 Task: Look for Airbnb properties in Prievidza, Slovakia from 5th December, 2023 to 15th December, 2023 for 9 adults.5 bedrooms having 5 beds and 5 bathrooms. Property type can be house. Look for 3 properties as per requirement.
Action: Mouse moved to (477, 102)
Screenshot: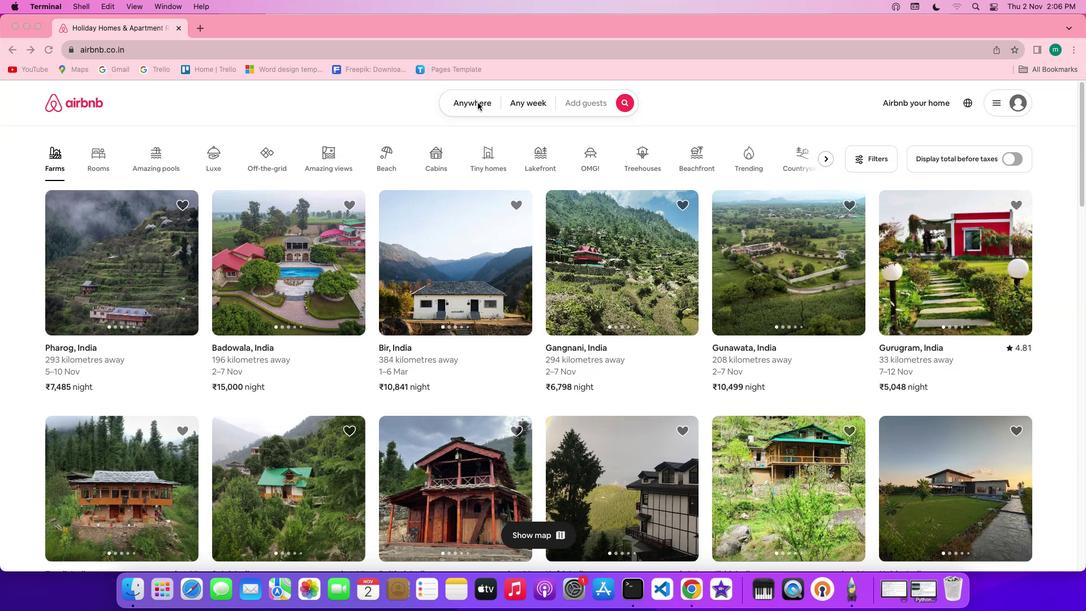 
Action: Mouse pressed left at (477, 102)
Screenshot: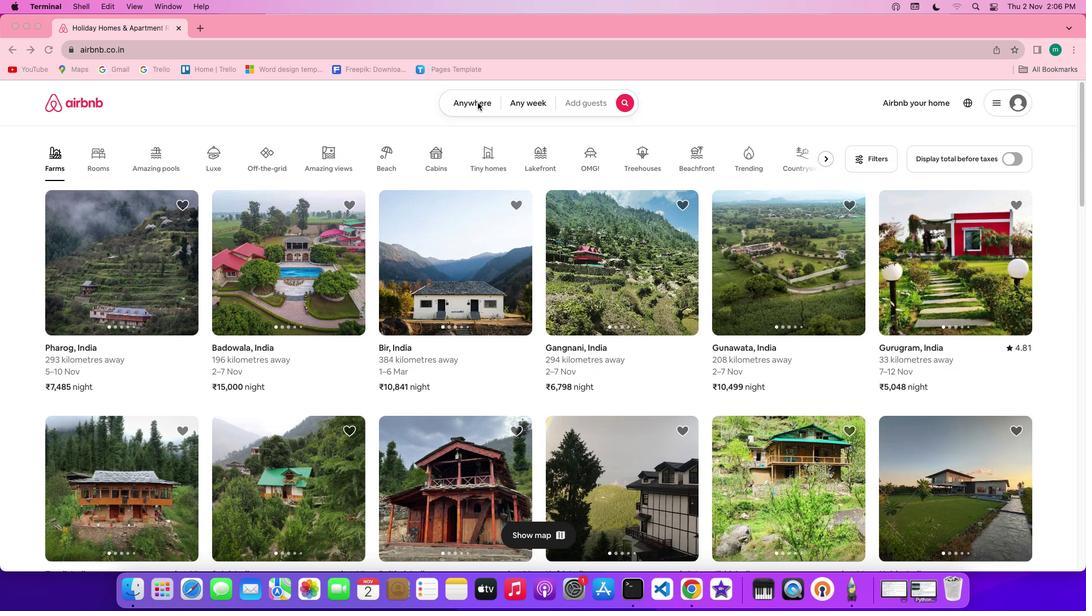 
Action: Mouse moved to (474, 102)
Screenshot: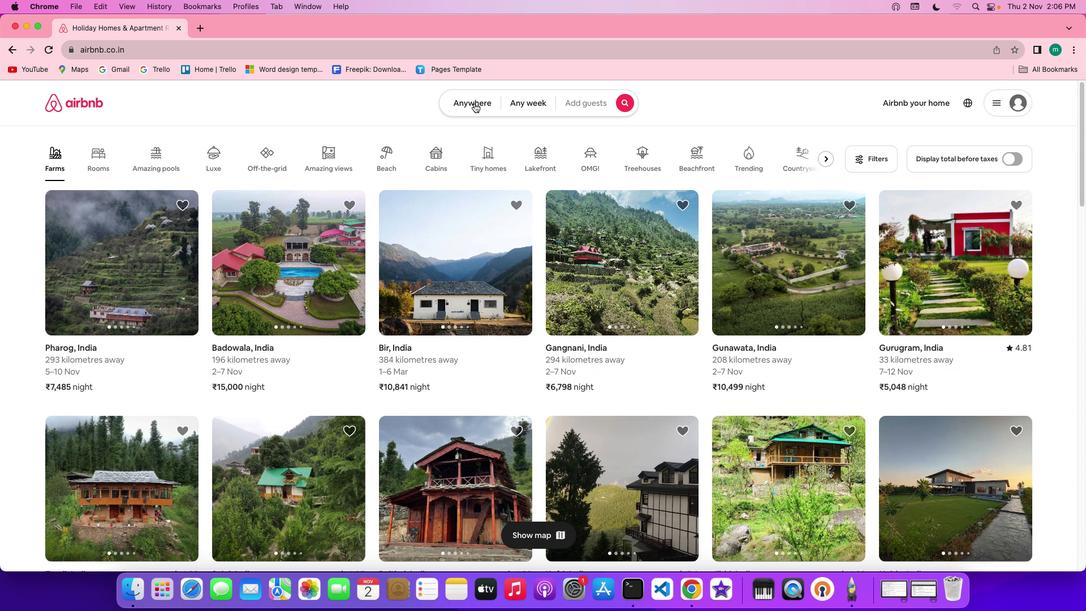 
Action: Mouse pressed left at (474, 102)
Screenshot: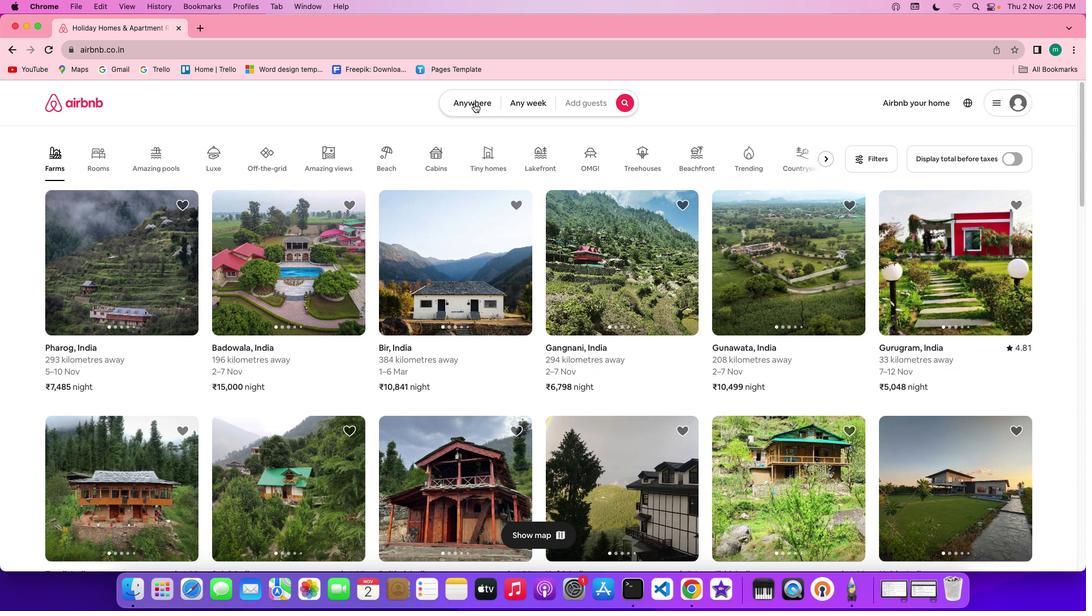 
Action: Mouse moved to (400, 150)
Screenshot: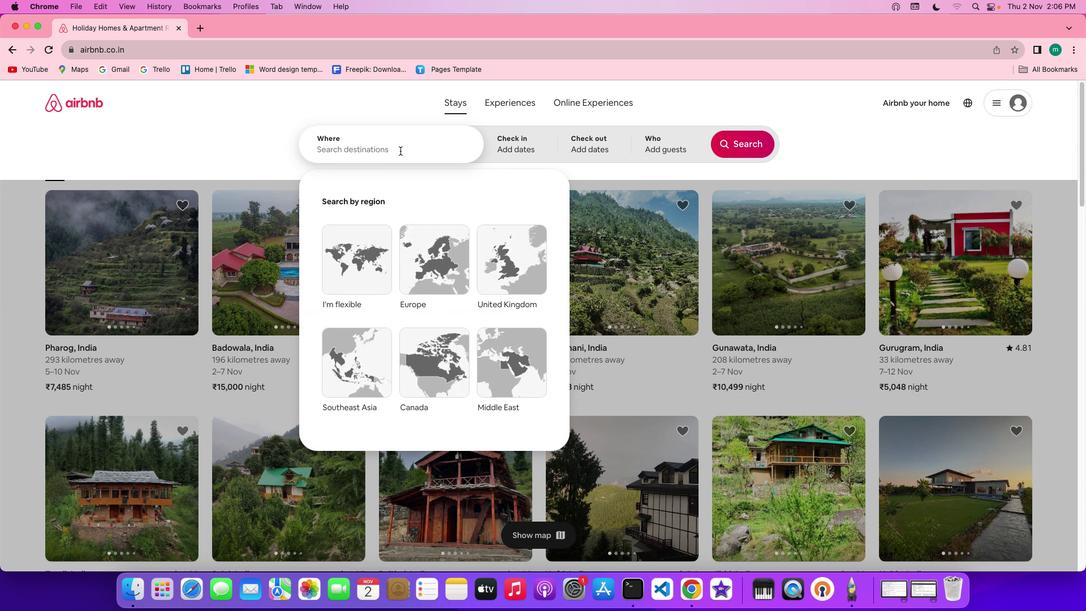 
Action: Mouse pressed left at (400, 150)
Screenshot: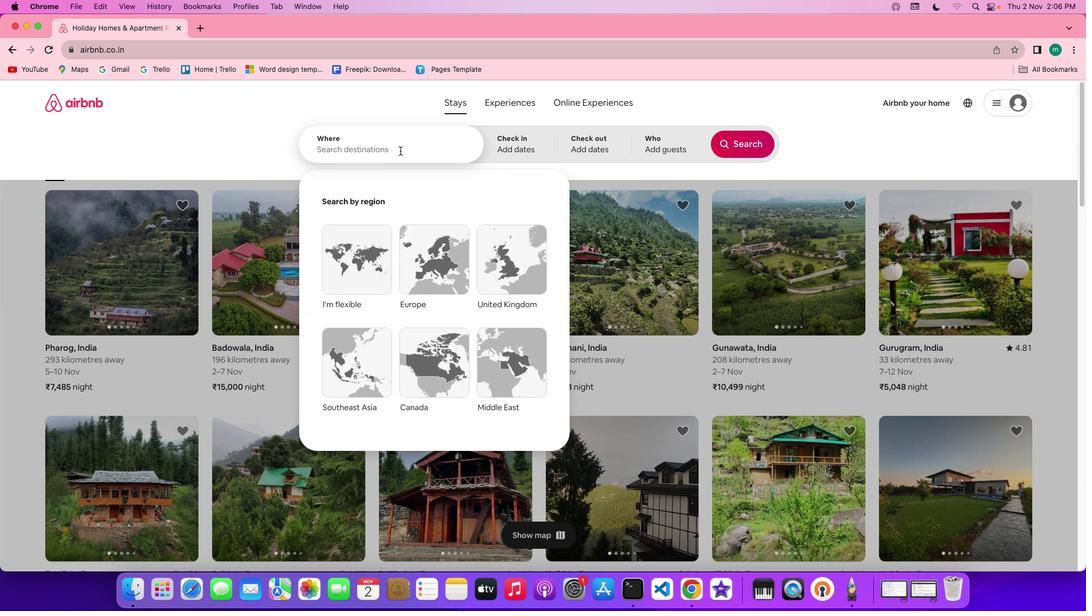 
Action: Key pressed Key.shift'P''r''i''e''v''i''d''z''a'','Key.spaceKey.shift's''l''o''v''a''k''i''a'
Screenshot: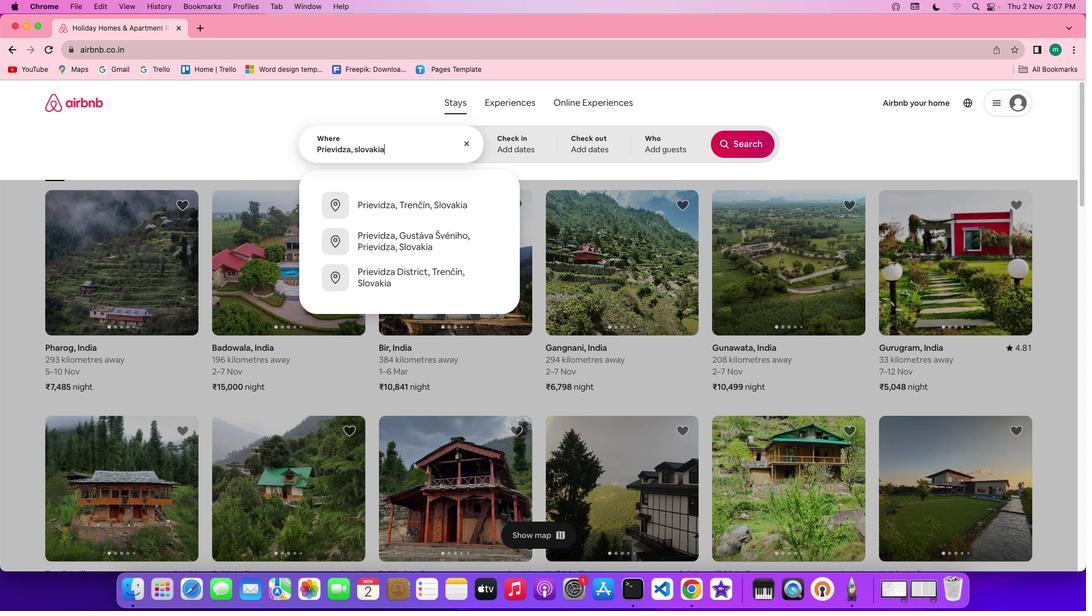 
Action: Mouse moved to (525, 147)
Screenshot: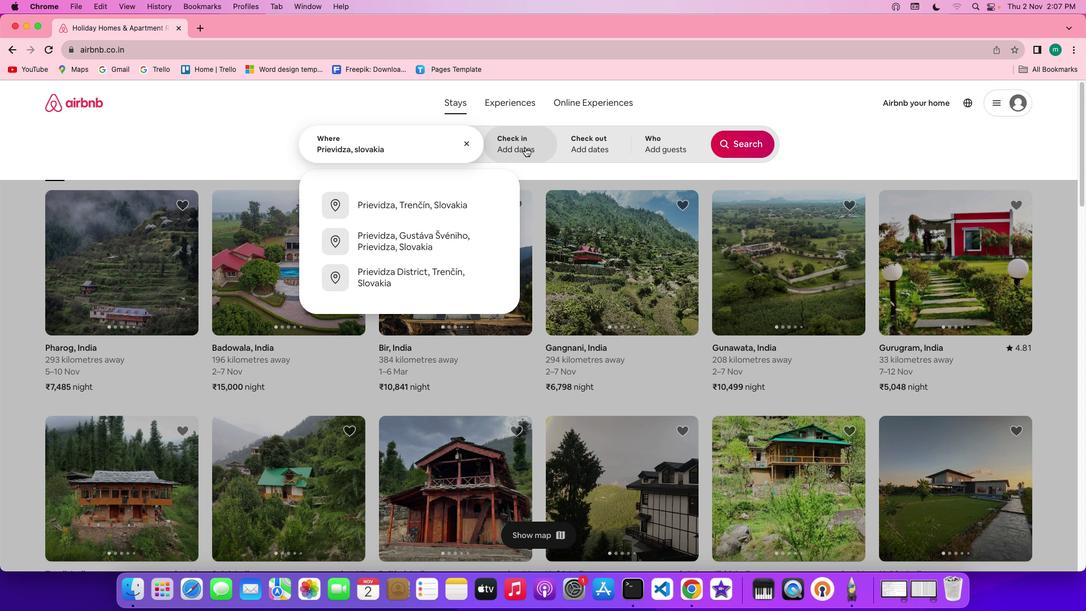 
Action: Mouse pressed left at (525, 147)
Screenshot: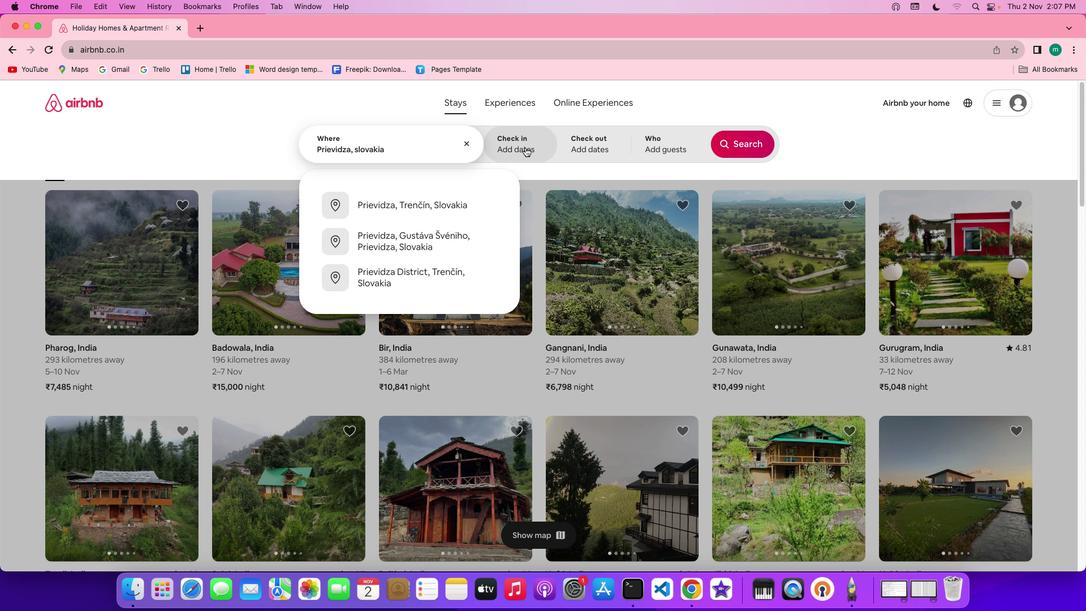 
Action: Mouse moved to (617, 303)
Screenshot: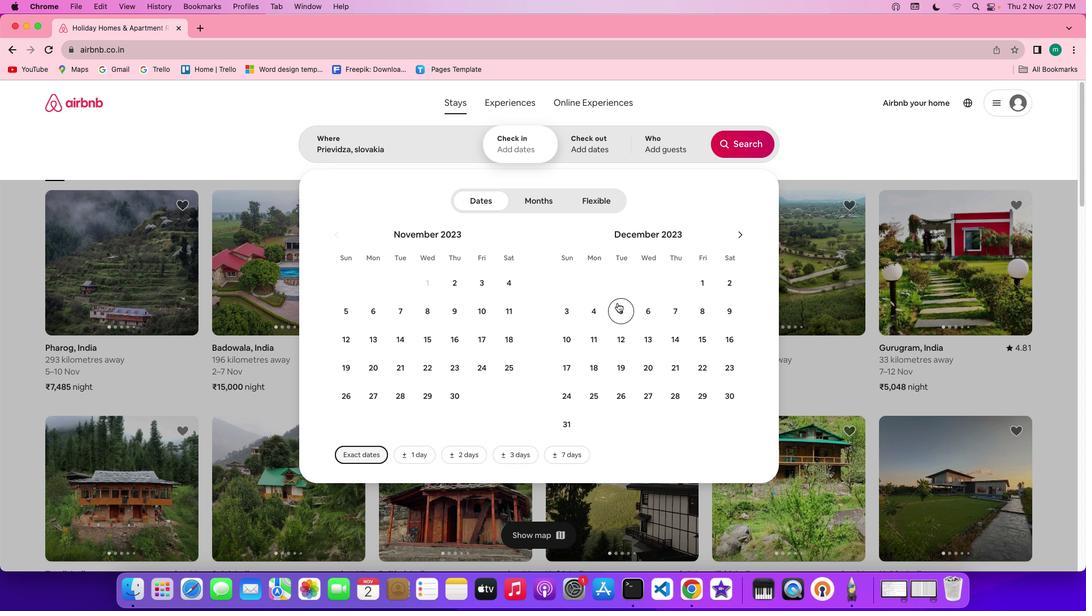 
Action: Mouse pressed left at (617, 303)
Screenshot: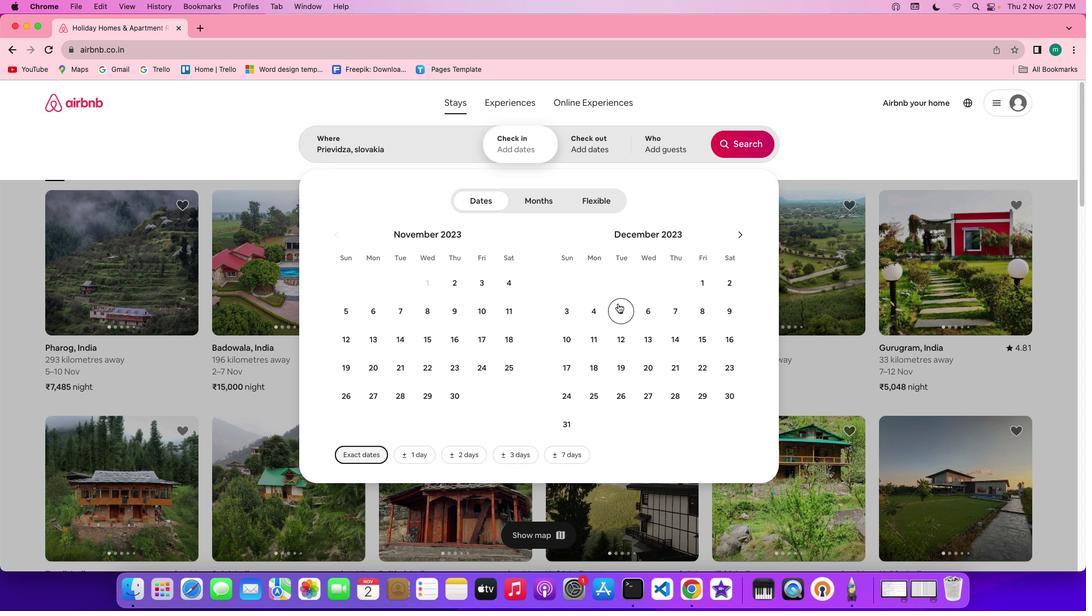 
Action: Mouse moved to (707, 337)
Screenshot: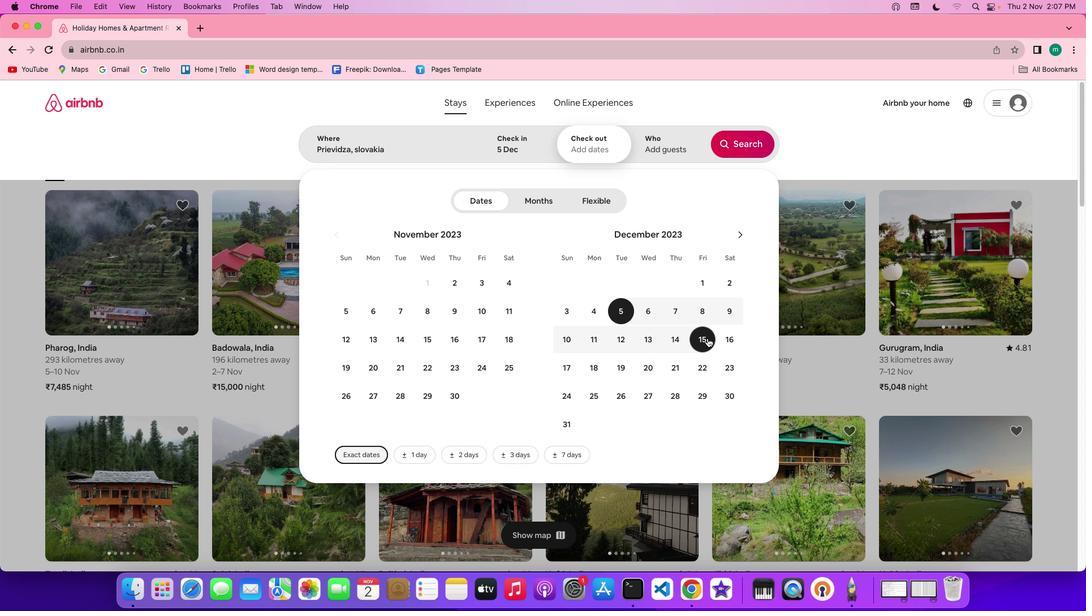 
Action: Mouse pressed left at (707, 337)
Screenshot: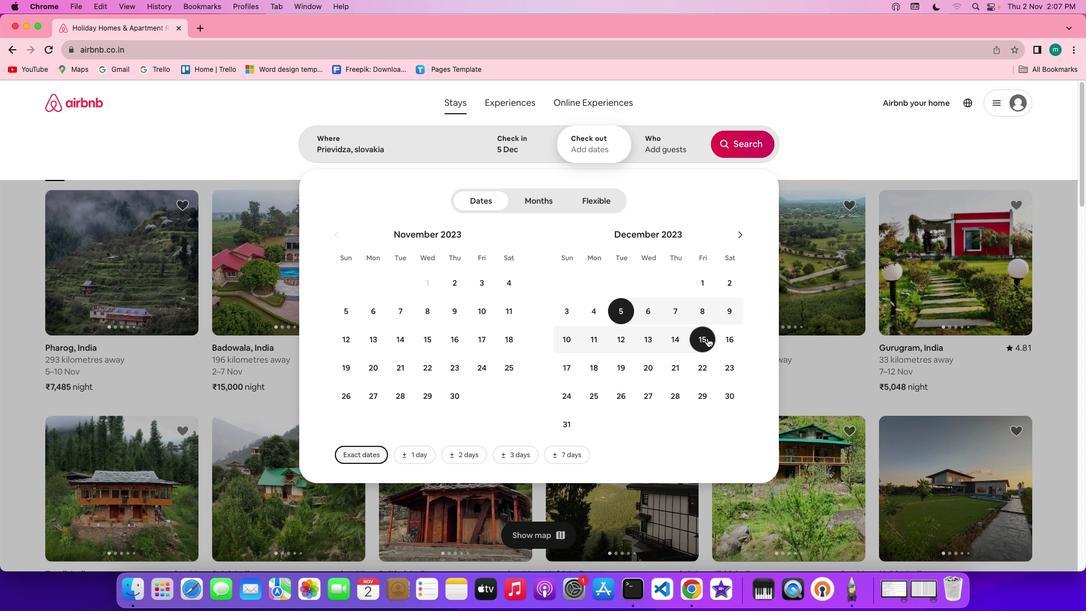 
Action: Mouse moved to (662, 141)
Screenshot: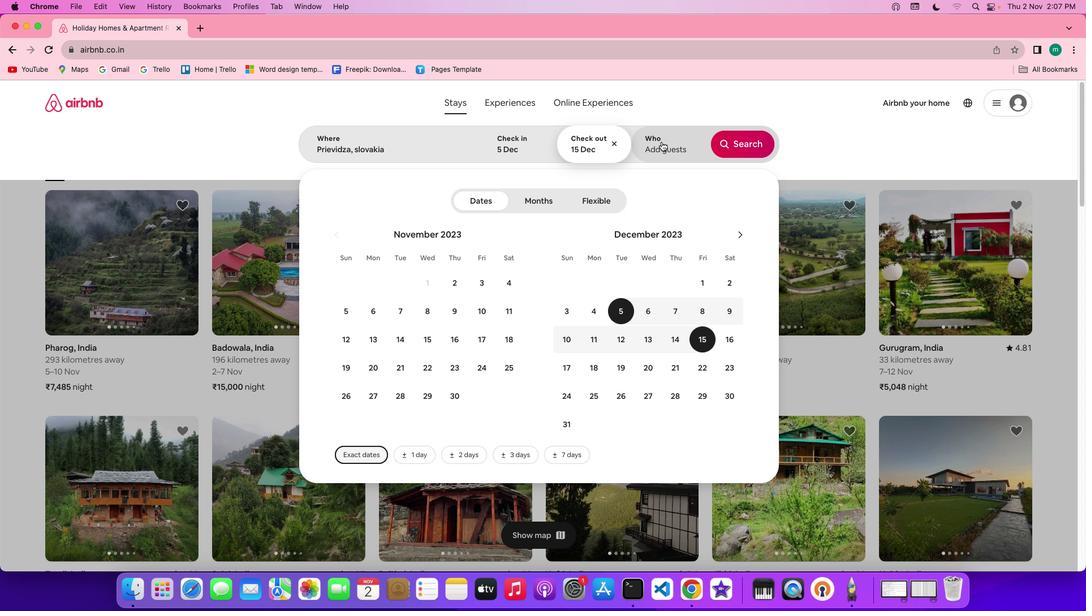 
Action: Mouse pressed left at (662, 141)
Screenshot: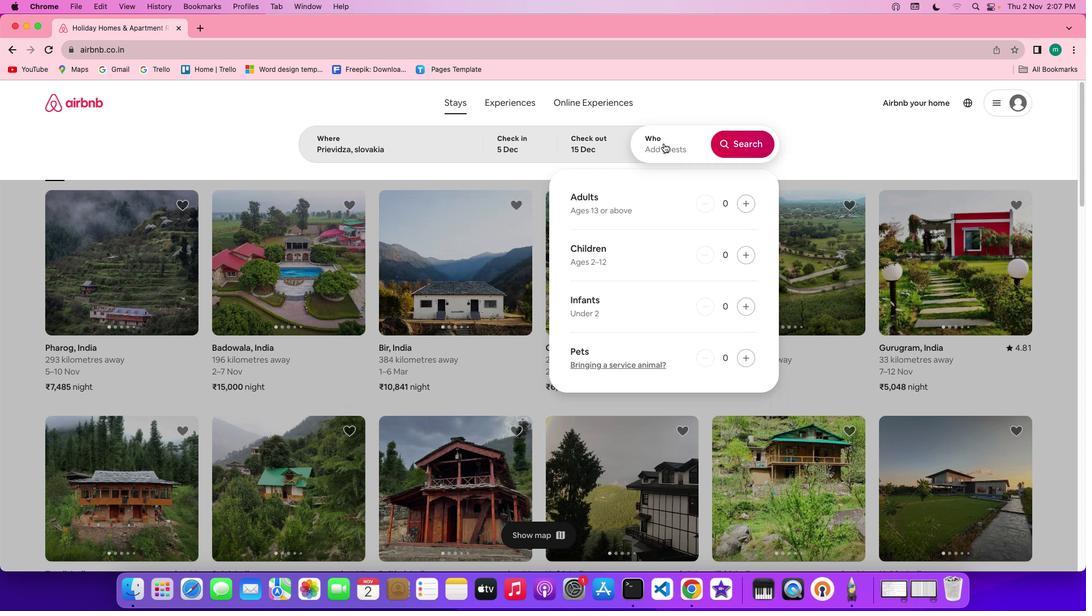 
Action: Mouse moved to (748, 205)
Screenshot: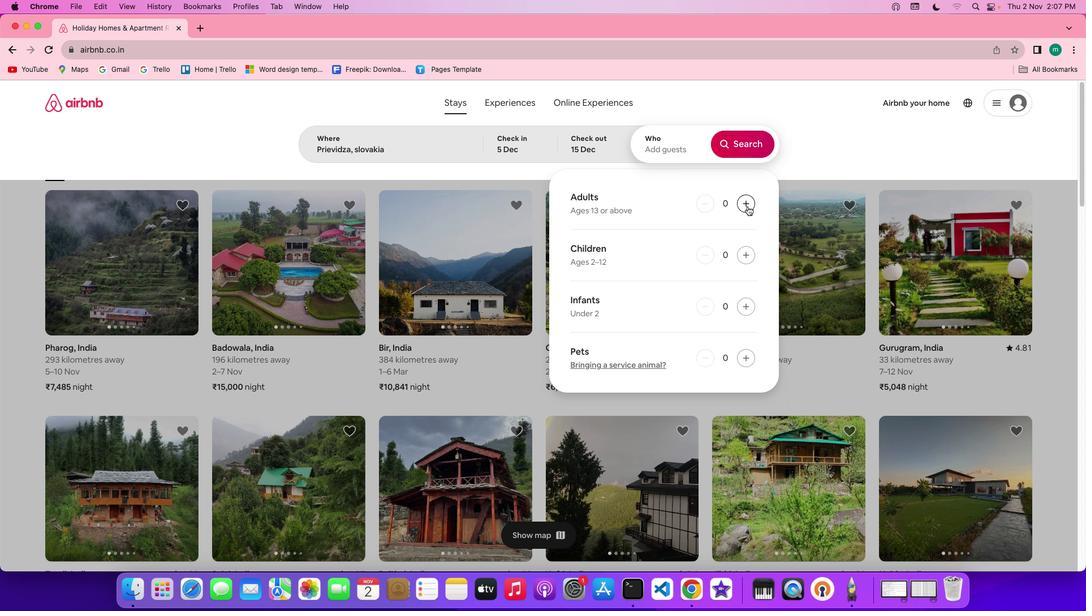 
Action: Mouse pressed left at (748, 205)
Screenshot: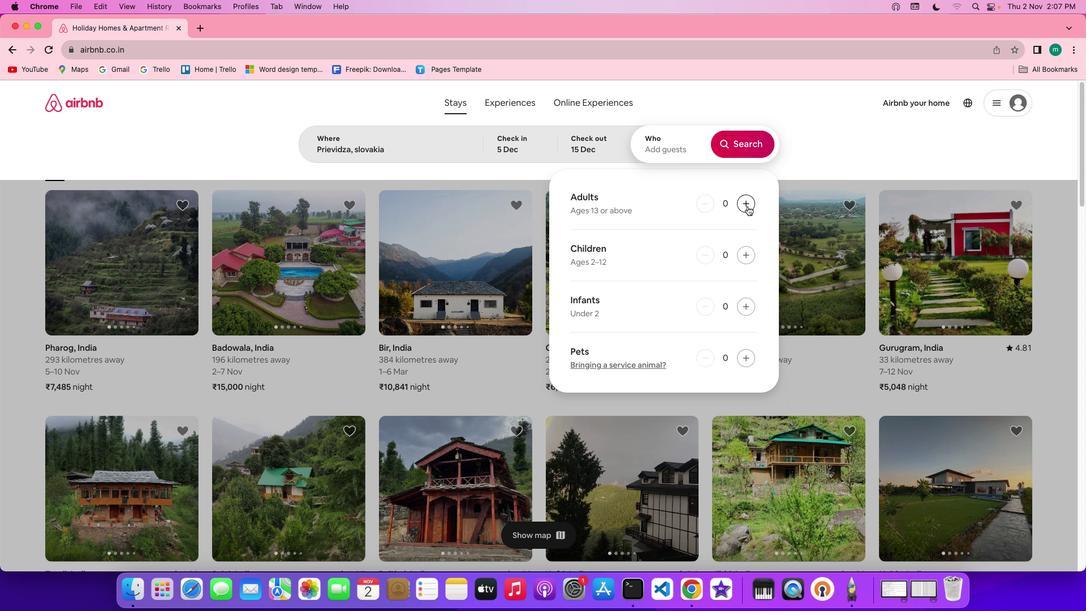 
Action: Mouse pressed left at (748, 205)
Screenshot: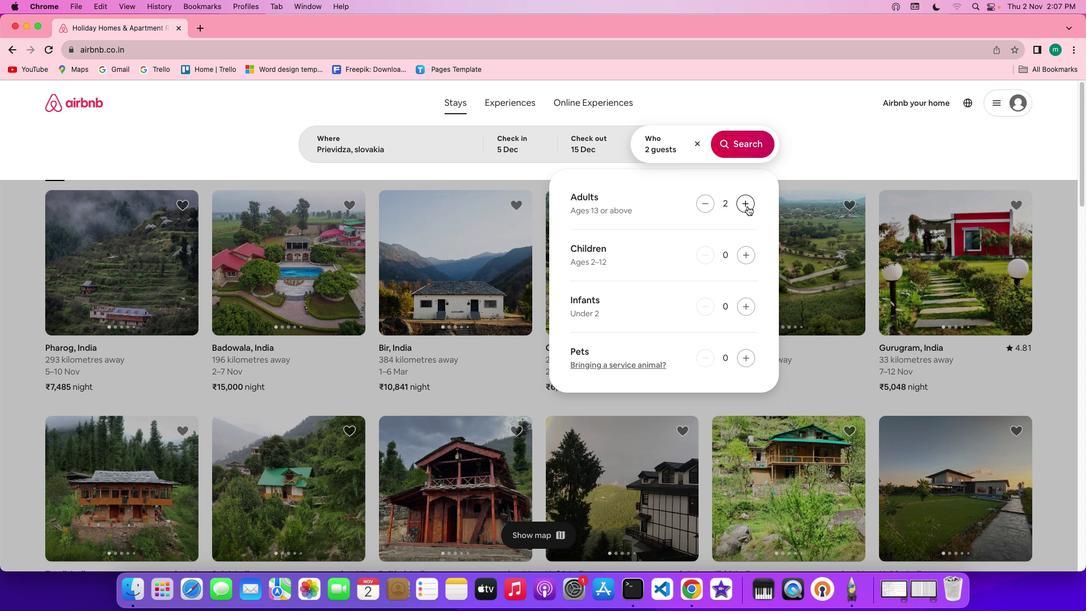 
Action: Mouse pressed left at (748, 205)
Screenshot: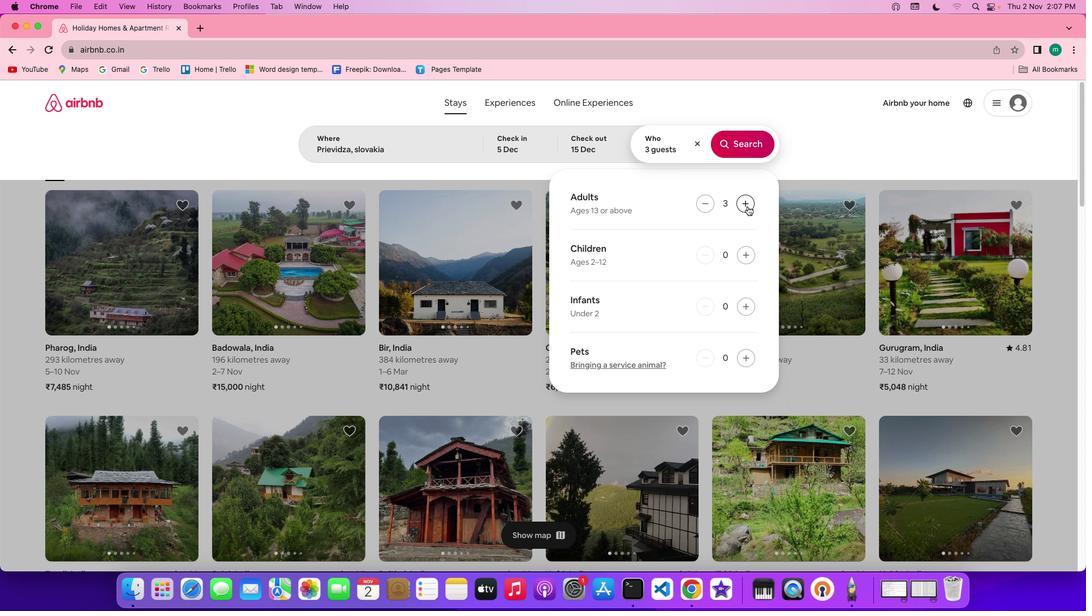 
Action: Mouse pressed left at (748, 205)
Screenshot: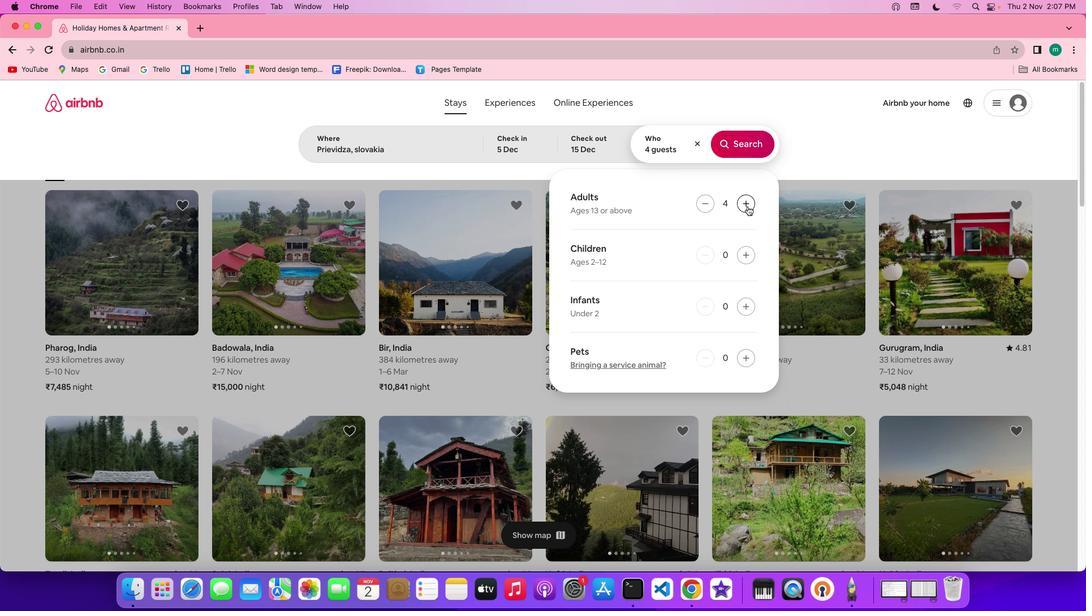 
Action: Mouse pressed left at (748, 205)
Screenshot: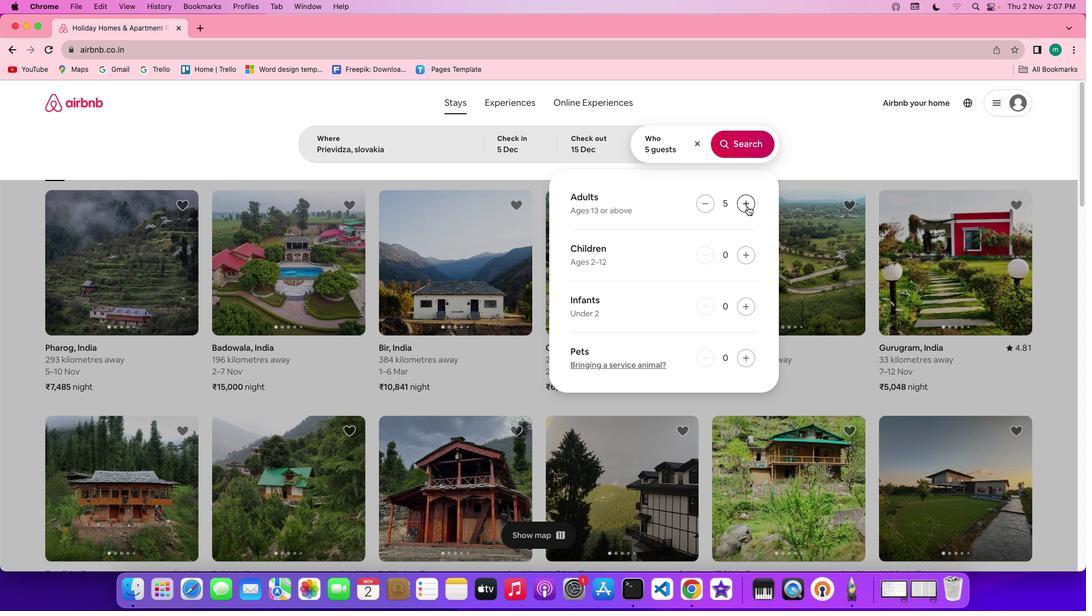 
Action: Mouse pressed left at (748, 205)
Screenshot: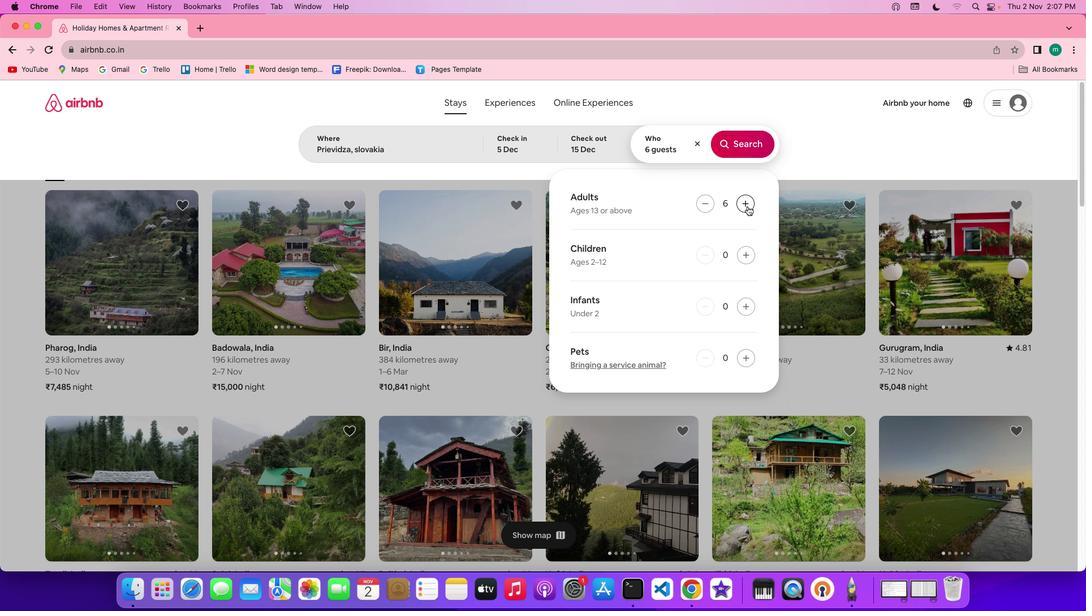 
Action: Mouse pressed left at (748, 205)
Screenshot: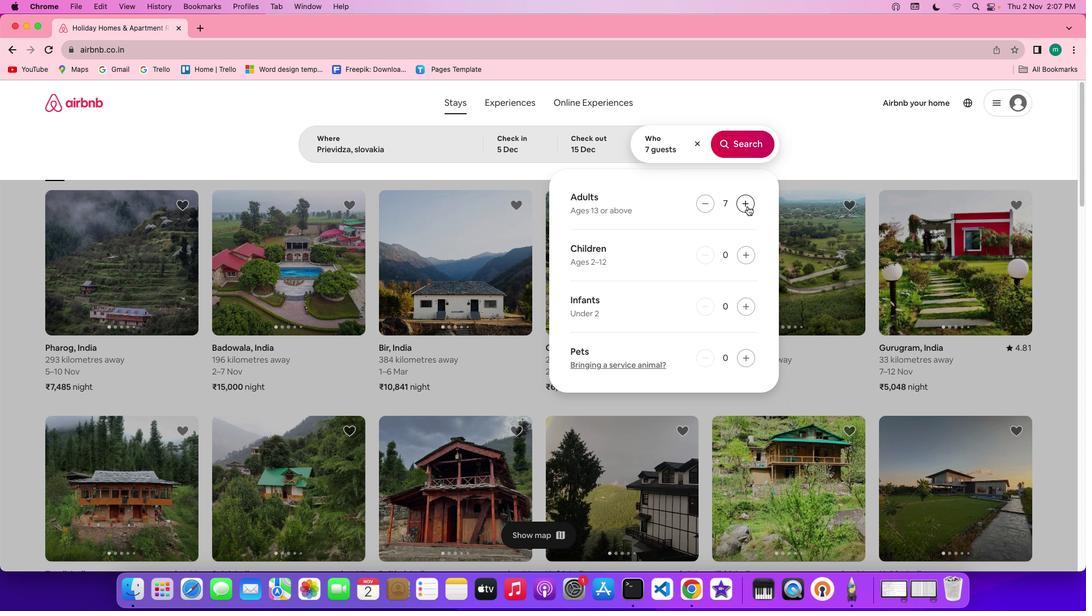 
Action: Mouse pressed left at (748, 205)
Screenshot: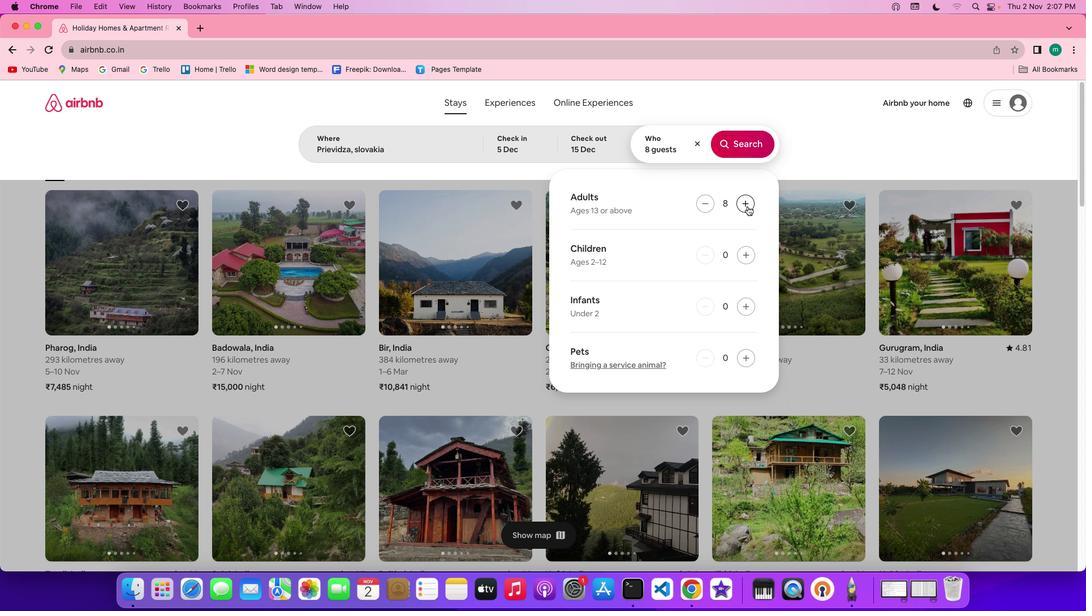 
Action: Mouse moved to (746, 199)
Screenshot: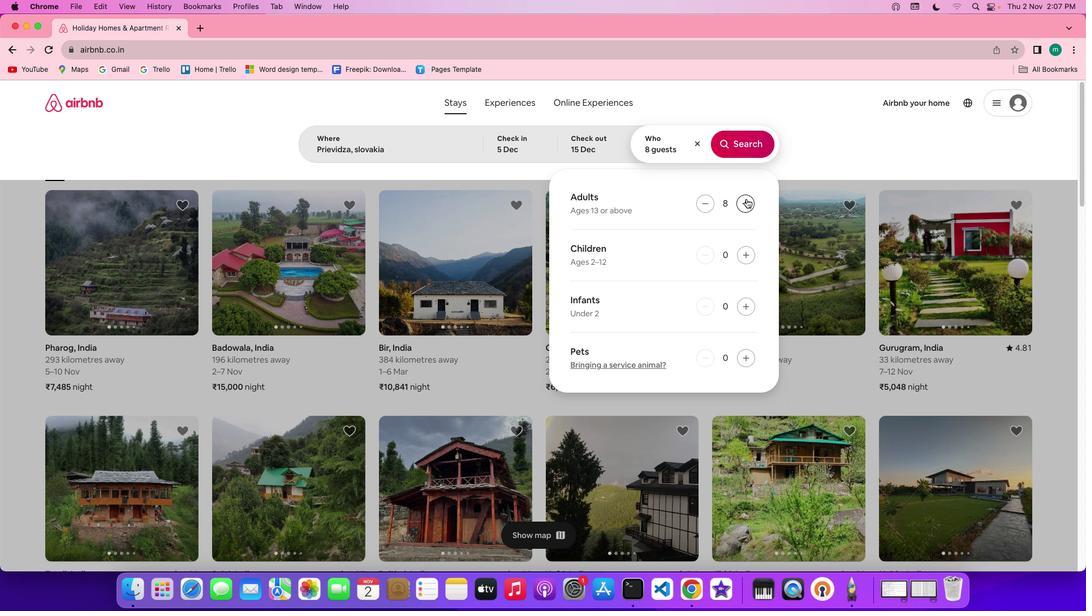 
Action: Mouse pressed left at (746, 199)
Screenshot: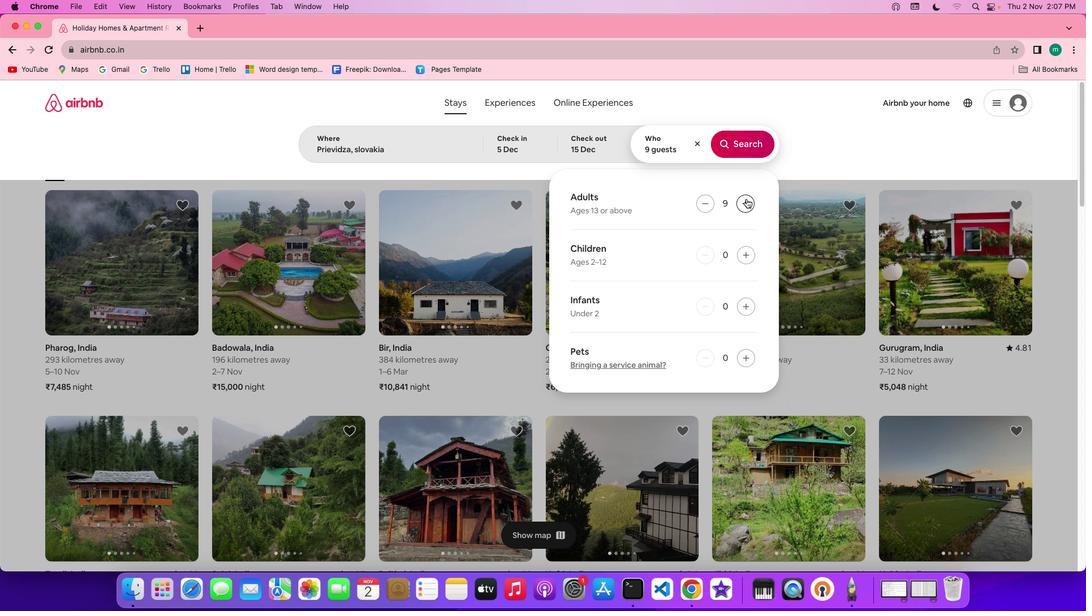 
Action: Mouse moved to (736, 148)
Screenshot: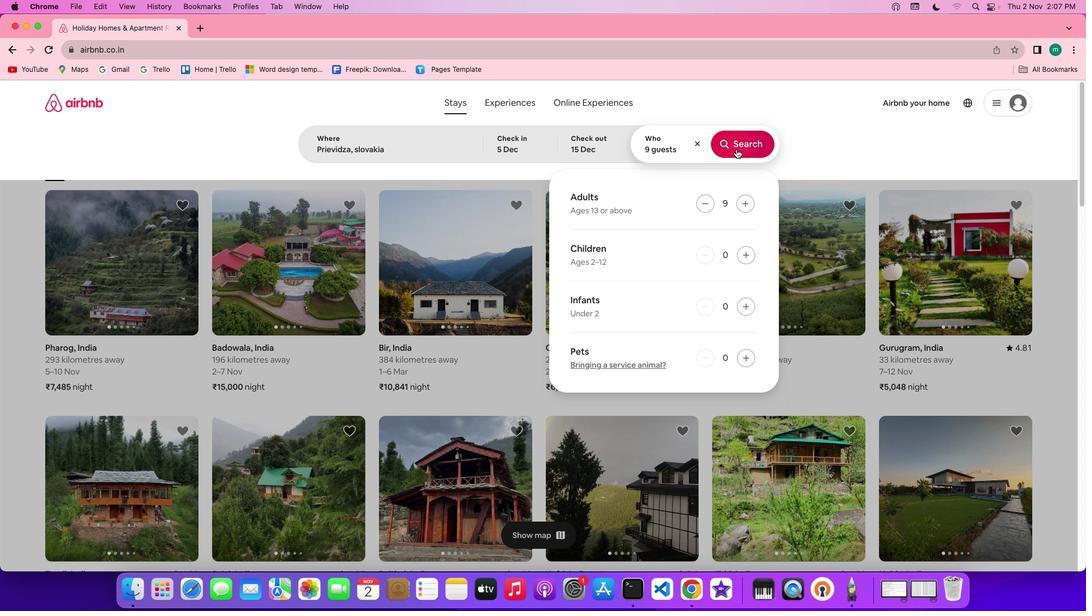 
Action: Mouse pressed left at (736, 148)
Screenshot: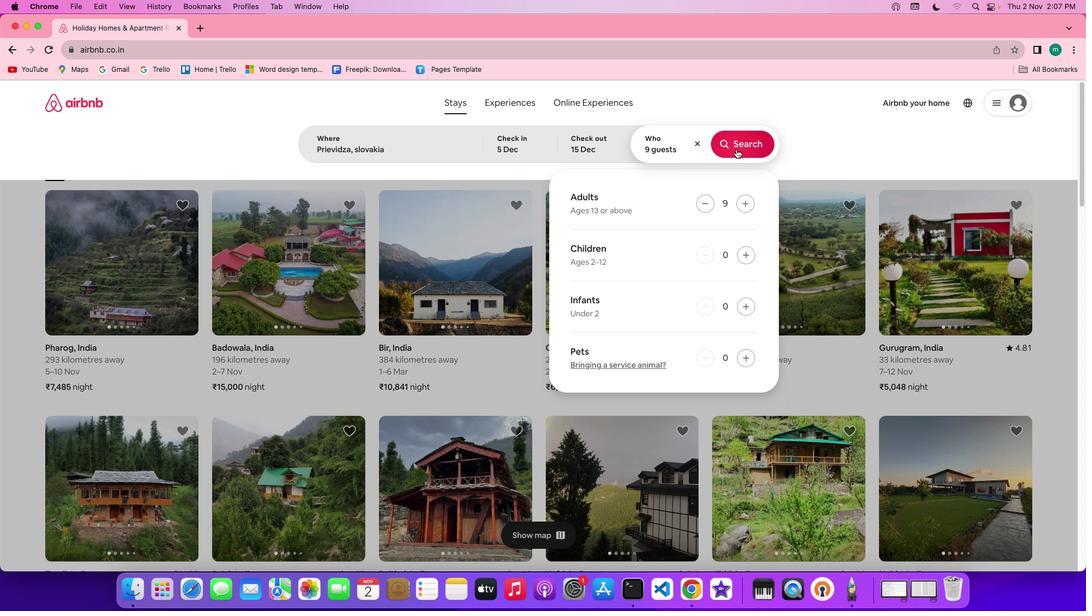 
Action: Mouse moved to (909, 142)
Screenshot: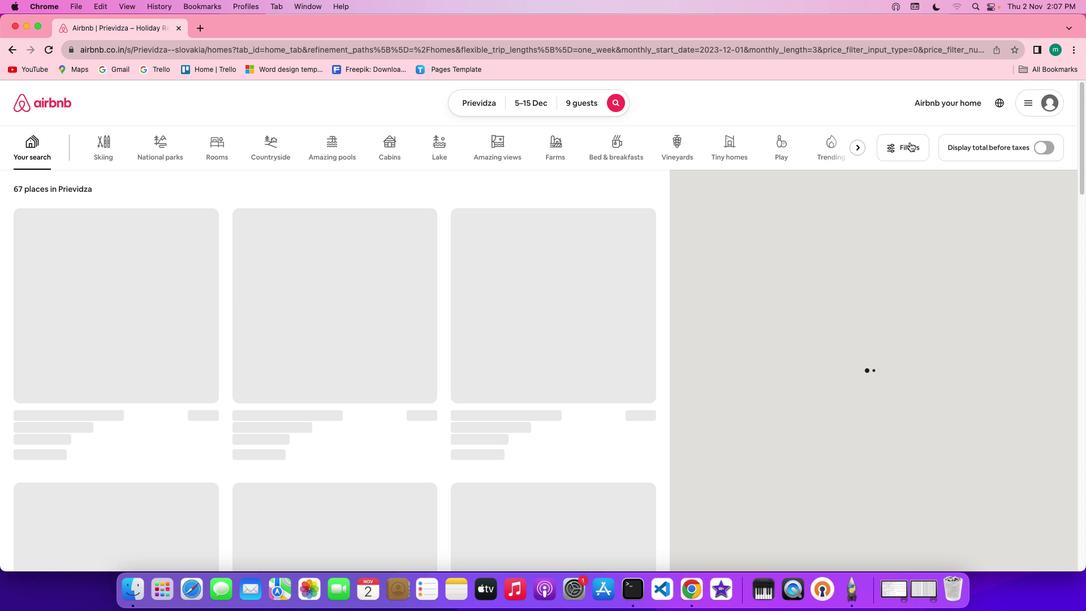 
Action: Mouse pressed left at (909, 142)
Screenshot: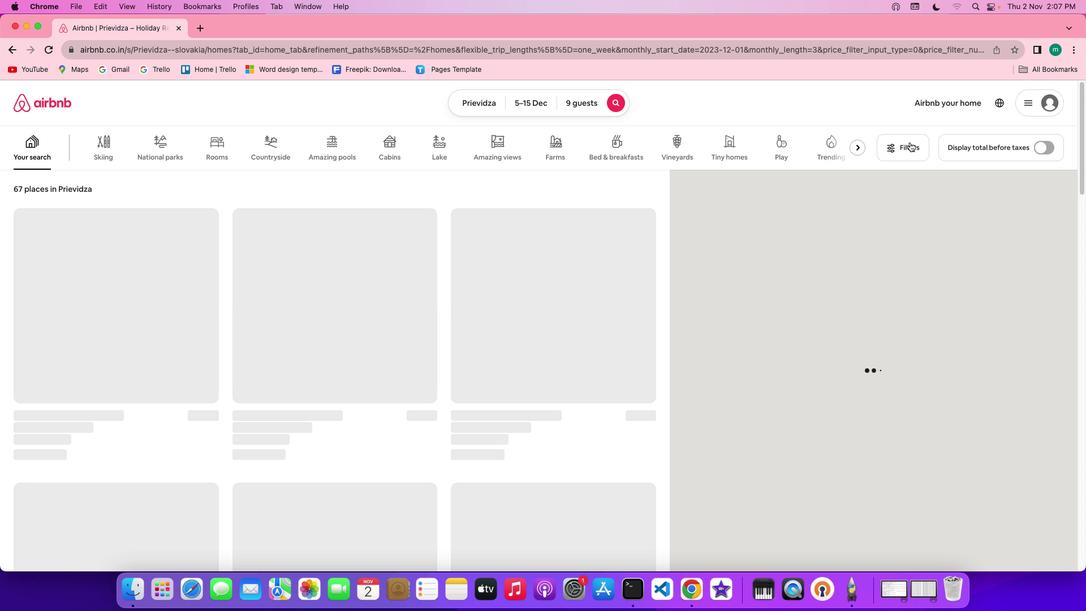 
Action: Mouse moved to (909, 142)
Screenshot: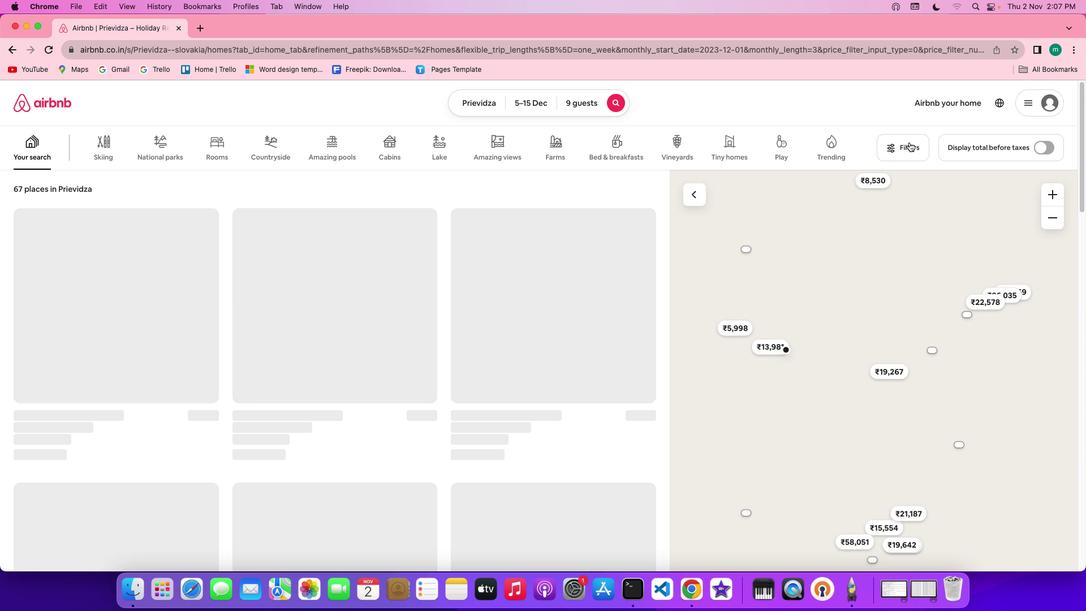 
Action: Mouse pressed left at (909, 142)
Screenshot: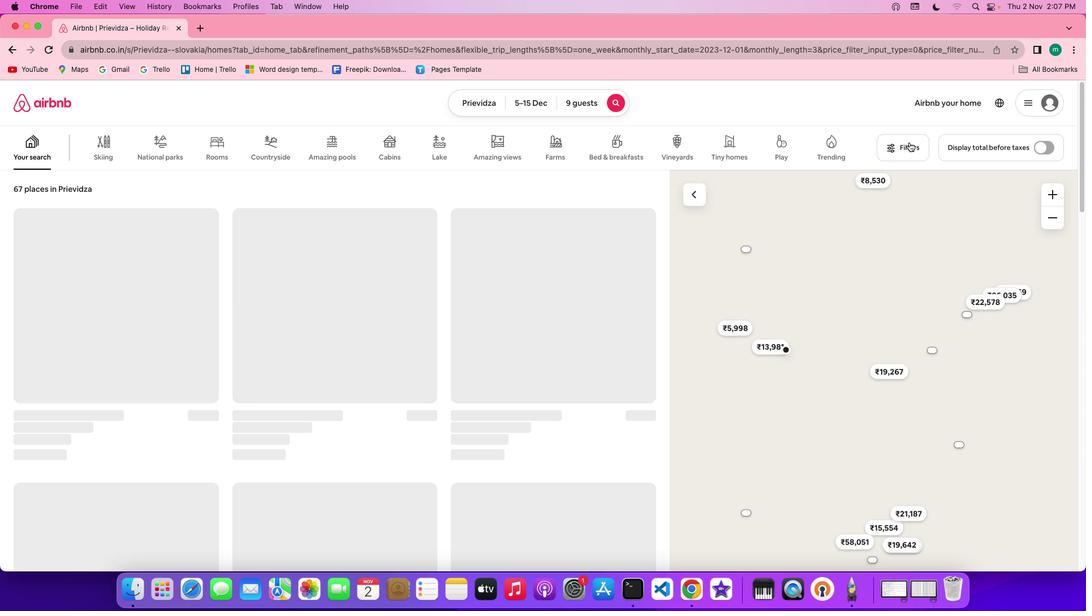 
Action: Mouse moved to (905, 148)
Screenshot: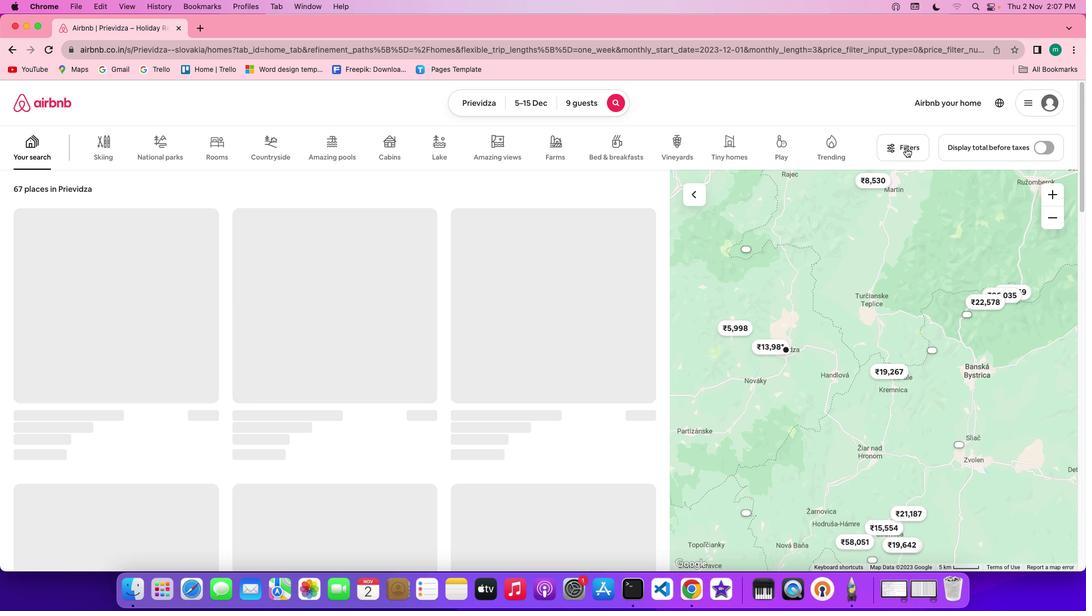 
Action: Mouse pressed left at (905, 148)
Screenshot: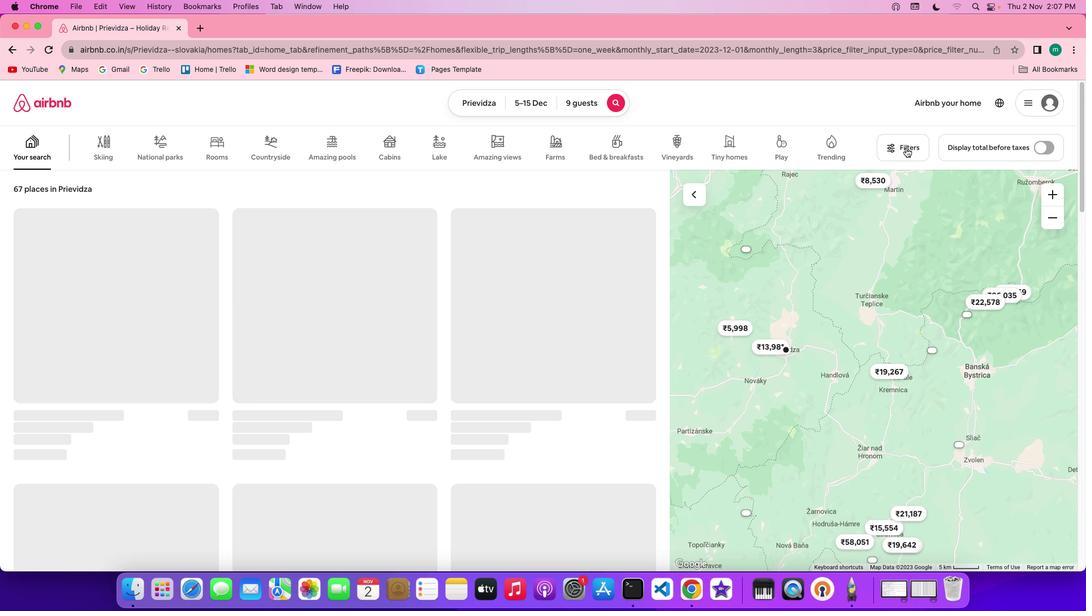 
Action: Mouse moved to (903, 147)
Screenshot: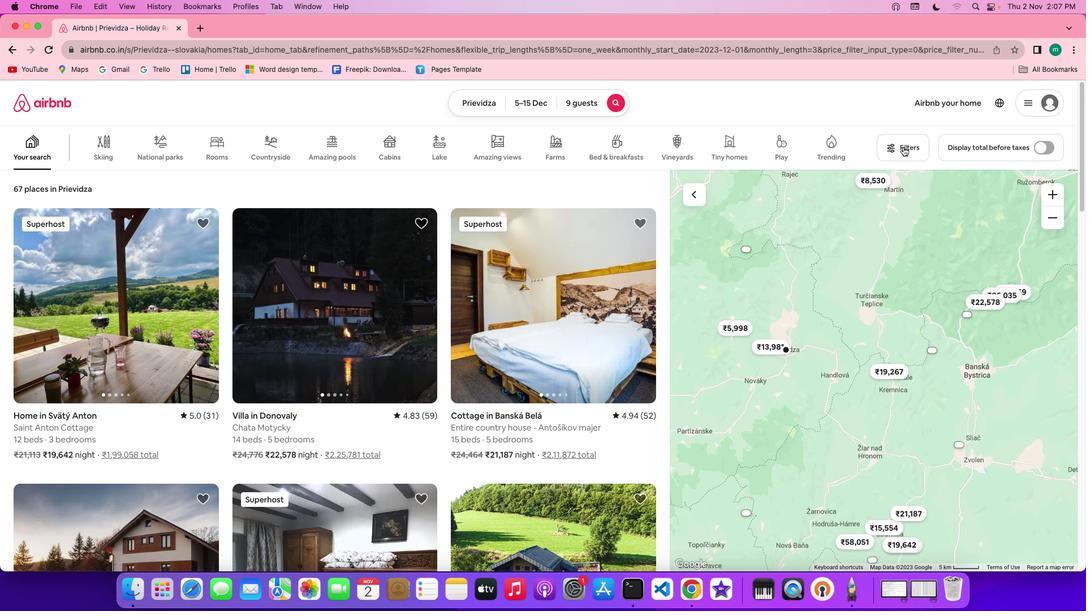 
Action: Mouse pressed left at (903, 147)
Screenshot: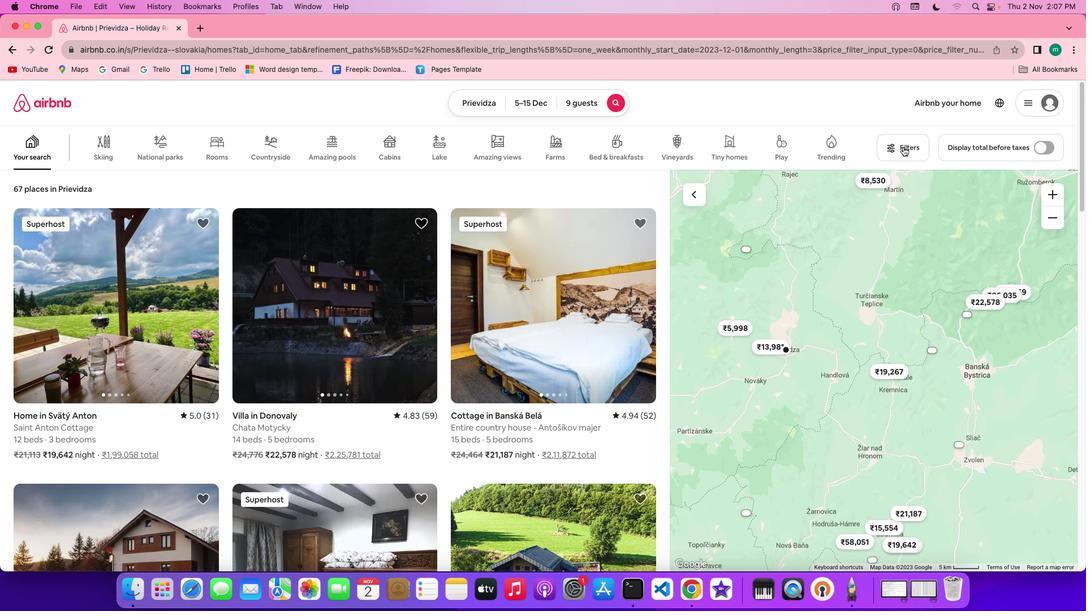 
Action: Mouse moved to (894, 147)
Screenshot: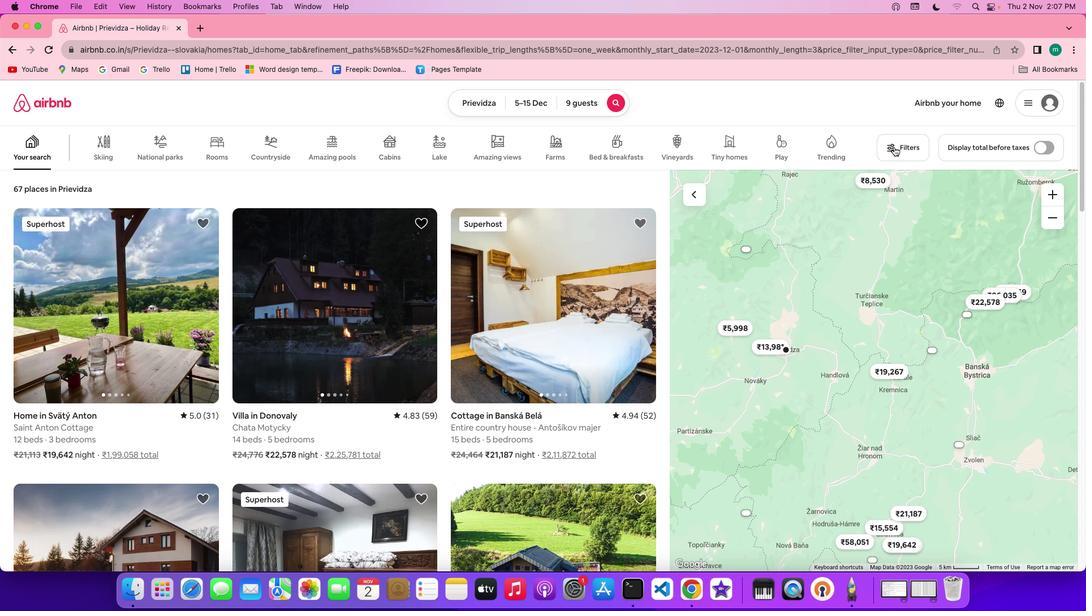 
Action: Mouse pressed left at (894, 147)
Screenshot: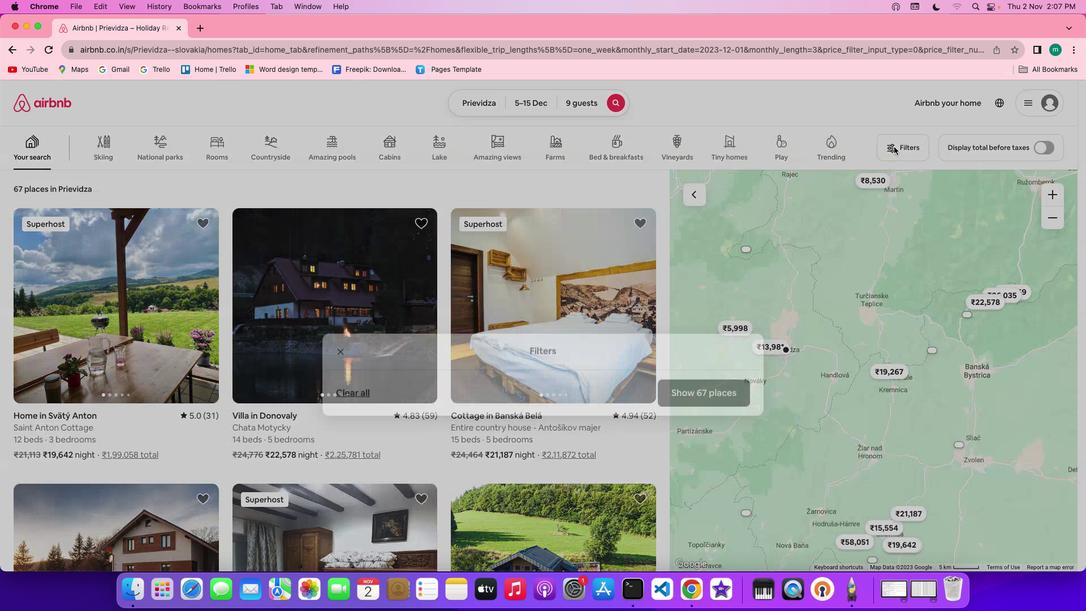 
Action: Mouse pressed left at (894, 147)
Screenshot: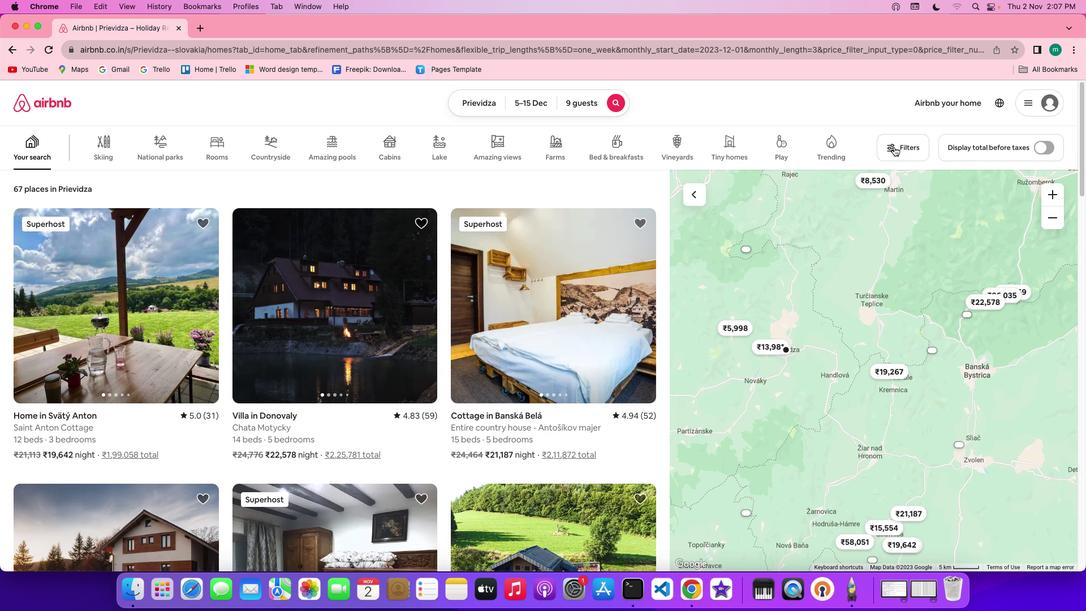 
Action: Mouse moved to (541, 383)
Screenshot: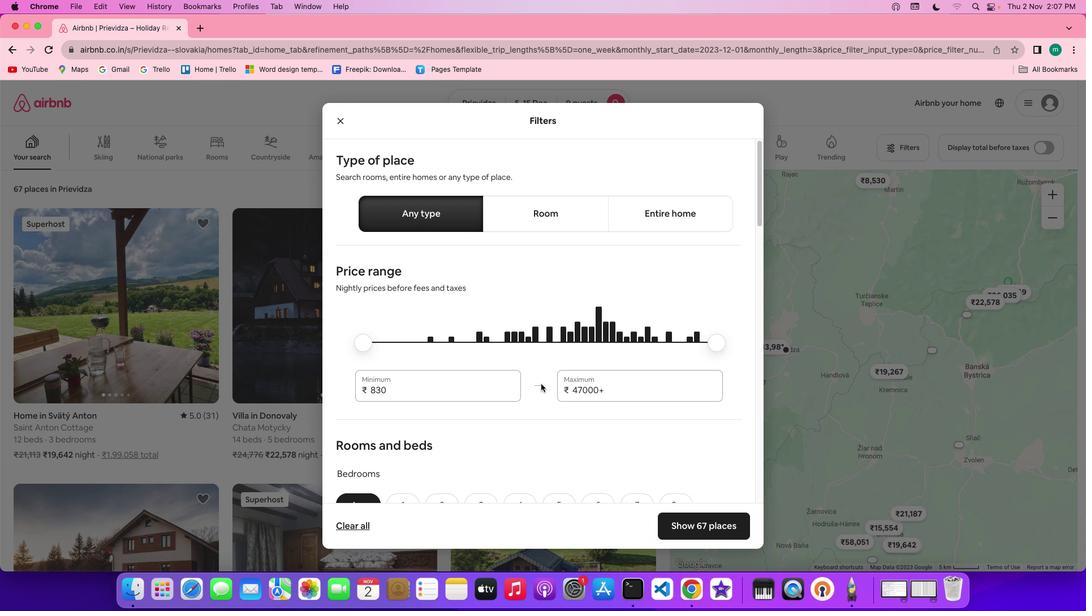
Action: Mouse scrolled (541, 383) with delta (0, 0)
Screenshot: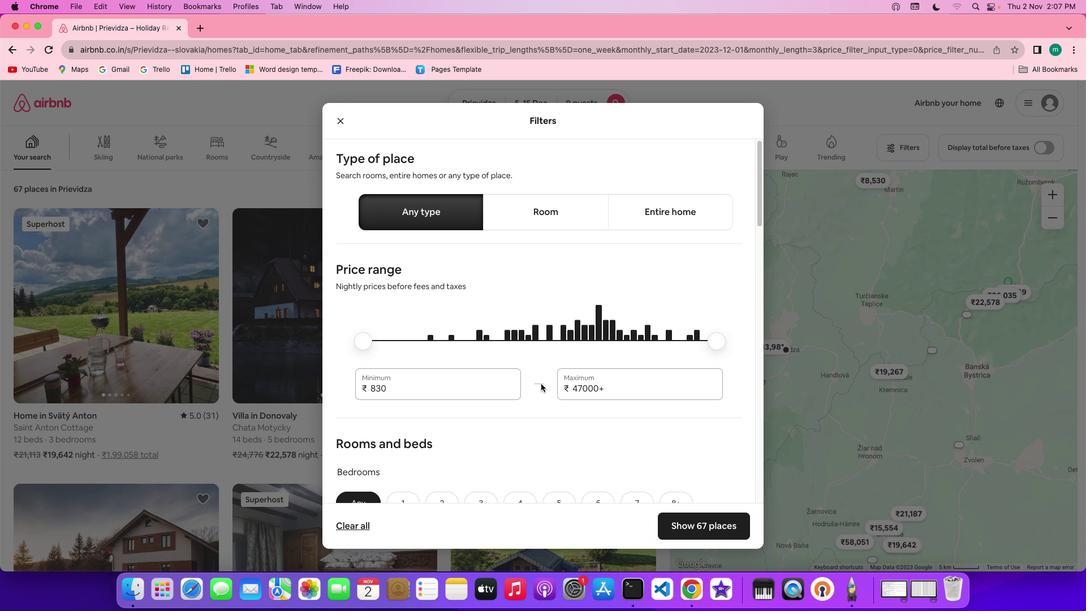 
Action: Mouse scrolled (541, 383) with delta (0, 0)
Screenshot: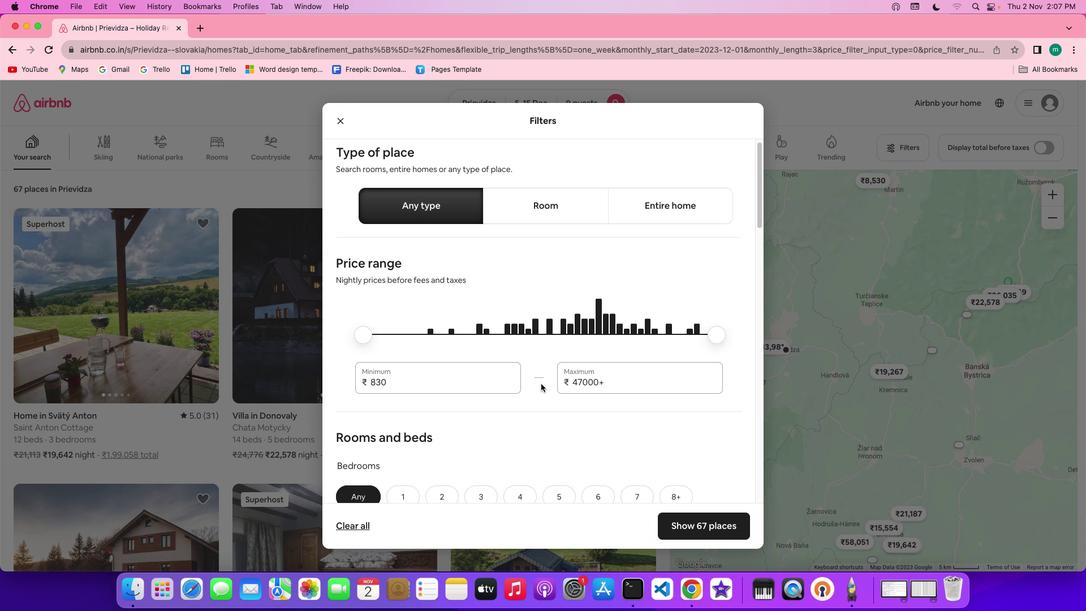 
Action: Mouse scrolled (541, 383) with delta (0, 0)
Screenshot: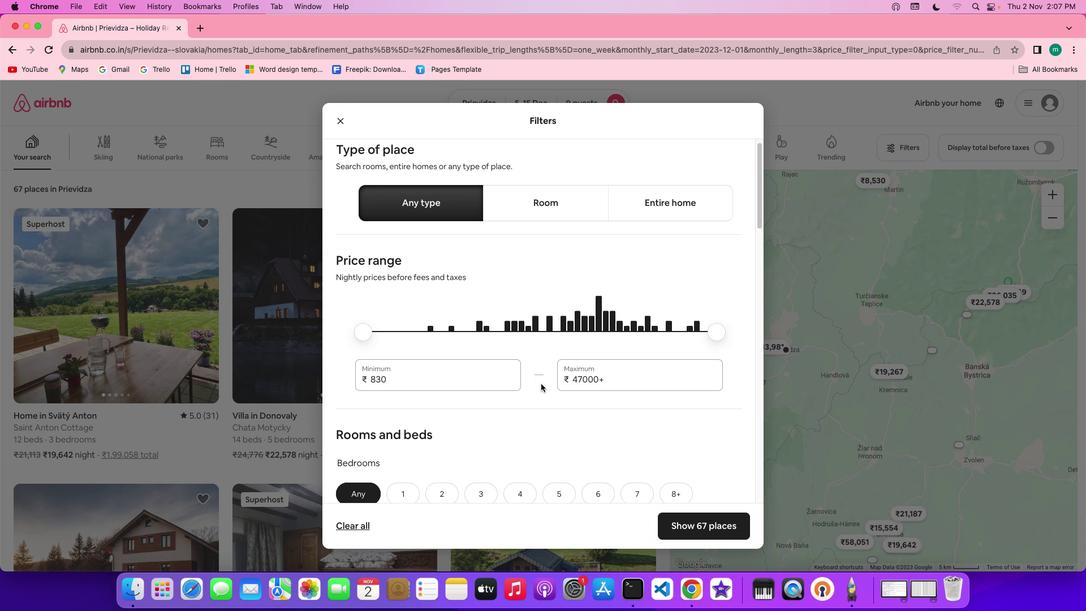 
Action: Mouse scrolled (541, 383) with delta (0, 0)
Screenshot: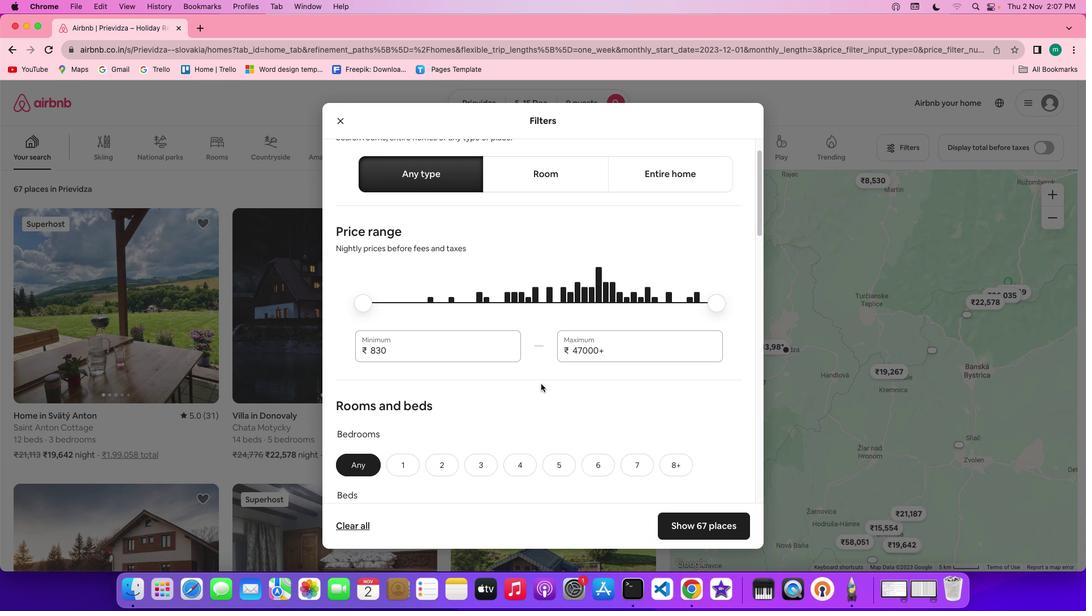 
Action: Mouse scrolled (541, 383) with delta (0, 0)
Screenshot: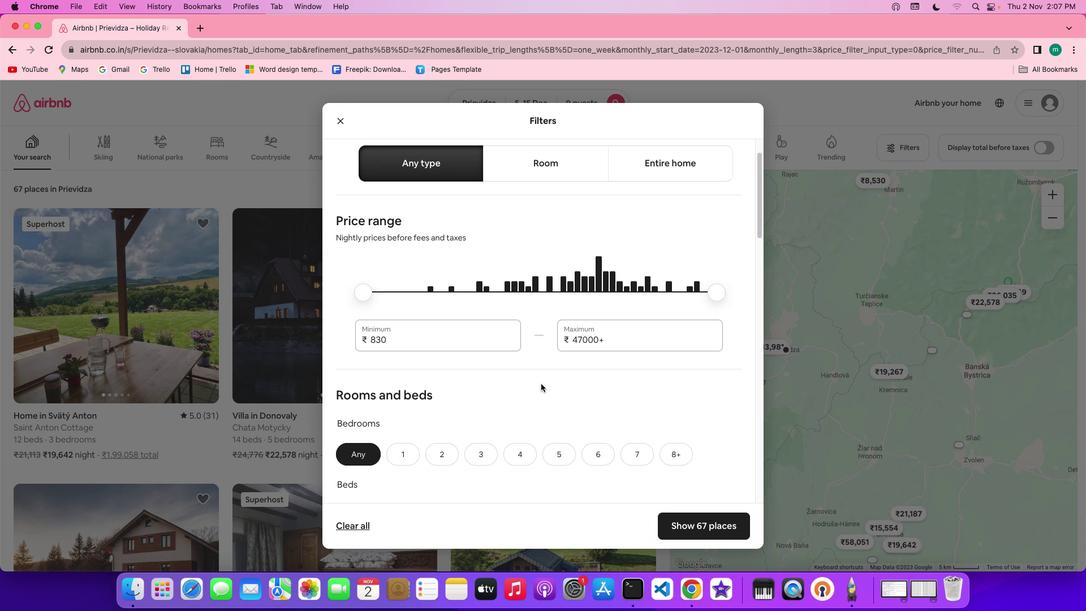 
Action: Mouse scrolled (541, 383) with delta (0, 0)
Screenshot: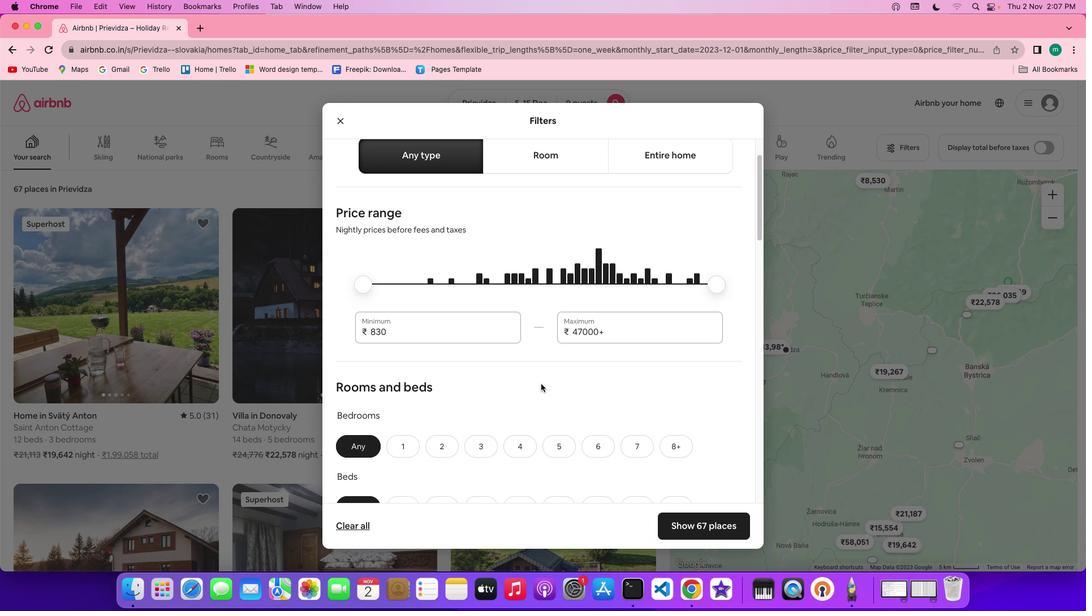 
Action: Mouse scrolled (541, 383) with delta (0, 0)
Screenshot: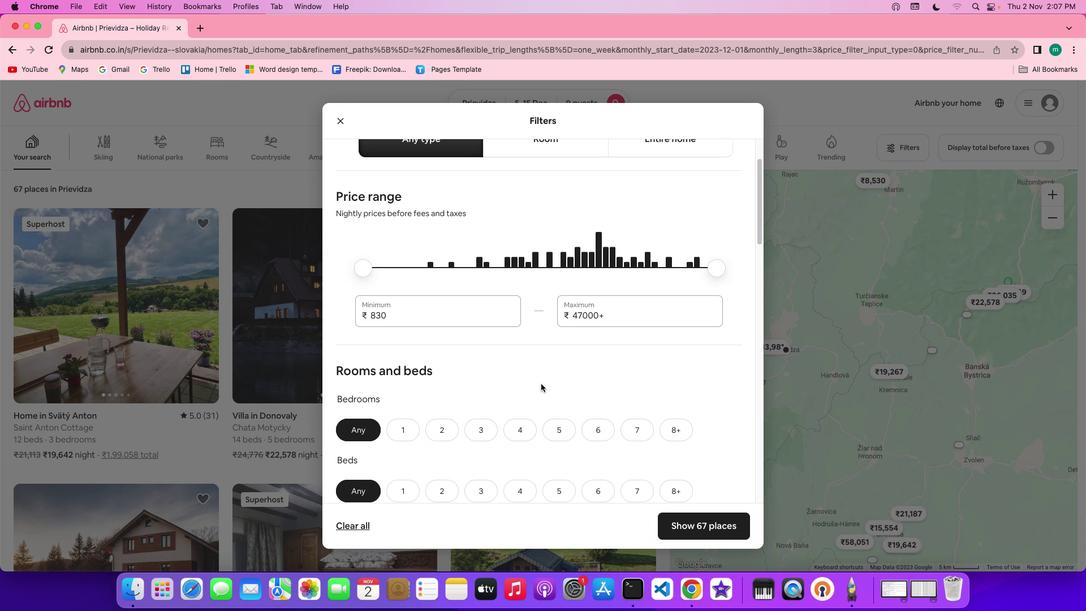 
Action: Mouse scrolled (541, 383) with delta (0, 0)
Screenshot: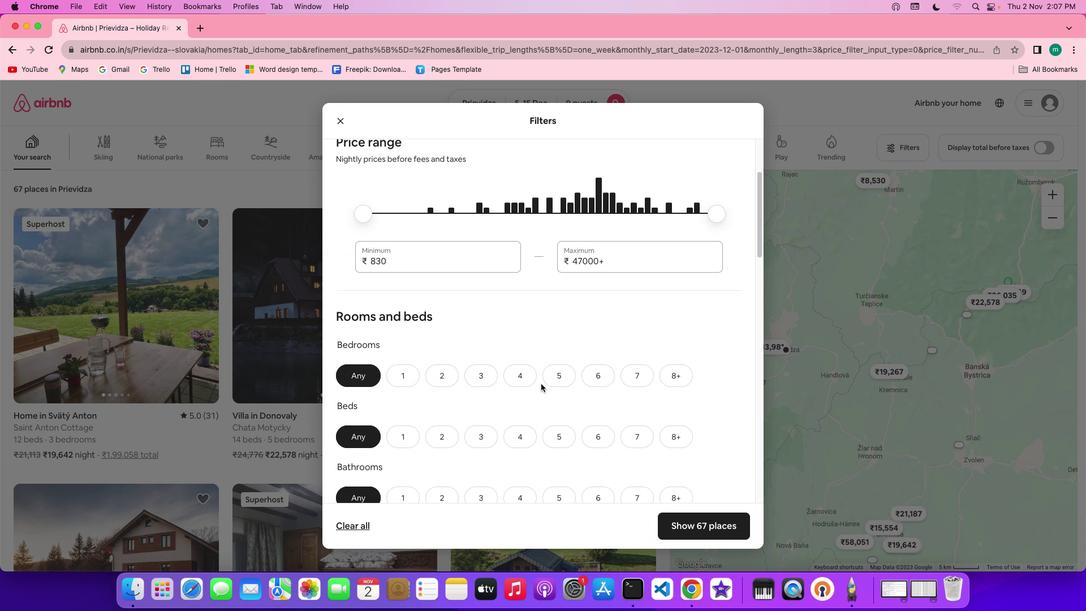 
Action: Mouse scrolled (541, 383) with delta (0, 0)
Screenshot: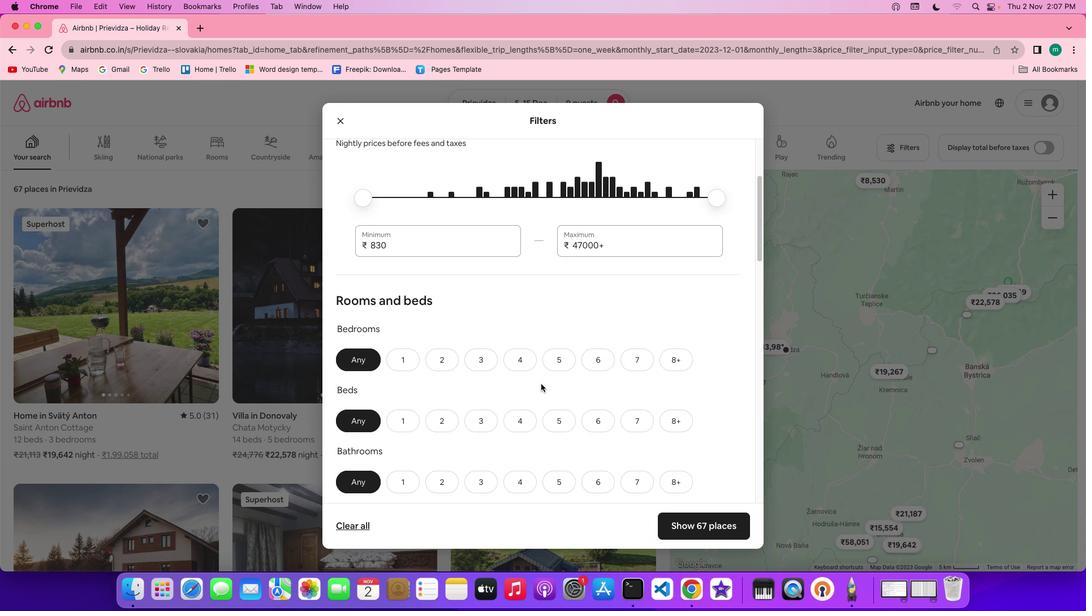 
Action: Mouse scrolled (541, 383) with delta (0, 0)
Screenshot: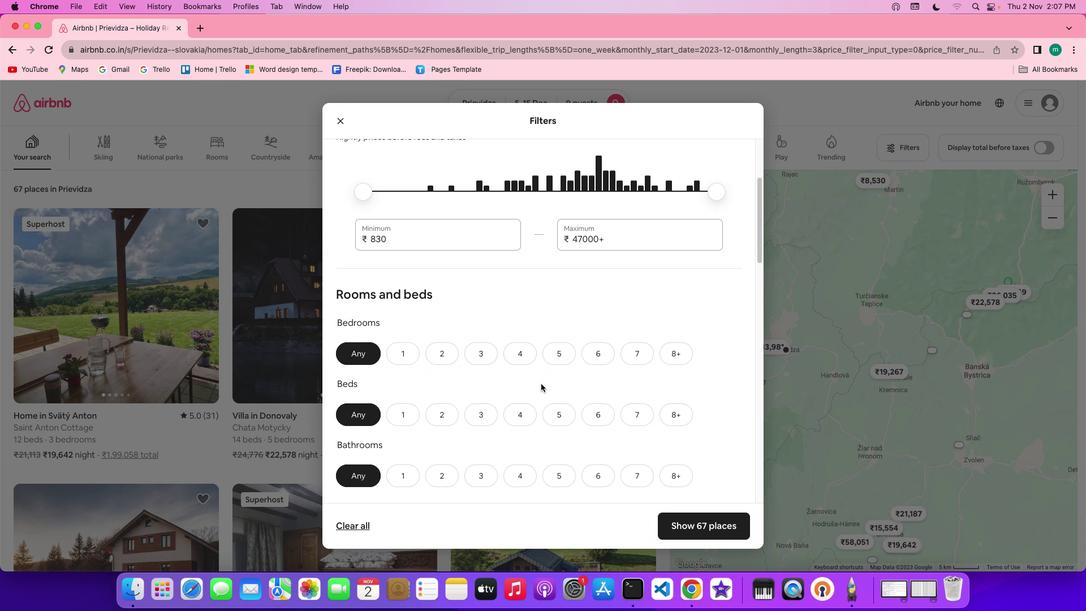 
Action: Mouse scrolled (541, 383) with delta (0, 0)
Screenshot: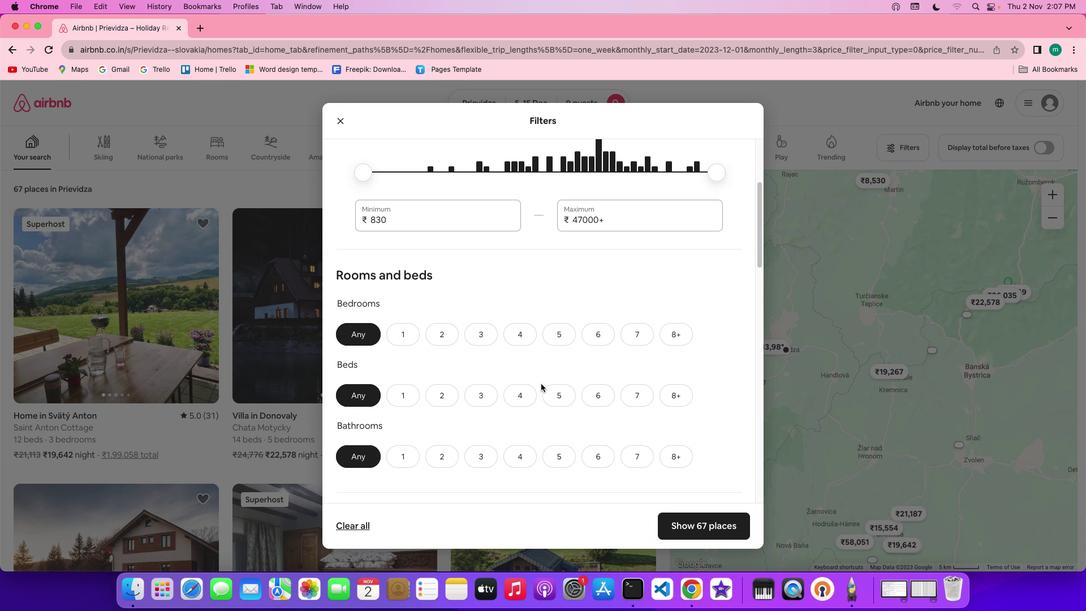 
Action: Mouse scrolled (541, 383) with delta (0, 0)
Screenshot: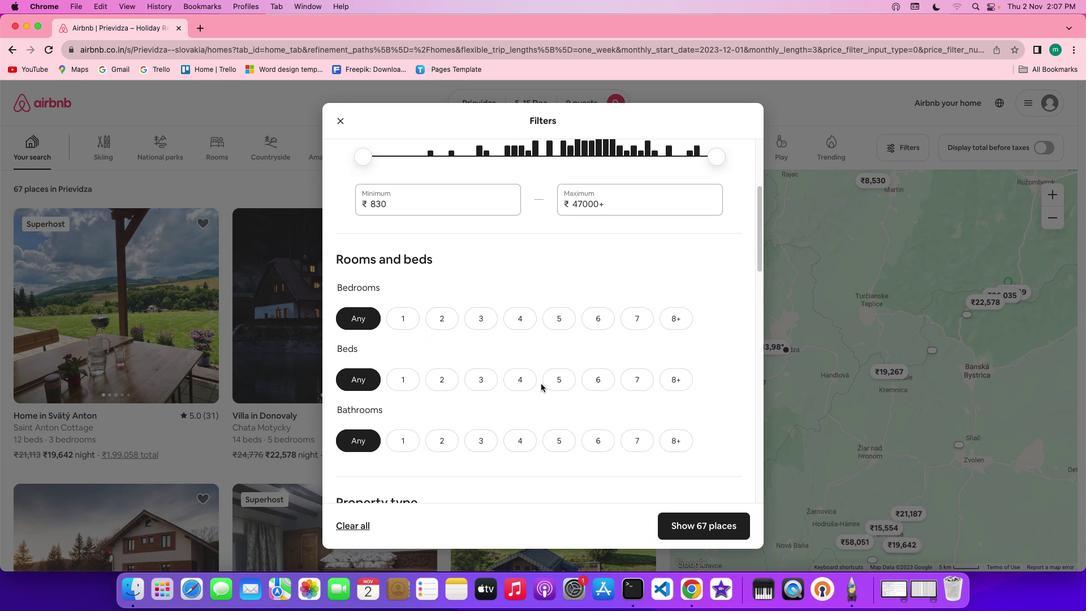 
Action: Mouse scrolled (541, 383) with delta (0, 0)
Screenshot: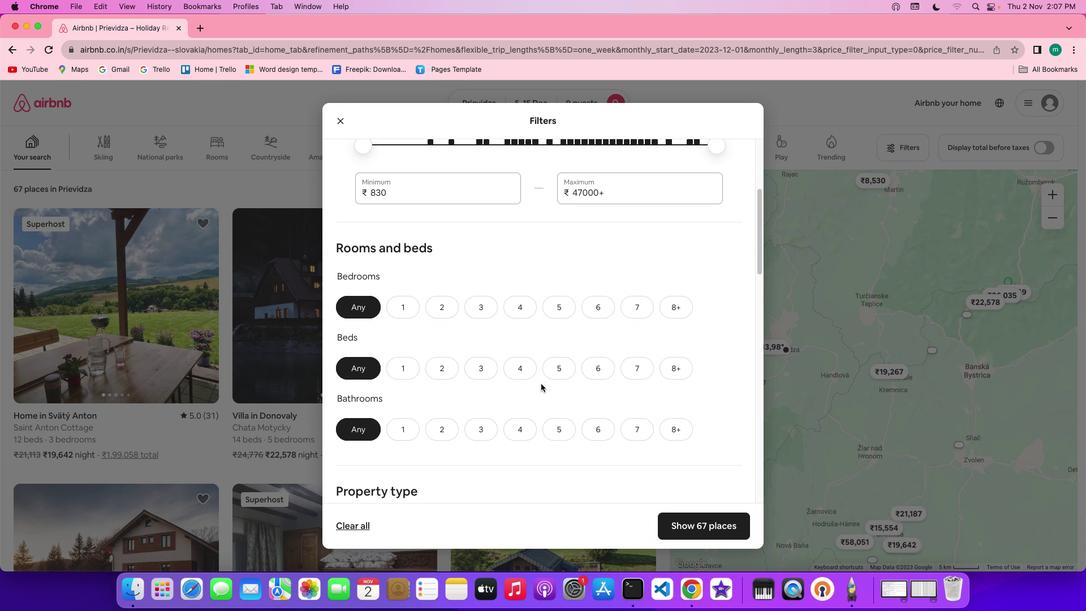 
Action: Mouse scrolled (541, 383) with delta (0, 0)
Screenshot: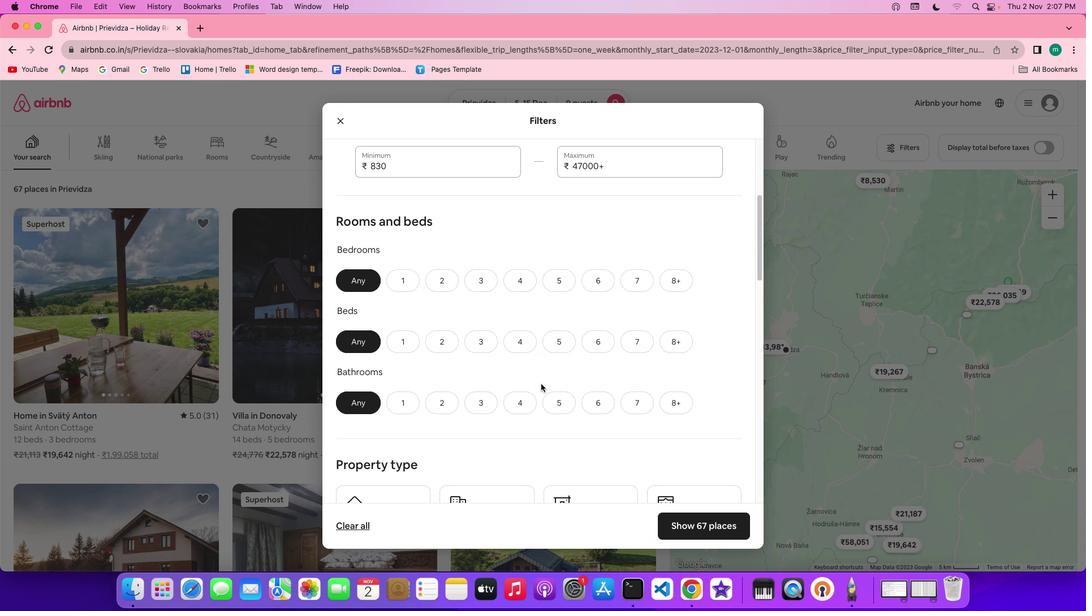 
Action: Mouse scrolled (541, 383) with delta (0, 0)
Screenshot: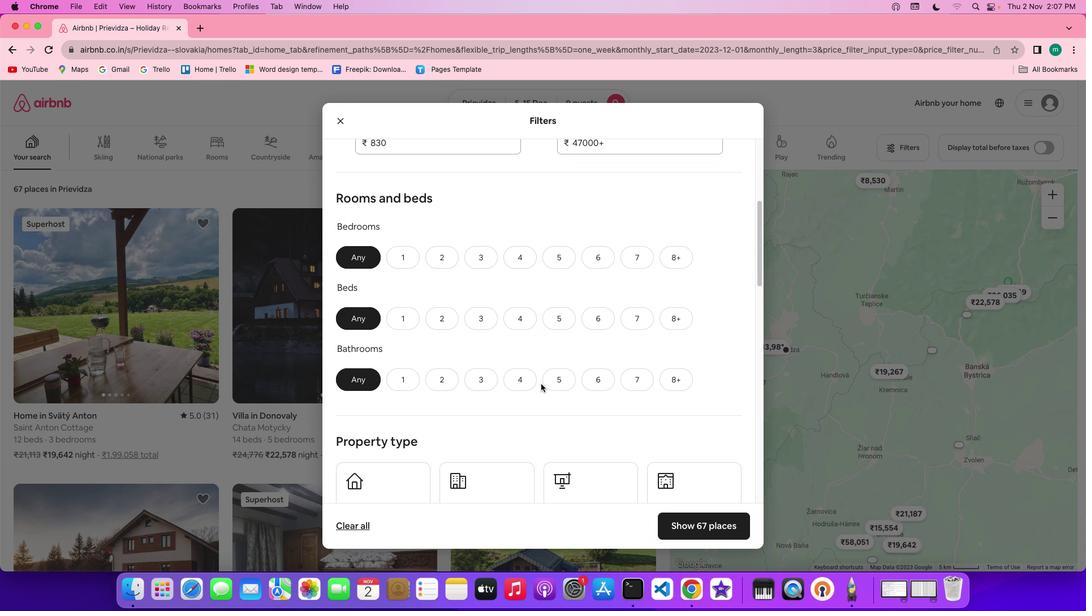 
Action: Mouse moved to (552, 250)
Screenshot: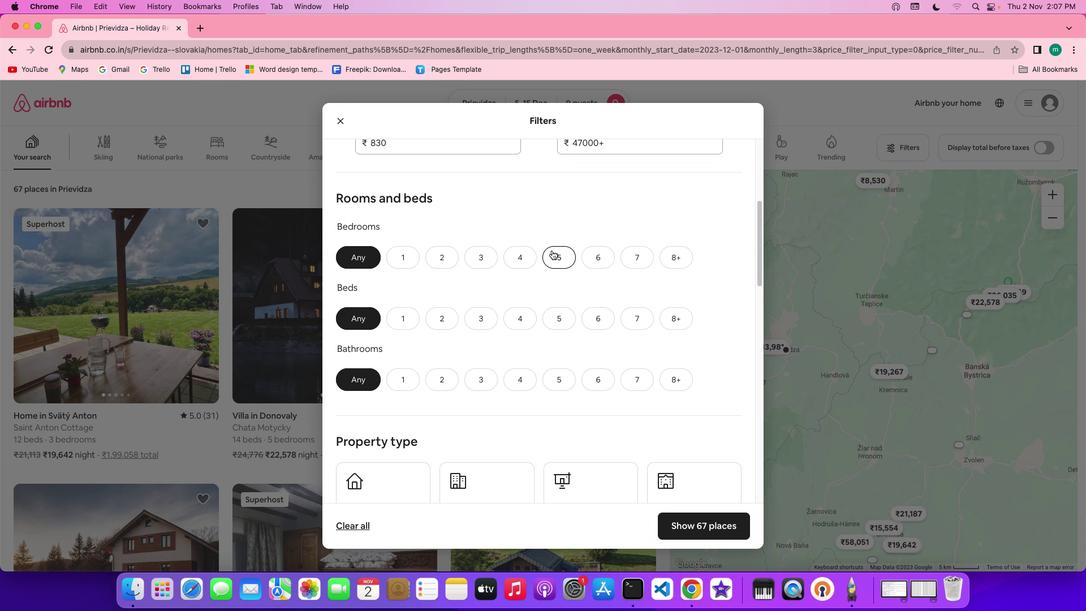 
Action: Mouse pressed left at (552, 250)
Screenshot: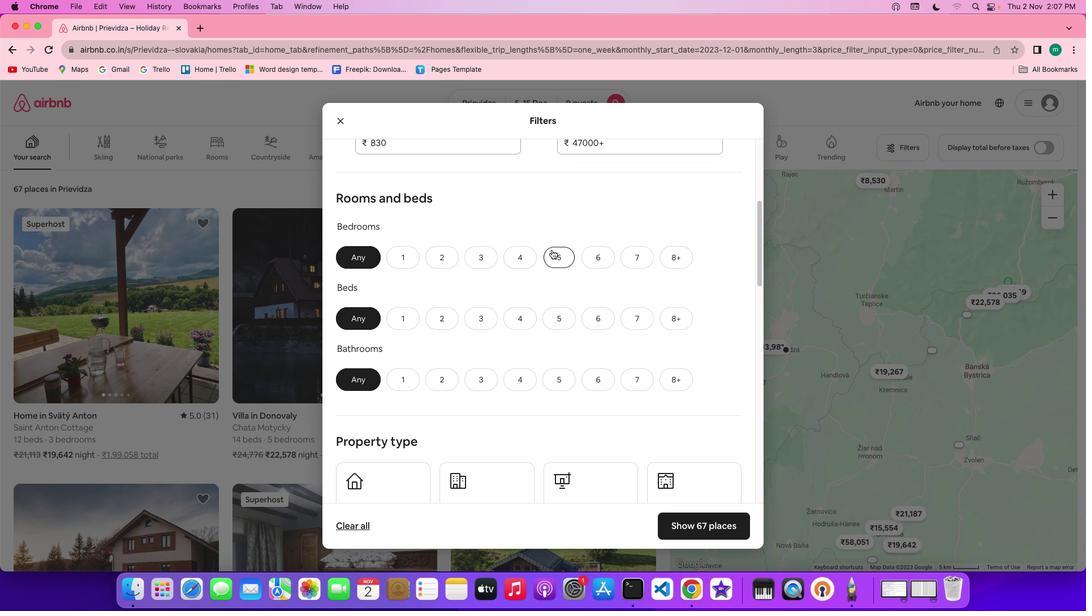 
Action: Mouse moved to (566, 320)
Screenshot: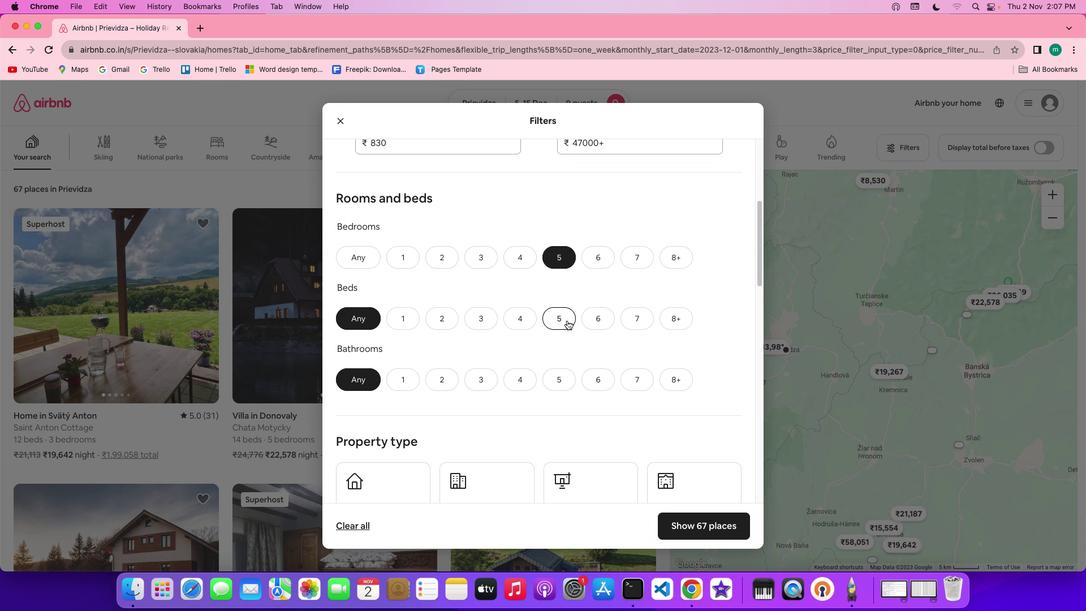 
Action: Mouse pressed left at (566, 320)
Screenshot: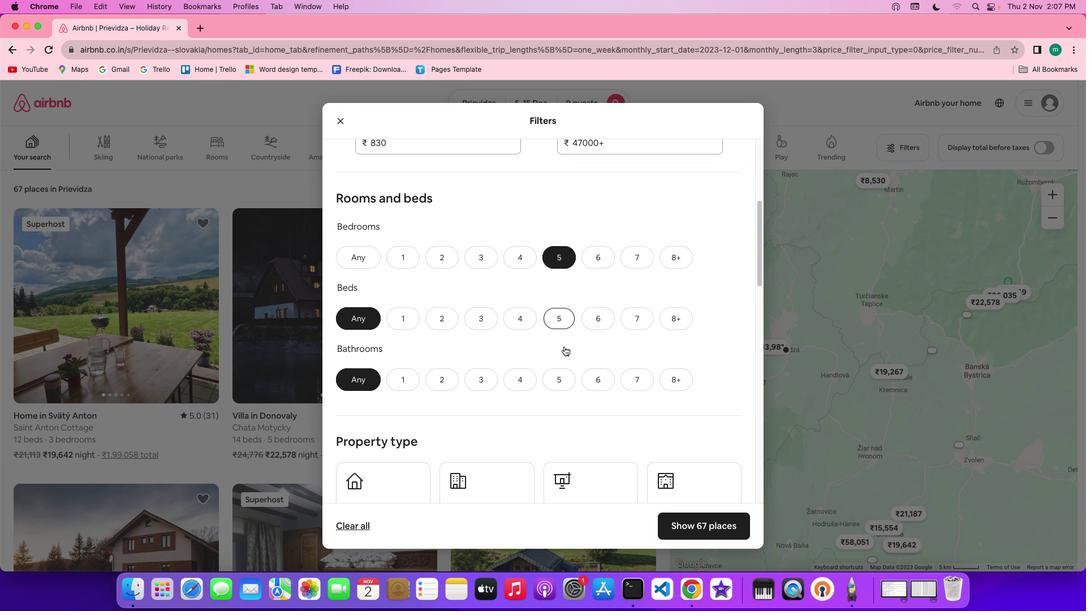 
Action: Mouse moved to (560, 381)
Screenshot: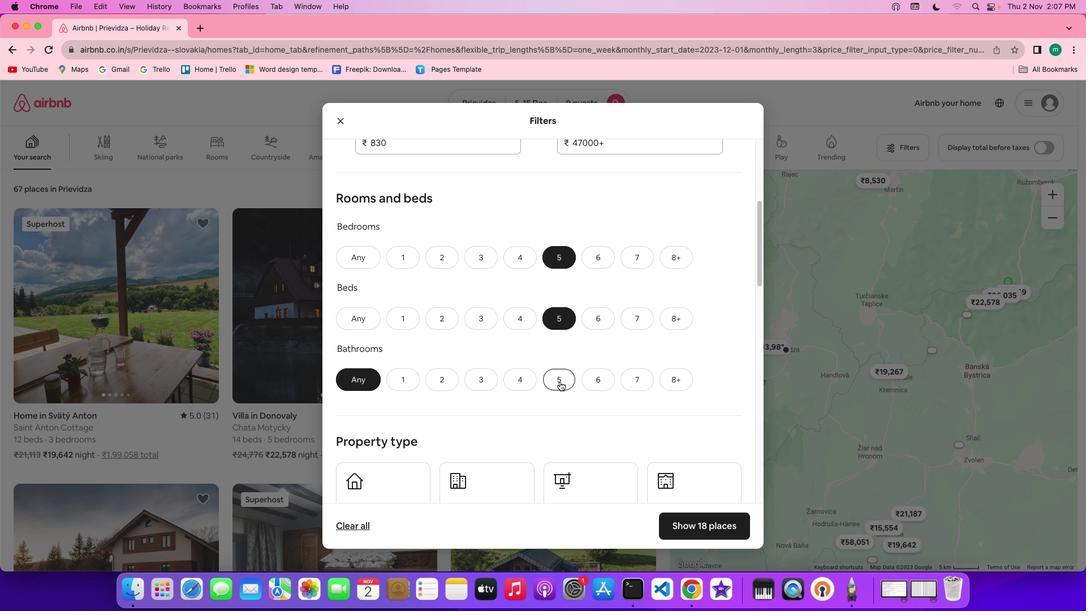 
Action: Mouse pressed left at (560, 381)
Screenshot: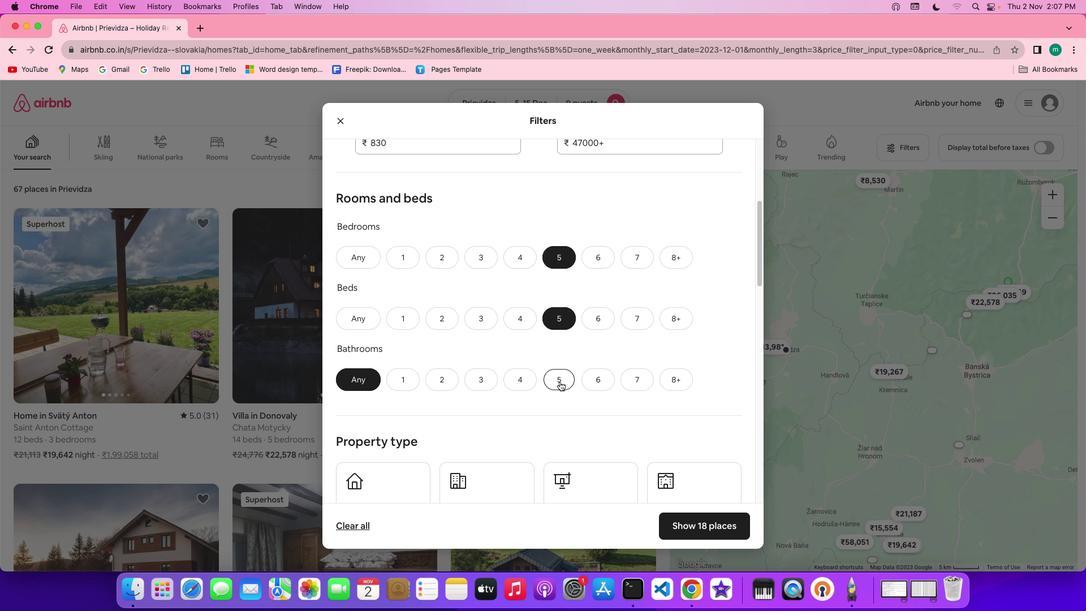 
Action: Mouse moved to (624, 399)
Screenshot: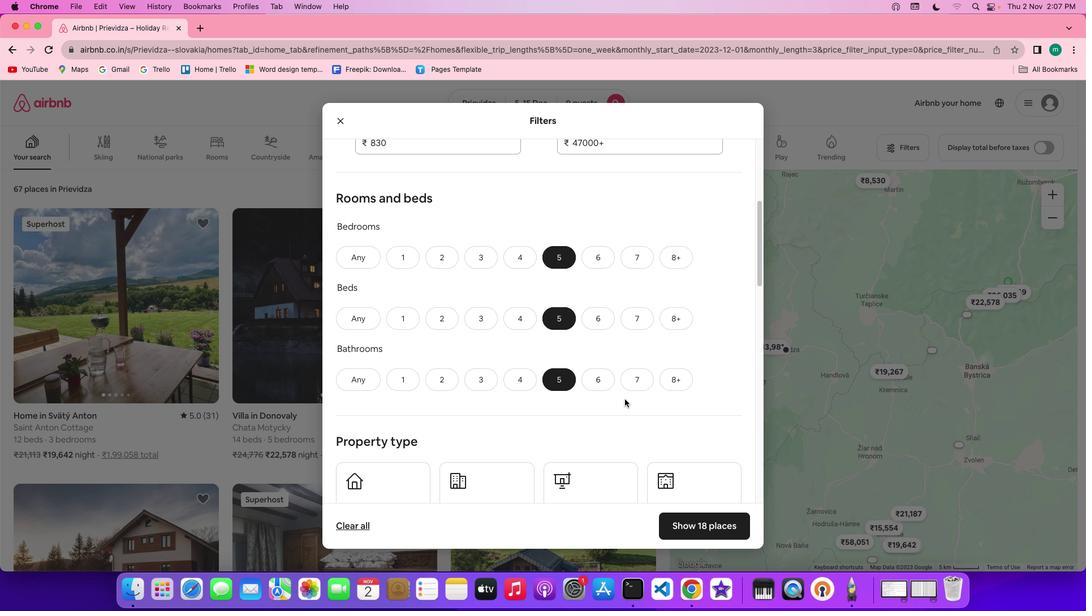 
Action: Mouse scrolled (624, 399) with delta (0, 0)
Screenshot: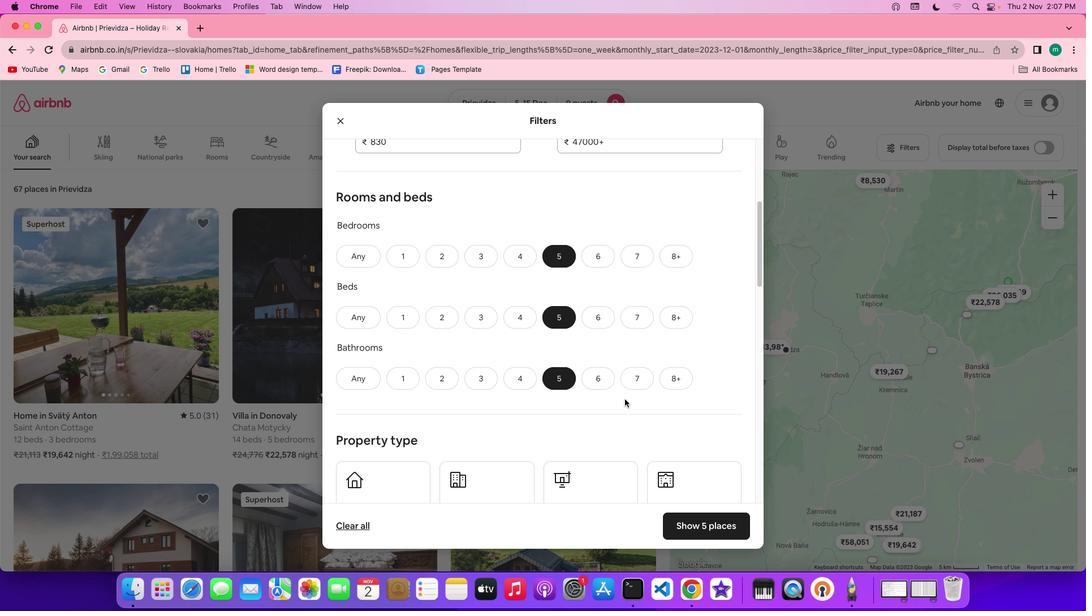 
Action: Mouse scrolled (624, 399) with delta (0, 0)
Screenshot: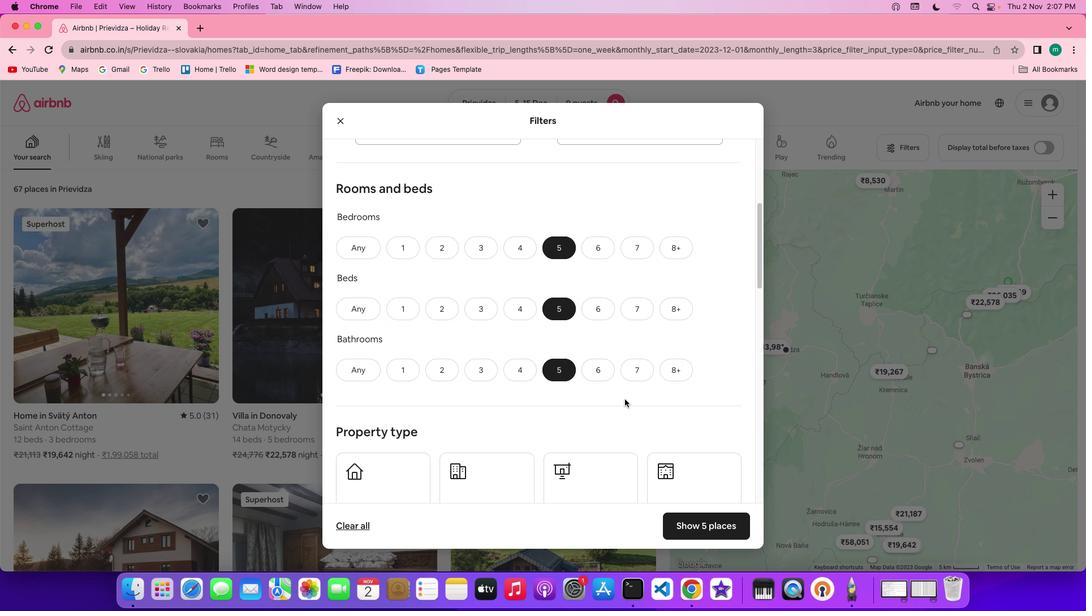 
Action: Mouse scrolled (624, 399) with delta (0, 0)
Screenshot: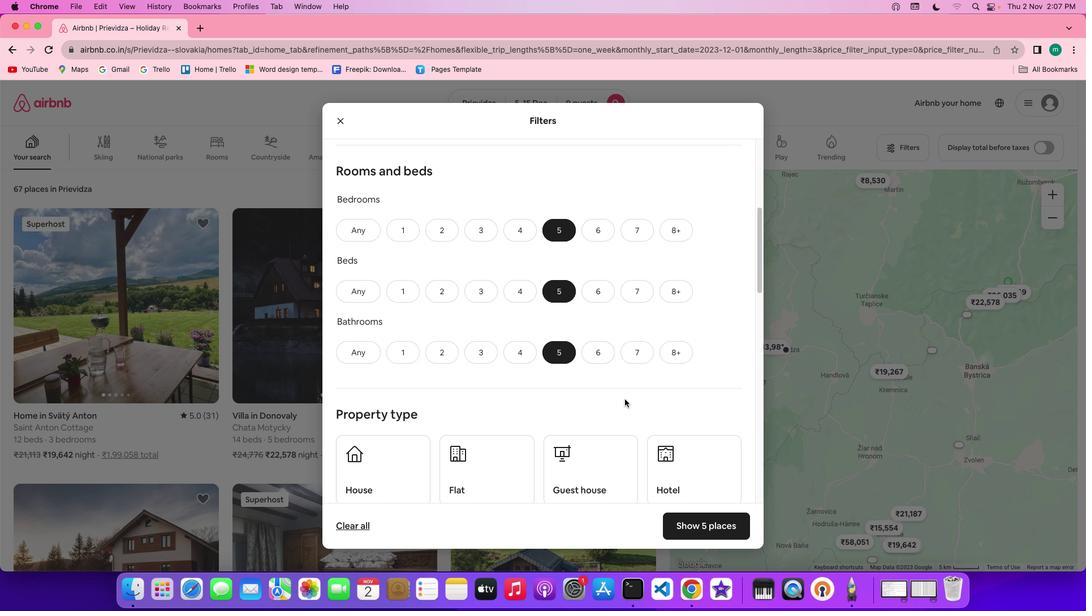 
Action: Mouse scrolled (624, 399) with delta (0, 0)
Screenshot: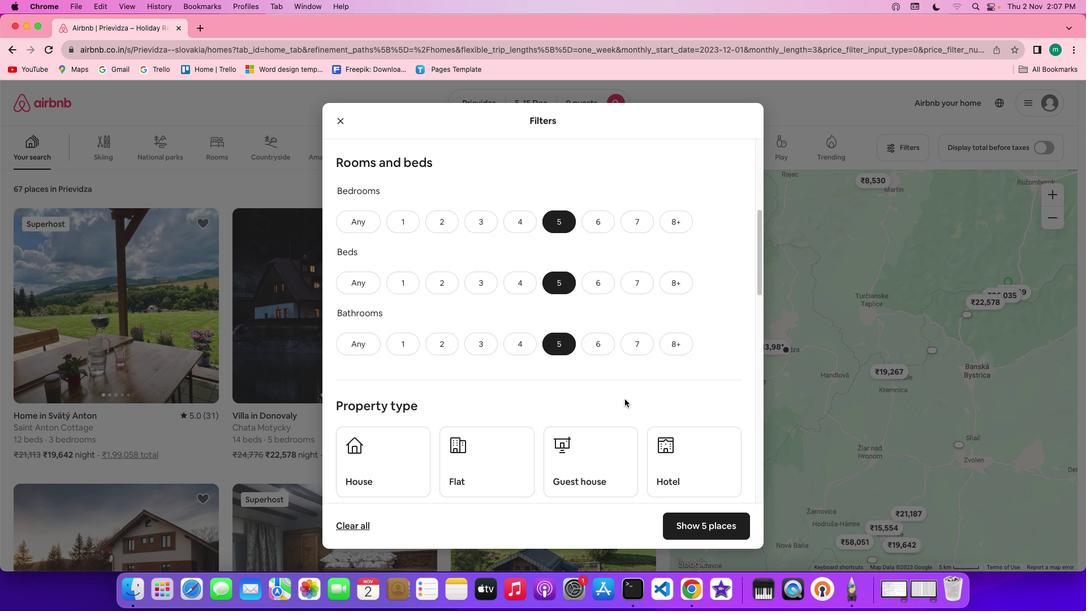 
Action: Mouse scrolled (624, 399) with delta (0, 0)
Screenshot: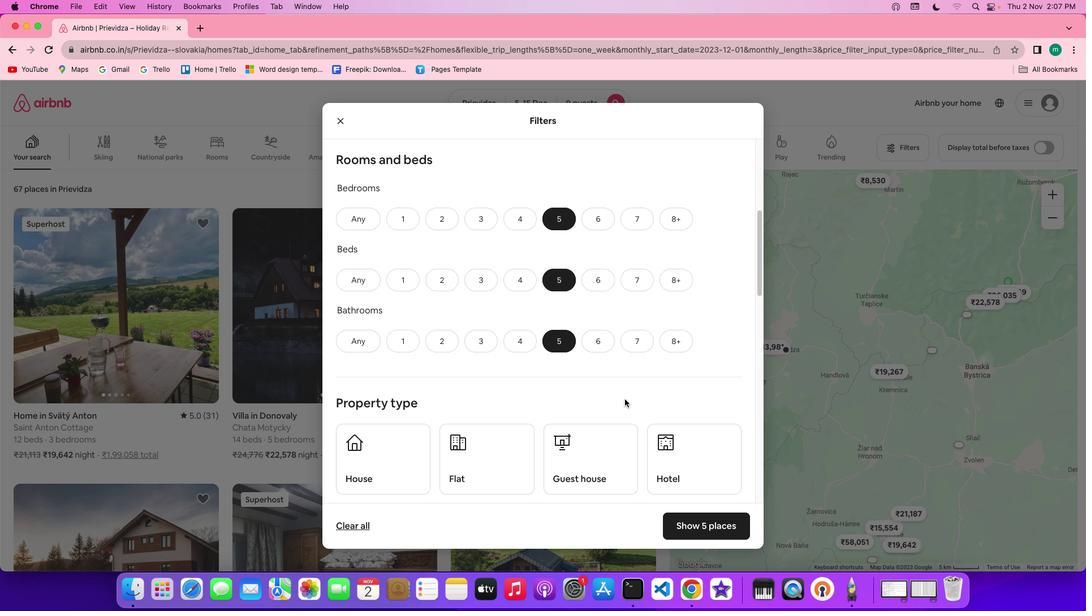 
Action: Mouse scrolled (624, 399) with delta (0, 0)
Screenshot: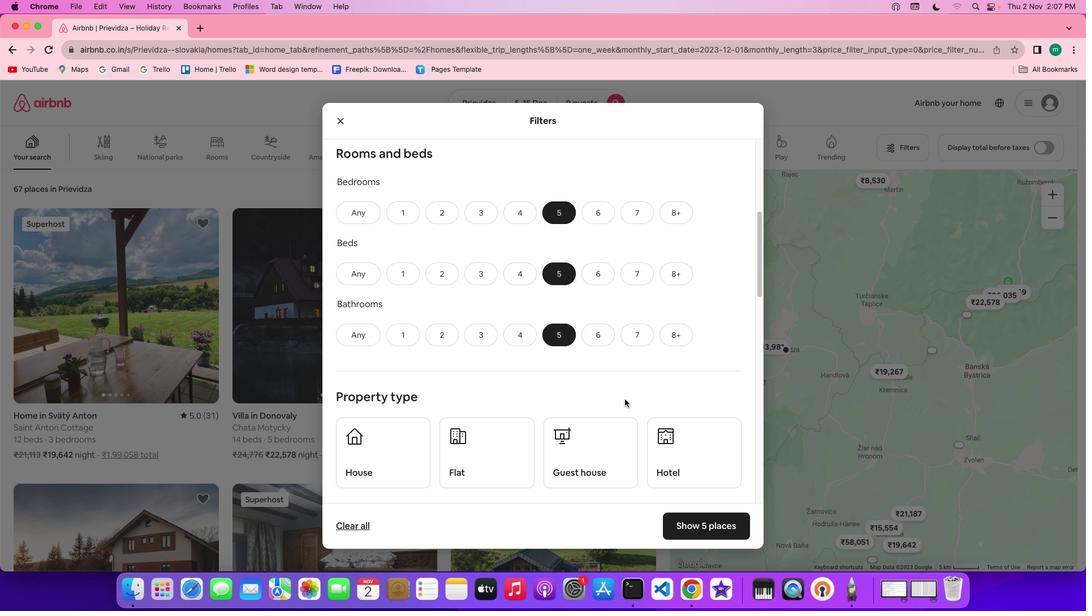 
Action: Mouse scrolled (624, 399) with delta (0, 0)
Screenshot: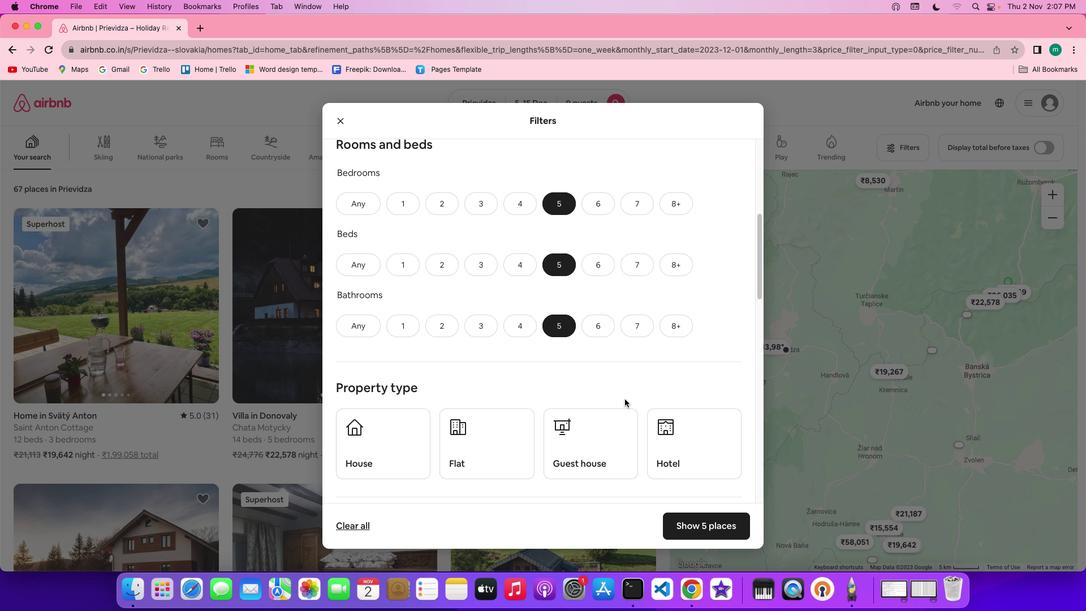 
Action: Mouse scrolled (624, 399) with delta (0, 0)
Screenshot: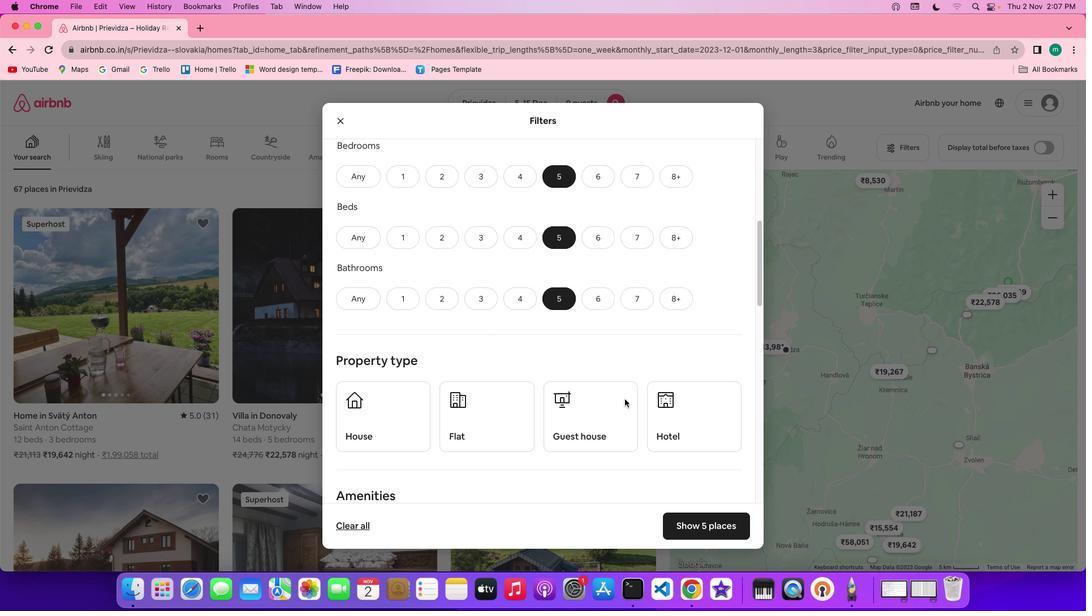 
Action: Mouse scrolled (624, 399) with delta (0, 0)
Screenshot: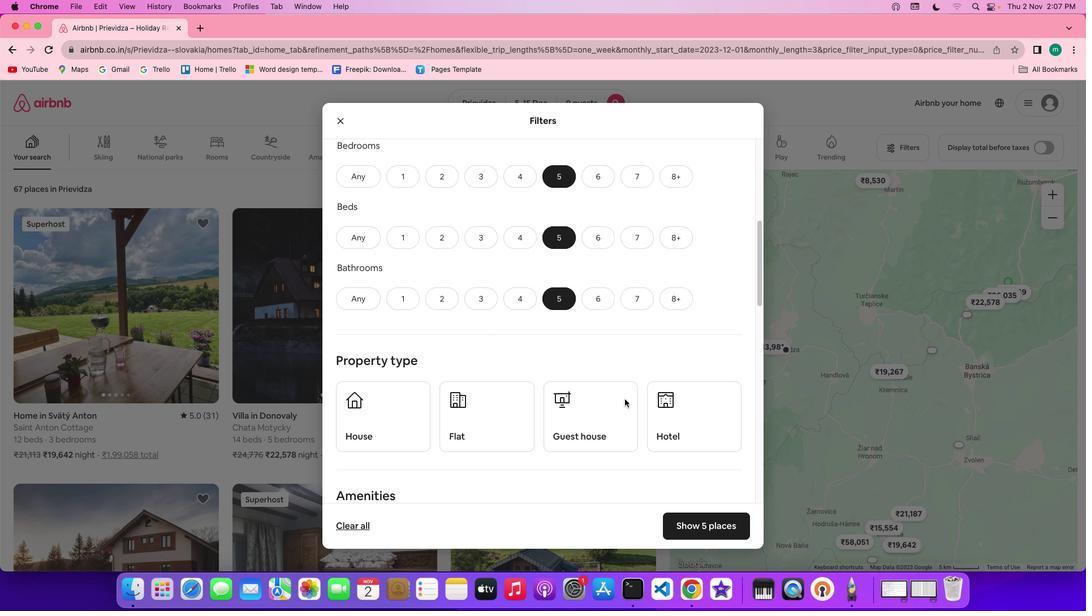 
Action: Mouse scrolled (624, 399) with delta (0, -1)
Screenshot: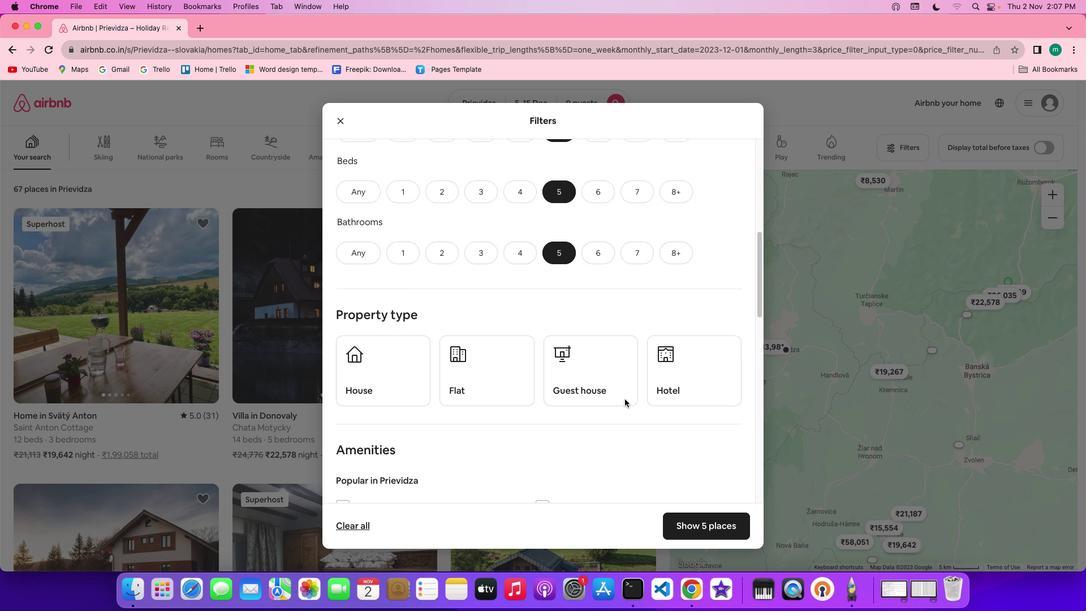 
Action: Mouse scrolled (624, 399) with delta (0, 0)
Screenshot: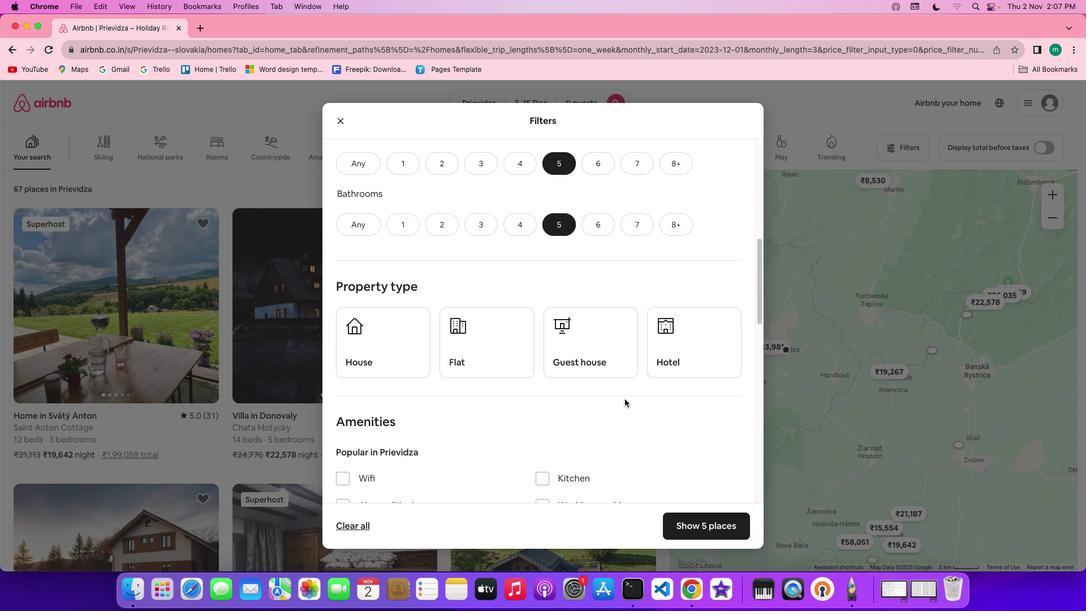 
Action: Mouse scrolled (624, 399) with delta (0, 0)
Screenshot: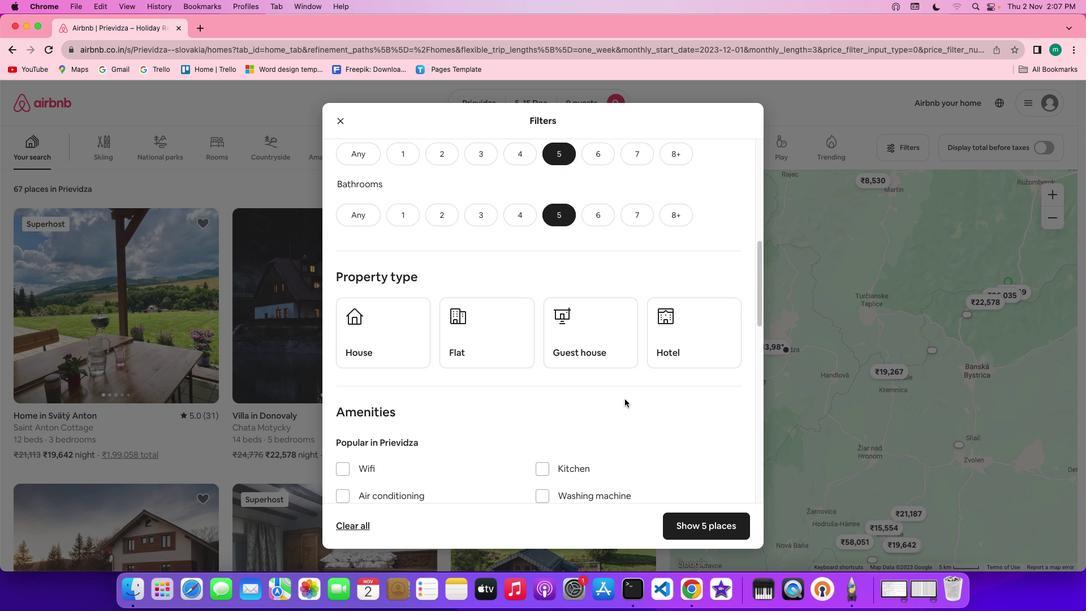 
Action: Mouse scrolled (624, 399) with delta (0, 0)
Screenshot: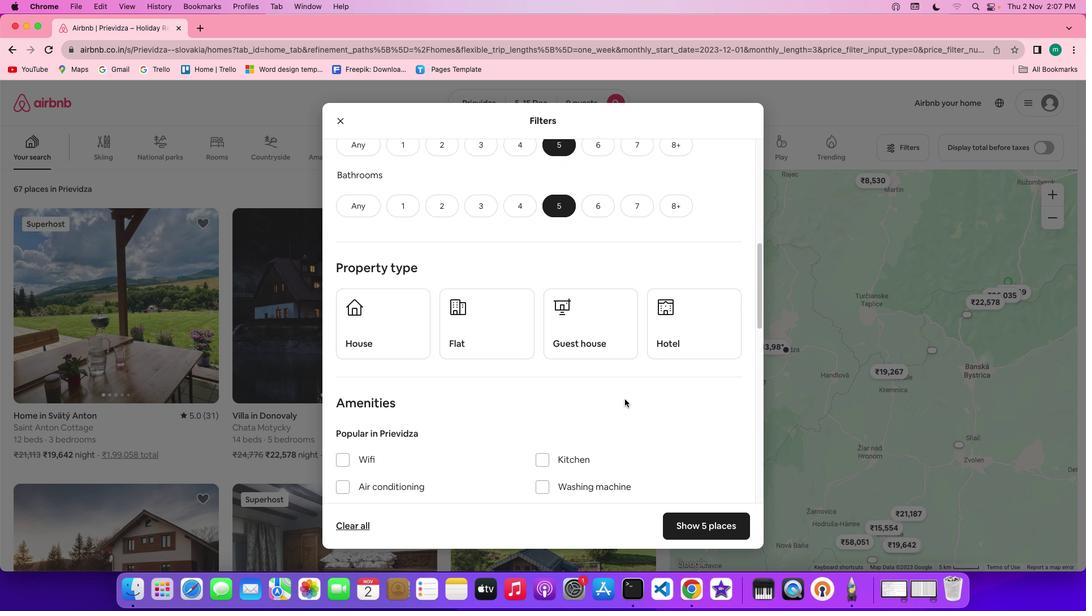 
Action: Mouse moved to (395, 300)
Screenshot: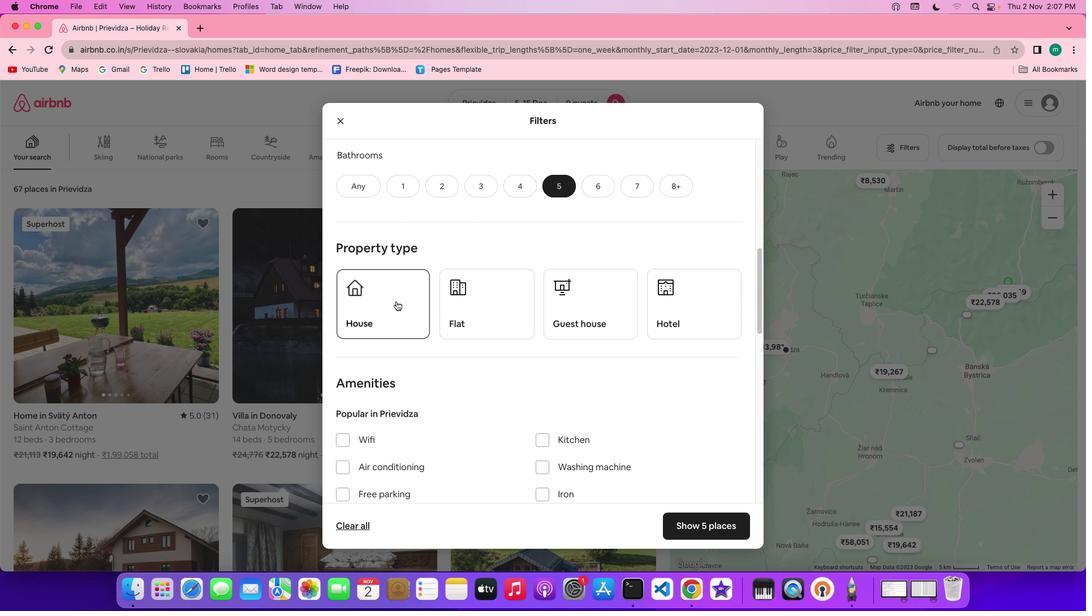 
Action: Mouse pressed left at (395, 300)
Screenshot: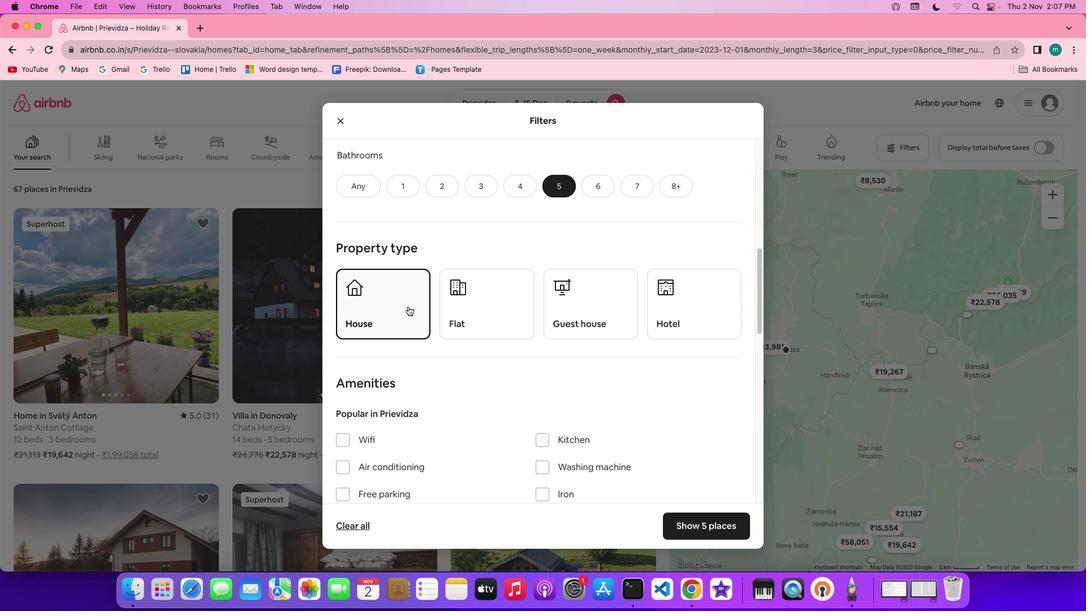 
Action: Mouse moved to (530, 348)
Screenshot: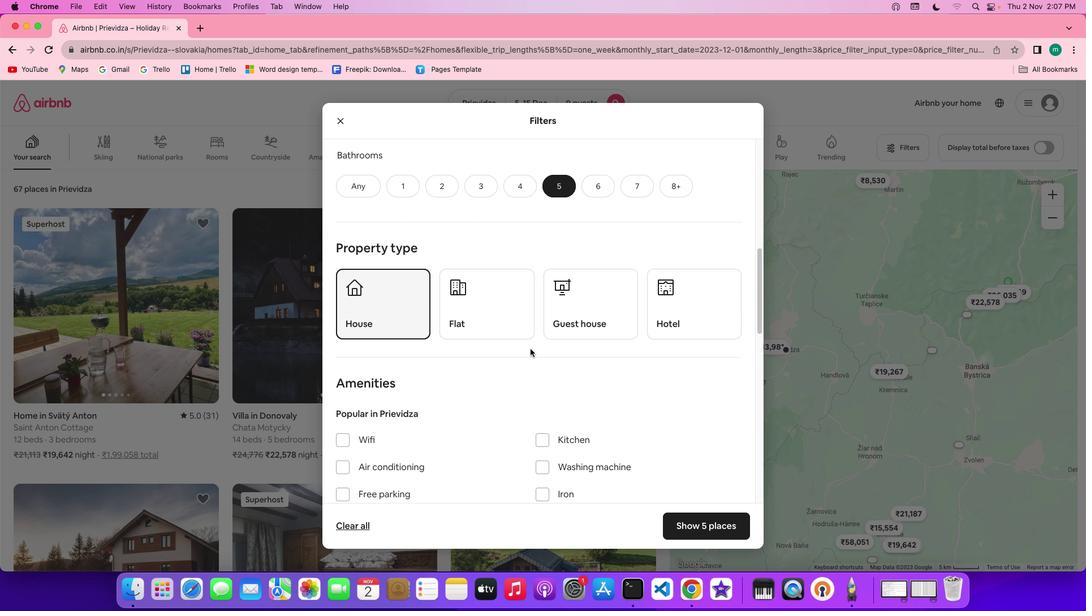 
Action: Mouse scrolled (530, 348) with delta (0, 0)
Screenshot: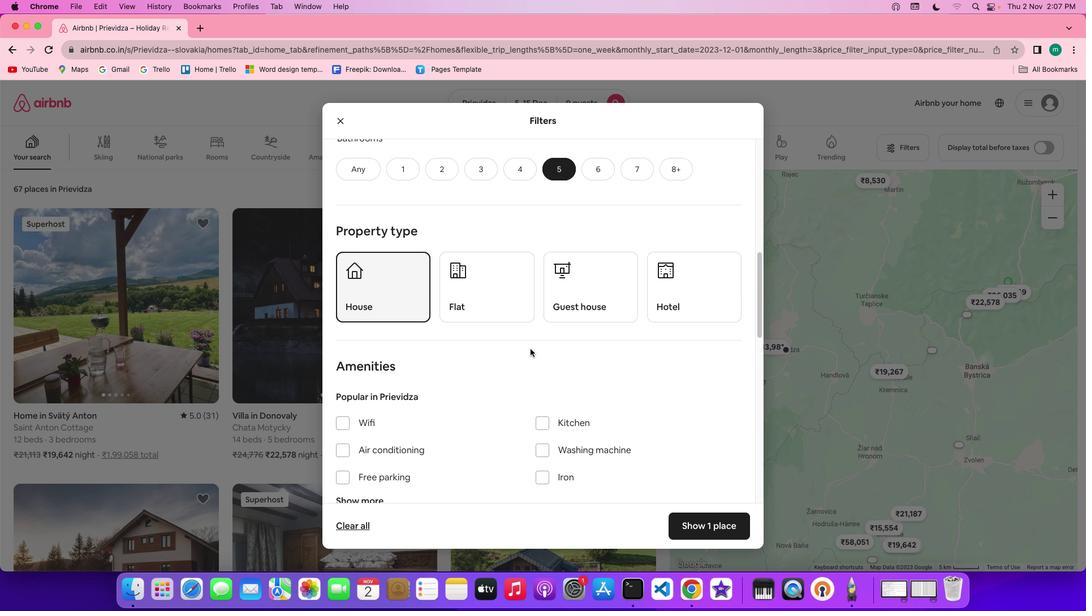 
Action: Mouse scrolled (530, 348) with delta (0, 0)
Screenshot: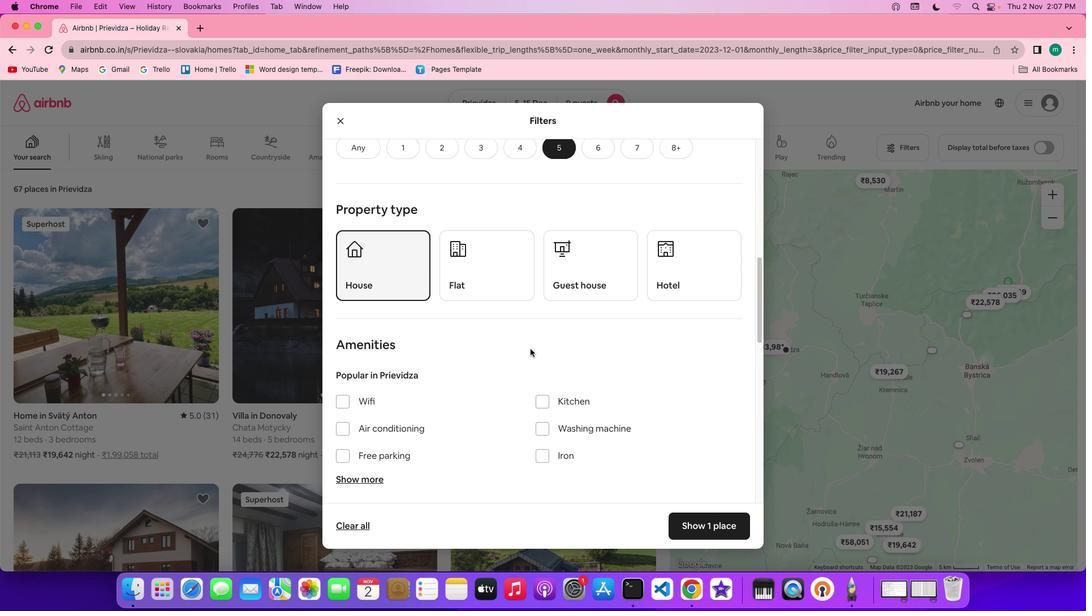 
Action: Mouse scrolled (530, 348) with delta (0, -1)
Screenshot: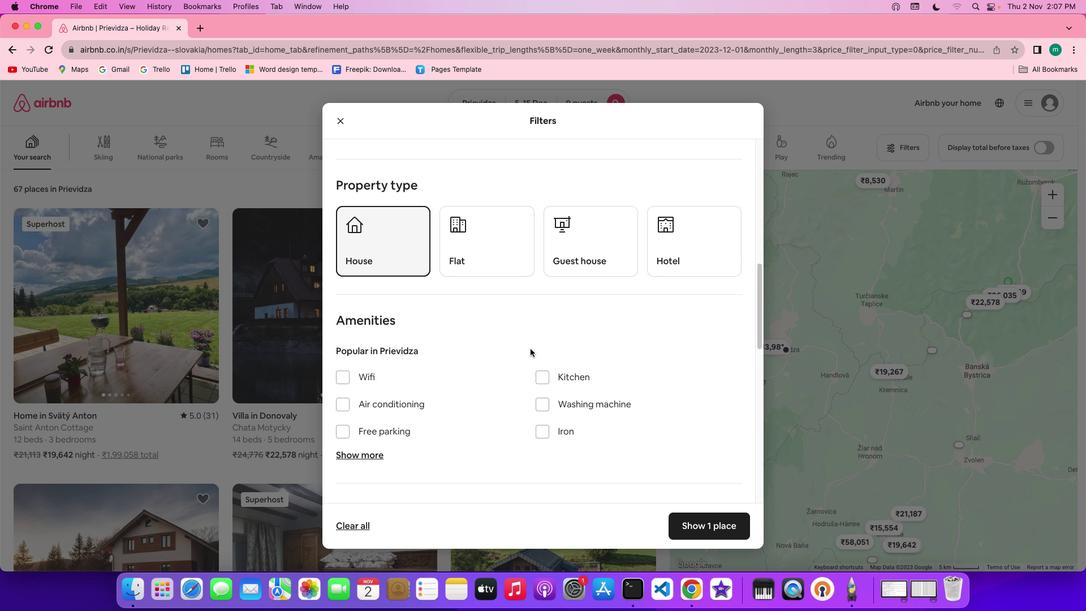 
Action: Mouse scrolled (530, 348) with delta (0, 0)
Screenshot: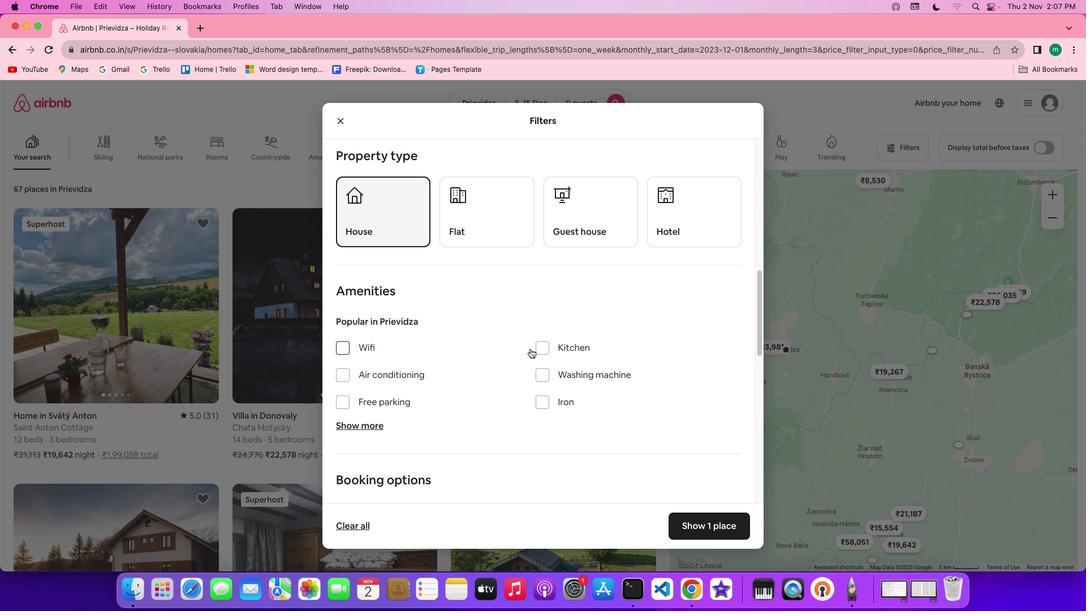 
Action: Mouse scrolled (530, 348) with delta (0, 0)
Screenshot: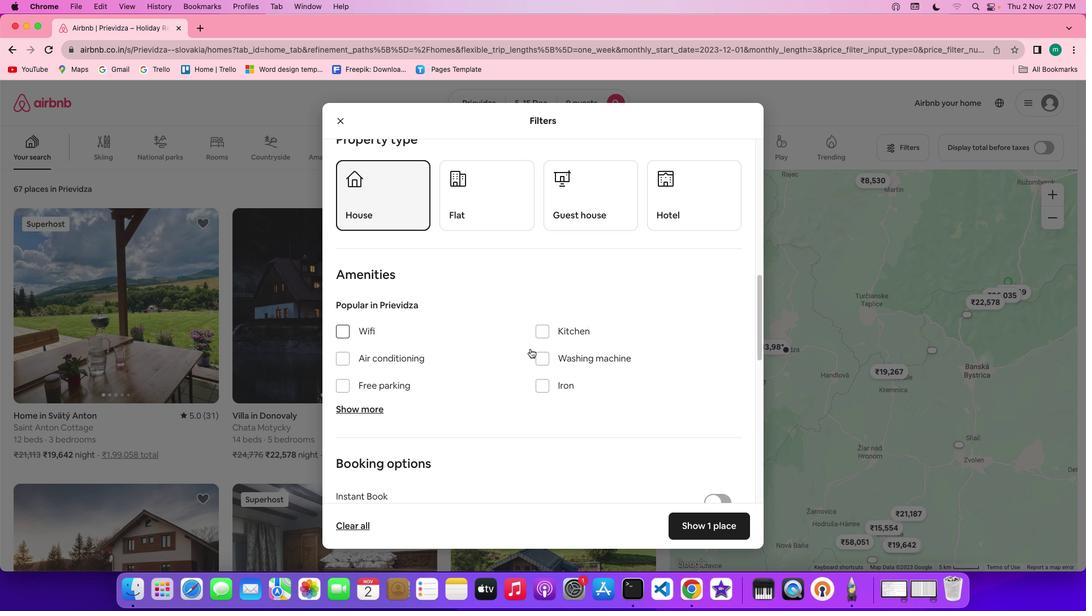 
Action: Mouse scrolled (530, 348) with delta (0, -1)
Screenshot: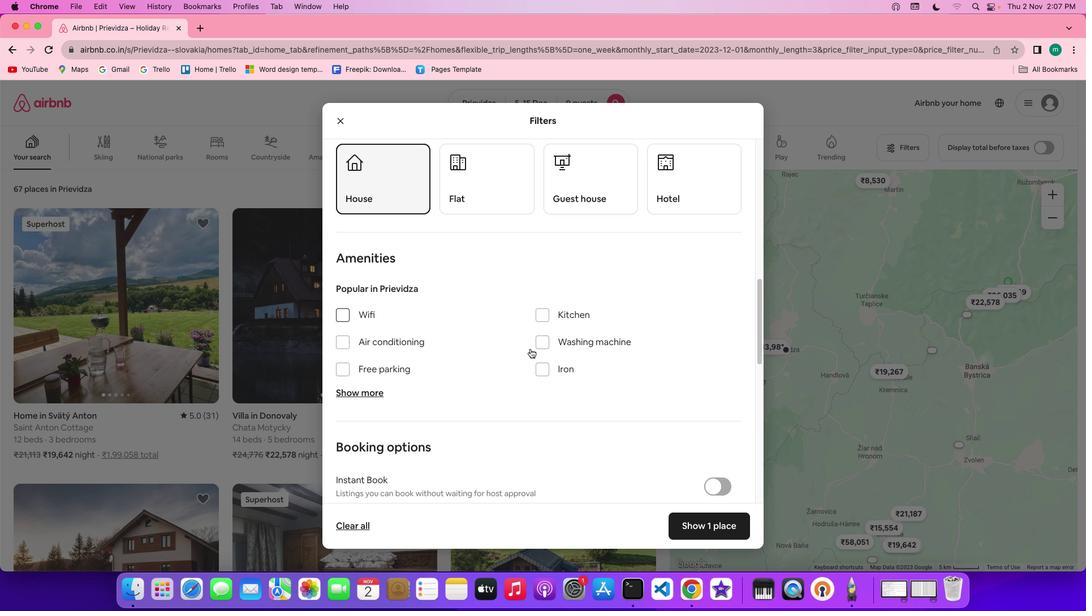 
Action: Mouse scrolled (530, 348) with delta (0, -1)
Screenshot: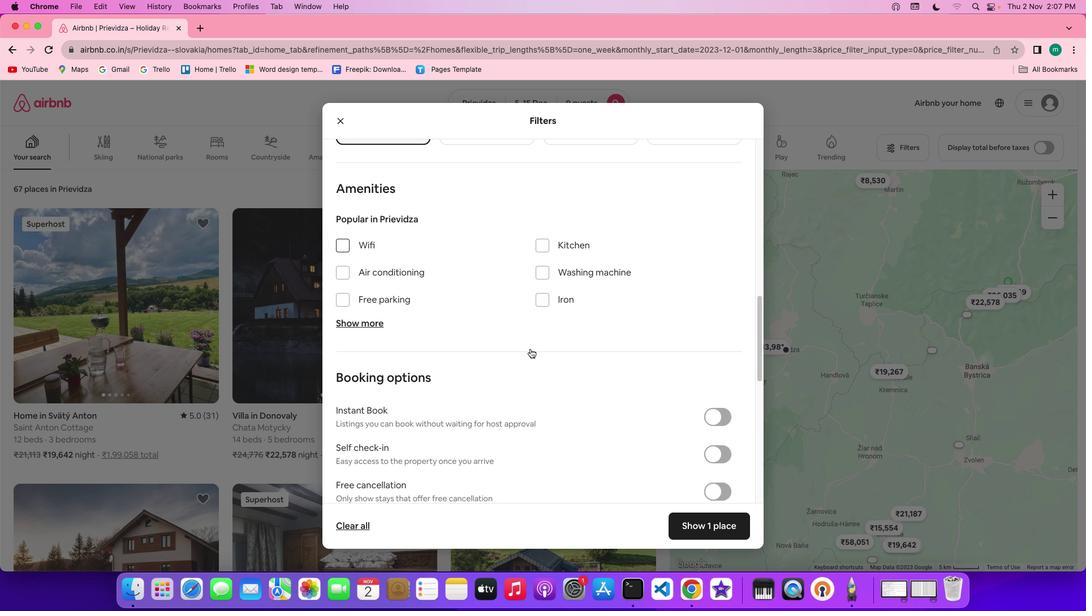 
Action: Mouse scrolled (530, 348) with delta (0, 0)
Screenshot: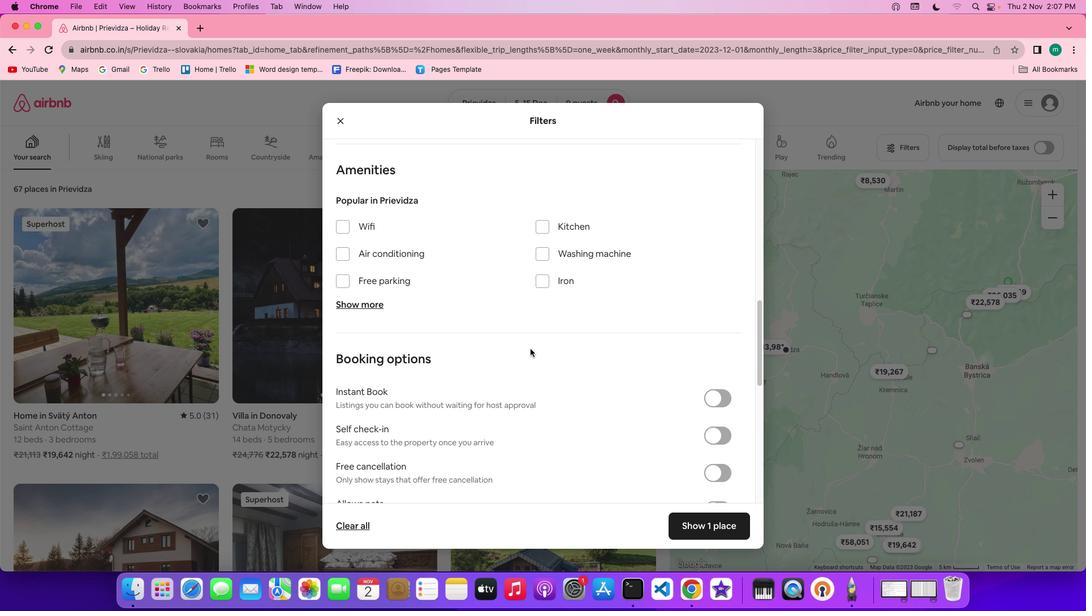
Action: Mouse scrolled (530, 348) with delta (0, 0)
Screenshot: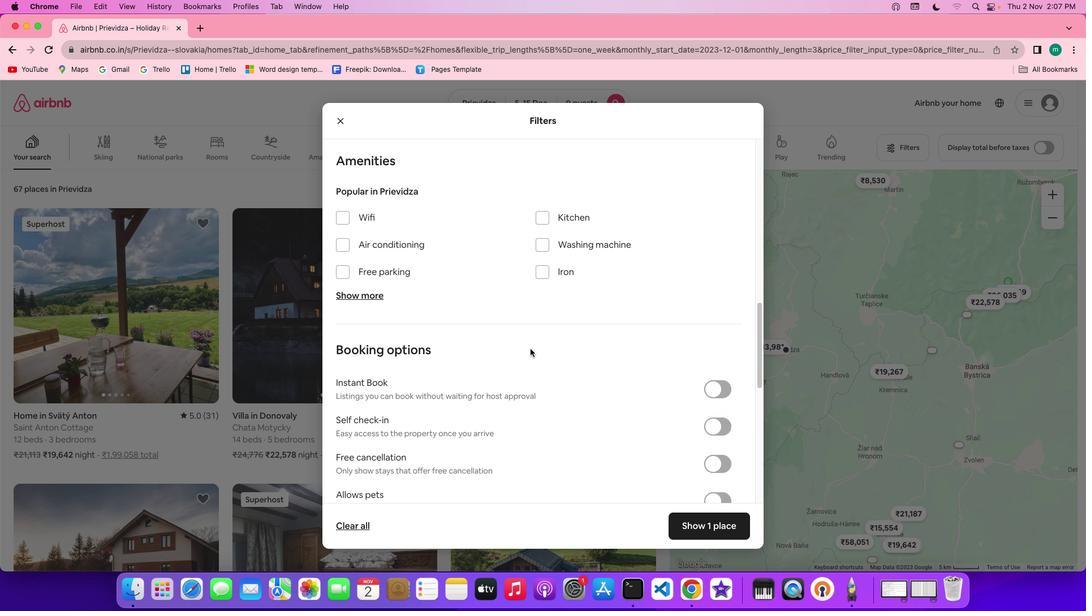 
Action: Mouse scrolled (530, 348) with delta (0, 0)
Screenshot: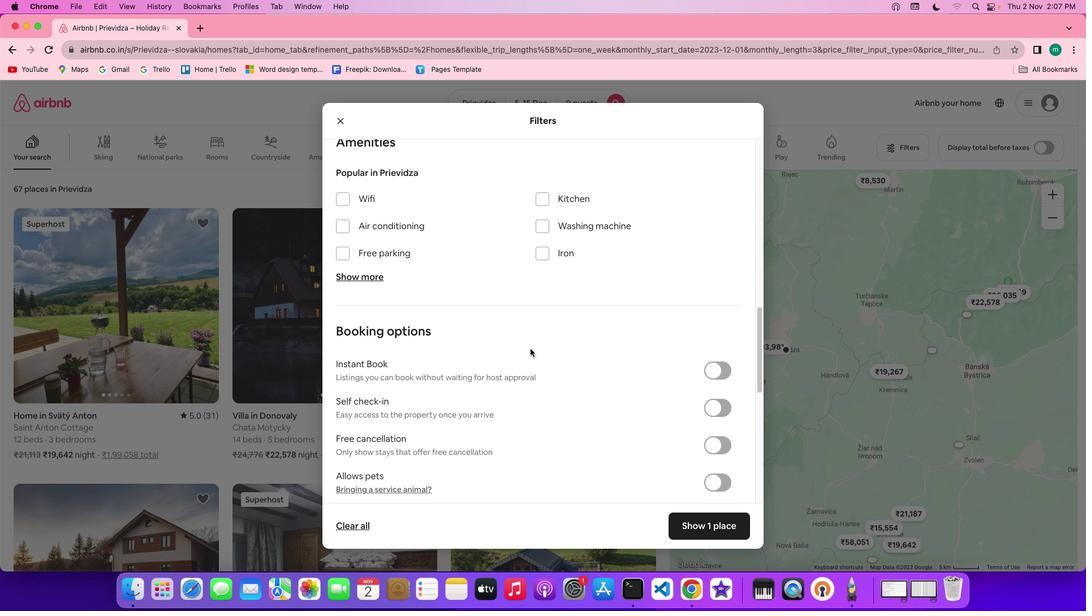 
Action: Mouse moved to (594, 372)
Screenshot: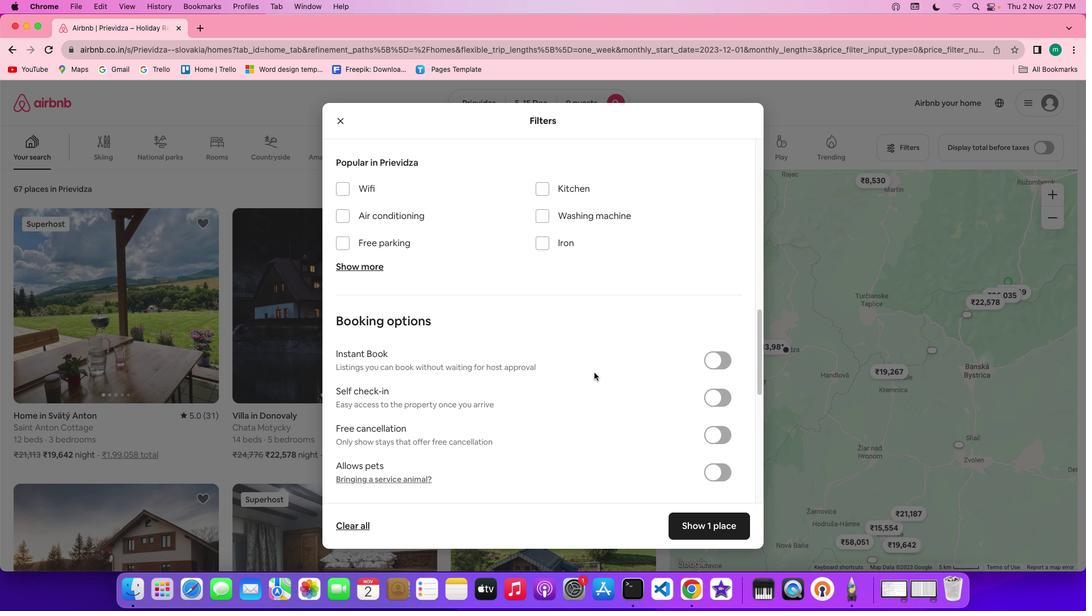 
Action: Mouse scrolled (594, 372) with delta (0, 0)
Screenshot: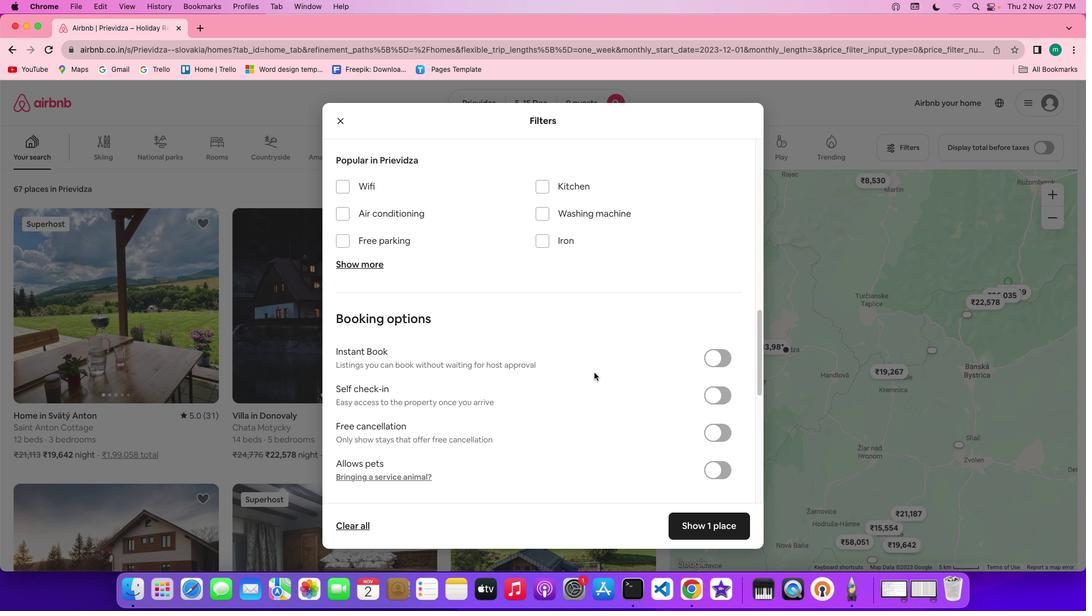 
Action: Mouse scrolled (594, 372) with delta (0, 0)
Screenshot: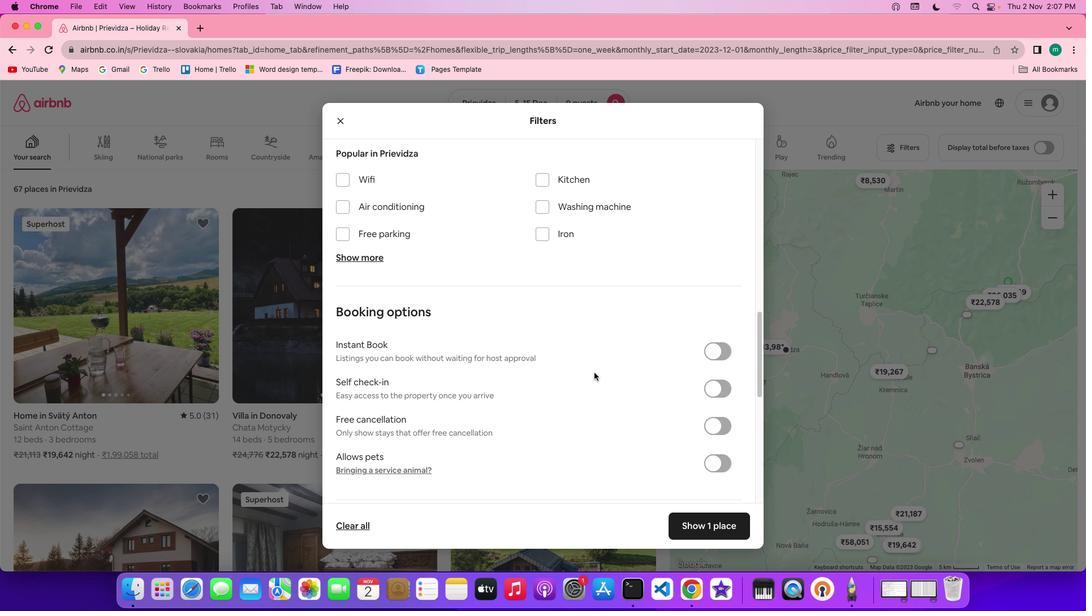 
Action: Mouse scrolled (594, 372) with delta (0, 0)
Screenshot: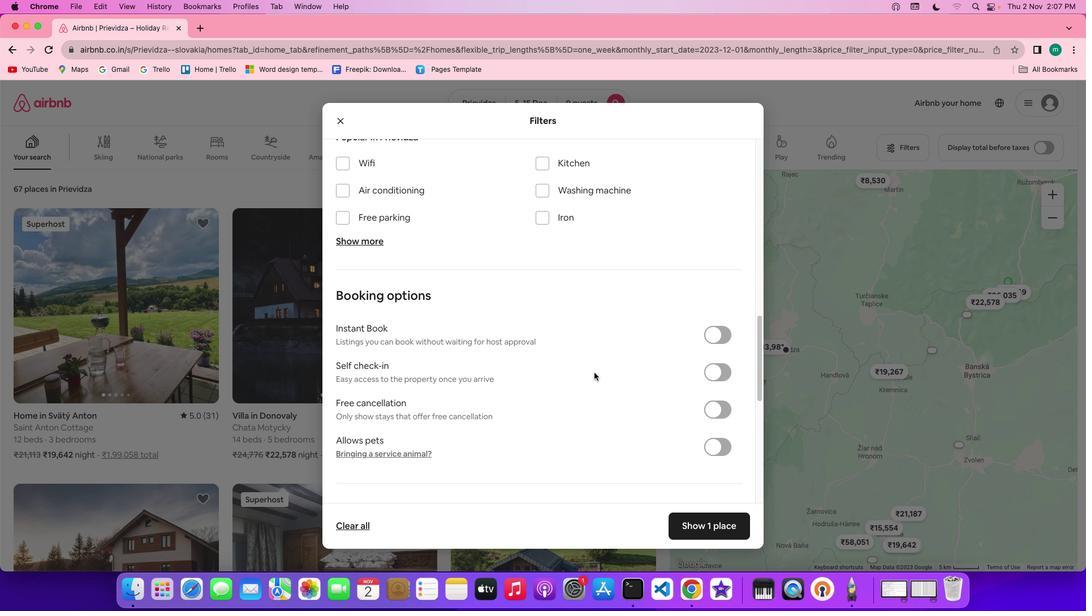 
Action: Mouse moved to (624, 423)
Screenshot: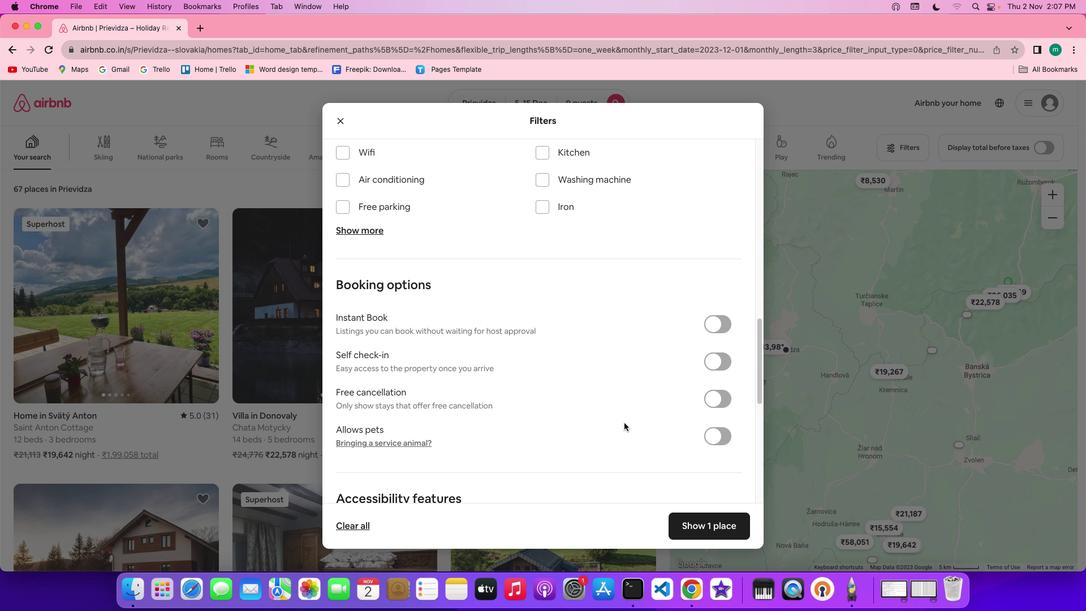 
Action: Mouse scrolled (624, 423) with delta (0, 0)
Screenshot: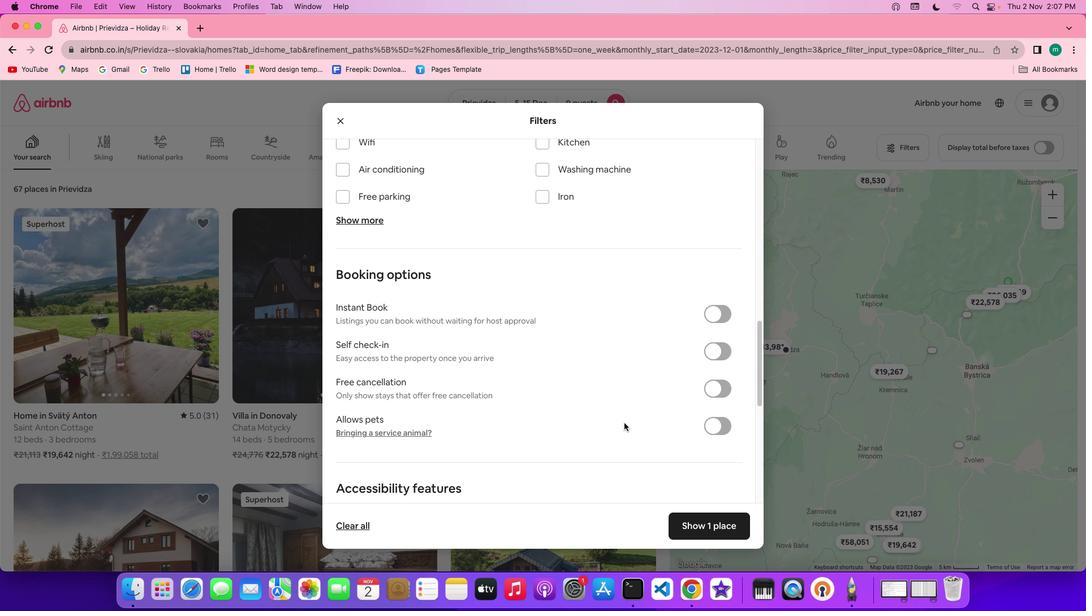 
Action: Mouse scrolled (624, 423) with delta (0, 0)
Screenshot: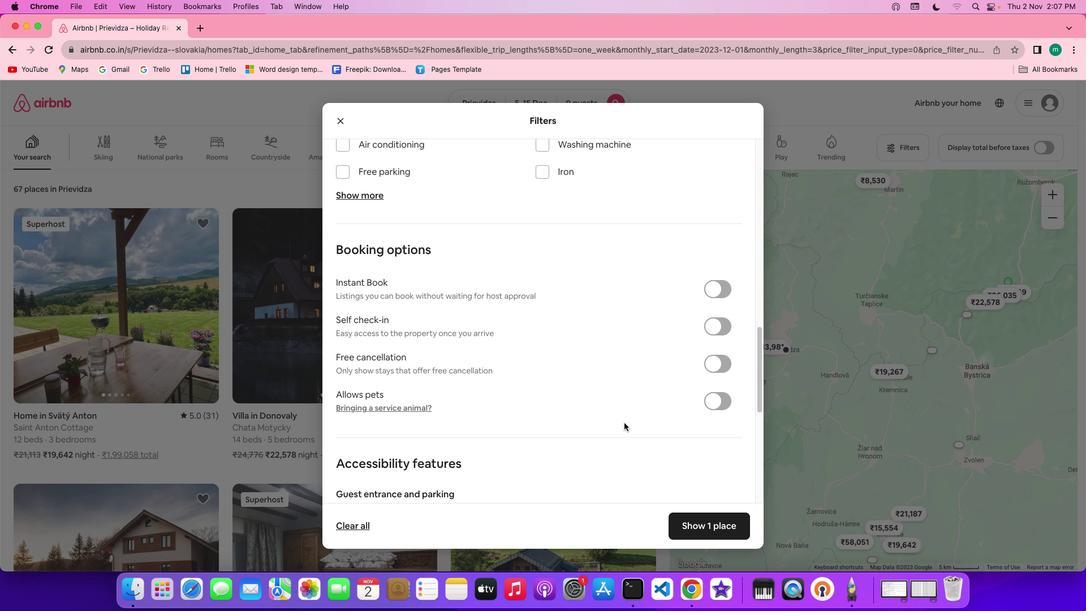 
Action: Mouse scrolled (624, 423) with delta (0, -1)
Screenshot: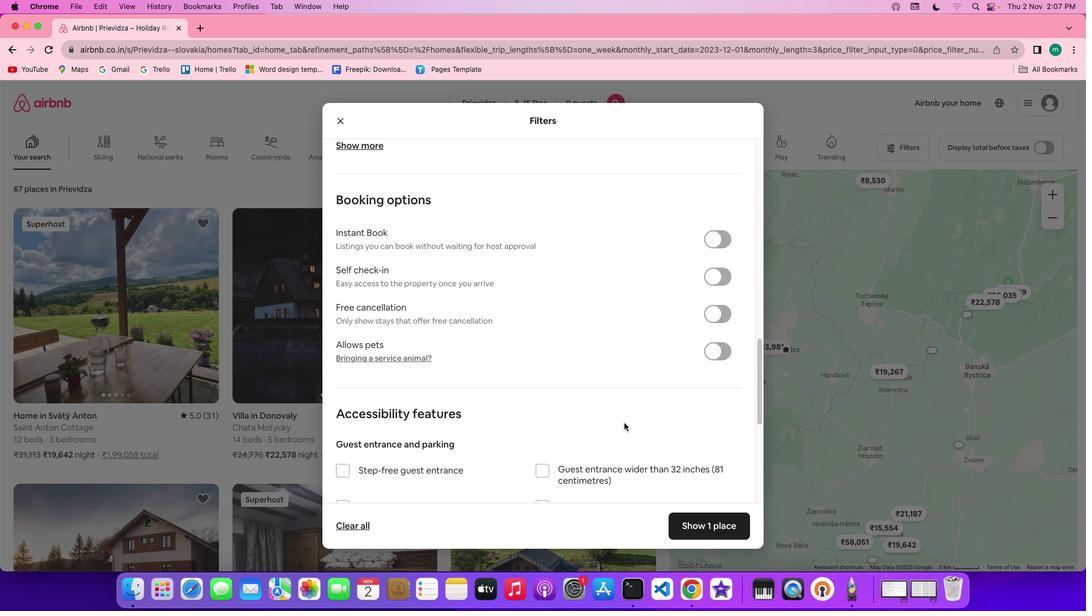 
Action: Mouse scrolled (624, 423) with delta (0, -2)
Screenshot: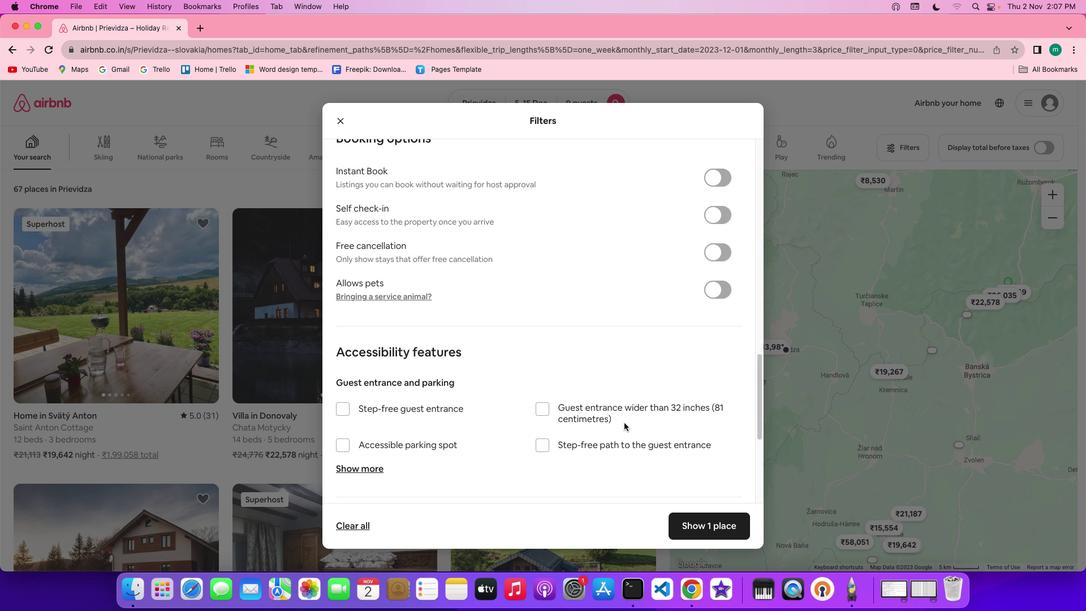 
Action: Mouse scrolled (624, 423) with delta (0, -2)
Screenshot: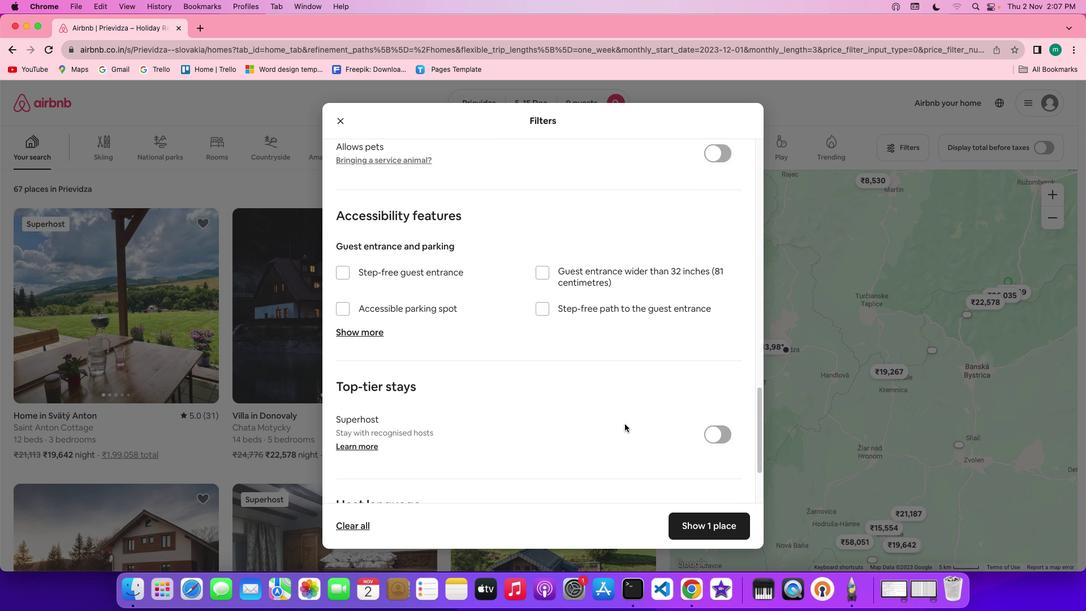 
Action: Mouse moved to (629, 436)
Screenshot: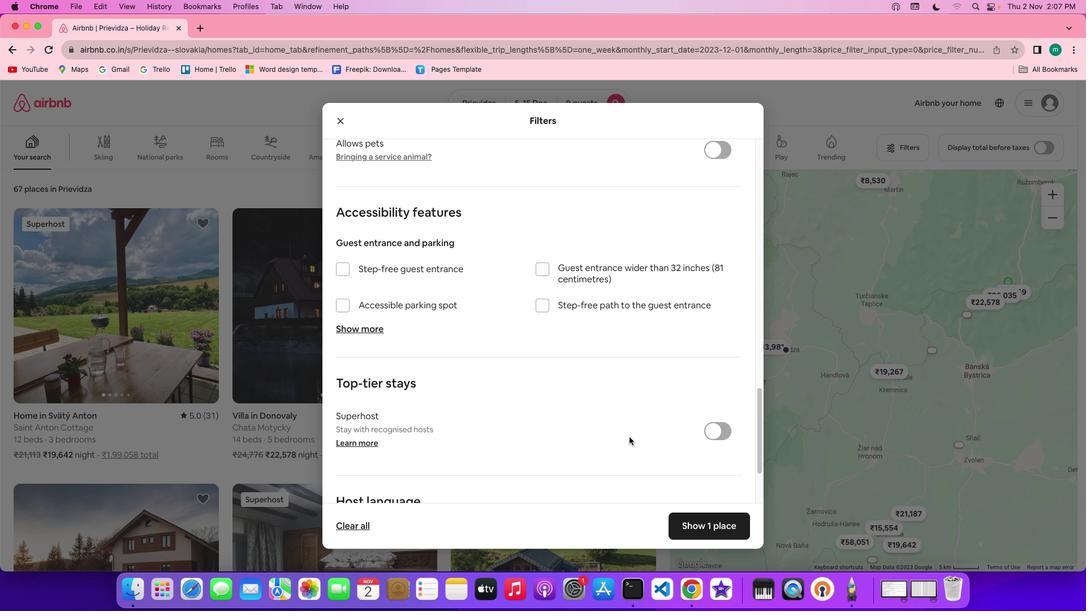 
Action: Mouse scrolled (629, 436) with delta (0, 0)
Screenshot: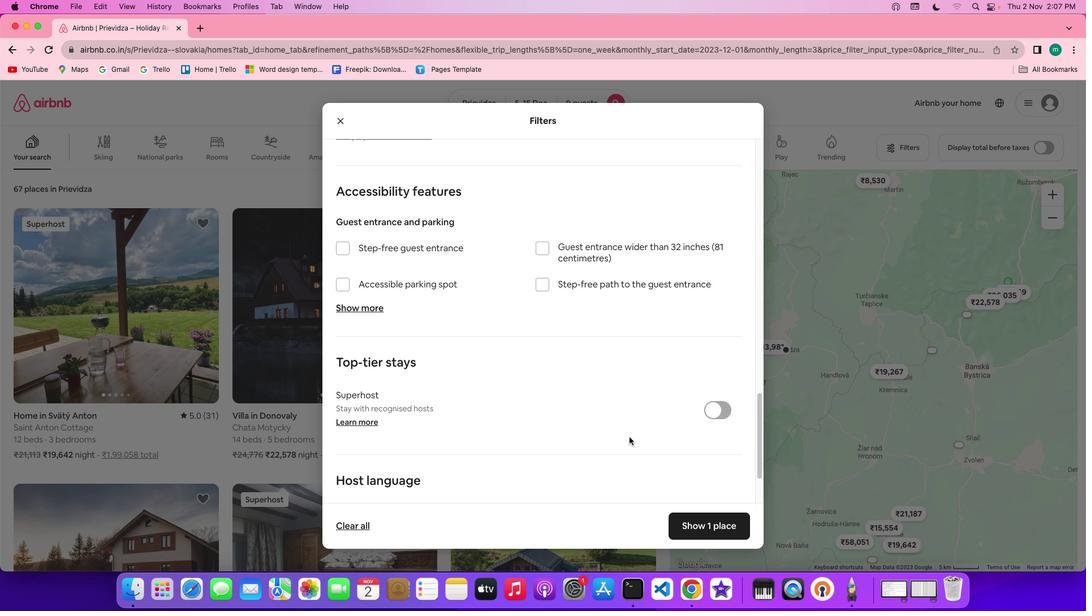
Action: Mouse scrolled (629, 436) with delta (0, 0)
Screenshot: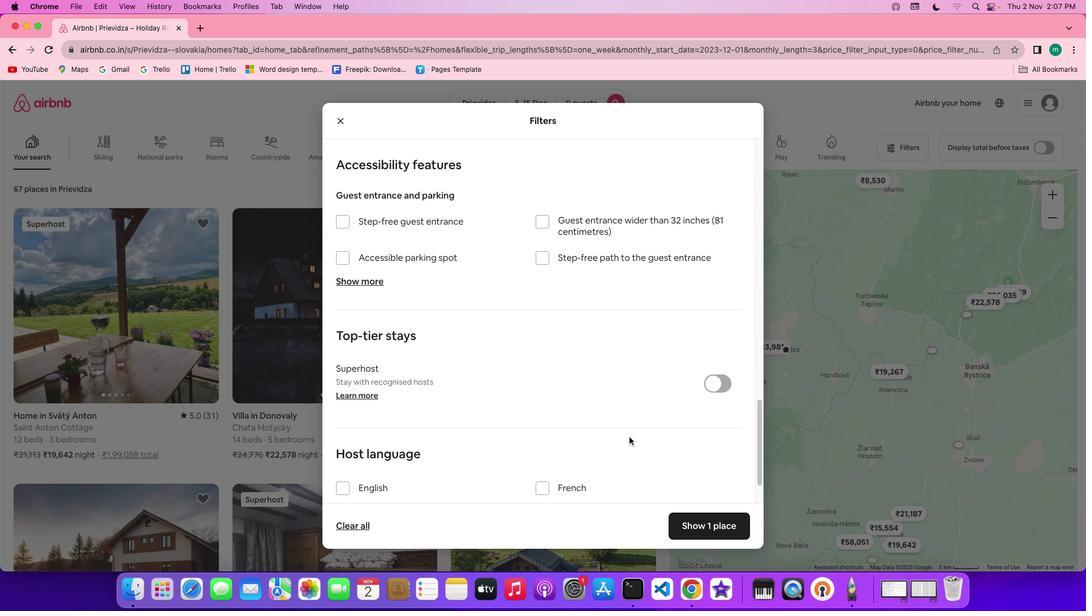 
Action: Mouse scrolled (629, 436) with delta (0, -1)
Screenshot: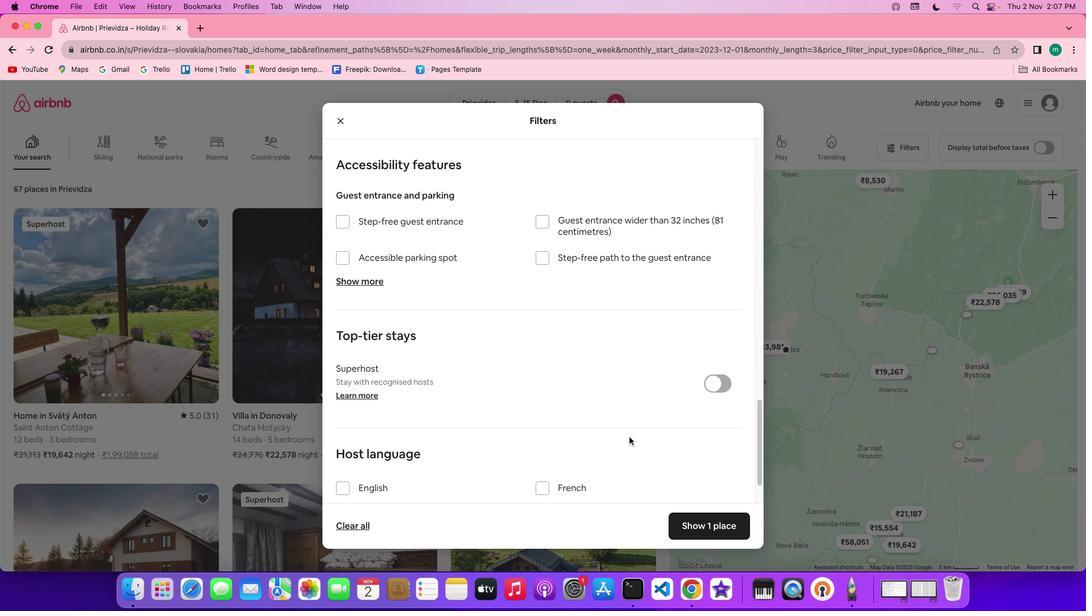 
Action: Mouse scrolled (629, 436) with delta (0, -2)
Screenshot: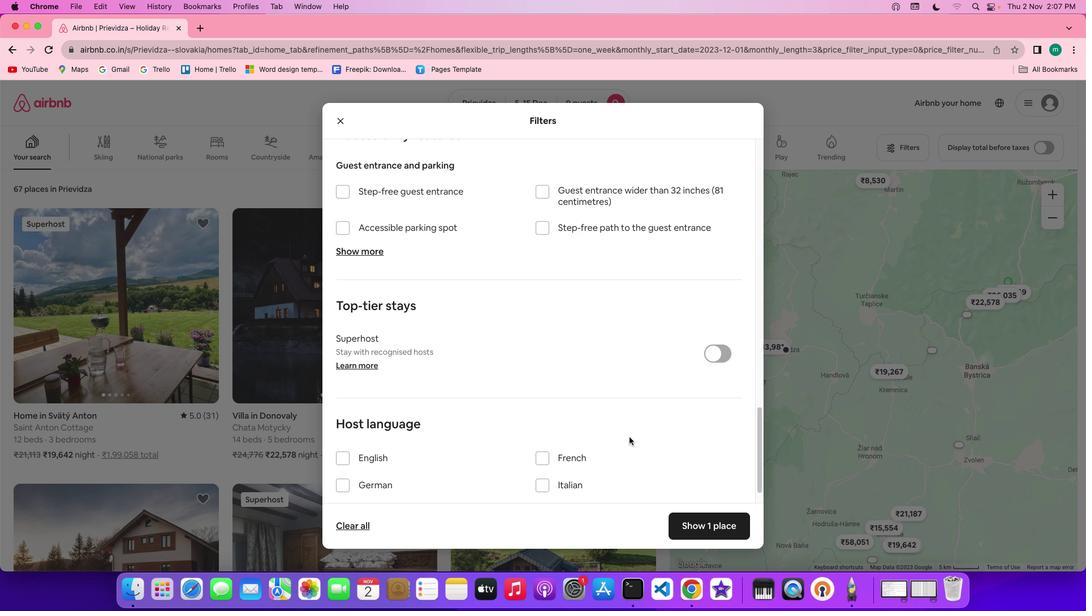 
Action: Mouse scrolled (629, 436) with delta (0, -2)
Screenshot: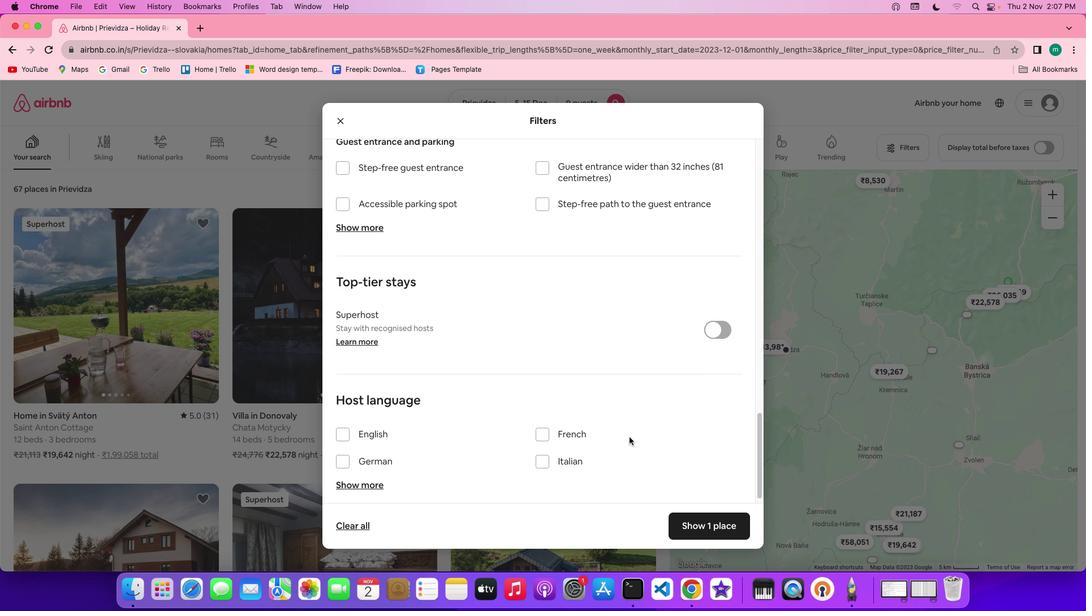 
Action: Mouse moved to (656, 475)
Screenshot: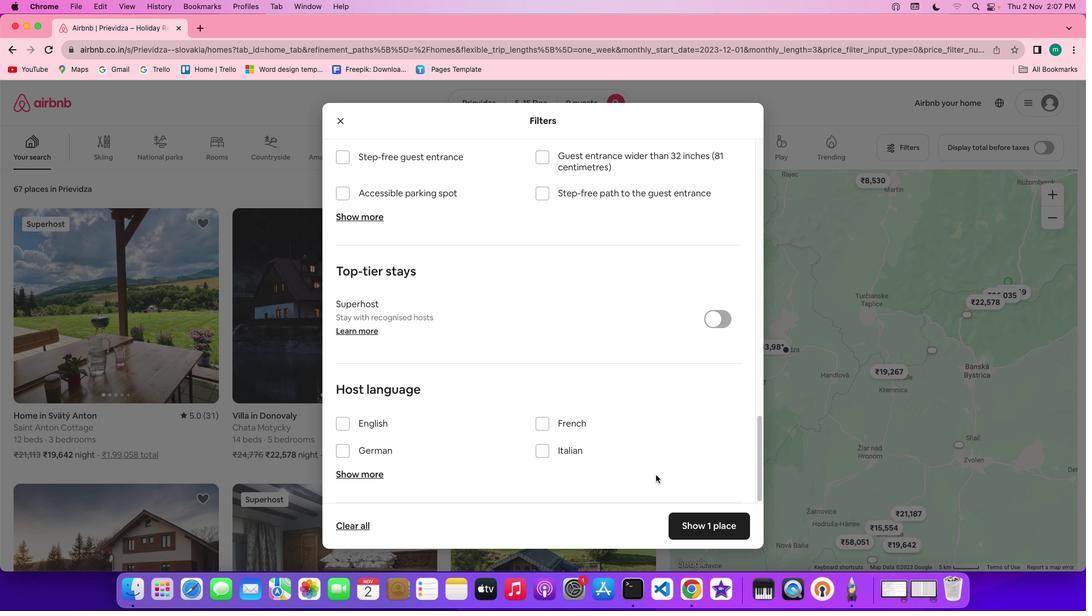 
Action: Mouse scrolled (656, 475) with delta (0, 0)
Screenshot: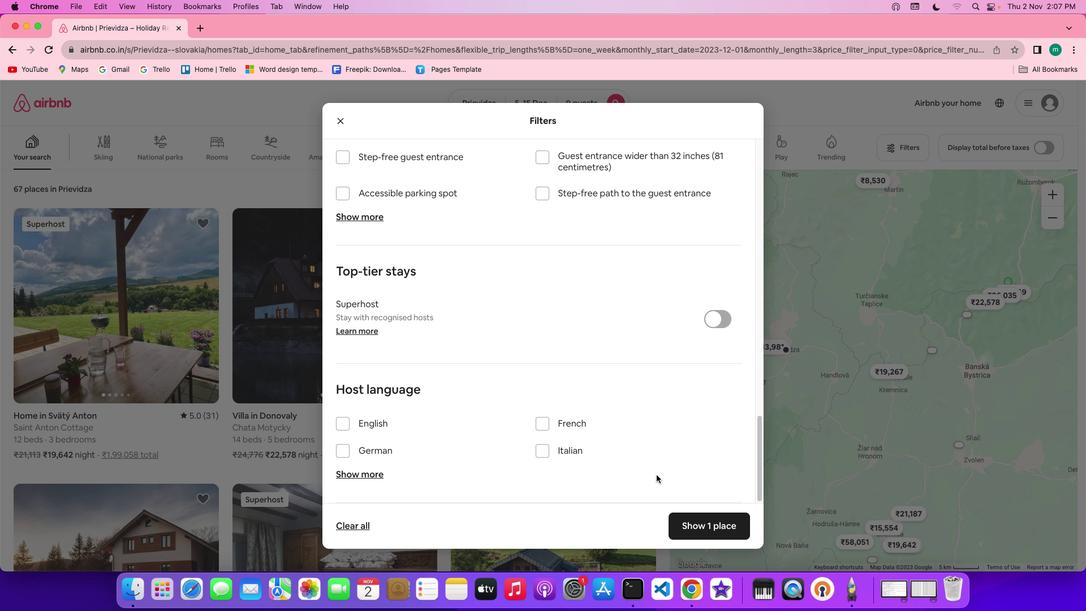 
Action: Mouse scrolled (656, 475) with delta (0, 0)
Screenshot: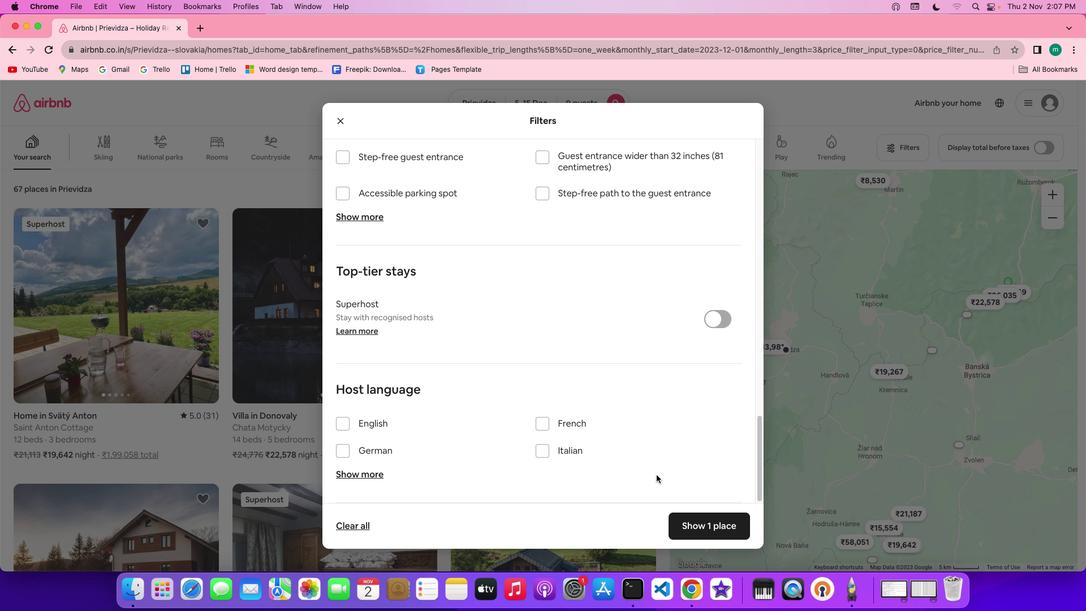 
Action: Mouse scrolled (656, 475) with delta (0, -1)
Screenshot: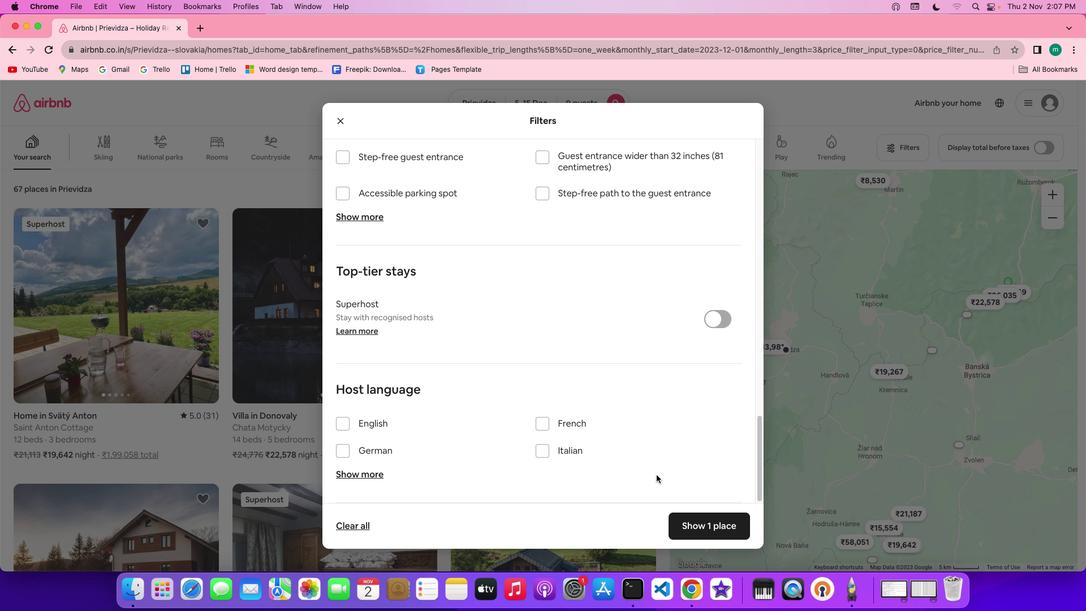 
Action: Mouse scrolled (656, 475) with delta (0, -2)
Screenshot: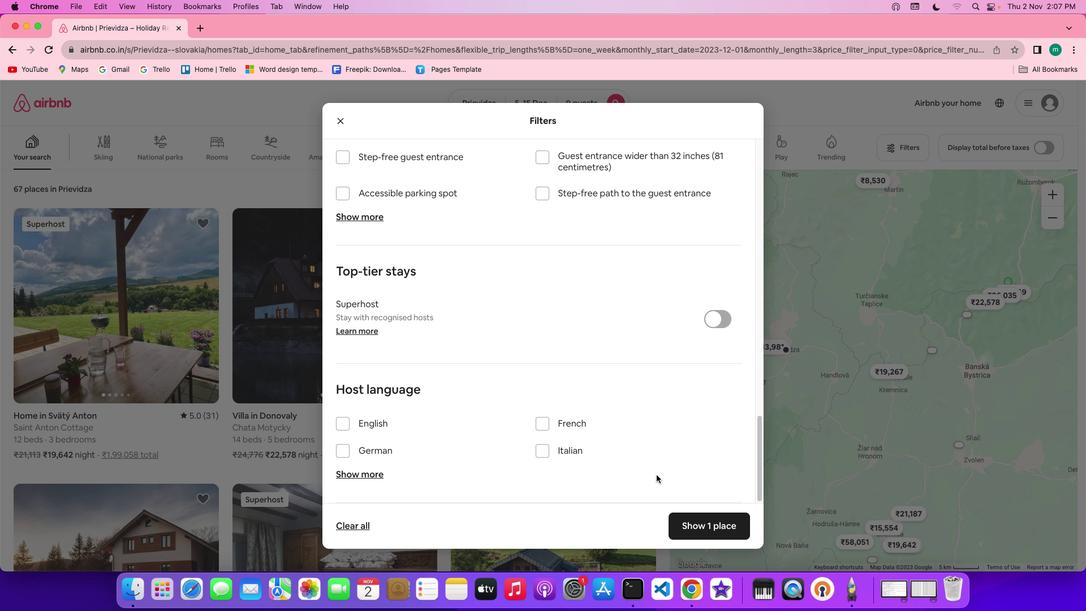 
Action: Mouse moved to (691, 518)
Screenshot: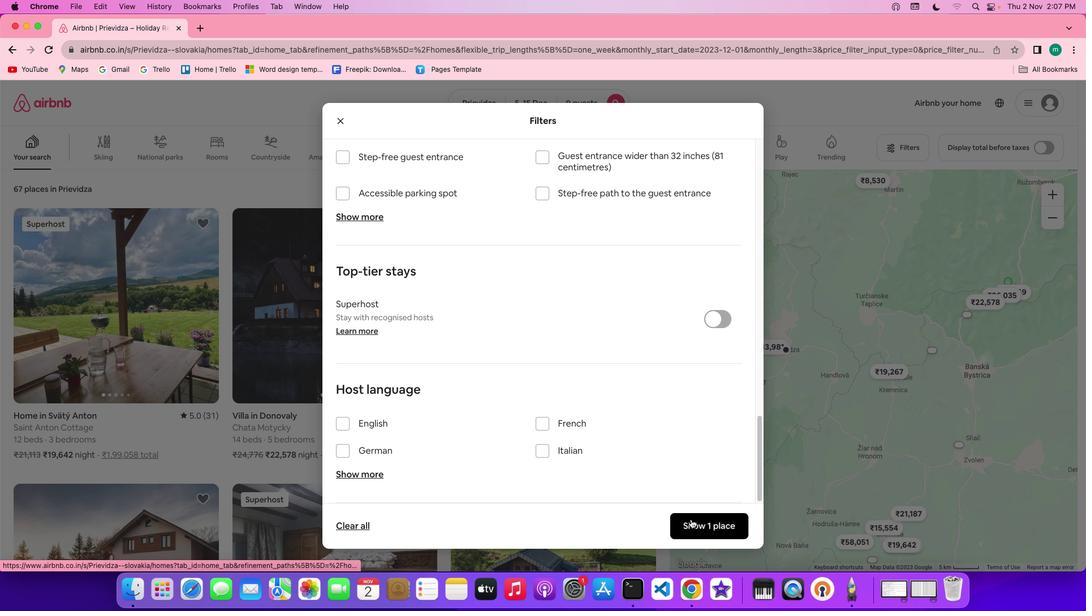 
Action: Mouse pressed left at (691, 518)
Screenshot: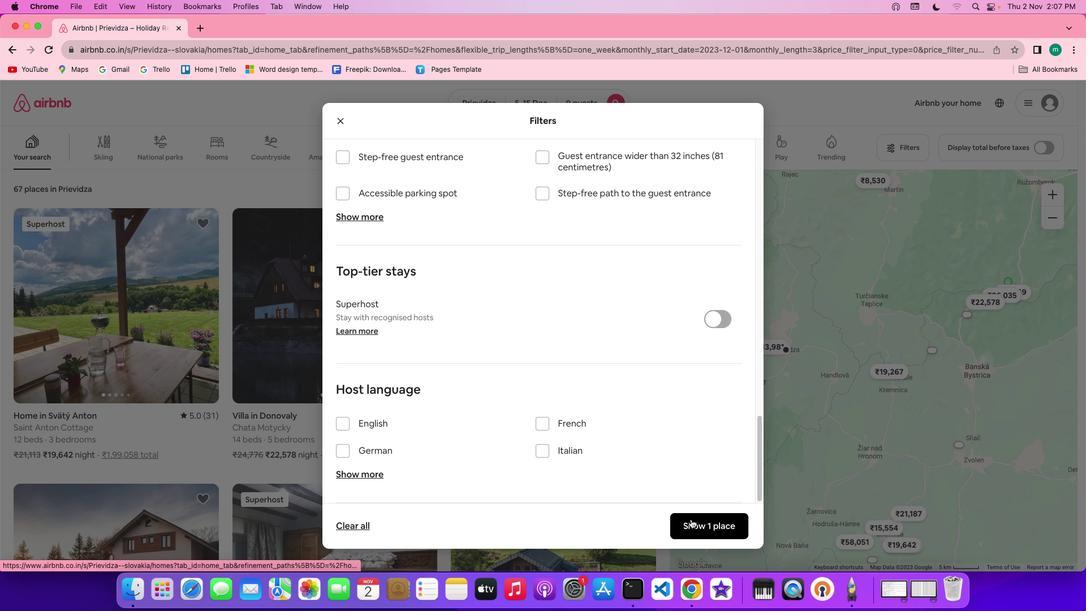 
Action: Mouse moved to (173, 293)
Screenshot: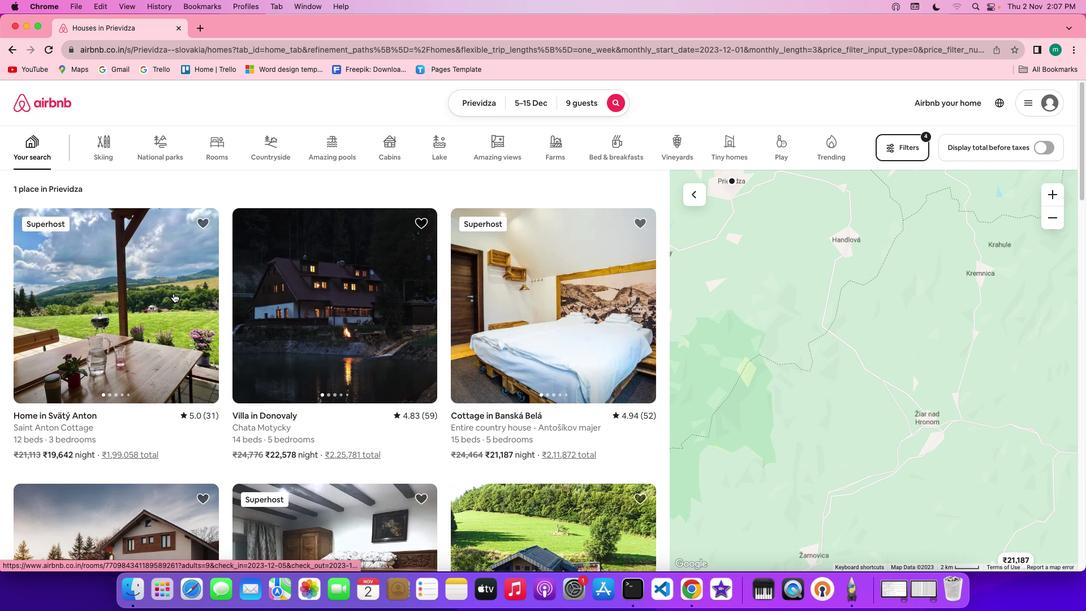 
Action: Mouse pressed left at (173, 293)
Screenshot: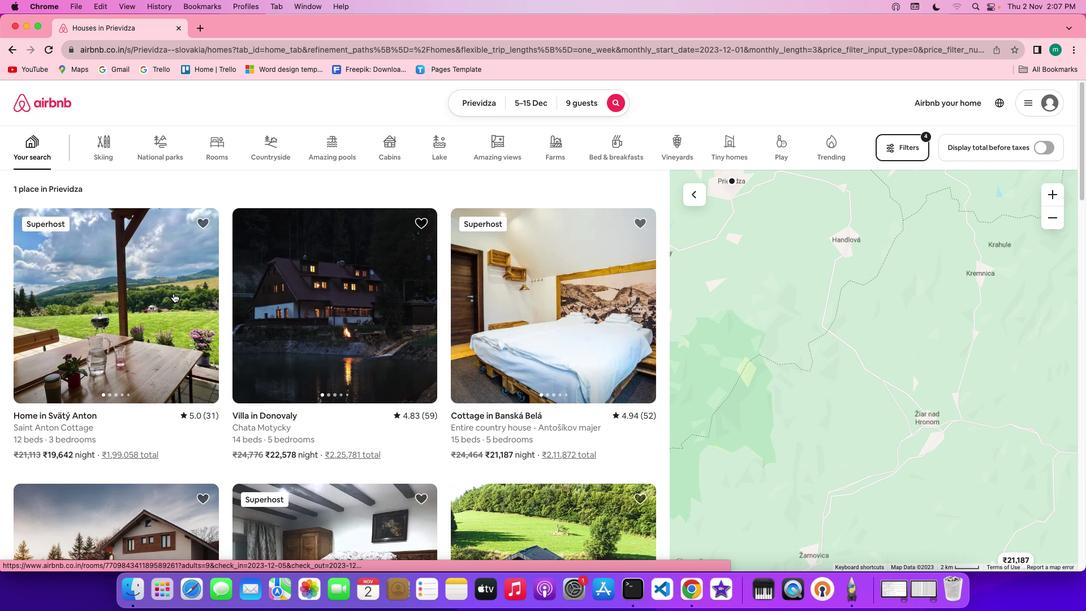 
Action: Mouse moved to (787, 418)
Screenshot: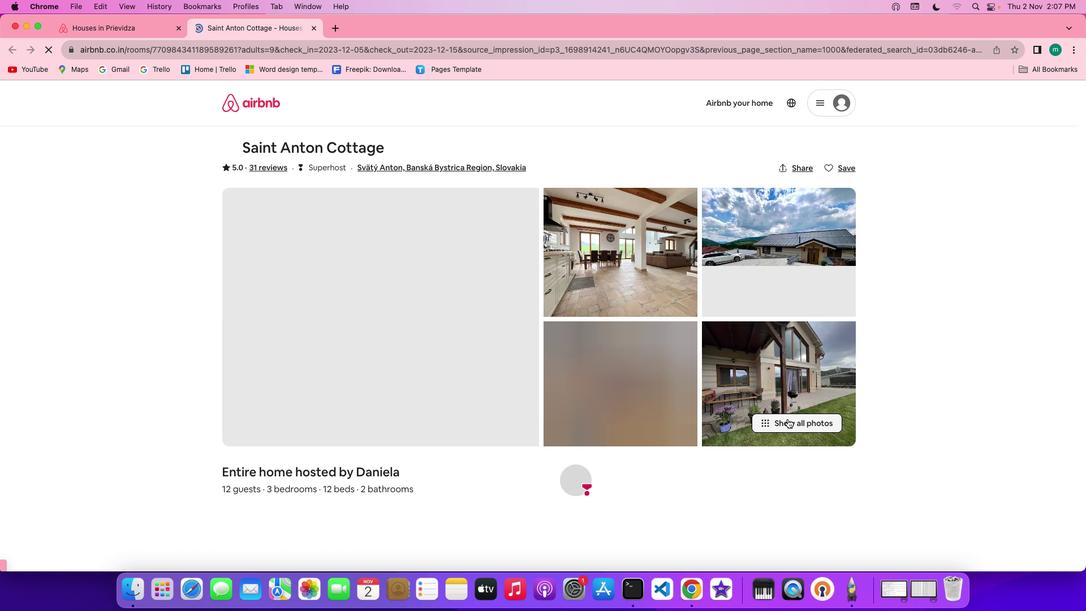 
Action: Mouse pressed left at (787, 418)
Screenshot: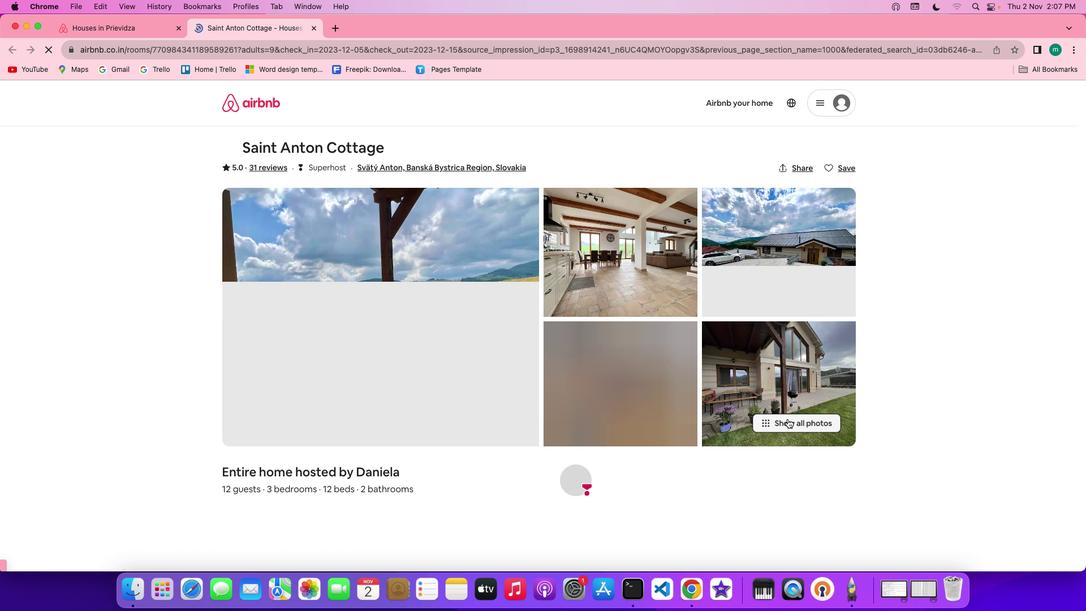 
Action: Mouse moved to (602, 382)
Screenshot: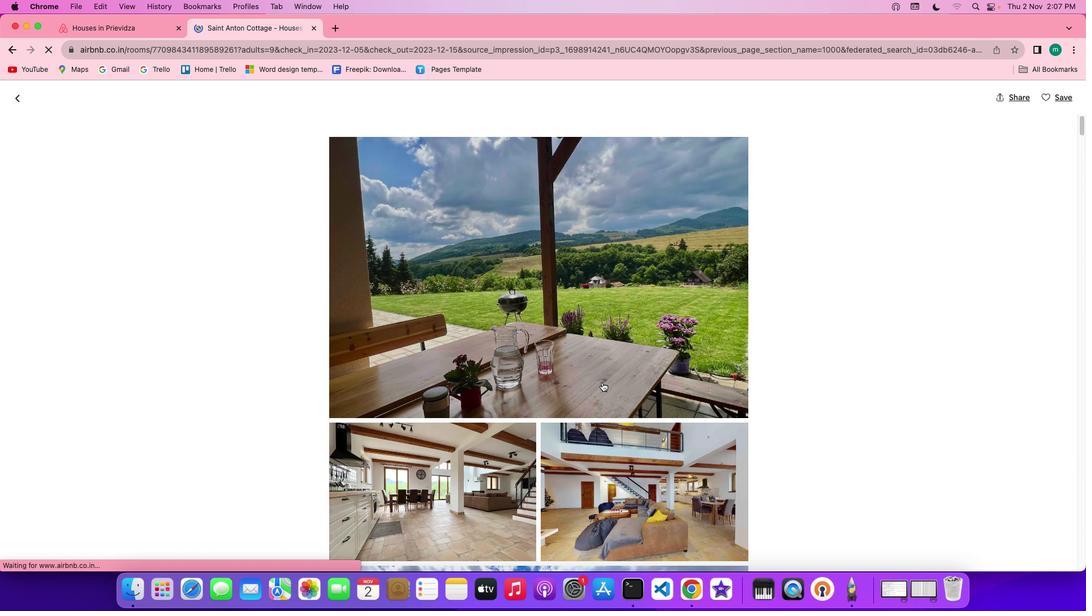 
Action: Mouse scrolled (602, 382) with delta (0, 0)
Screenshot: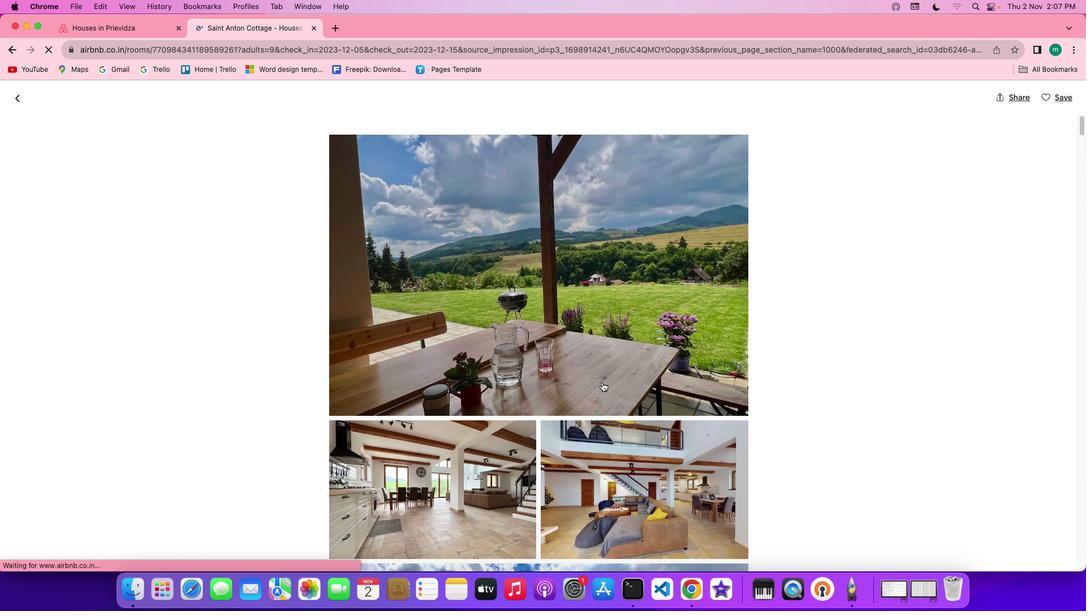 
Action: Mouse scrolled (602, 382) with delta (0, 0)
Screenshot: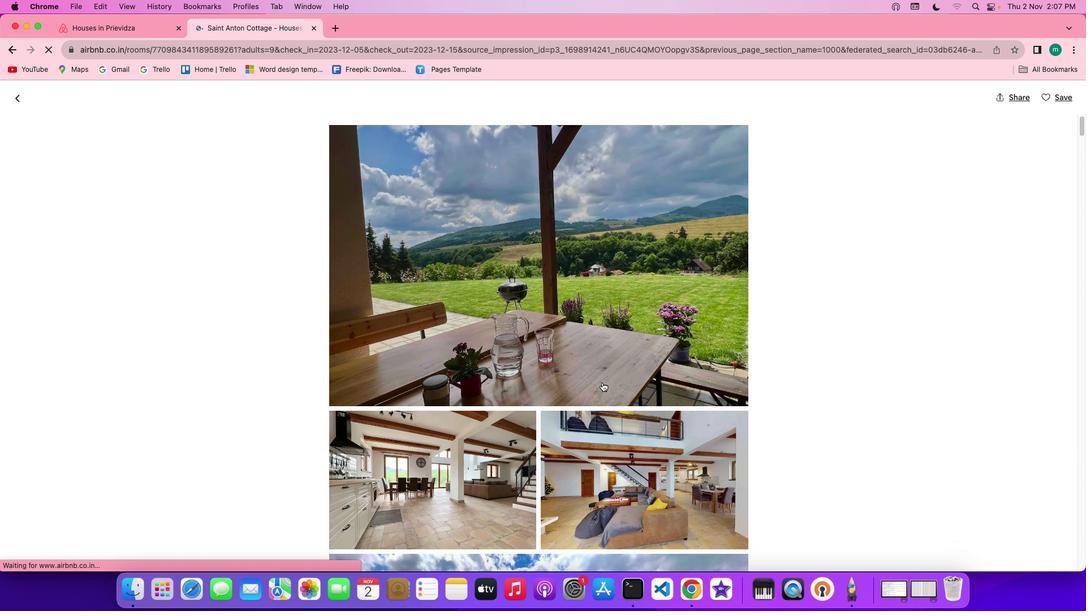 
Action: Mouse scrolled (602, 382) with delta (0, 0)
Screenshot: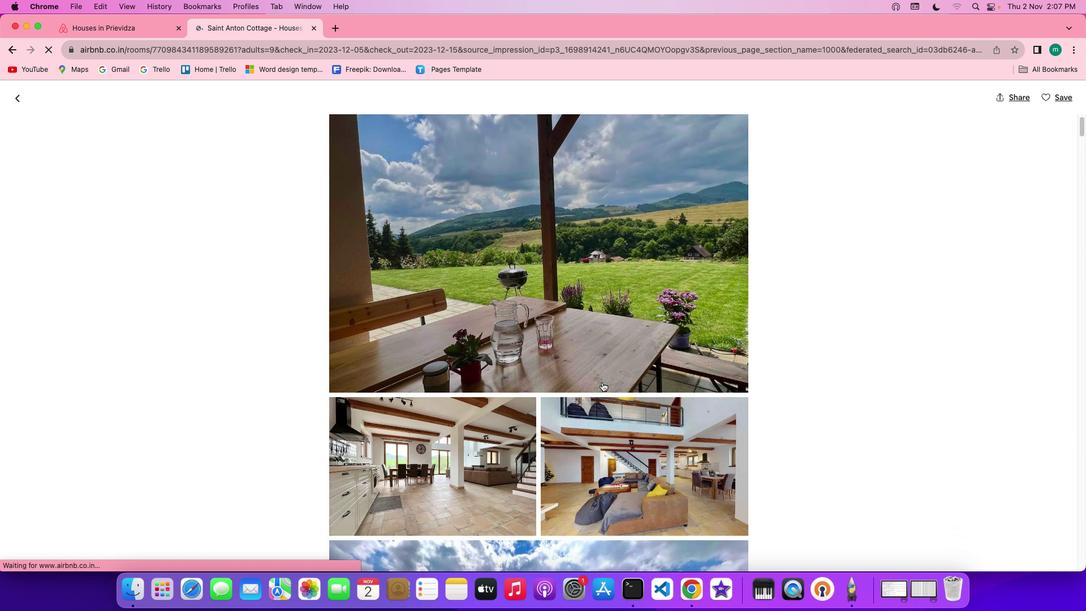 
Action: Mouse scrolled (602, 382) with delta (0, 0)
Screenshot: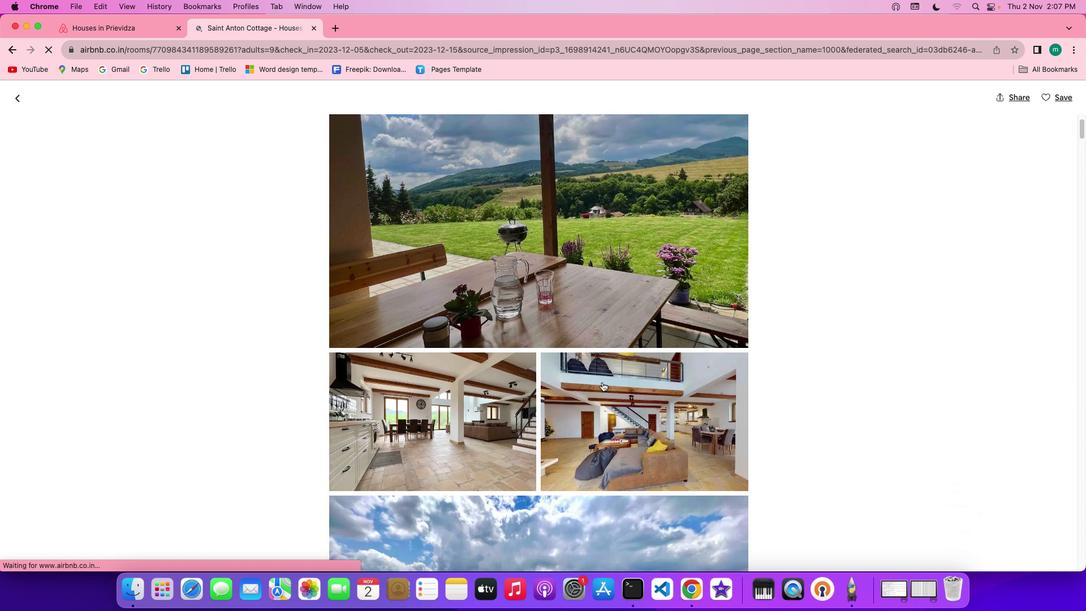 
Action: Mouse scrolled (602, 382) with delta (0, 0)
Screenshot: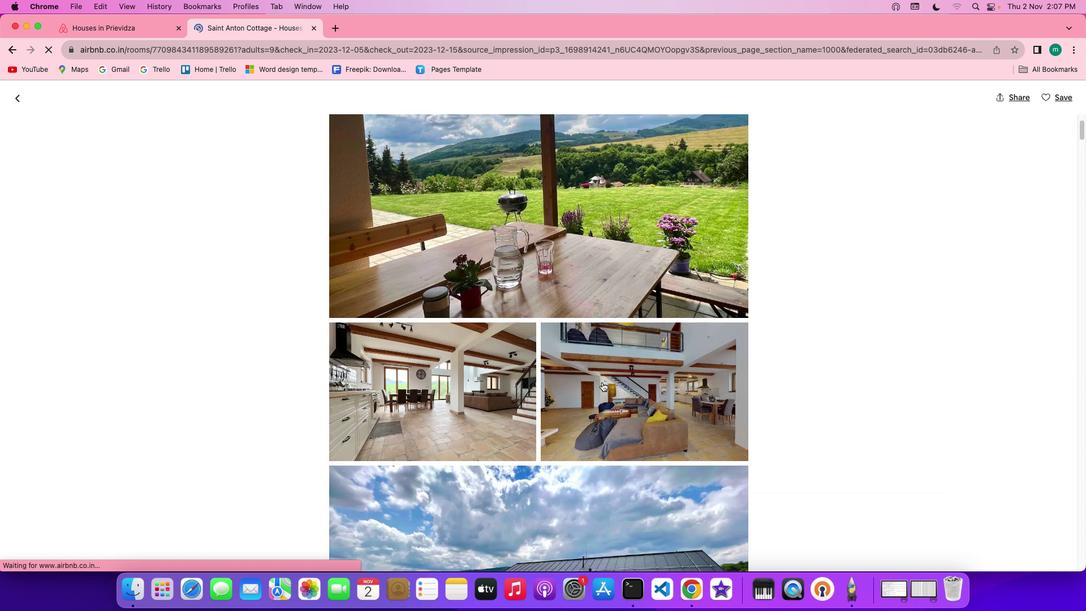 
Action: Mouse scrolled (602, 382) with delta (0, 0)
Screenshot: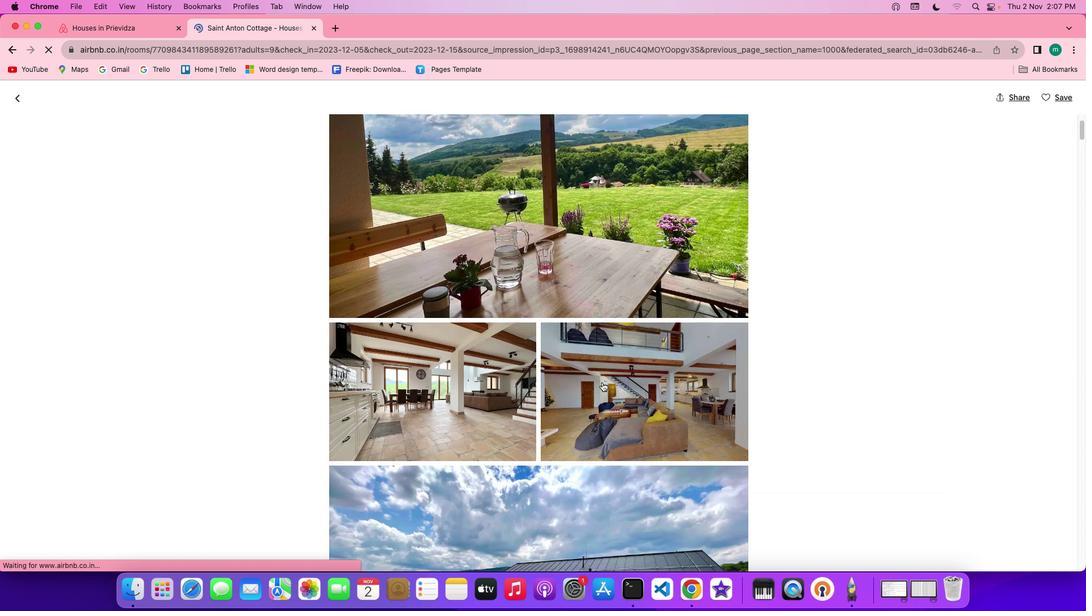 
Action: Mouse scrolled (602, 382) with delta (0, -1)
Screenshot: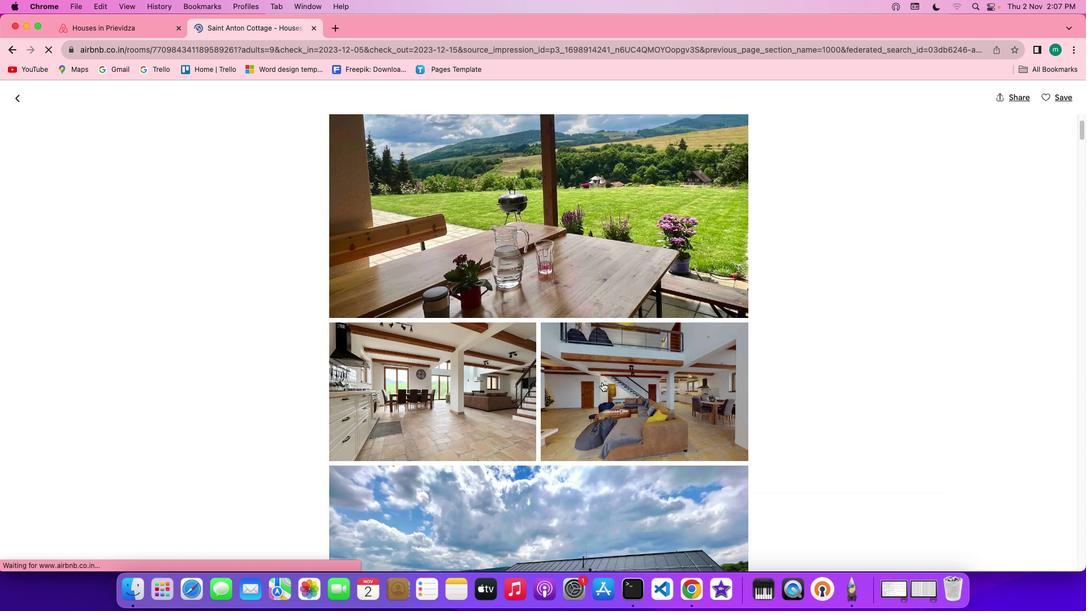 
Action: Mouse scrolled (602, 382) with delta (0, -1)
Screenshot: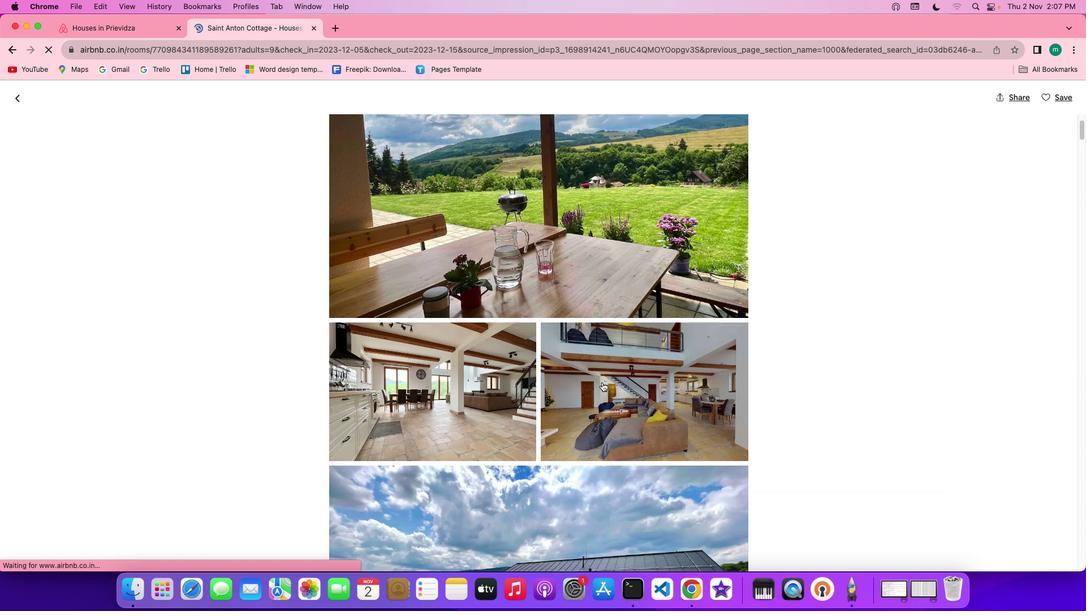 
Action: Mouse scrolled (602, 382) with delta (0, 0)
Screenshot: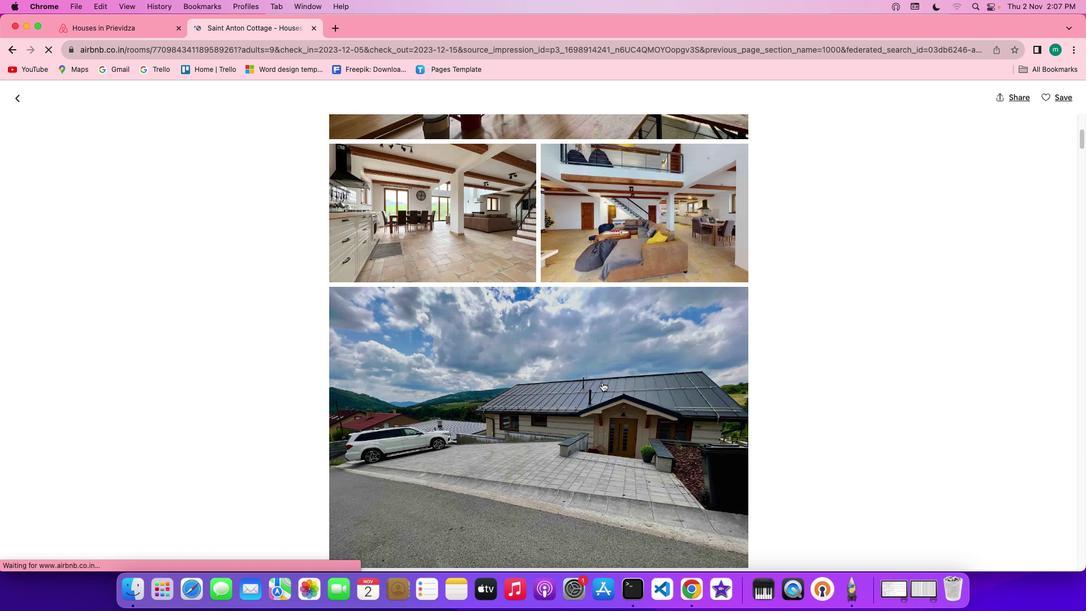 
Action: Mouse scrolled (602, 382) with delta (0, 0)
Screenshot: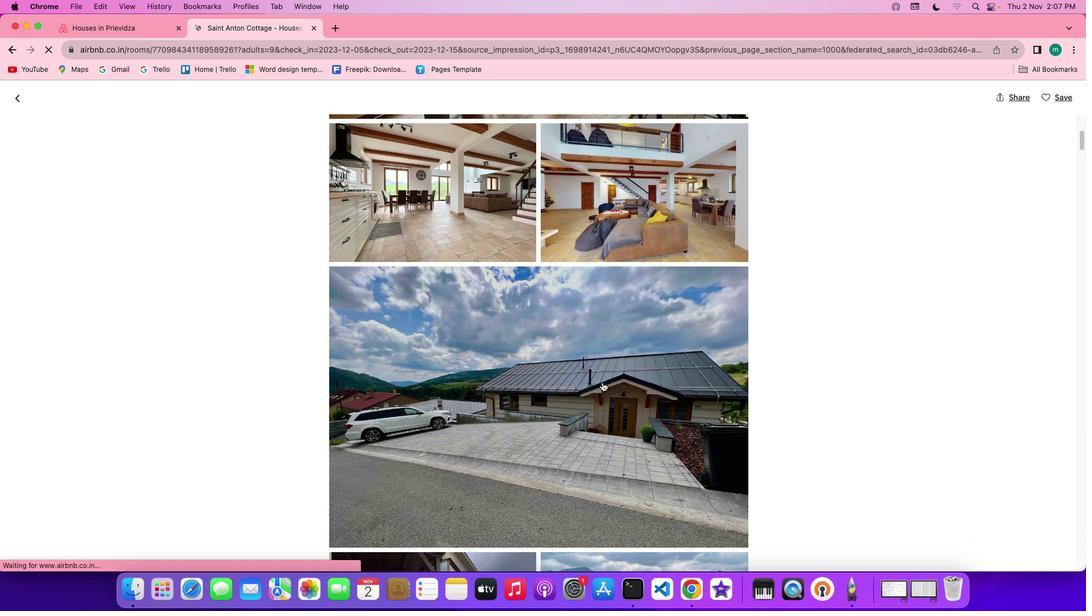
Action: Mouse scrolled (602, 382) with delta (0, -1)
Screenshot: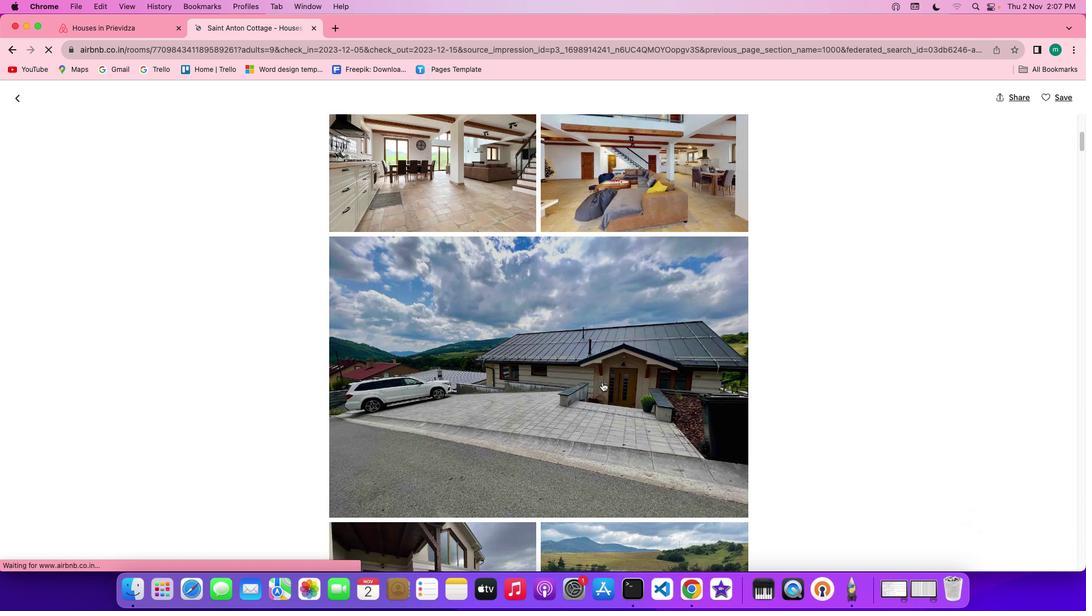 
Action: Mouse scrolled (602, 382) with delta (0, -1)
Screenshot: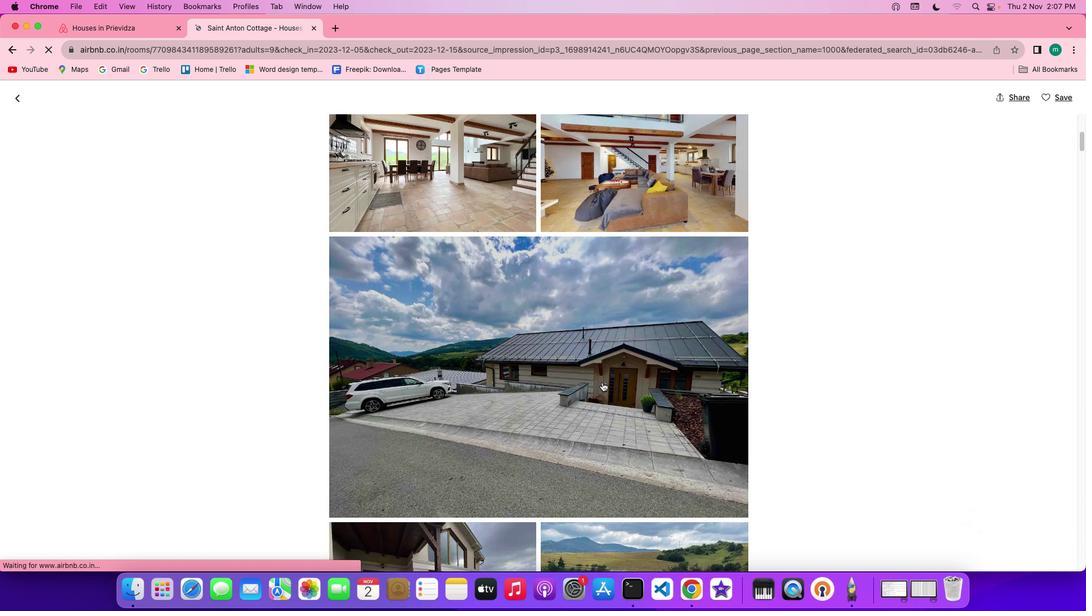 
Action: Mouse scrolled (602, 382) with delta (0, -1)
Screenshot: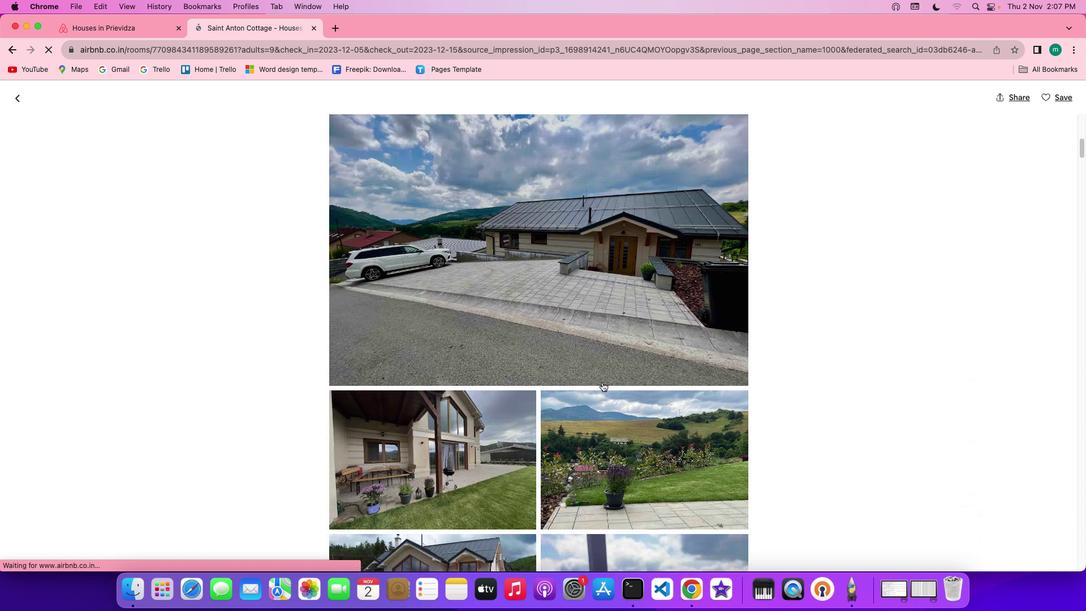 
Action: Mouse scrolled (602, 382) with delta (0, 0)
Screenshot: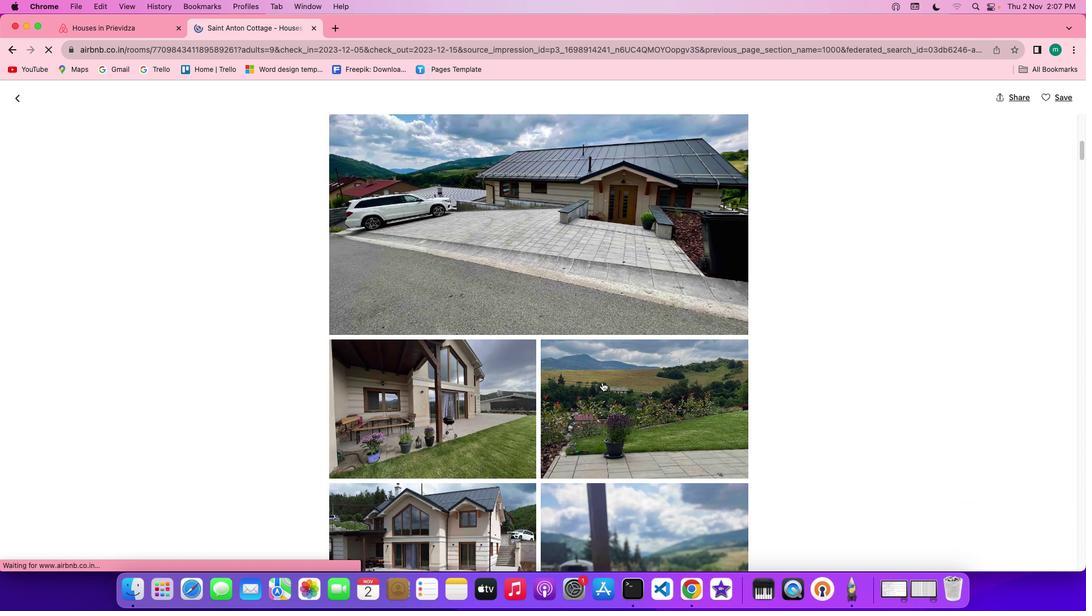 
Action: Mouse scrolled (602, 382) with delta (0, 0)
Screenshot: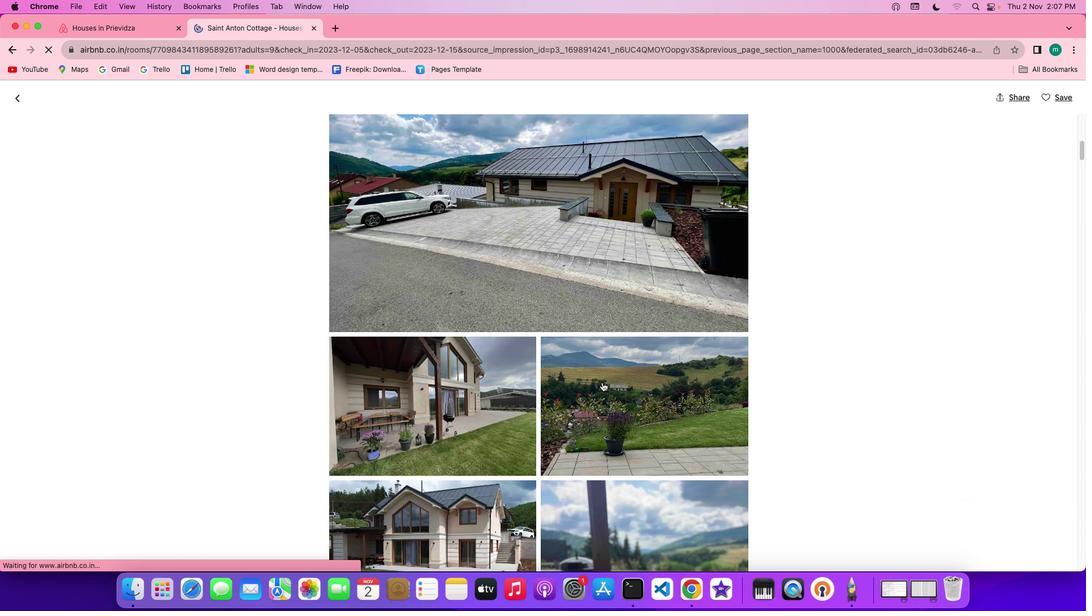 
Action: Mouse scrolled (602, 382) with delta (0, -1)
Screenshot: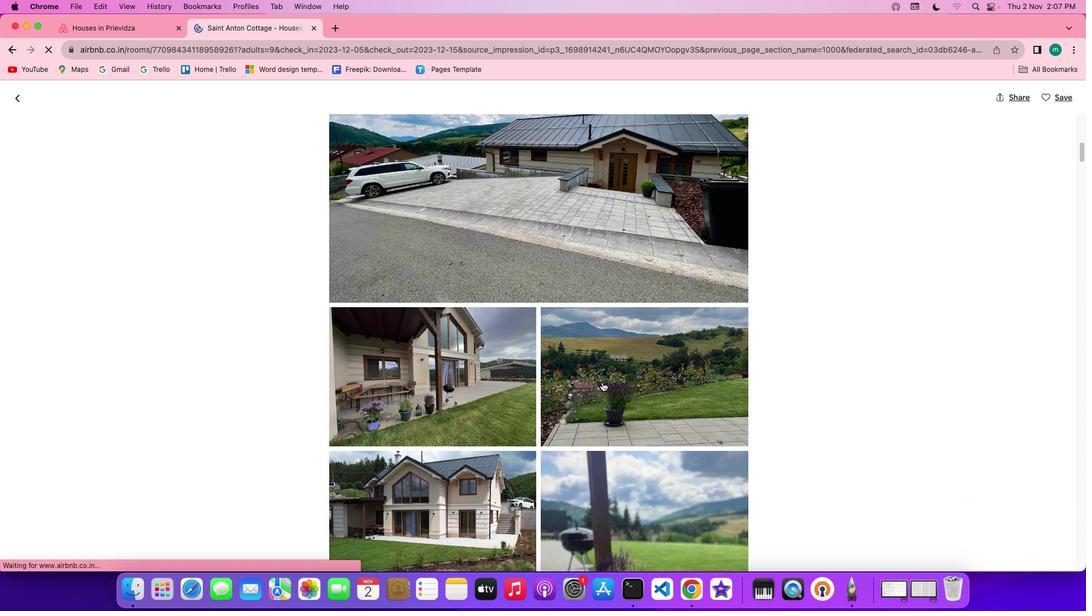 
Action: Mouse scrolled (602, 382) with delta (0, -2)
Screenshot: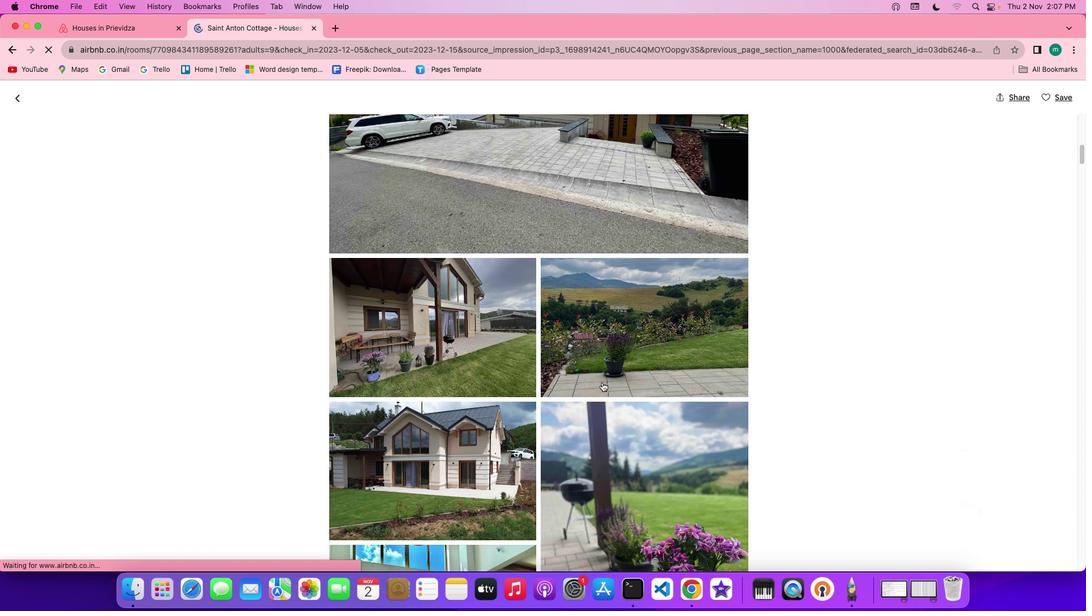 
Action: Mouse scrolled (602, 382) with delta (0, -2)
Screenshot: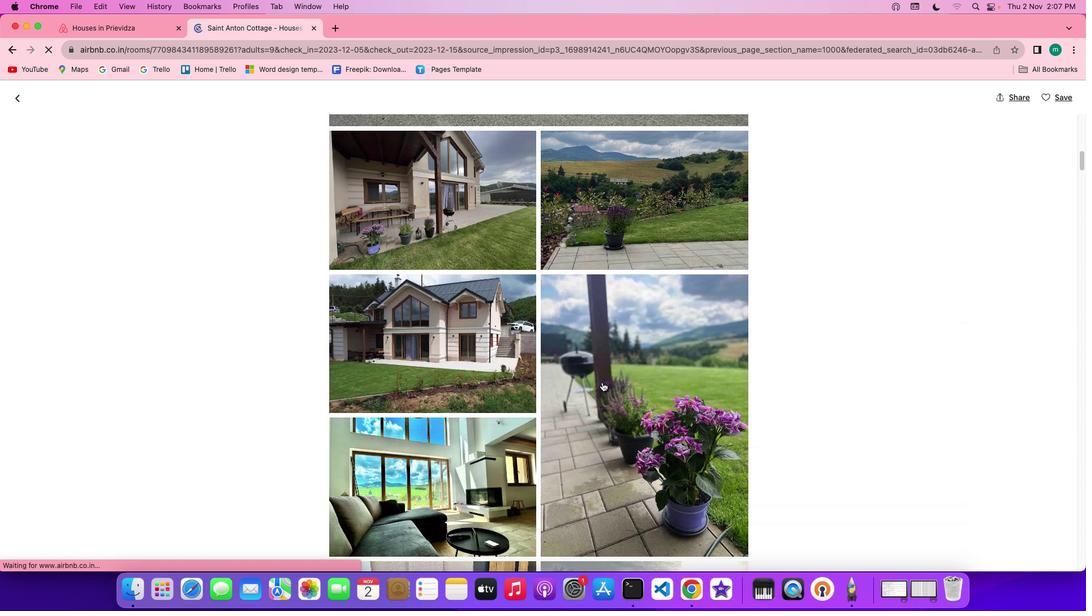 
Action: Mouse scrolled (602, 382) with delta (0, 0)
Screenshot: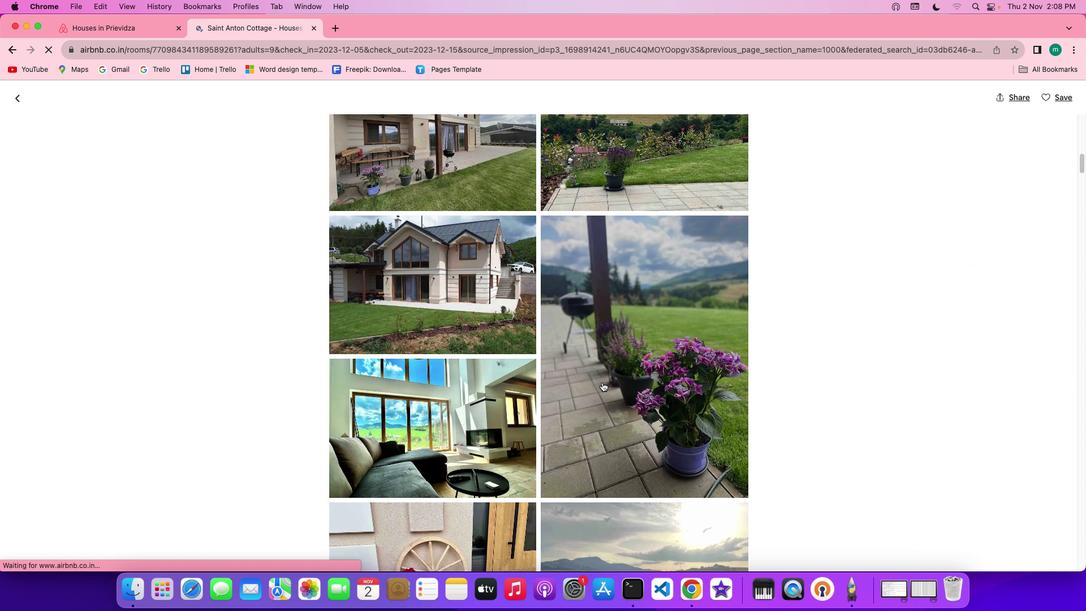 
Action: Mouse scrolled (602, 382) with delta (0, 0)
Screenshot: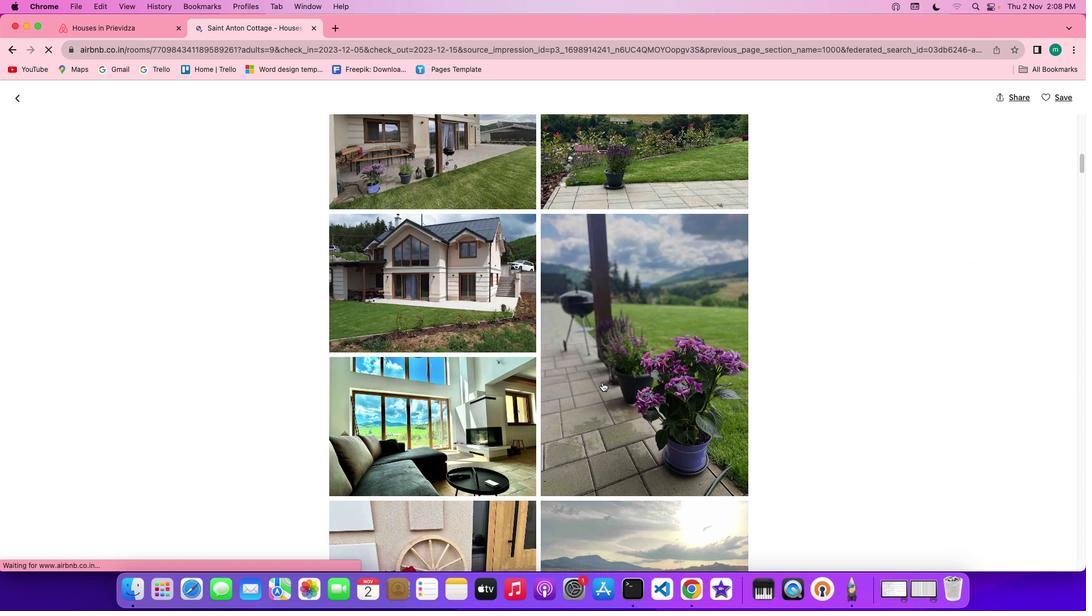 
Action: Mouse scrolled (602, 382) with delta (0, -1)
Screenshot: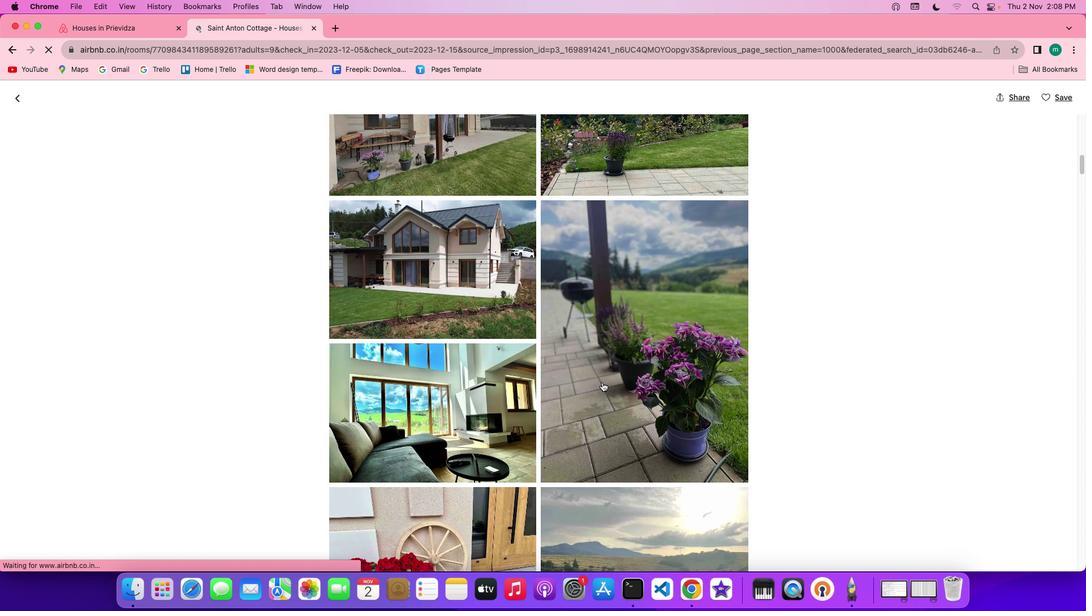 
Action: Mouse scrolled (602, 382) with delta (0, -1)
Screenshot: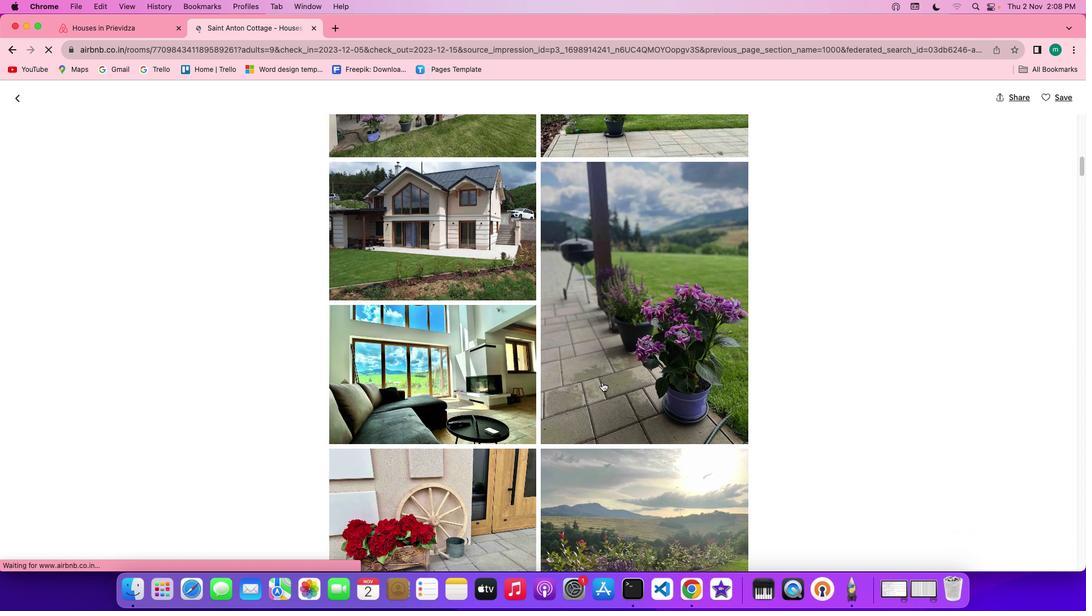 
Action: Mouse scrolled (602, 382) with delta (0, -1)
Screenshot: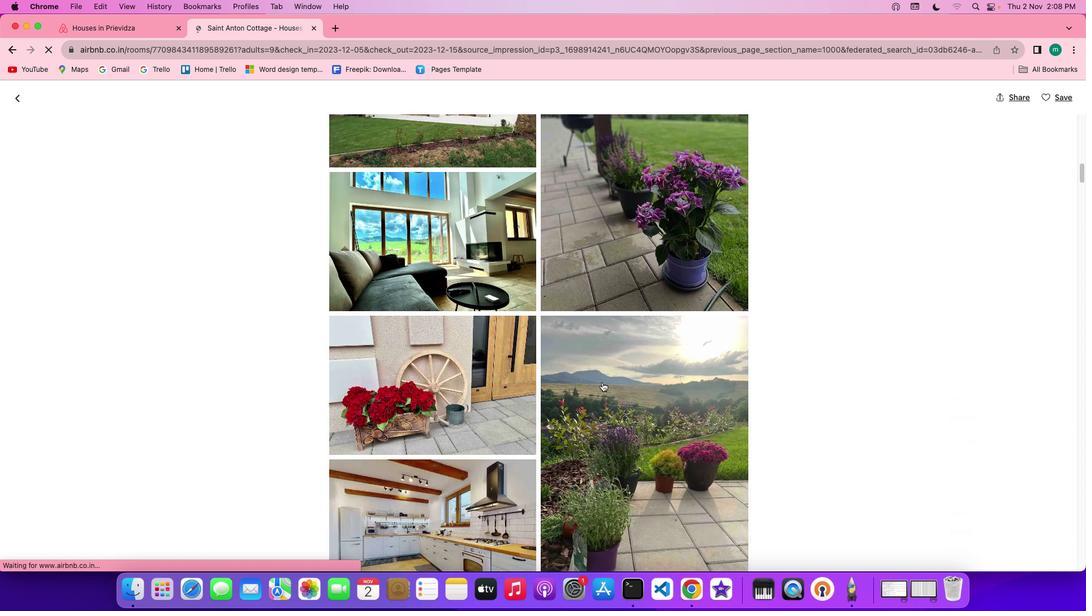 
Action: Mouse scrolled (602, 382) with delta (0, 0)
Screenshot: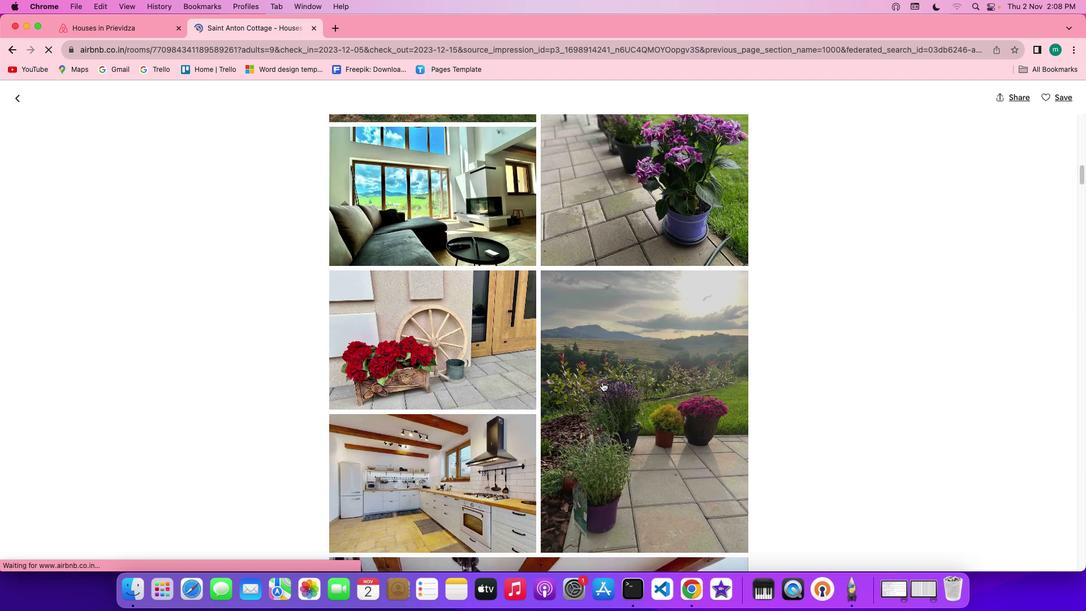 
Action: Mouse scrolled (602, 382) with delta (0, 0)
Screenshot: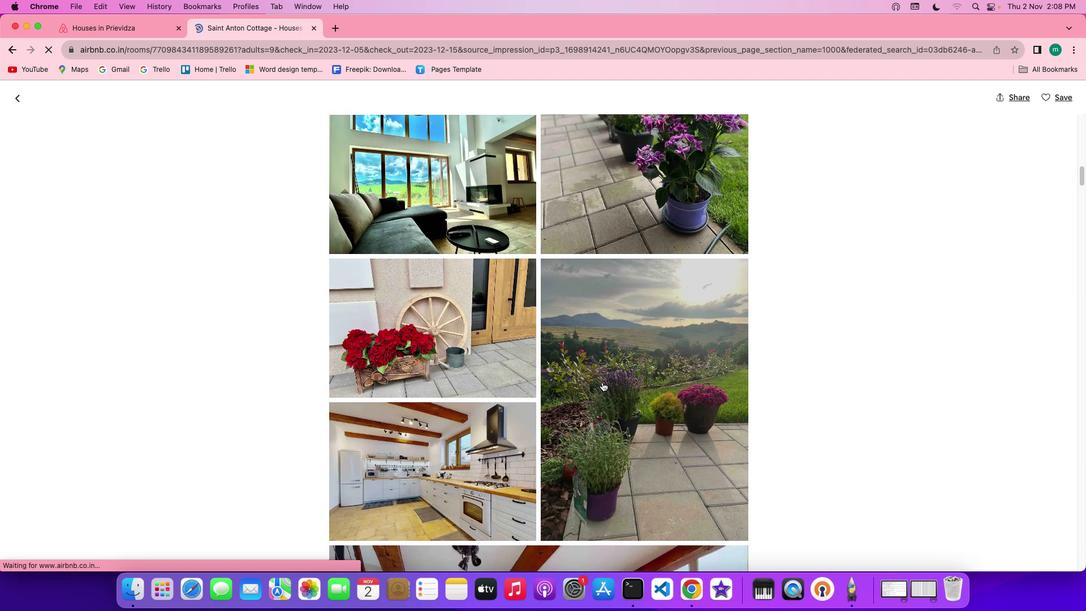 
Action: Mouse scrolled (602, 382) with delta (0, -1)
Screenshot: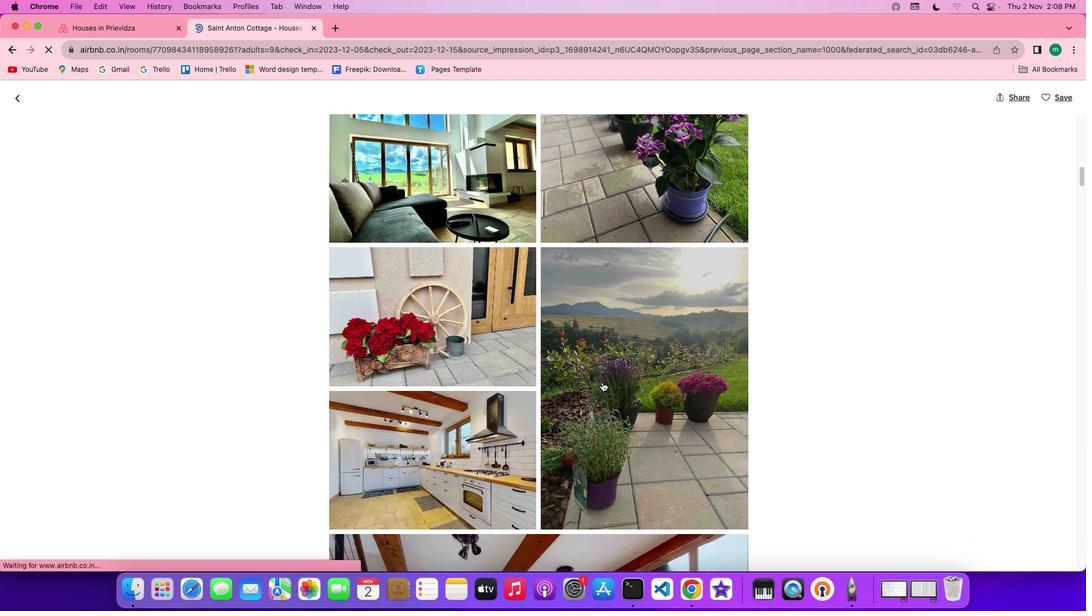 
Action: Mouse scrolled (602, 382) with delta (0, -2)
Screenshot: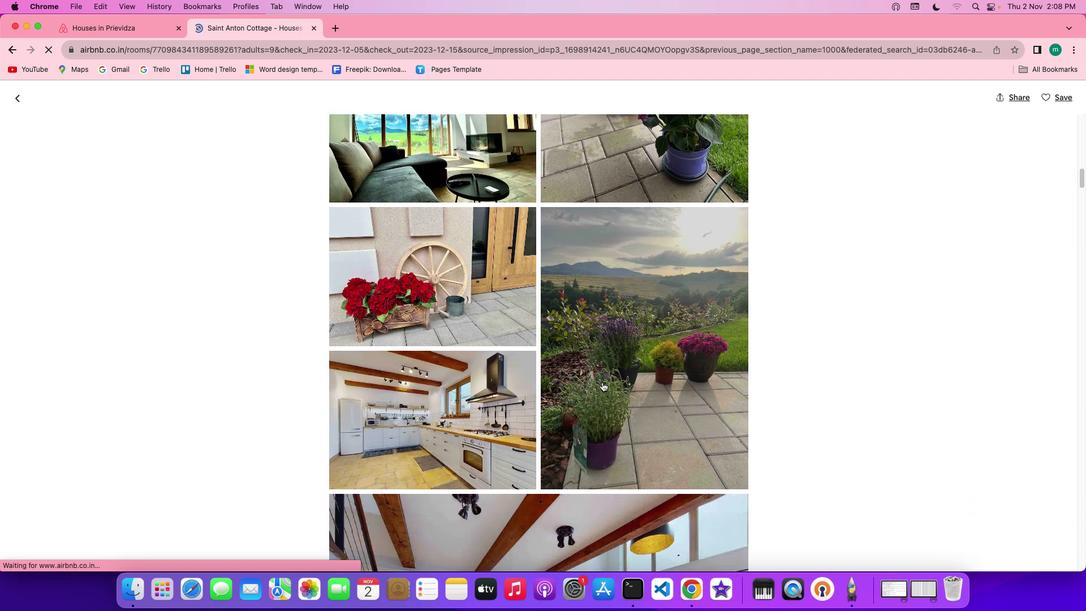 
Action: Mouse scrolled (602, 382) with delta (0, -2)
Screenshot: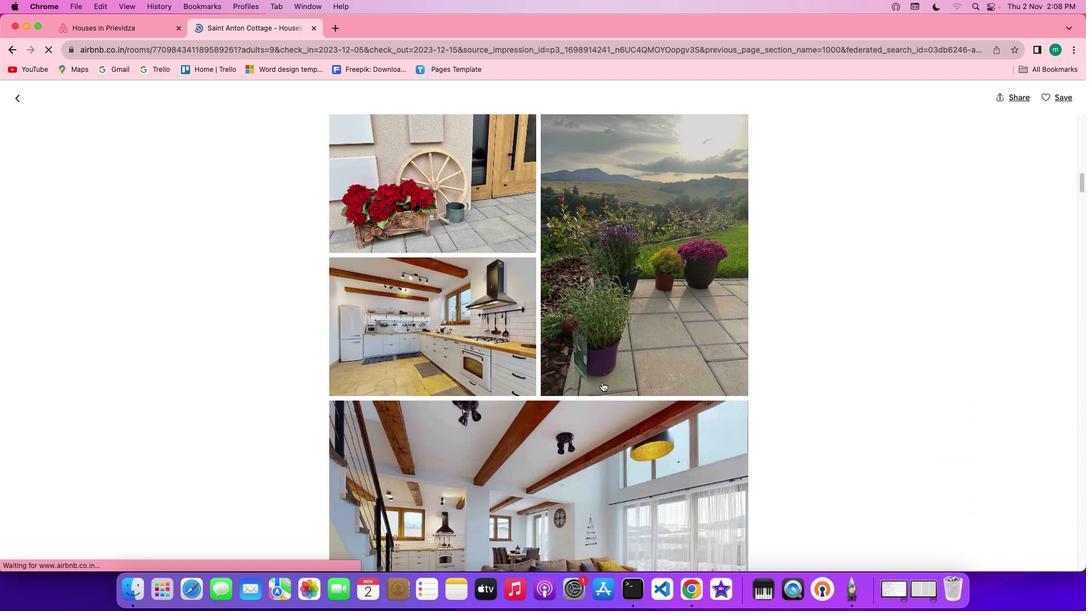 
Action: Mouse scrolled (602, 382) with delta (0, 0)
Screenshot: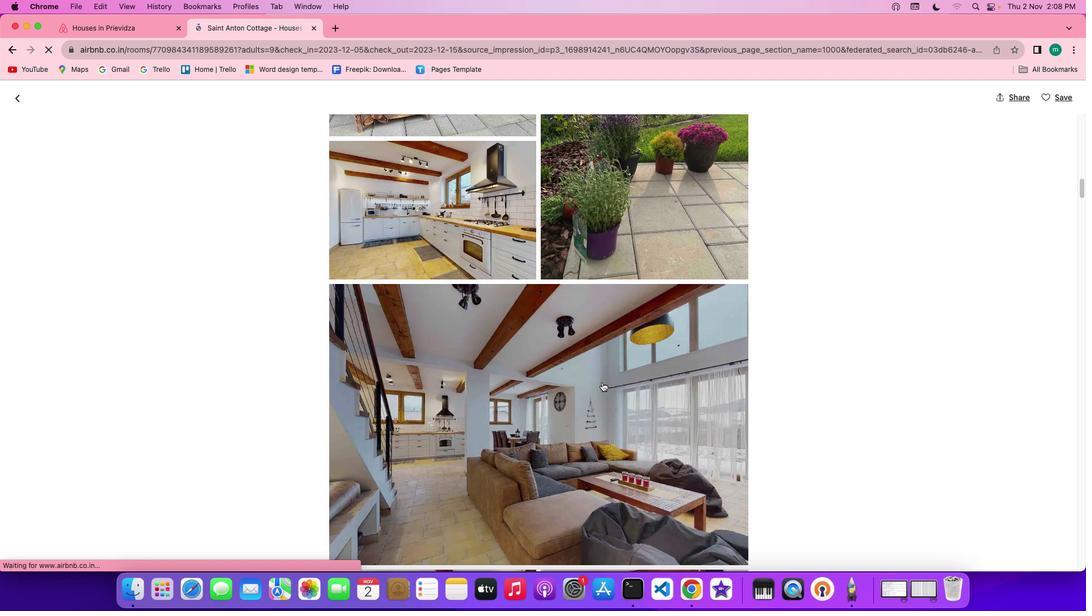 
Action: Mouse scrolled (602, 382) with delta (0, 0)
Screenshot: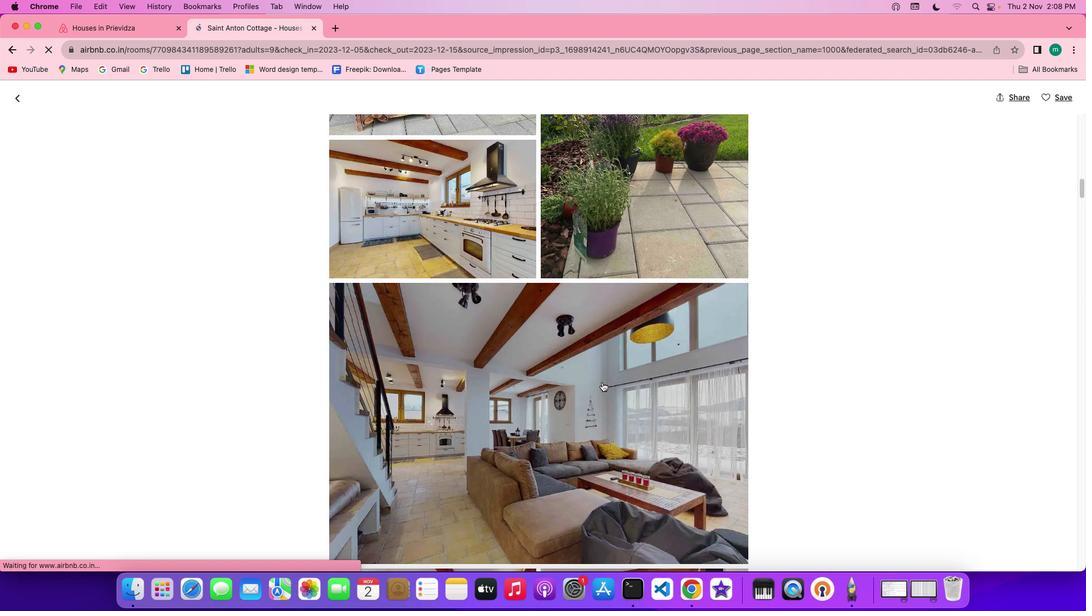 
Action: Mouse scrolled (602, 382) with delta (0, -1)
Screenshot: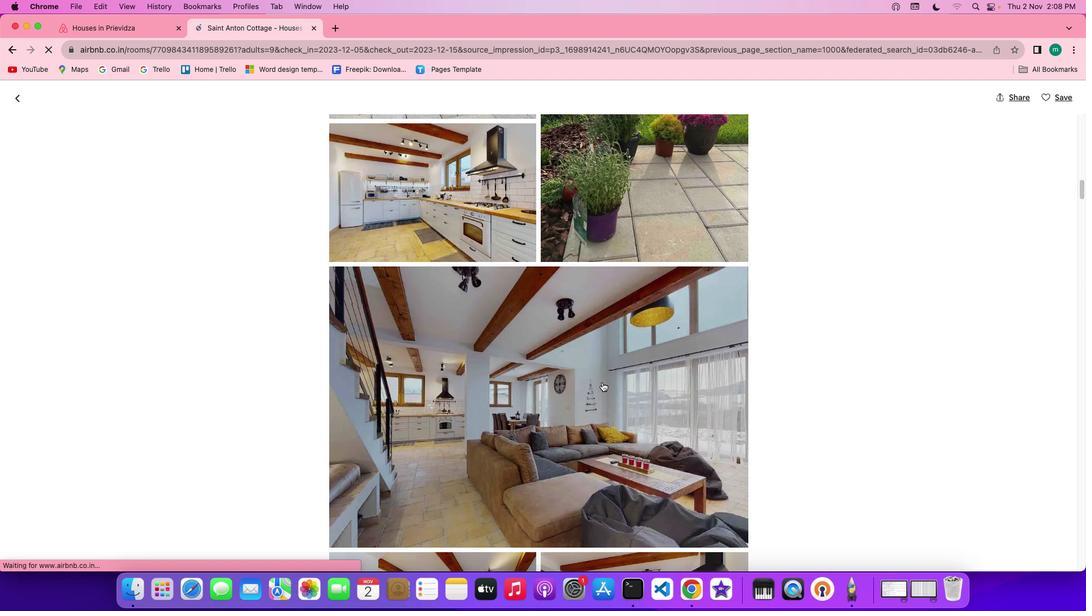 
Action: Mouse scrolled (602, 382) with delta (0, -1)
Screenshot: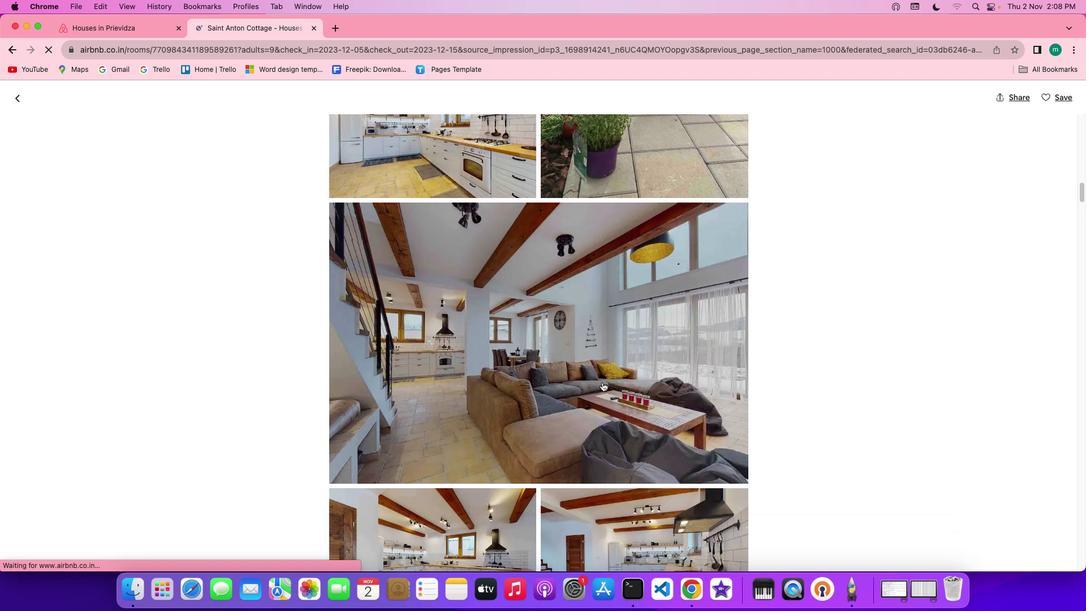 
Action: Mouse scrolled (602, 382) with delta (0, -1)
Screenshot: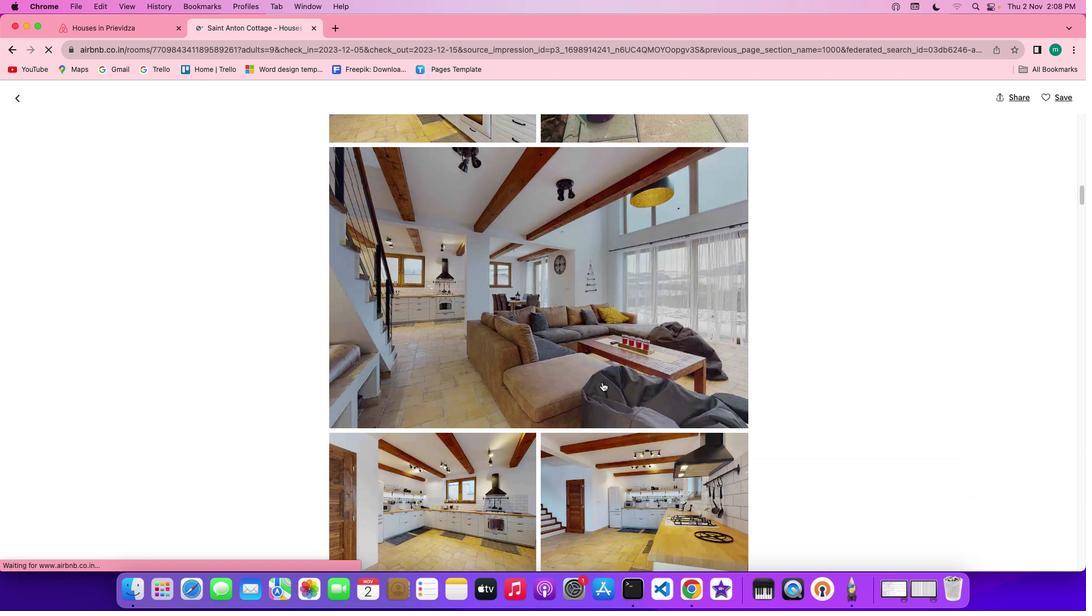 
Action: Mouse scrolled (602, 382) with delta (0, 0)
Screenshot: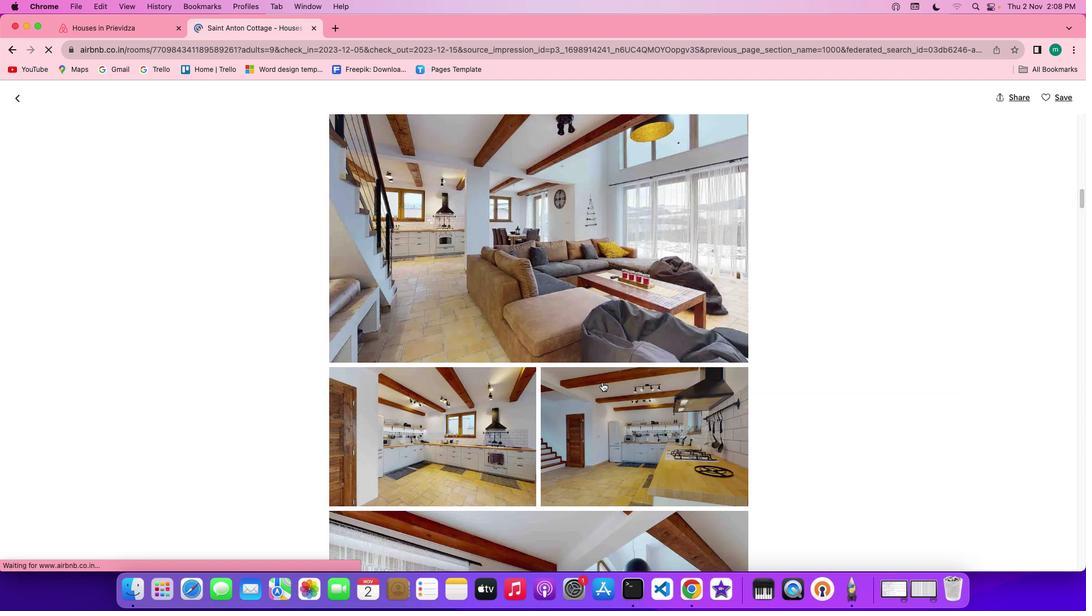 
Action: Mouse scrolled (602, 382) with delta (0, 0)
Screenshot: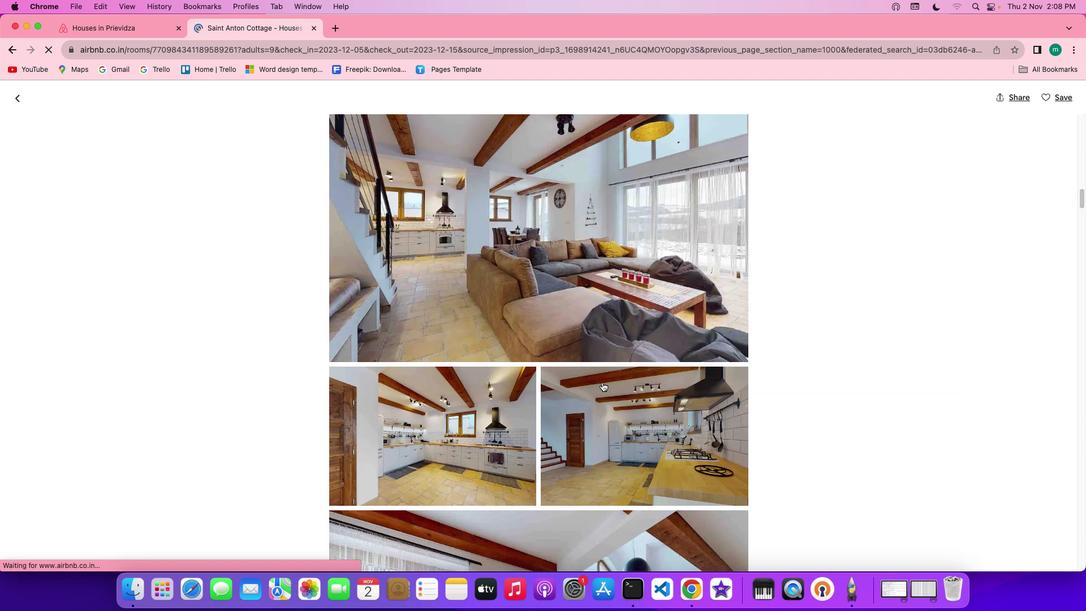
Action: Mouse scrolled (602, 382) with delta (0, -1)
Screenshot: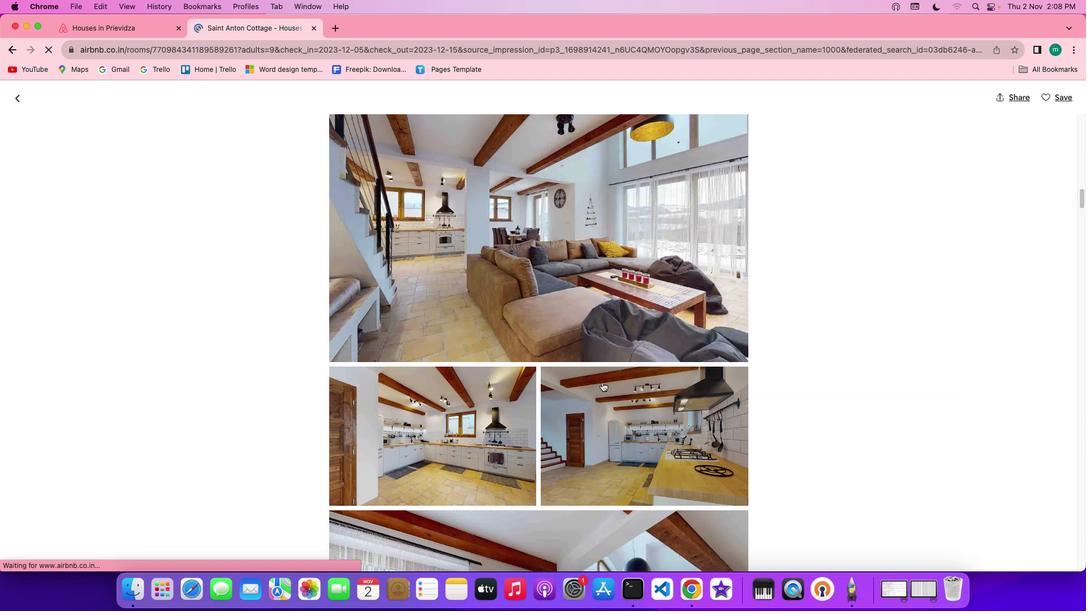 
Action: Mouse scrolled (602, 382) with delta (0, -1)
Screenshot: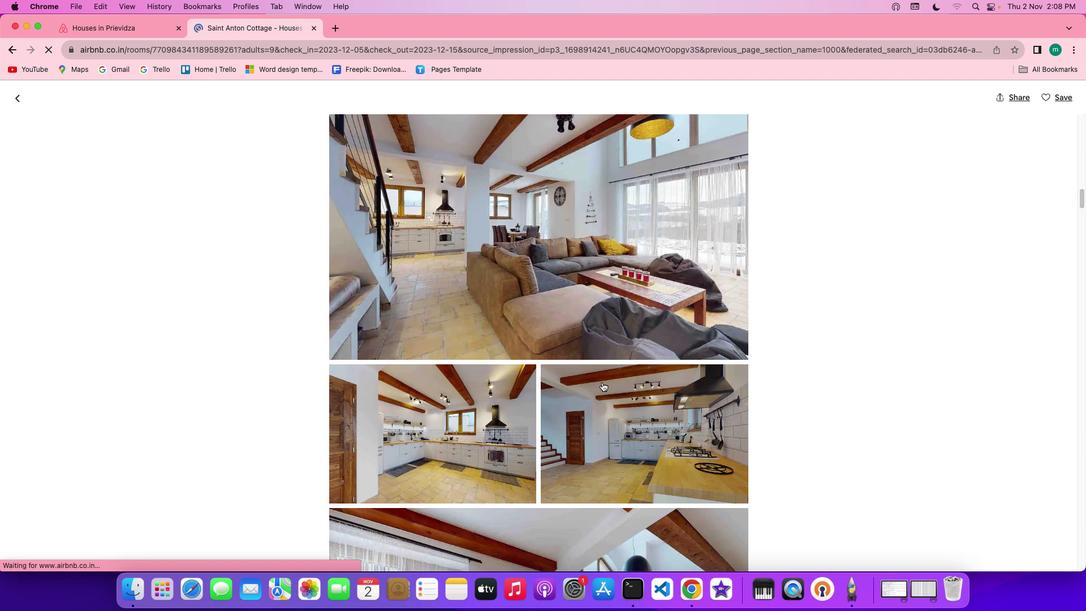
Action: Mouse scrolled (602, 382) with delta (0, -1)
Screenshot: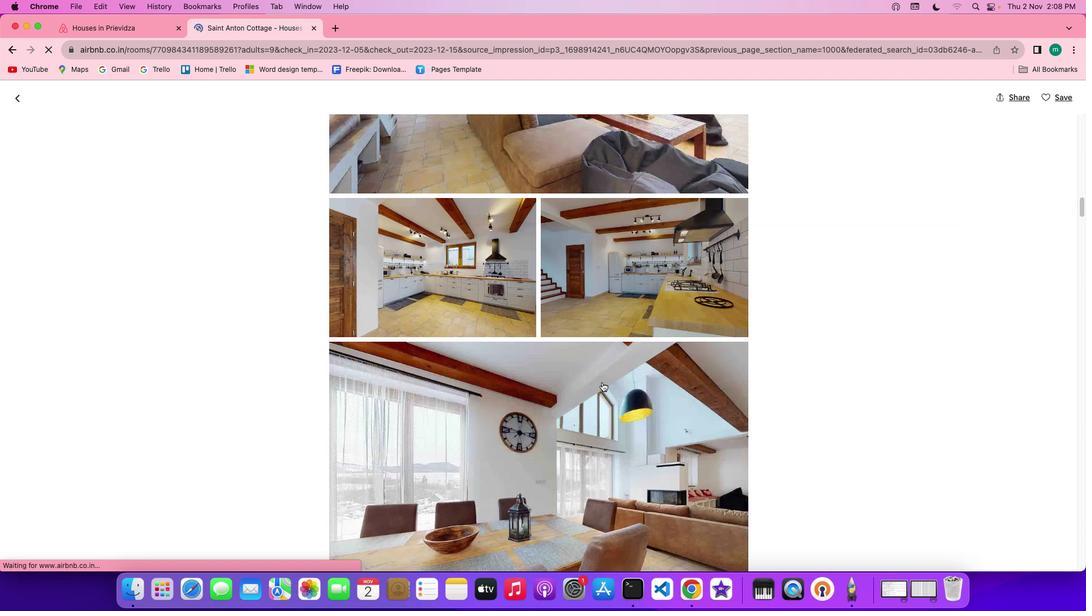 
Action: Mouse scrolled (602, 382) with delta (0, 0)
Screenshot: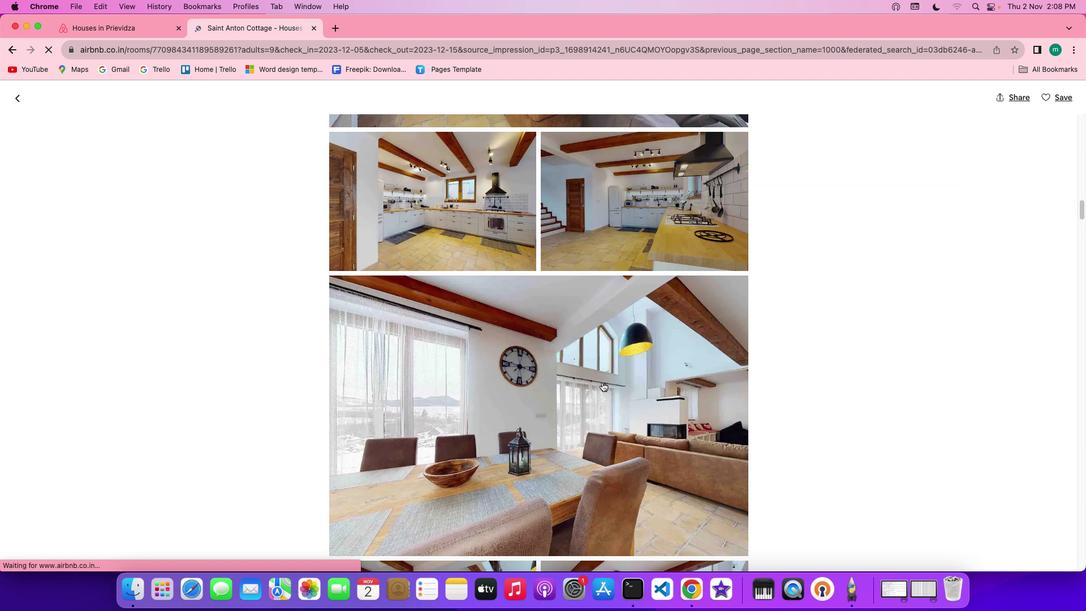 
Action: Mouse scrolled (602, 382) with delta (0, 0)
Screenshot: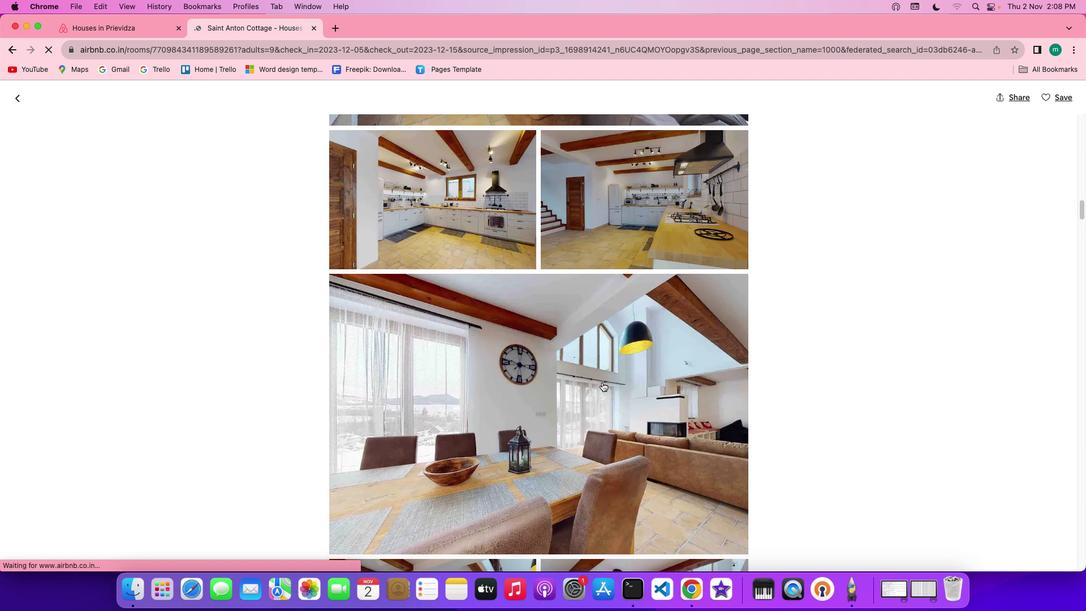 
Action: Mouse scrolled (602, 382) with delta (0, 0)
Screenshot: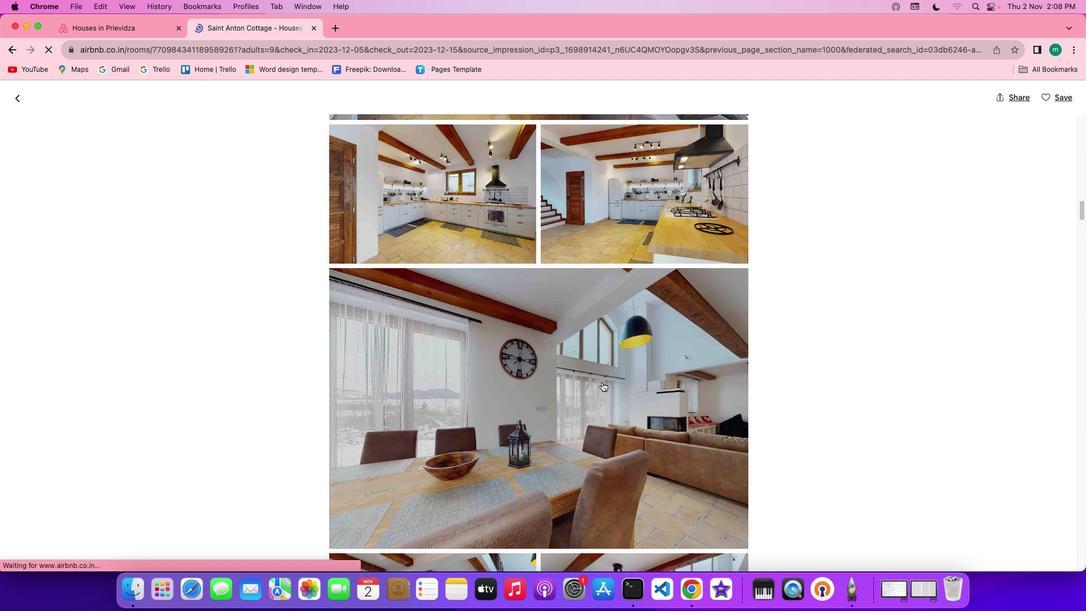 
Action: Mouse scrolled (602, 382) with delta (0, 0)
Screenshot: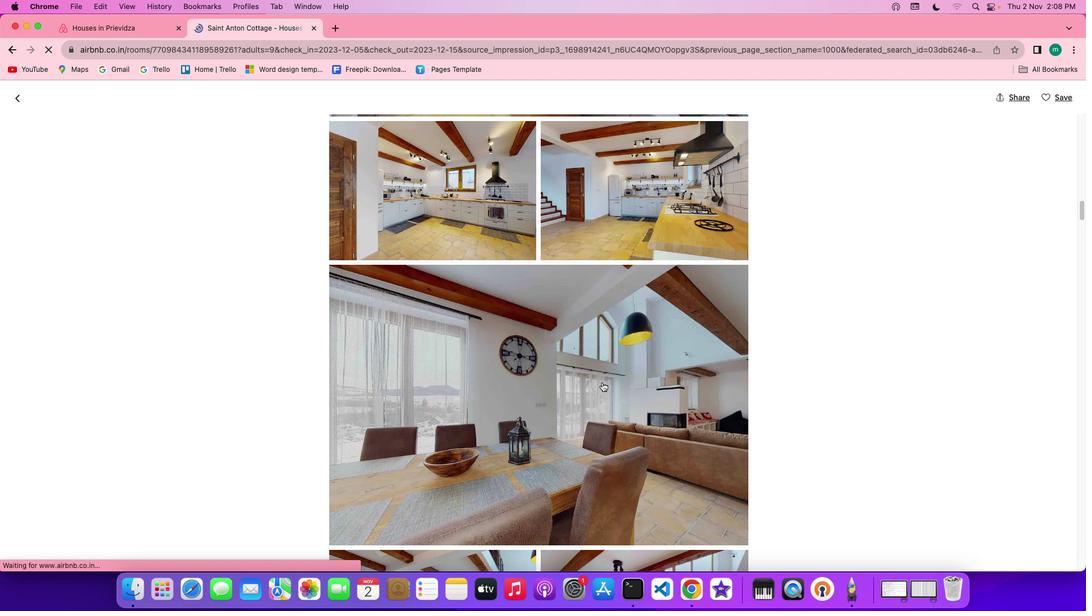 
Action: Mouse scrolled (602, 382) with delta (0, -1)
Screenshot: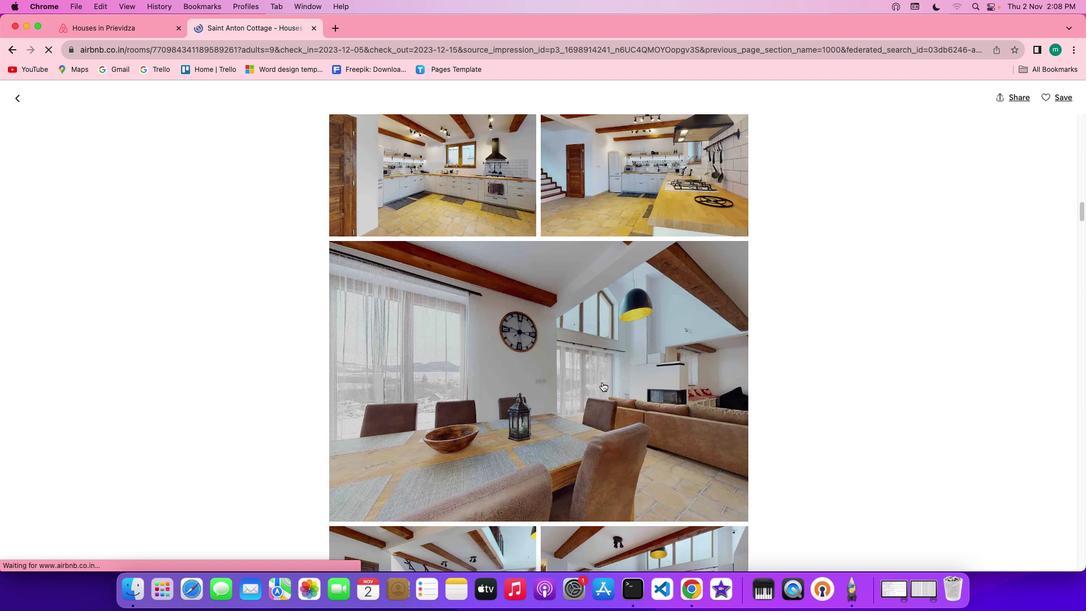 
Action: Mouse scrolled (602, 382) with delta (0, -2)
Screenshot: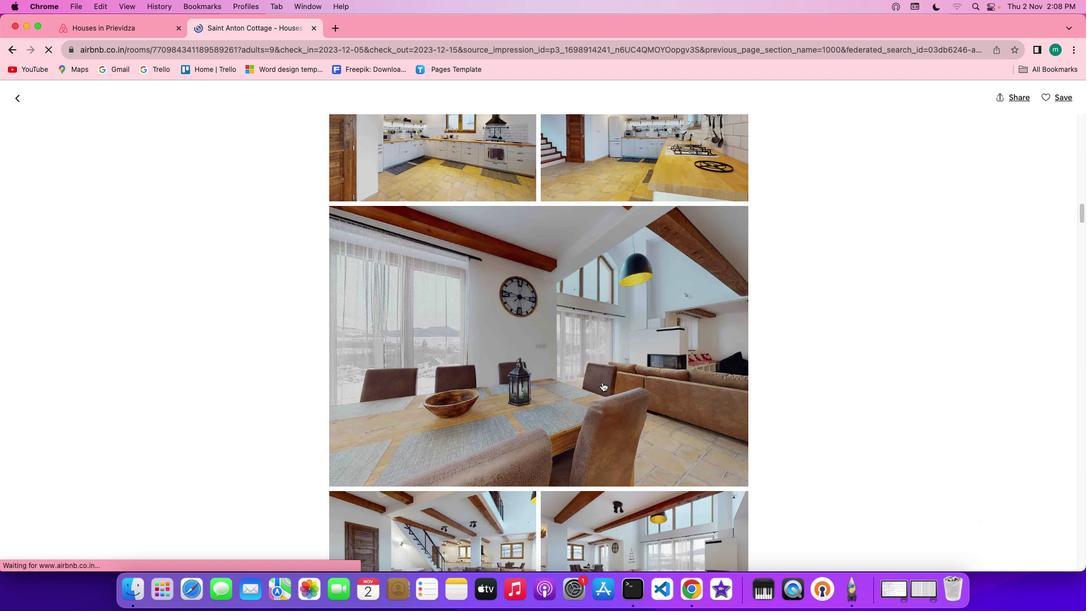 
Action: Mouse scrolled (602, 382) with delta (0, 0)
Screenshot: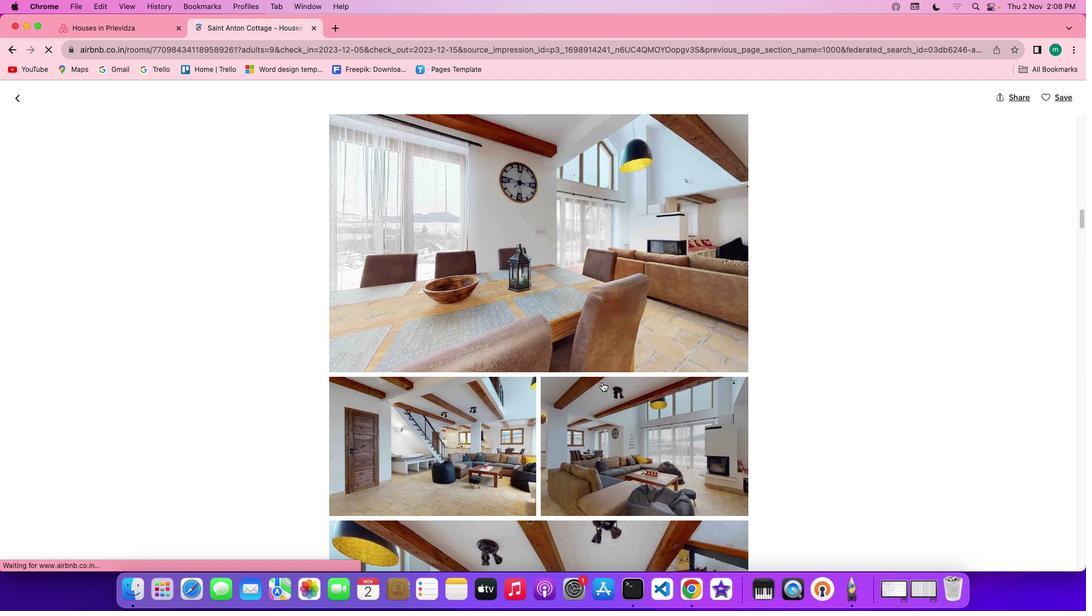 
Action: Mouse scrolled (602, 382) with delta (0, 0)
Screenshot: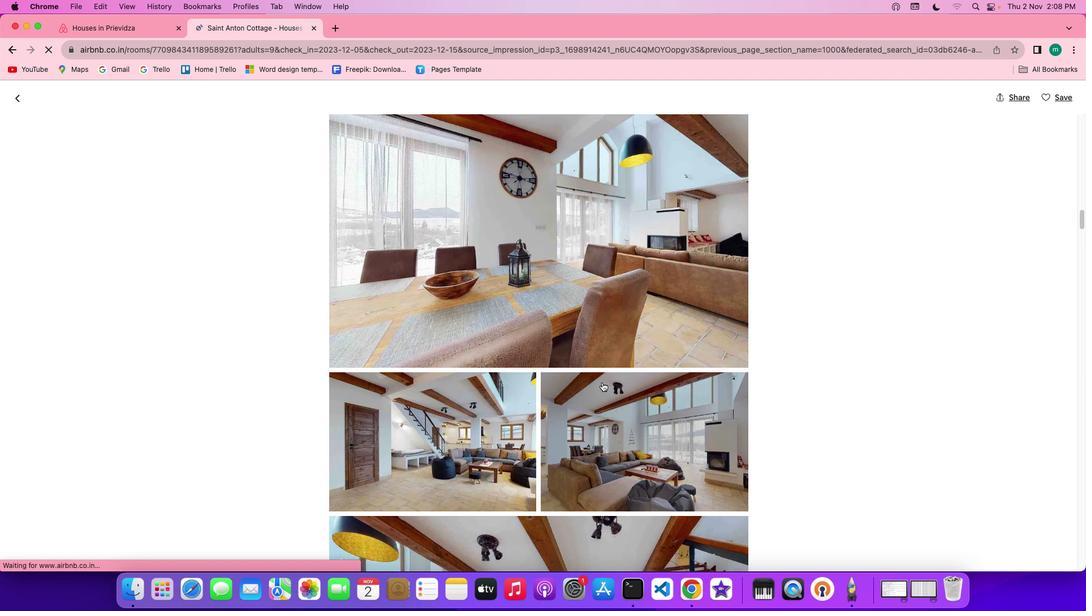 
Action: Mouse scrolled (602, 382) with delta (0, -1)
Screenshot: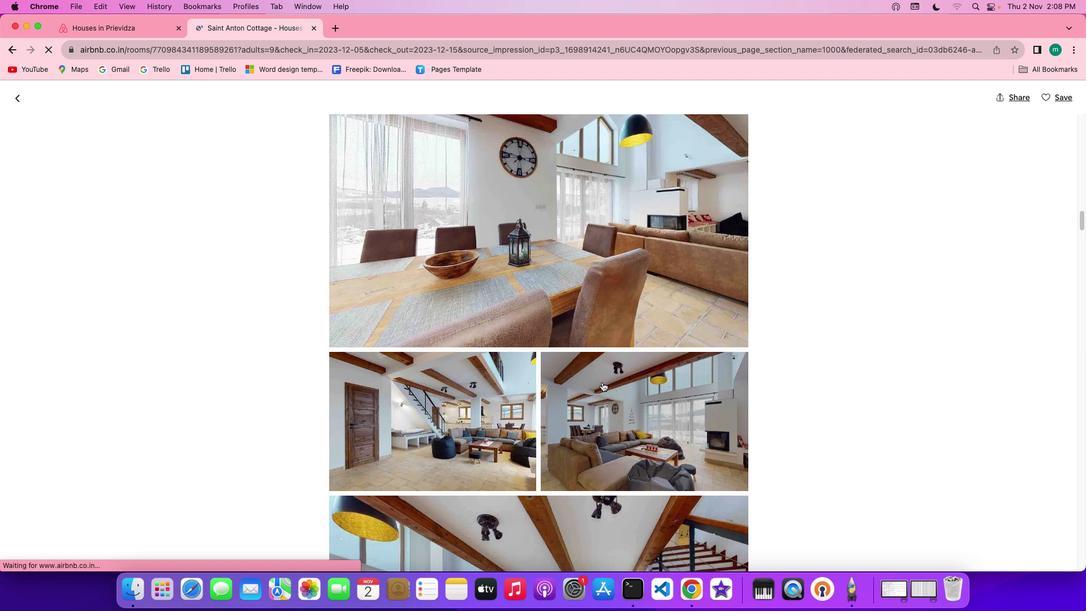 
Action: Mouse scrolled (602, 382) with delta (0, -2)
Screenshot: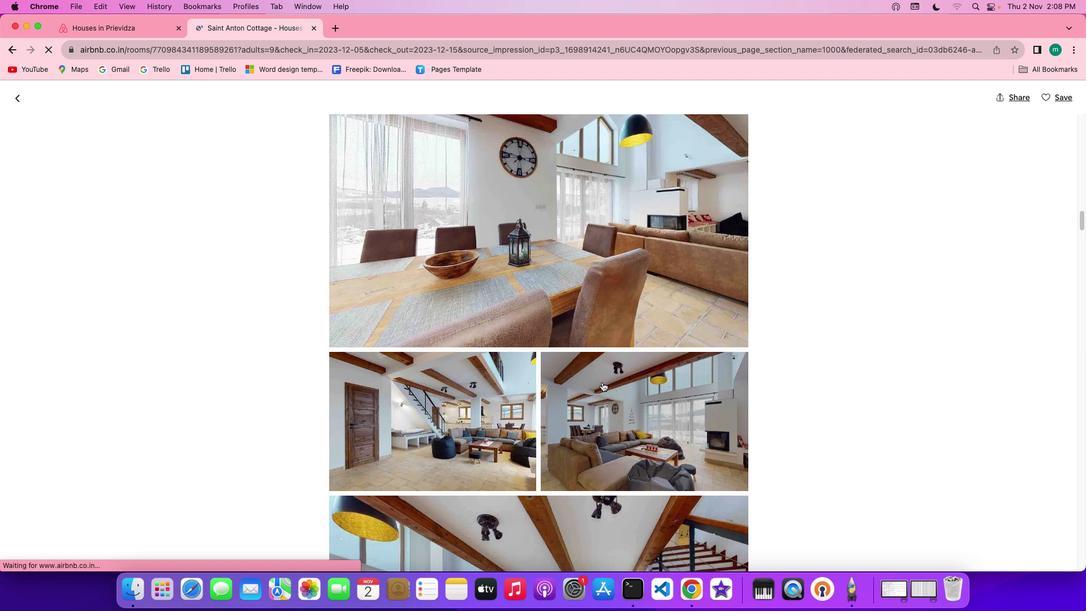 
Action: Mouse scrolled (602, 382) with delta (0, -2)
Screenshot: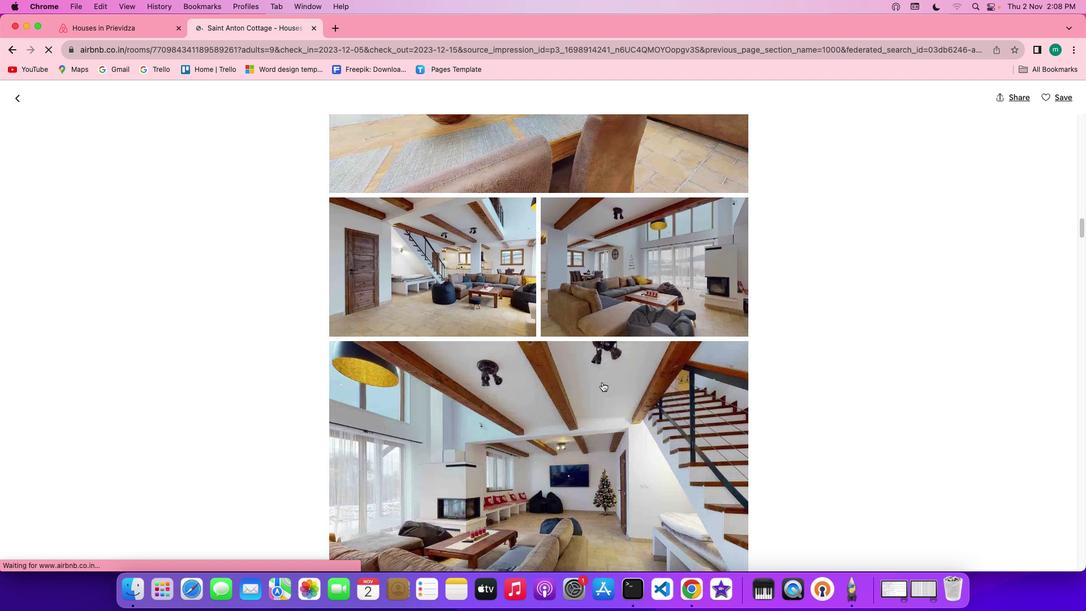
Action: Mouse scrolled (602, 382) with delta (0, 0)
Screenshot: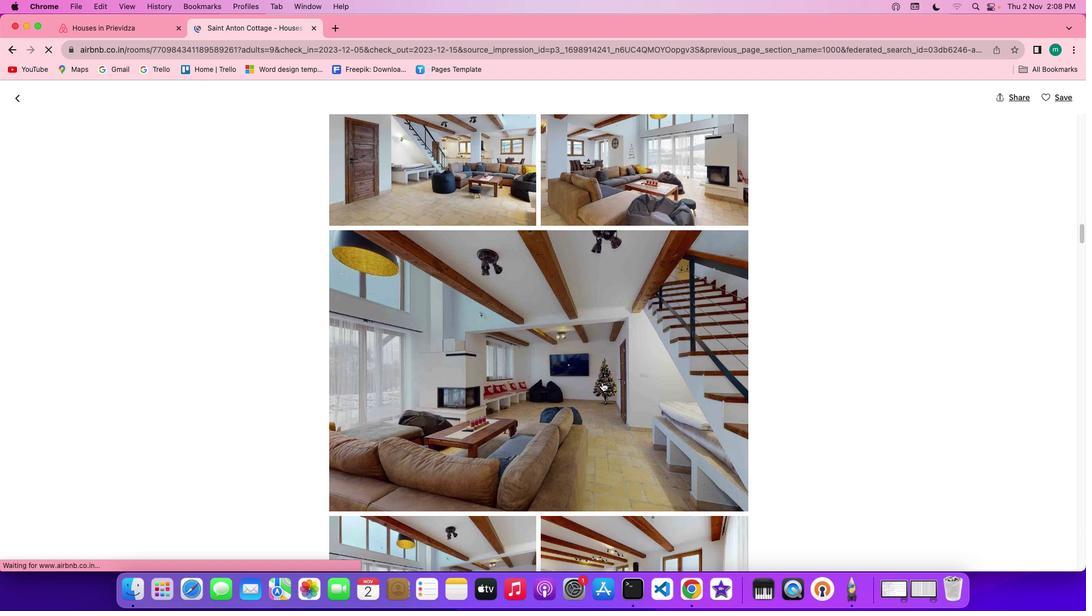 
Action: Mouse scrolled (602, 382) with delta (0, 0)
Screenshot: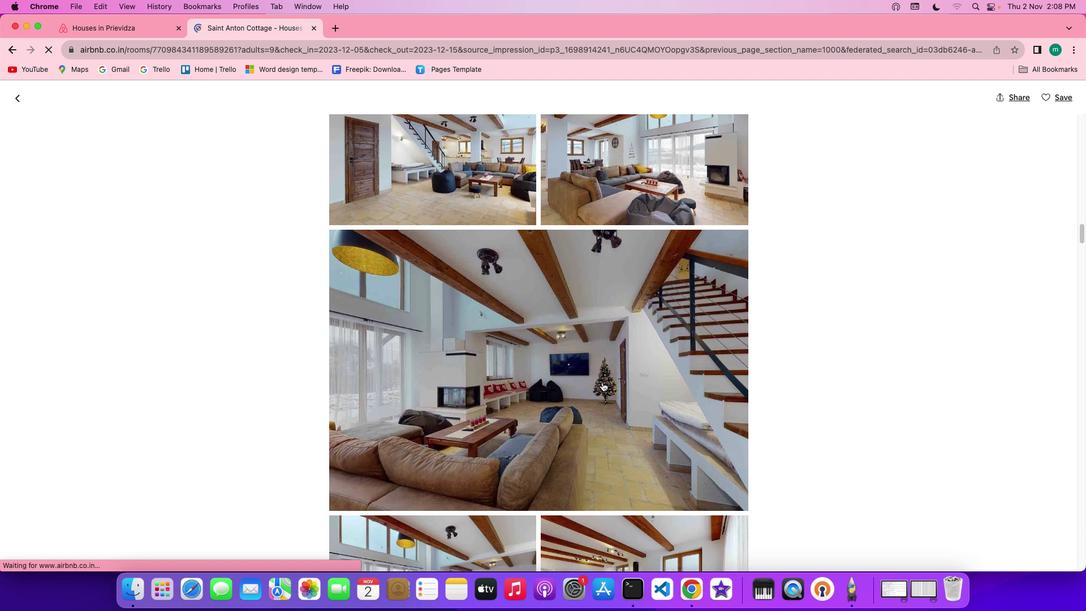 
Action: Mouse scrolled (602, 382) with delta (0, -1)
Screenshot: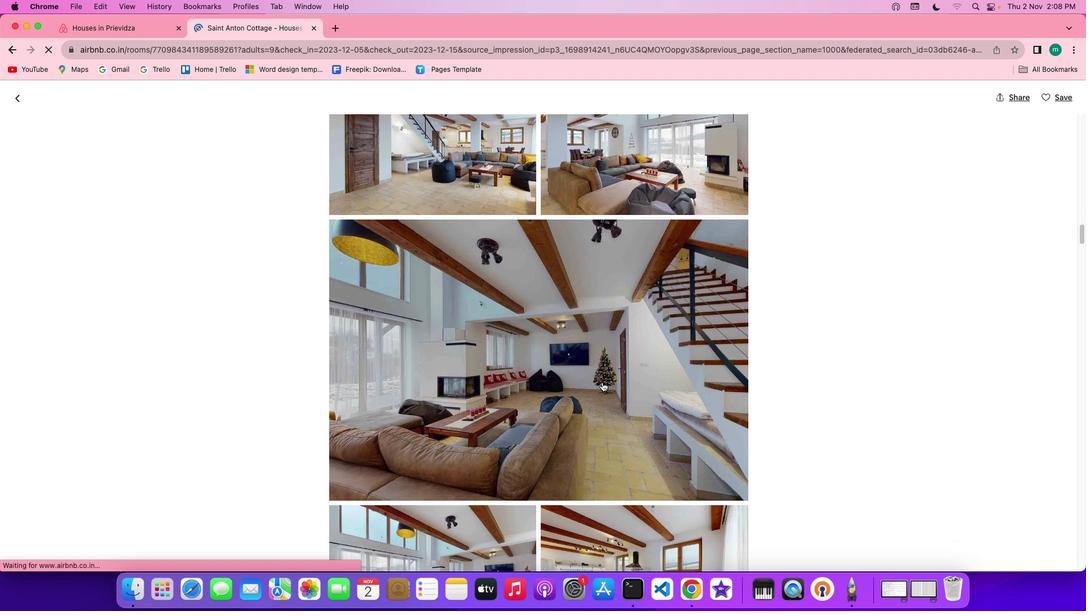 
Action: Mouse scrolled (602, 382) with delta (0, -1)
Screenshot: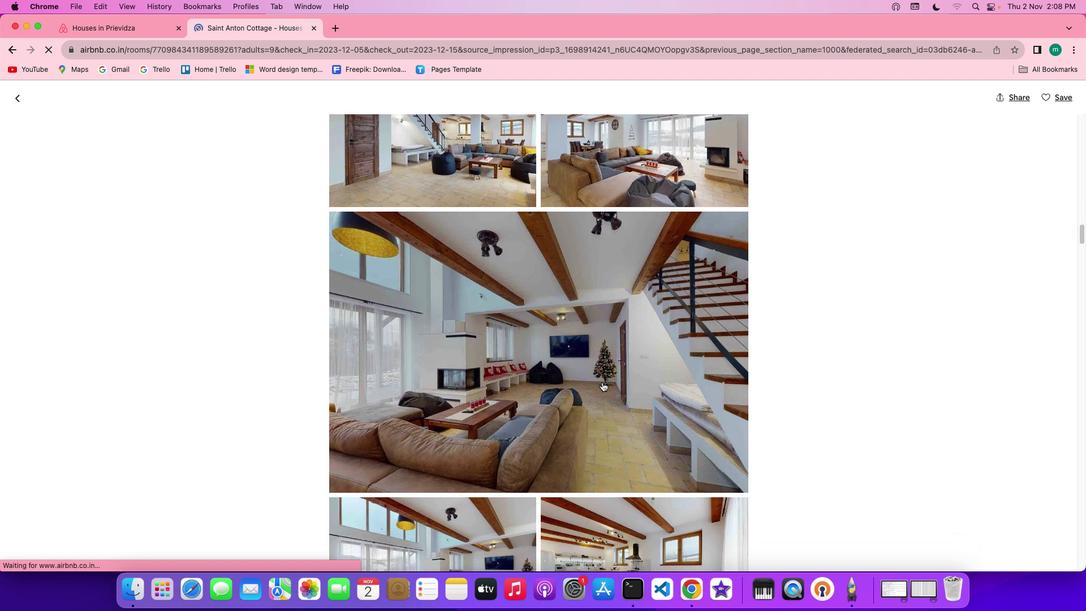 
Action: Mouse scrolled (602, 382) with delta (0, -2)
Screenshot: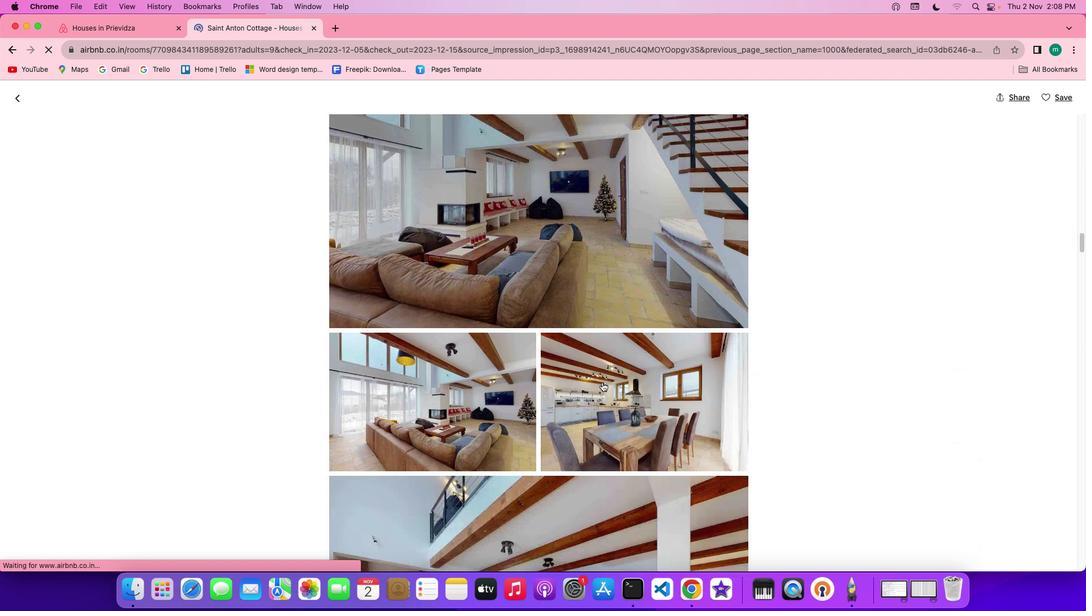 
Action: Mouse scrolled (602, 382) with delta (0, 0)
Screenshot: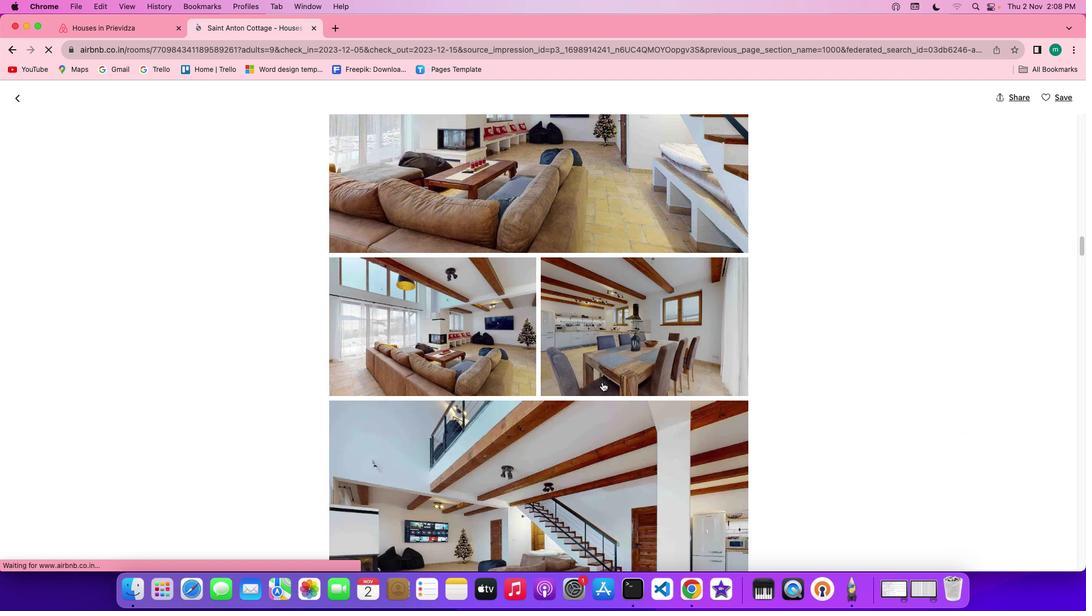 
Action: Mouse scrolled (602, 382) with delta (0, 0)
Screenshot: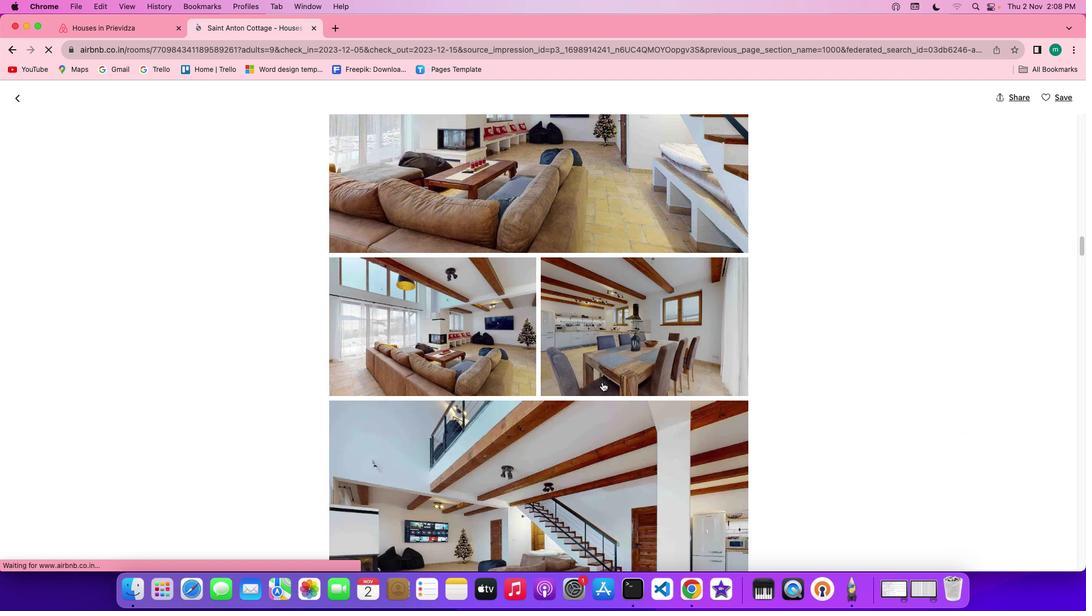 
Action: Mouse scrolled (602, 382) with delta (0, -1)
Screenshot: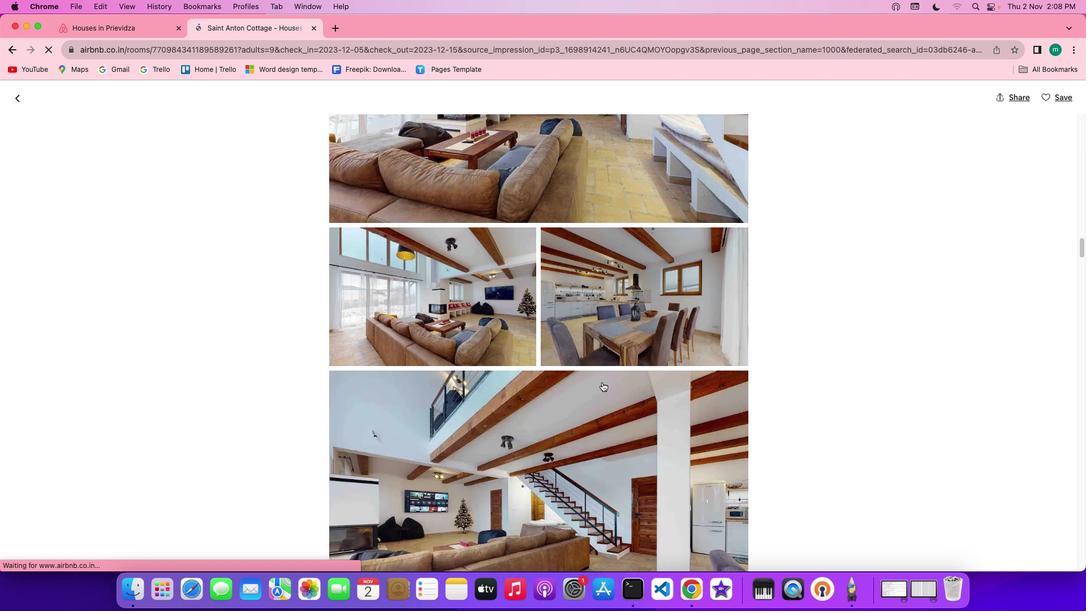 
Action: Mouse scrolled (602, 382) with delta (0, -2)
Screenshot: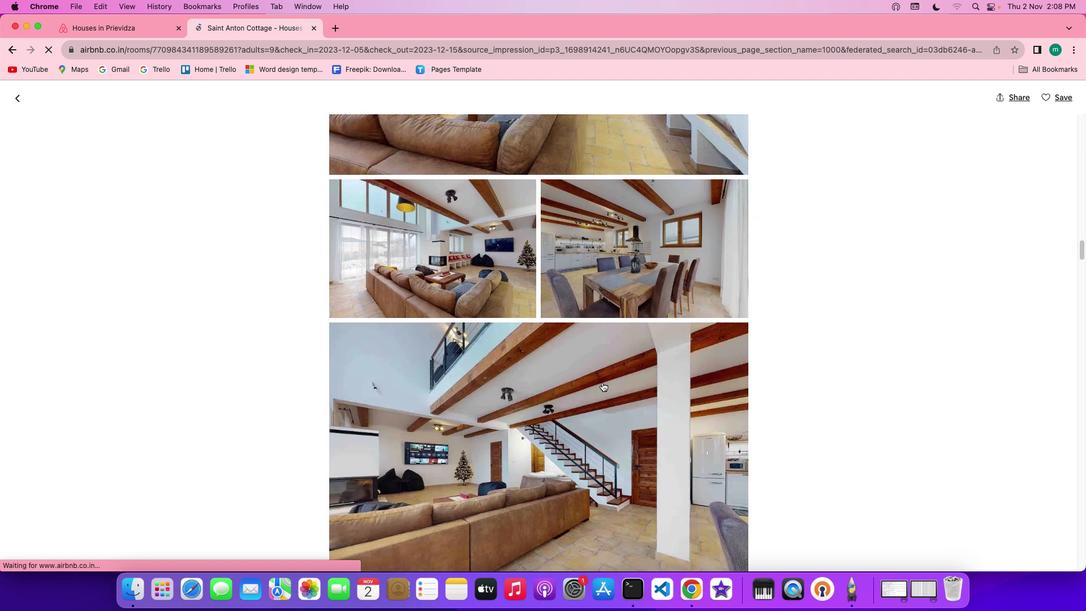
Action: Mouse scrolled (602, 382) with delta (0, -1)
Screenshot: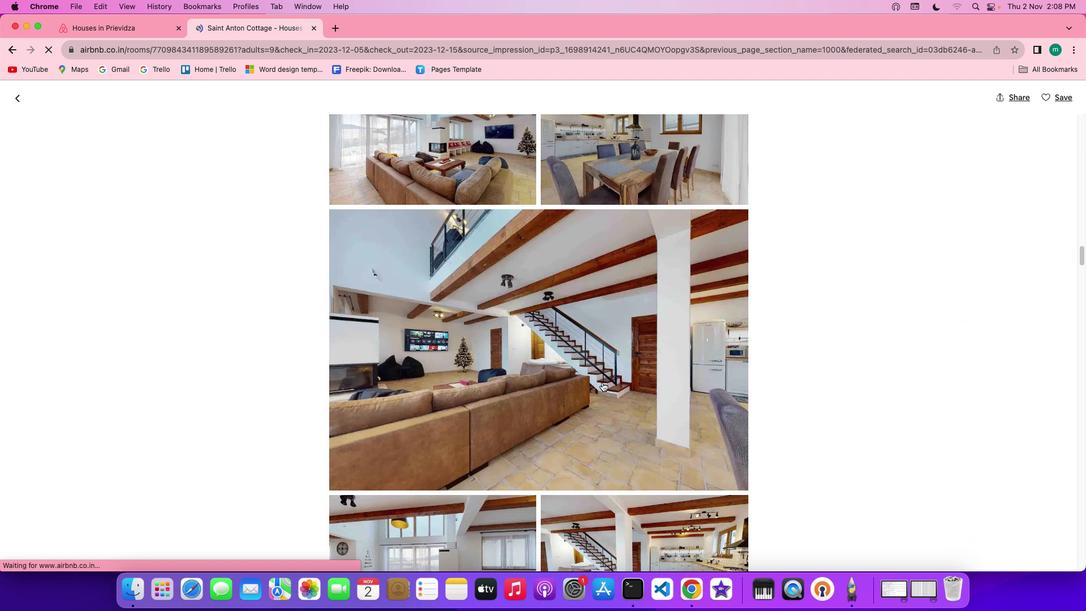 
Action: Mouse scrolled (602, 382) with delta (0, 0)
Screenshot: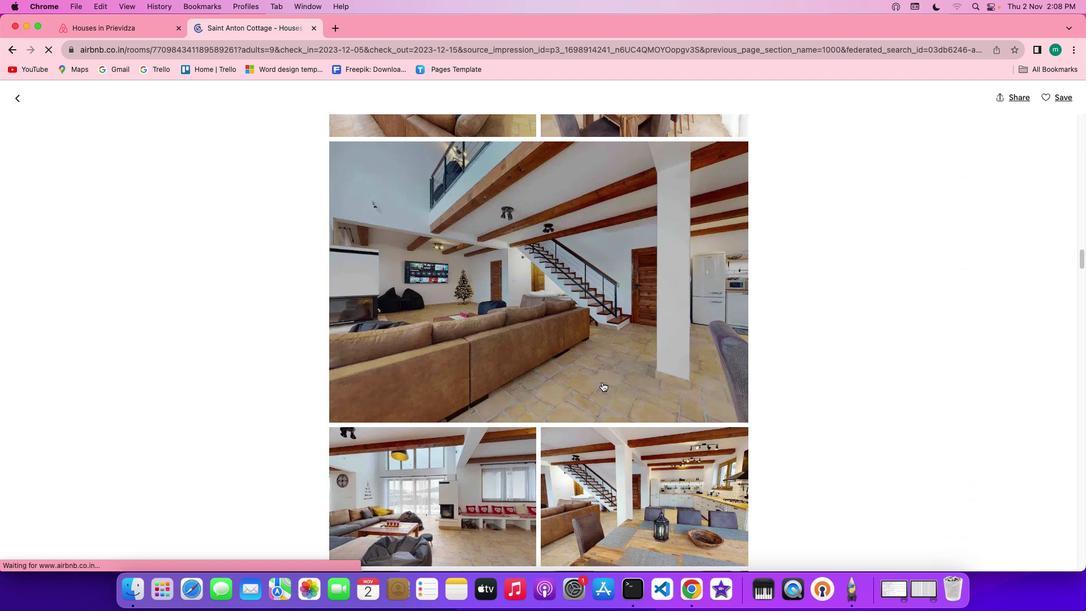 
Action: Mouse scrolled (602, 382) with delta (0, 0)
Screenshot: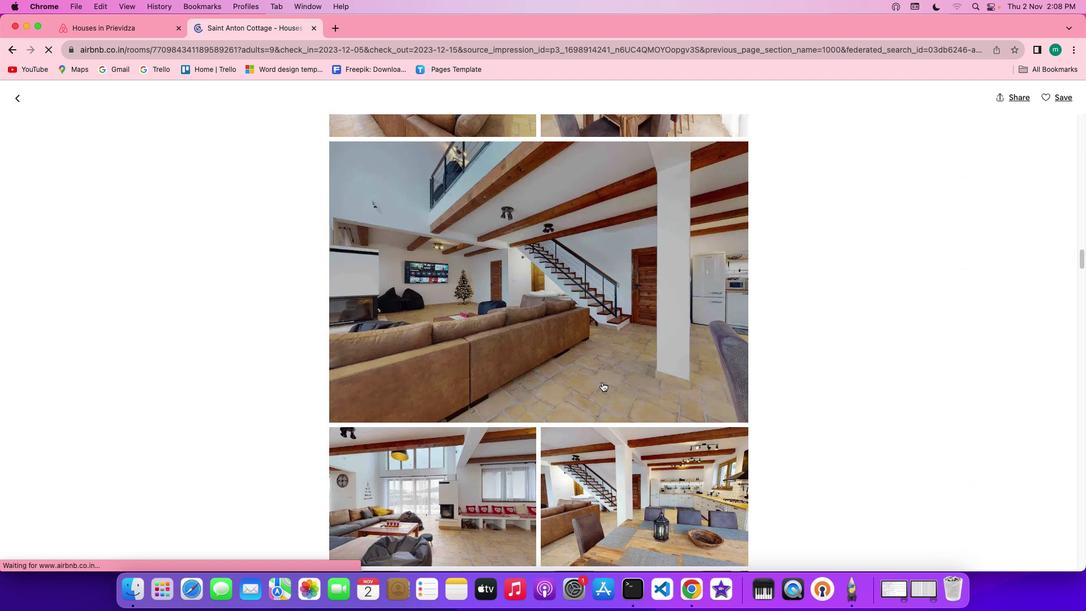 
Action: Mouse scrolled (602, 382) with delta (0, -1)
Screenshot: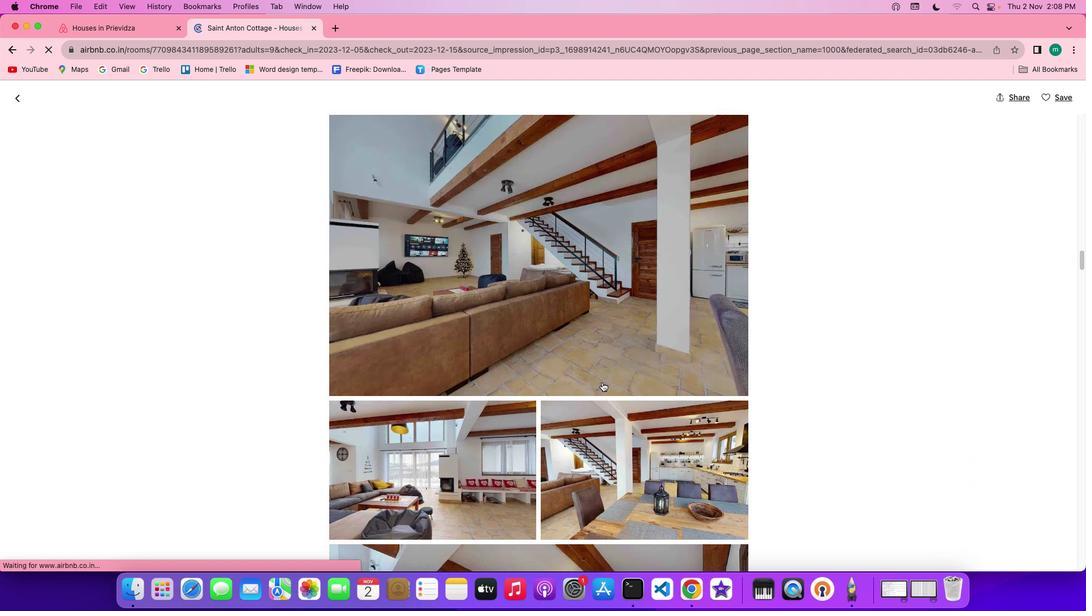 
Action: Mouse scrolled (602, 382) with delta (0, -1)
Screenshot: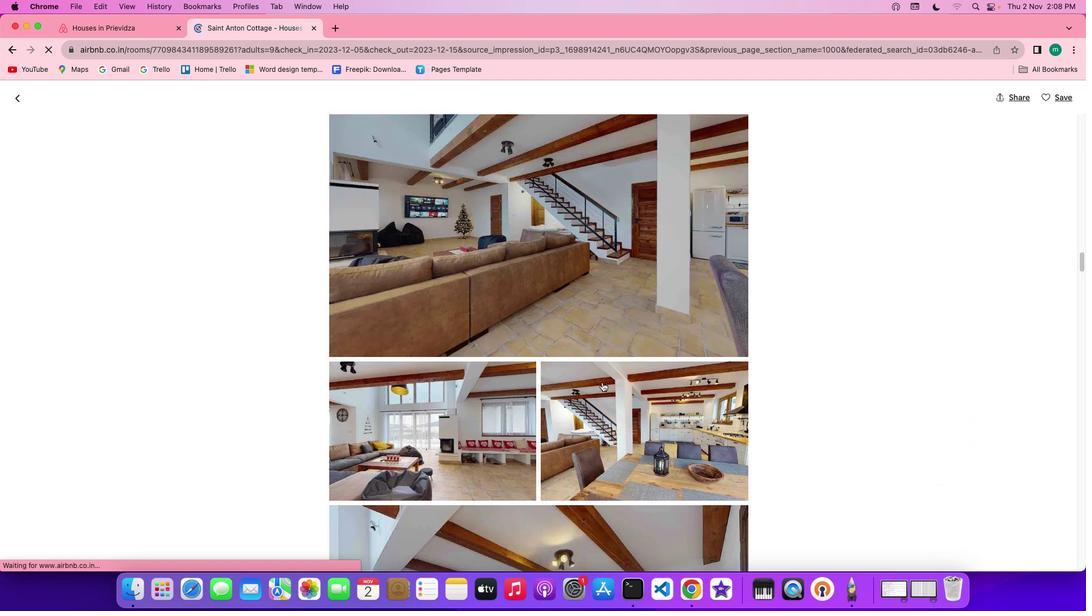 
Action: Mouse scrolled (602, 382) with delta (0, 0)
Screenshot: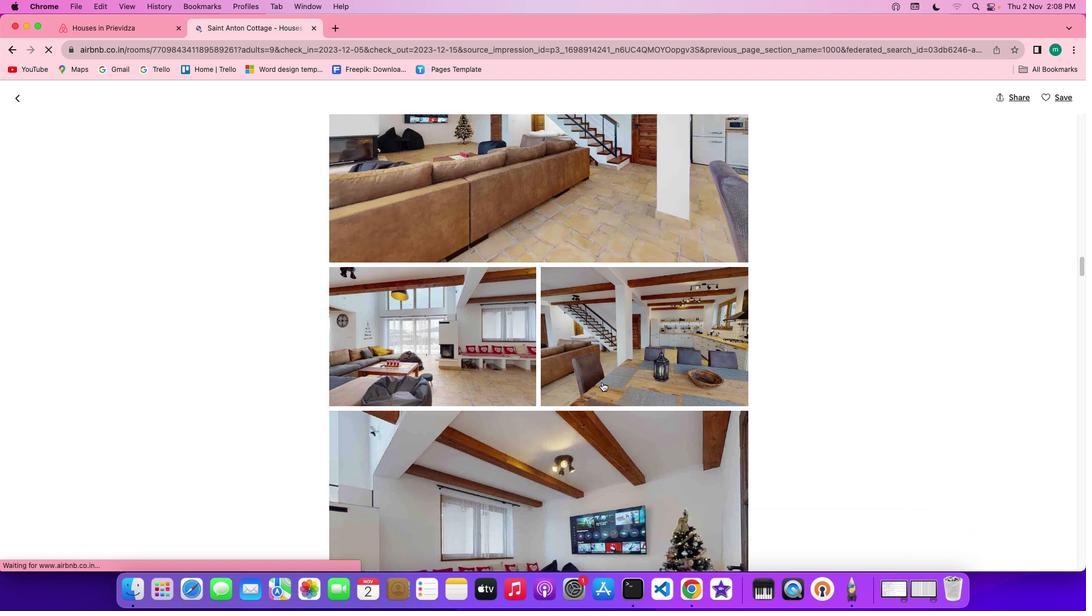 
Action: Mouse scrolled (602, 382) with delta (0, 0)
Screenshot: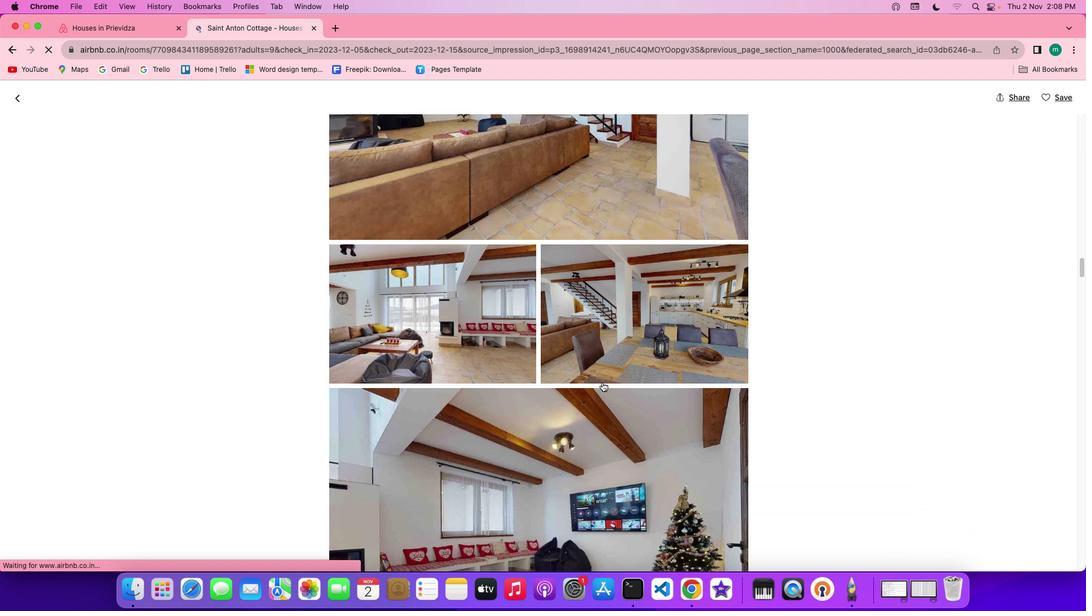 
Action: Mouse scrolled (602, 382) with delta (0, -1)
Screenshot: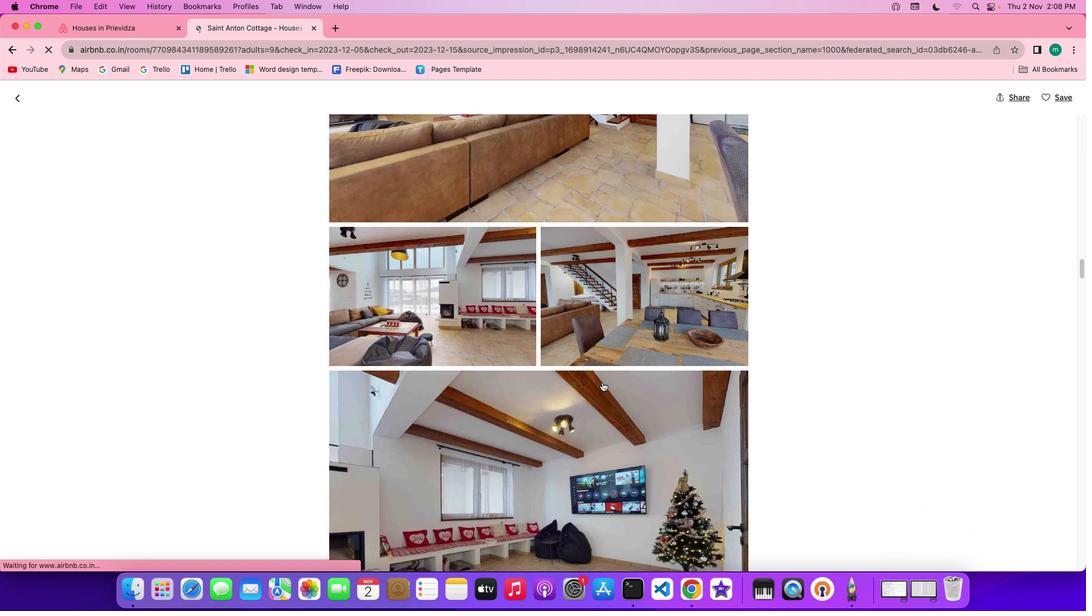 
Action: Mouse scrolled (602, 382) with delta (0, -2)
Screenshot: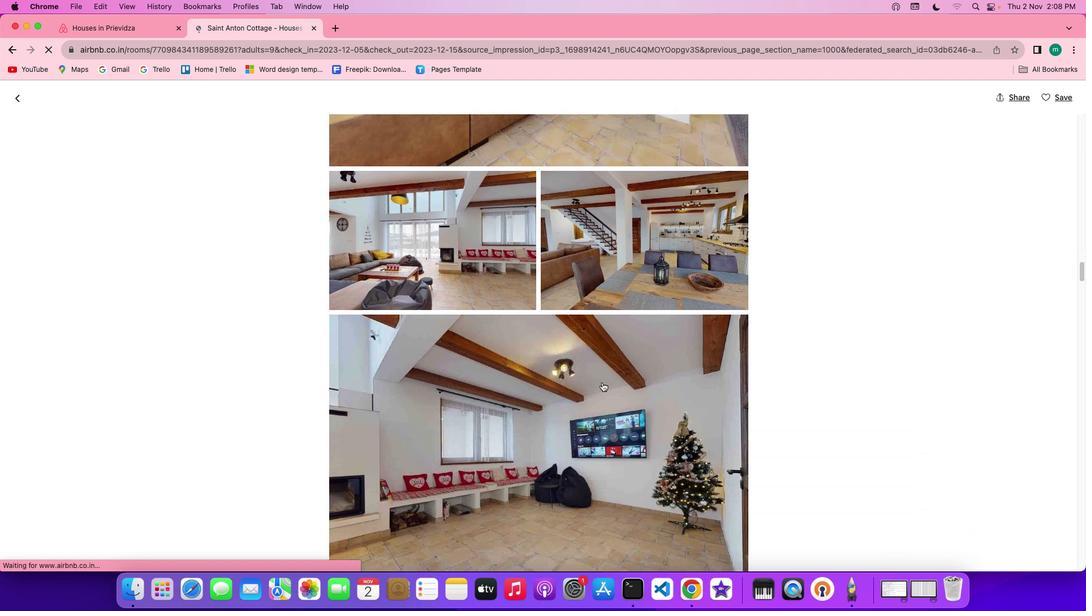 
Action: Mouse scrolled (602, 382) with delta (0, -2)
Screenshot: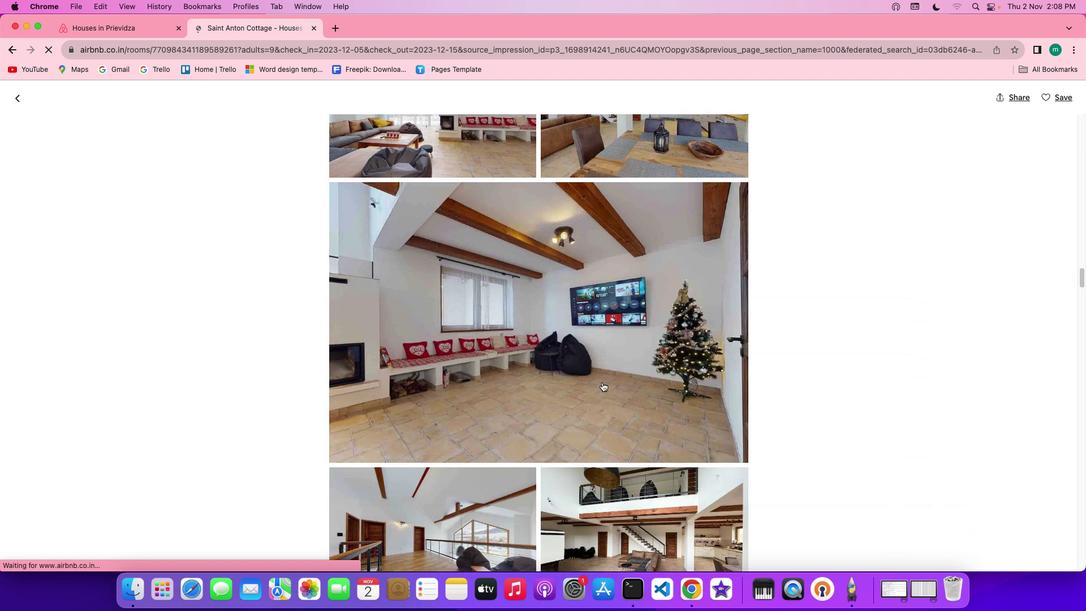 
Action: Mouse scrolled (602, 382) with delta (0, 0)
Screenshot: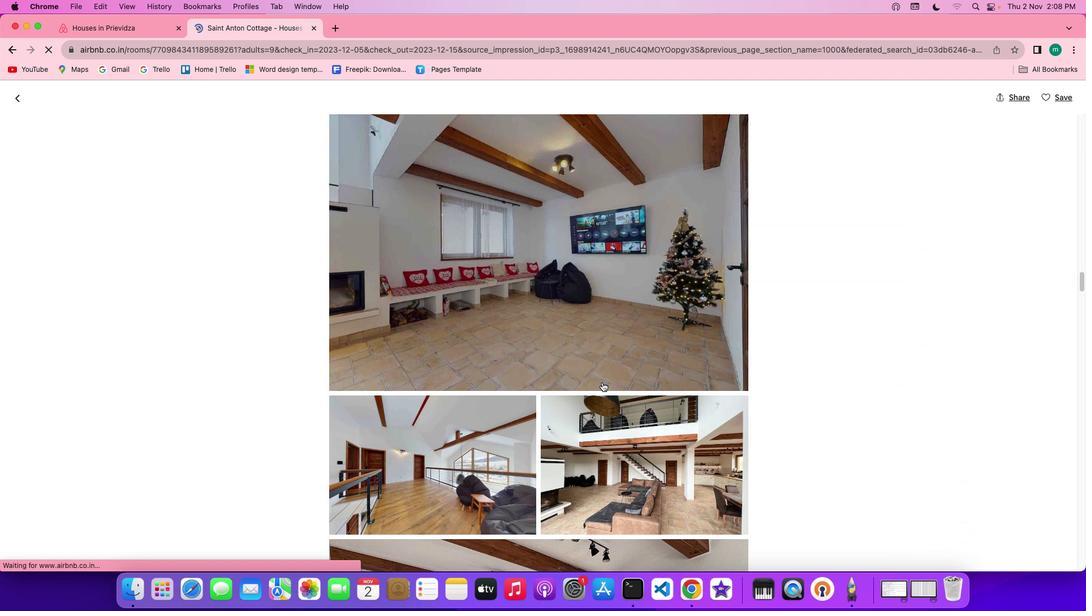 
Action: Mouse scrolled (602, 382) with delta (0, 0)
Screenshot: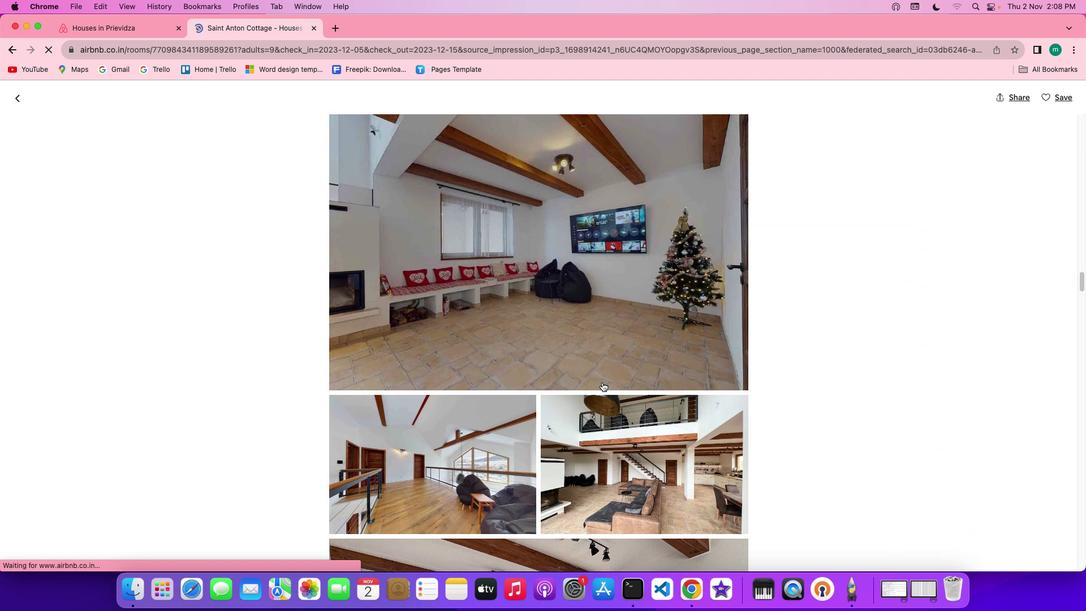 
Action: Mouse scrolled (602, 382) with delta (0, -1)
Screenshot: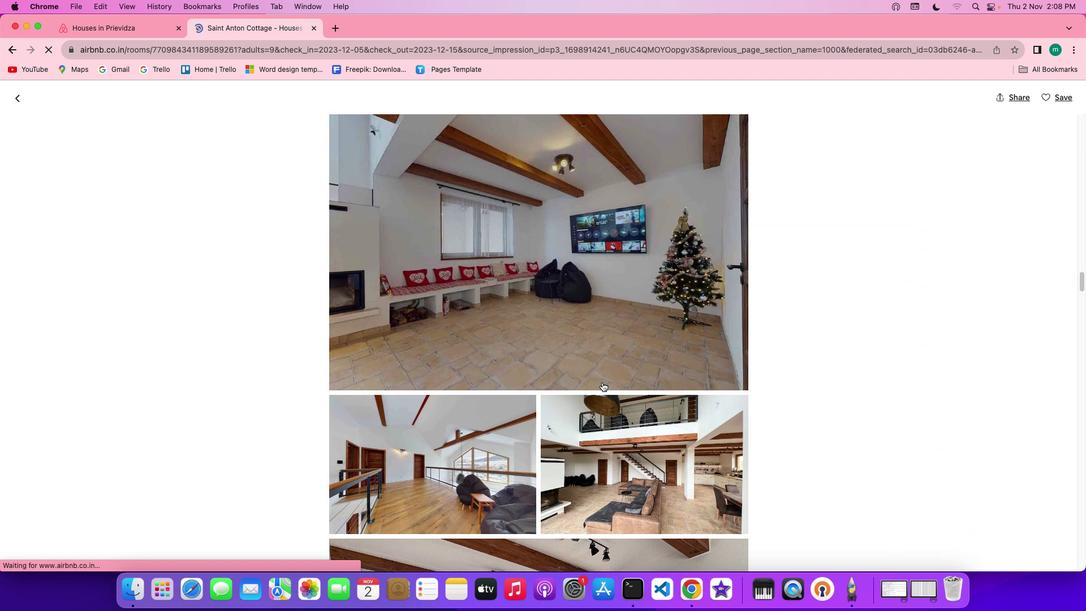 
Action: Mouse scrolled (602, 382) with delta (0, -2)
Screenshot: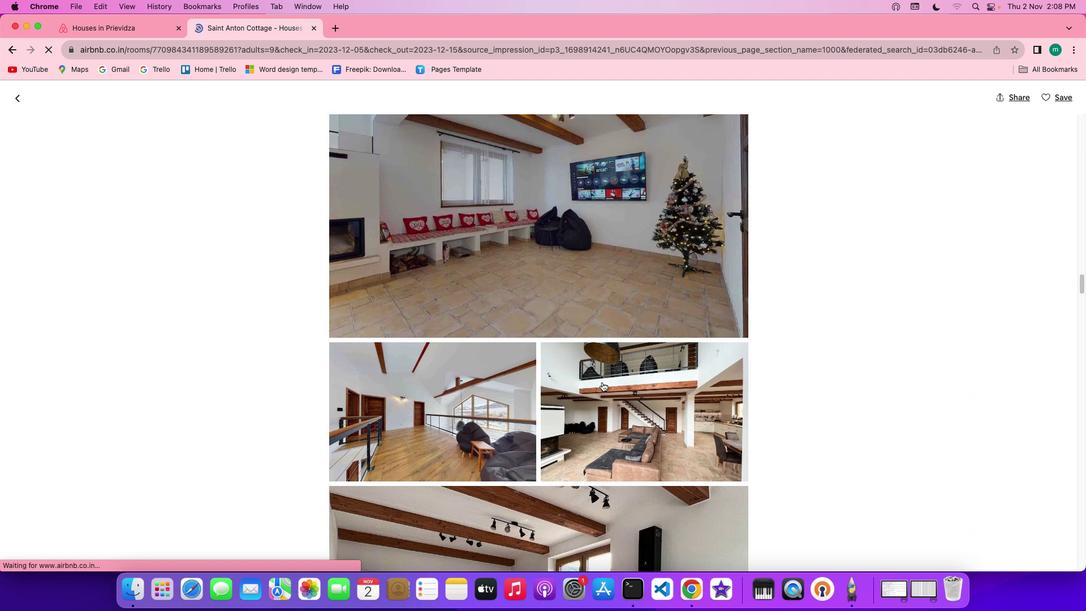 
Action: Mouse scrolled (602, 382) with delta (0, -2)
Screenshot: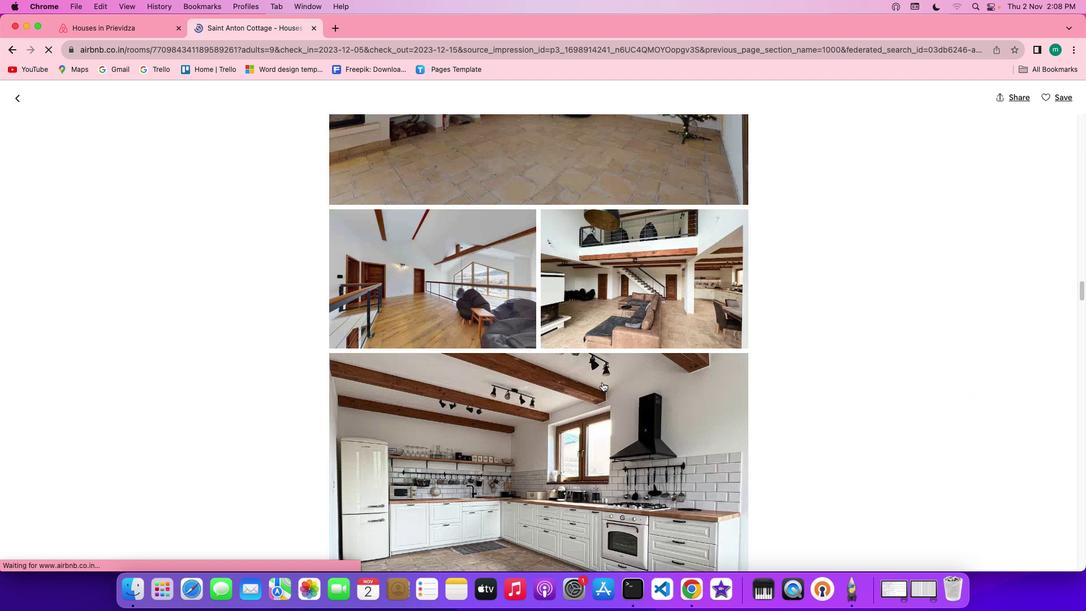 
Action: Mouse scrolled (602, 382) with delta (0, 0)
Screenshot: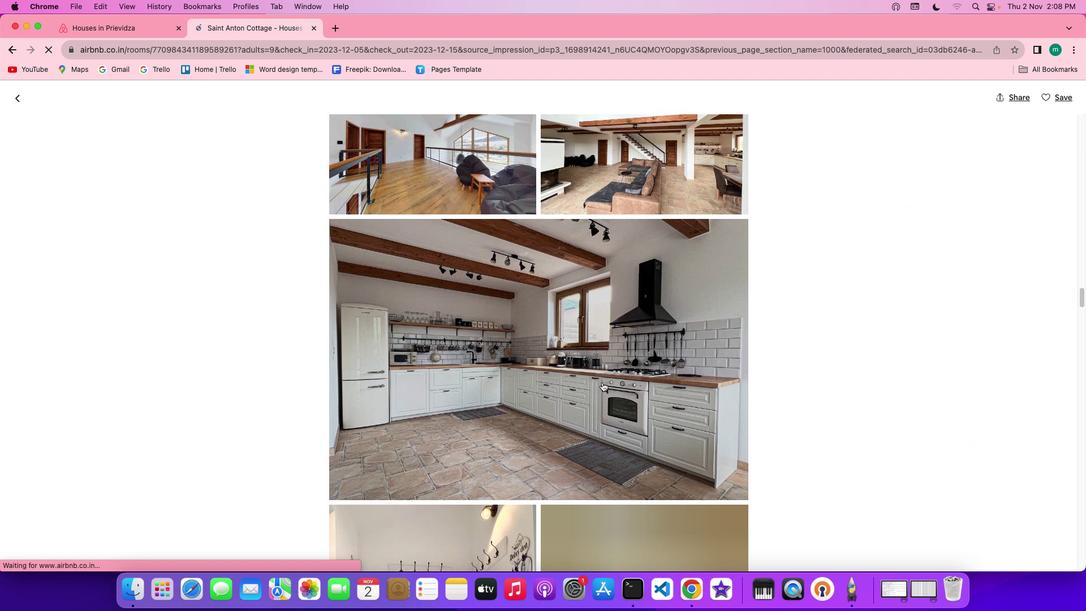 
Action: Mouse scrolled (602, 382) with delta (0, 0)
Screenshot: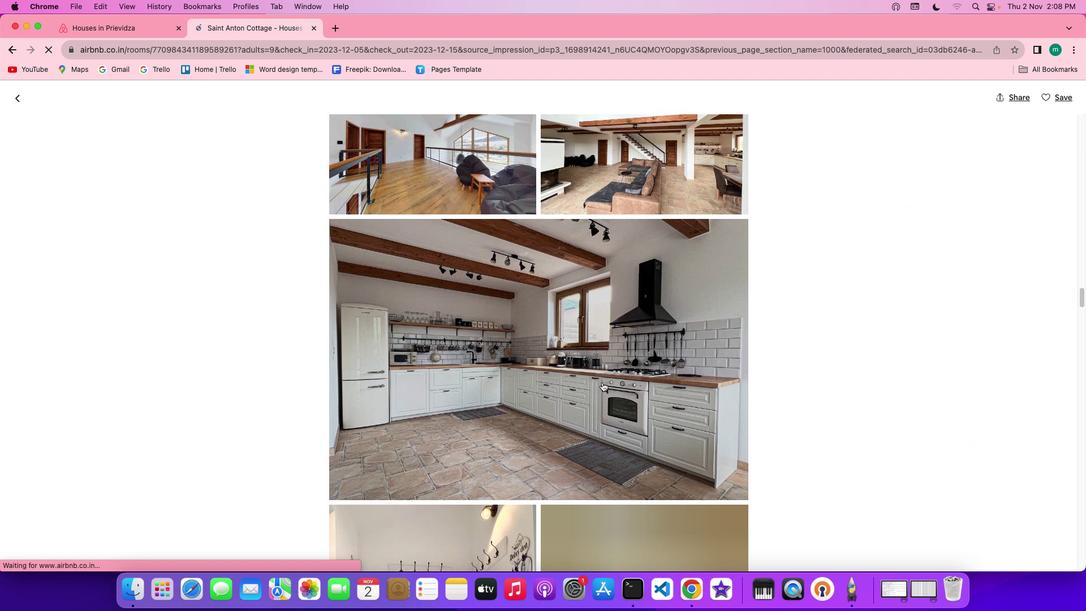 
Action: Mouse scrolled (602, 382) with delta (0, -1)
Screenshot: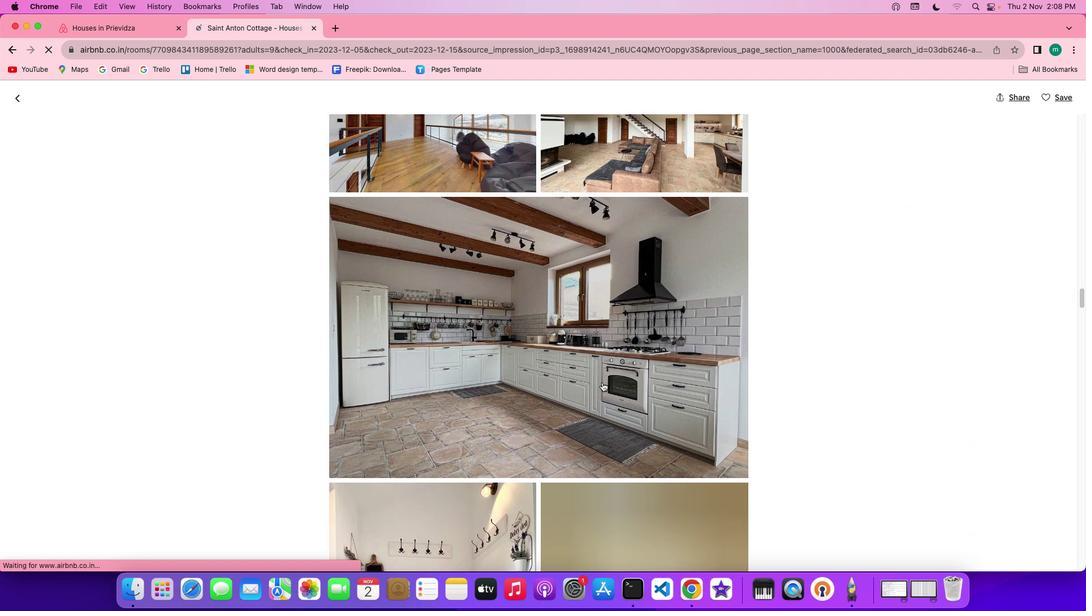 
Action: Mouse scrolled (602, 382) with delta (0, -2)
Screenshot: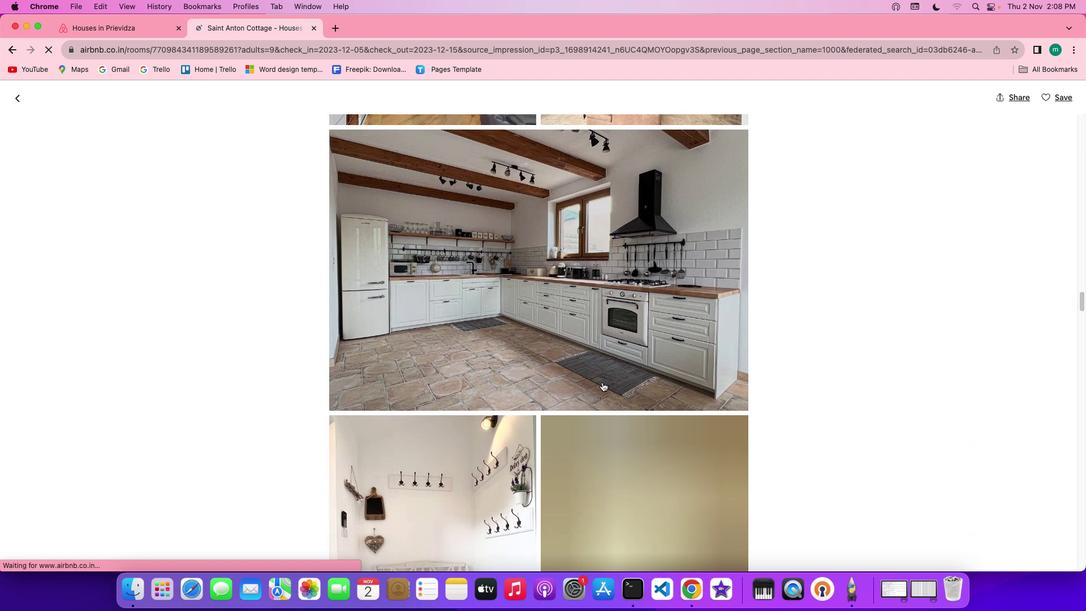 
Action: Mouse scrolled (602, 382) with delta (0, 0)
Screenshot: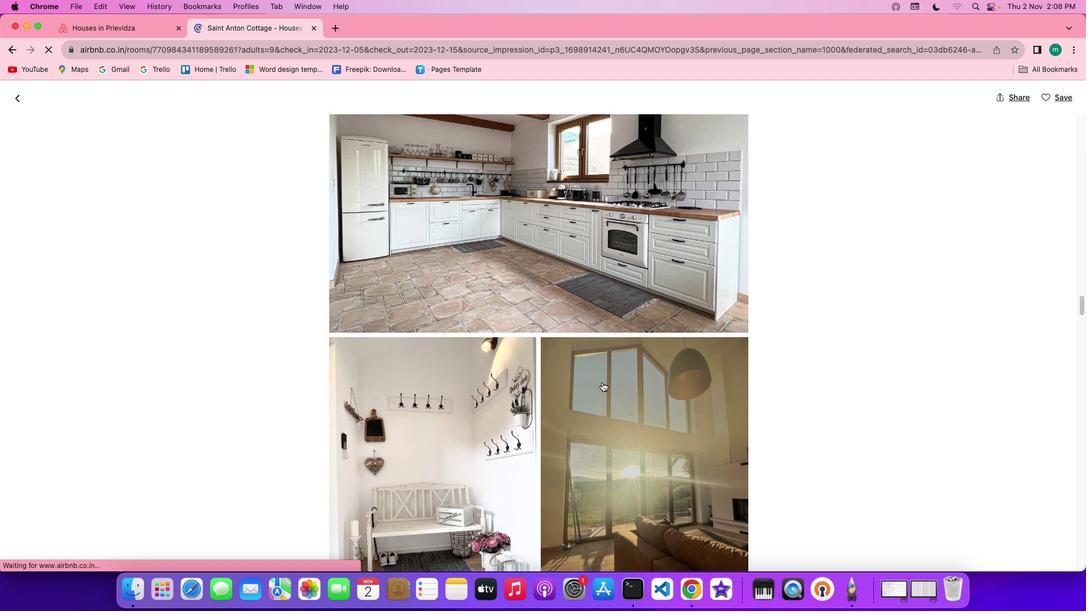 
Action: Mouse scrolled (602, 382) with delta (0, 0)
Screenshot: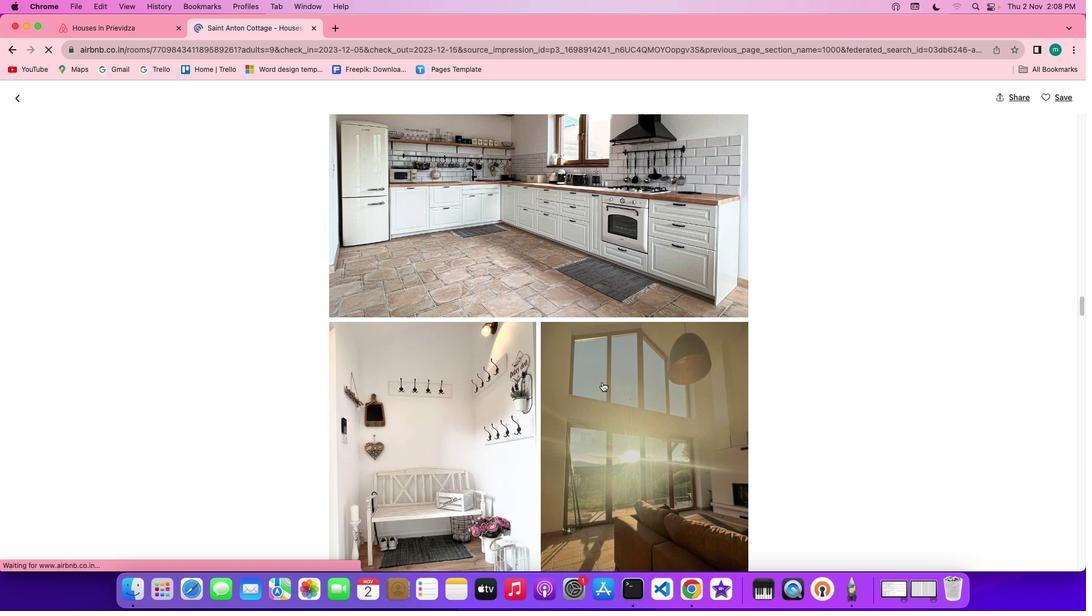 
Action: Mouse scrolled (602, 382) with delta (0, -1)
Screenshot: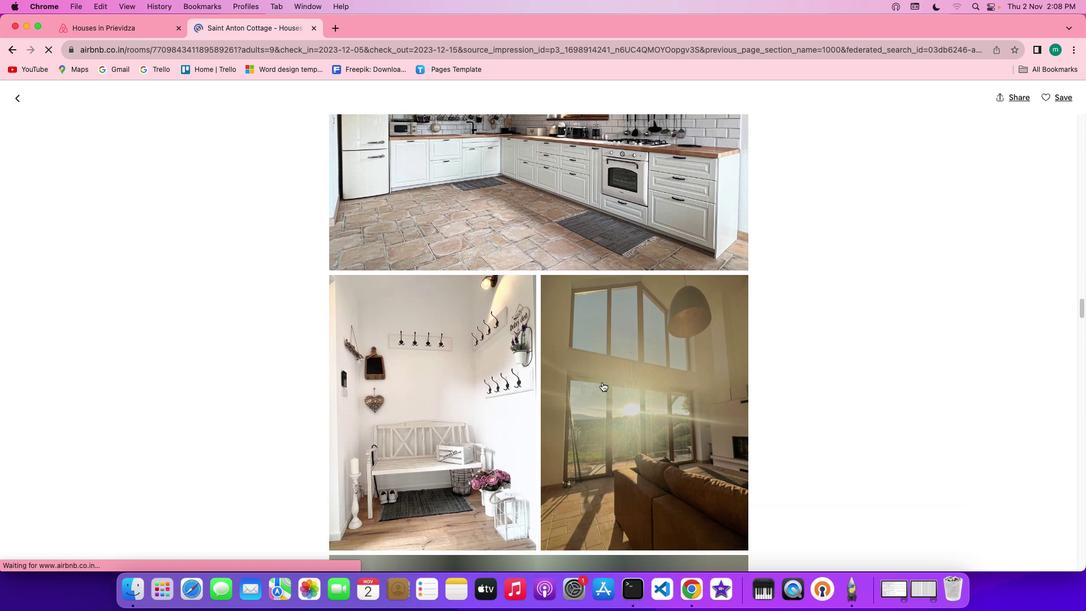 
Action: Mouse scrolled (602, 382) with delta (0, -2)
Screenshot: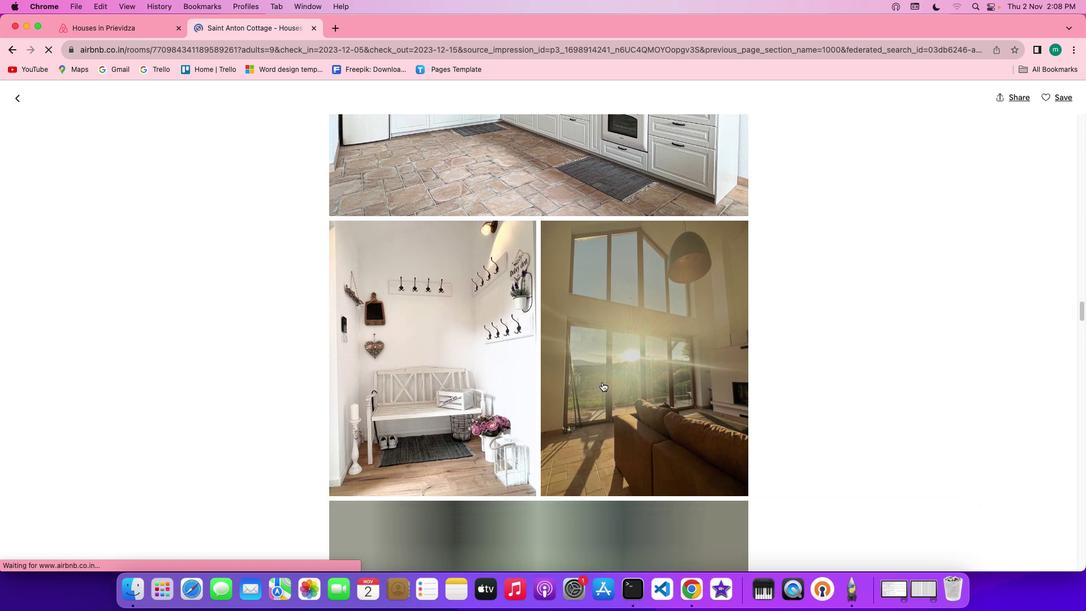 
Action: Mouse scrolled (602, 382) with delta (0, -1)
Screenshot: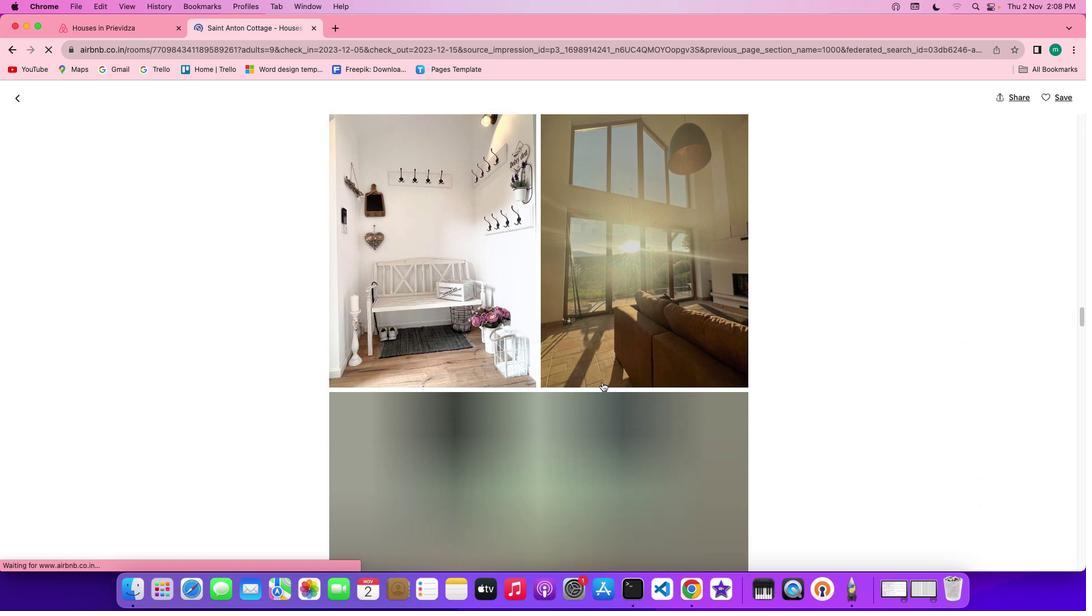 
Action: Mouse scrolled (602, 382) with delta (0, 0)
Screenshot: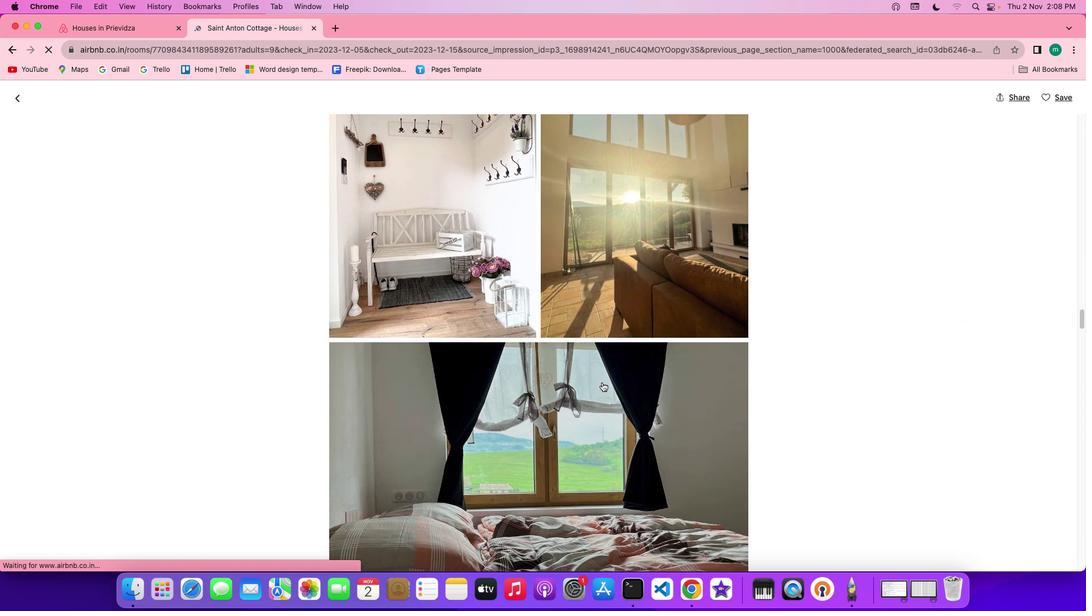 
Action: Mouse scrolled (602, 382) with delta (0, 0)
Screenshot: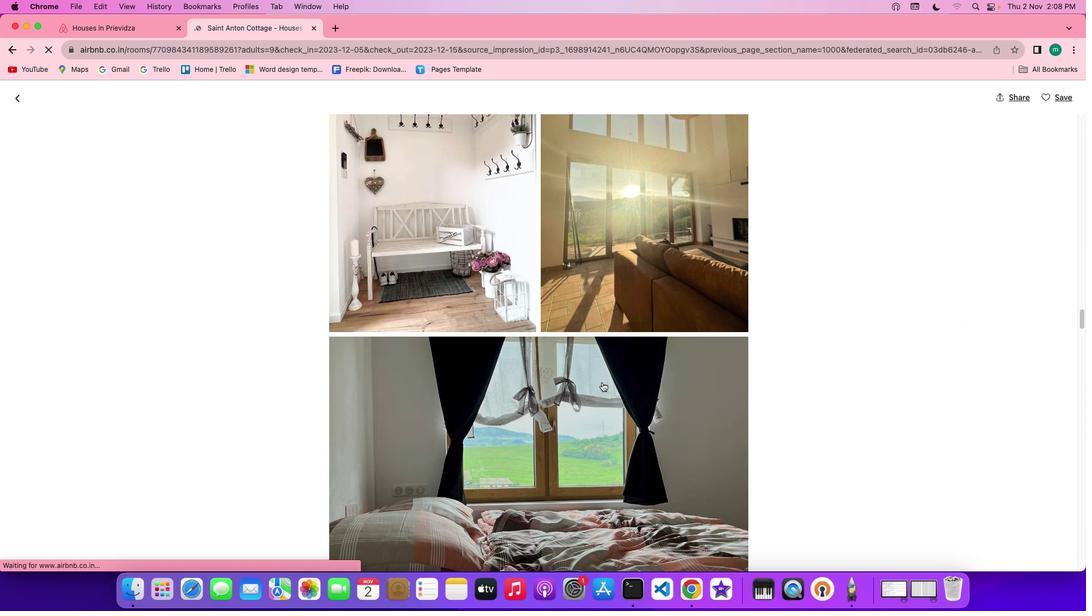 
Action: Mouse scrolled (602, 382) with delta (0, -1)
Screenshot: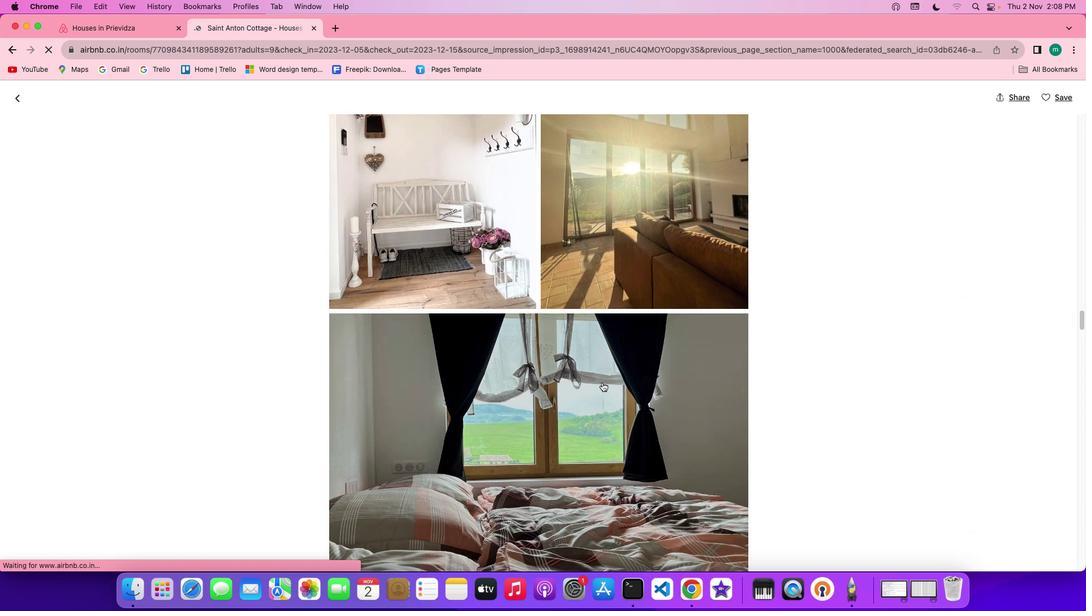 
Action: Mouse scrolled (602, 382) with delta (0, -2)
Screenshot: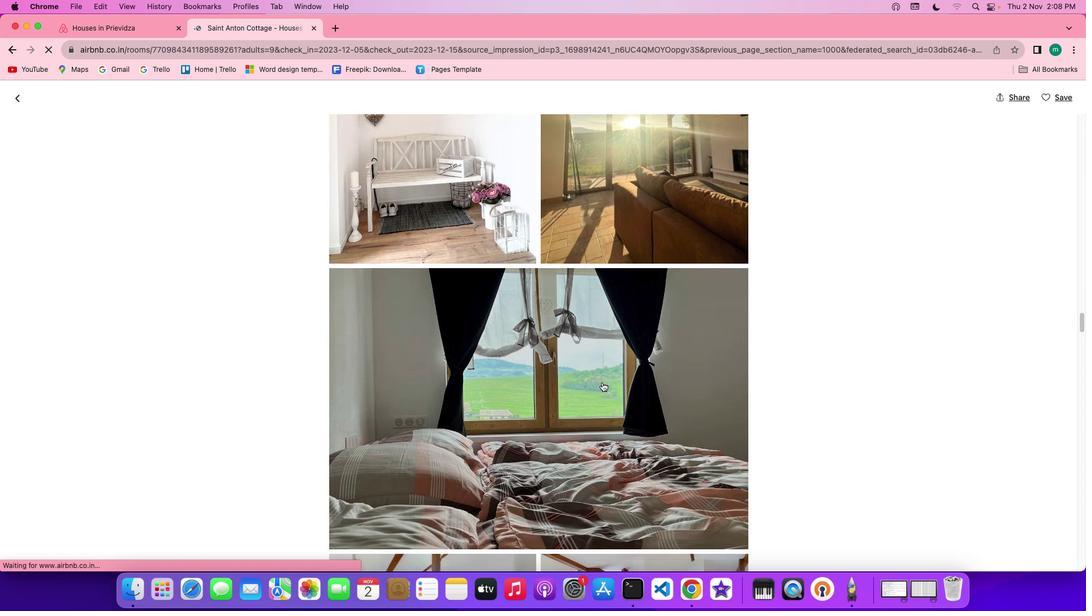 
Action: Mouse scrolled (602, 382) with delta (0, -2)
Screenshot: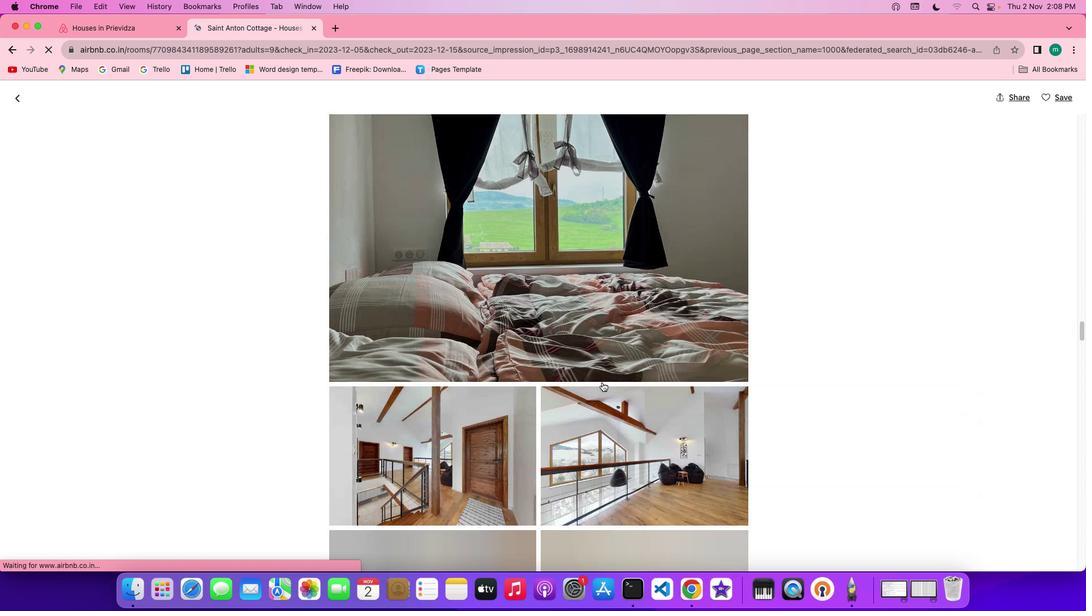 
Action: Mouse scrolled (602, 382) with delta (0, 0)
Screenshot: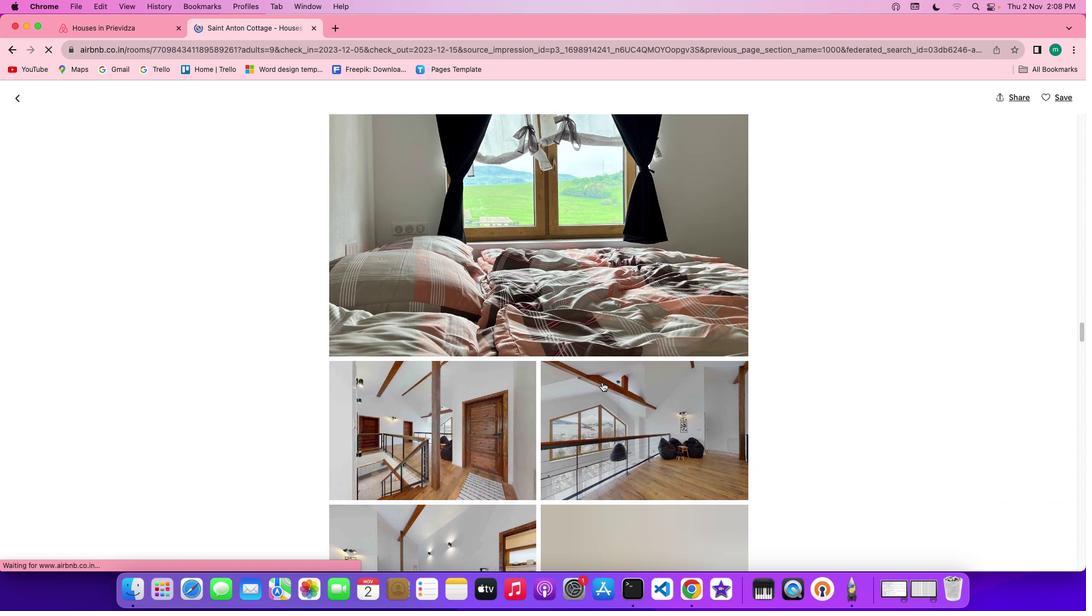 
Action: Mouse scrolled (602, 382) with delta (0, 0)
Screenshot: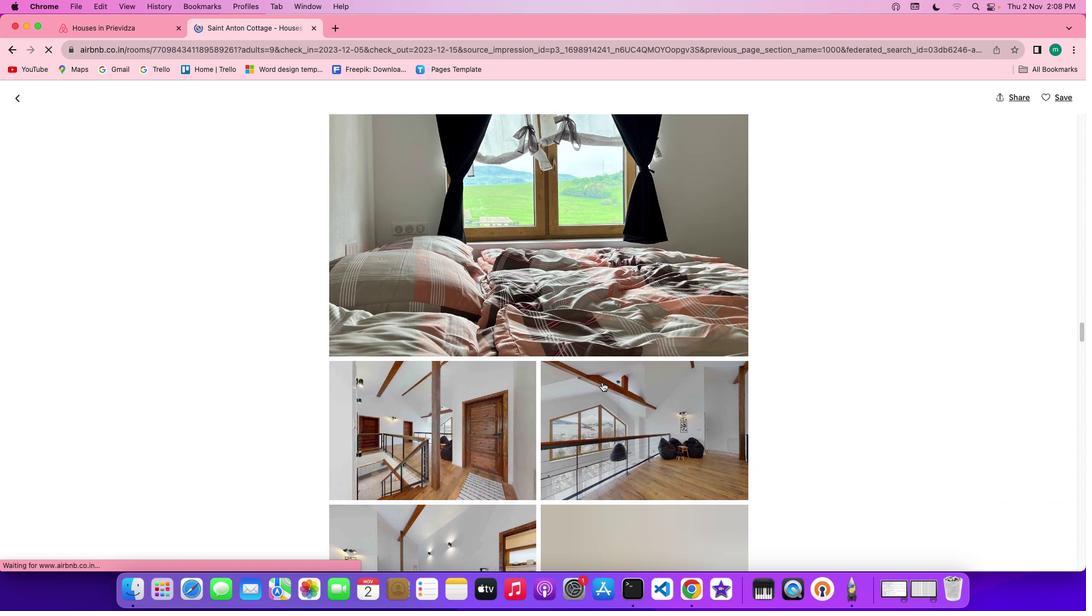 
Action: Mouse scrolled (602, 382) with delta (0, -1)
Screenshot: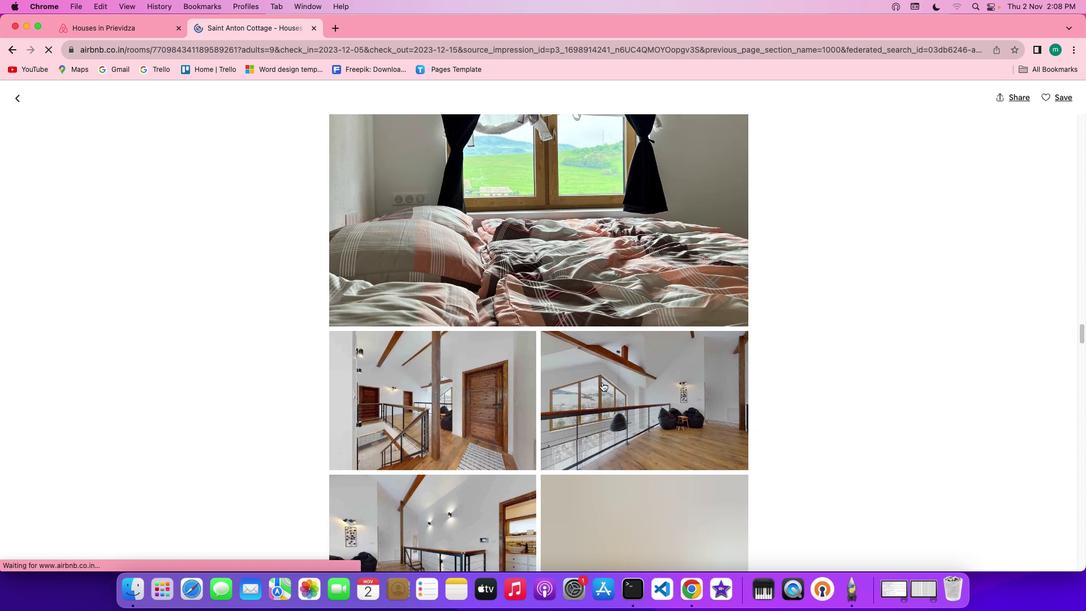
Action: Mouse scrolled (602, 382) with delta (0, -1)
Screenshot: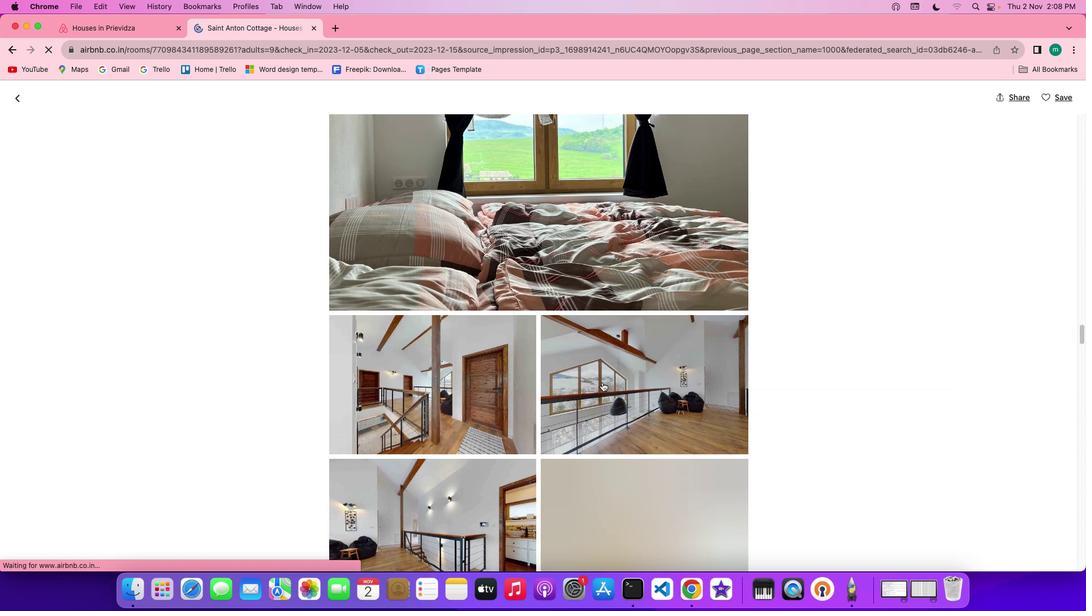 
Action: Mouse scrolled (602, 382) with delta (0, 0)
Screenshot: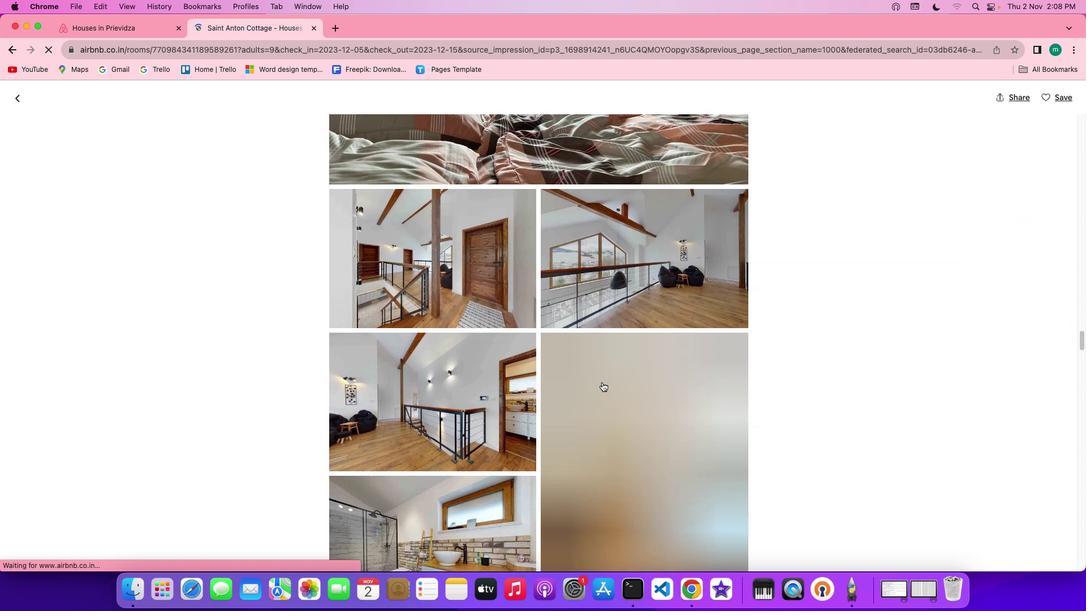 
Action: Mouse scrolled (602, 382) with delta (0, 0)
Screenshot: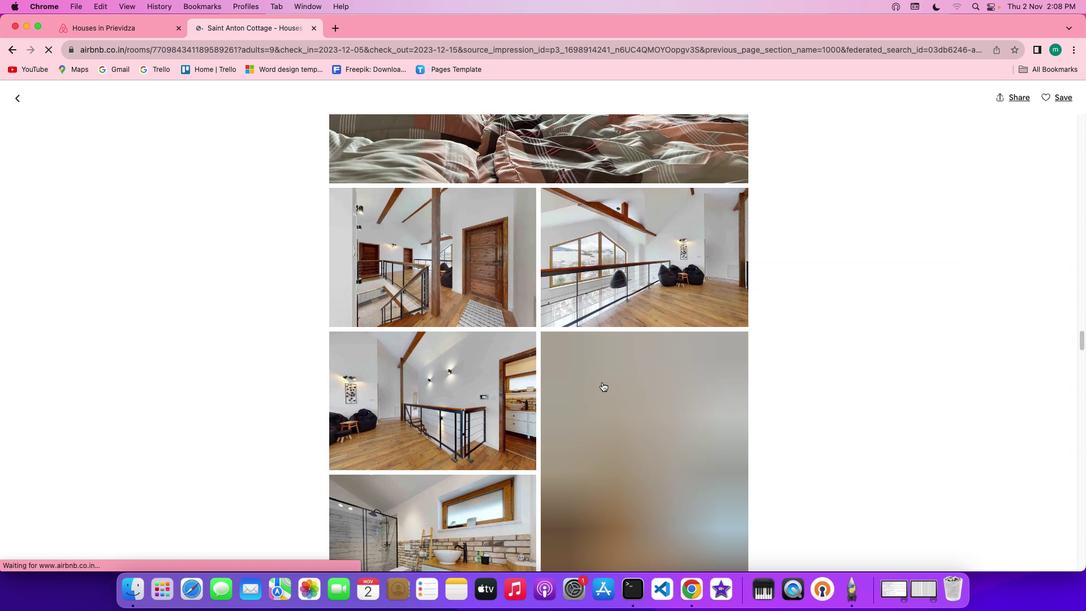
Action: Mouse scrolled (602, 382) with delta (0, 0)
Screenshot: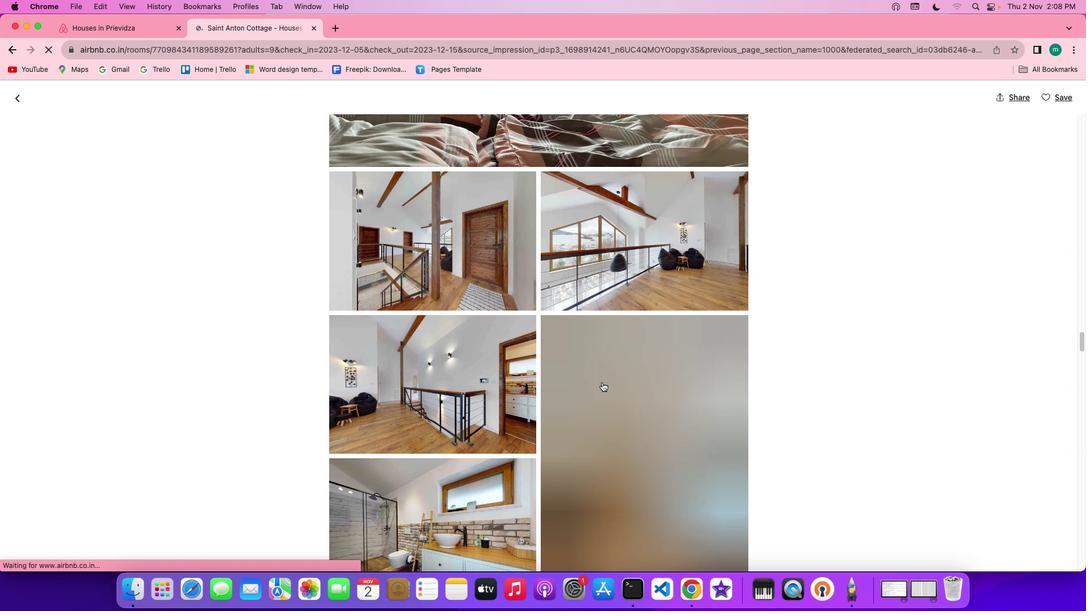 
Action: Mouse scrolled (602, 382) with delta (0, -1)
Screenshot: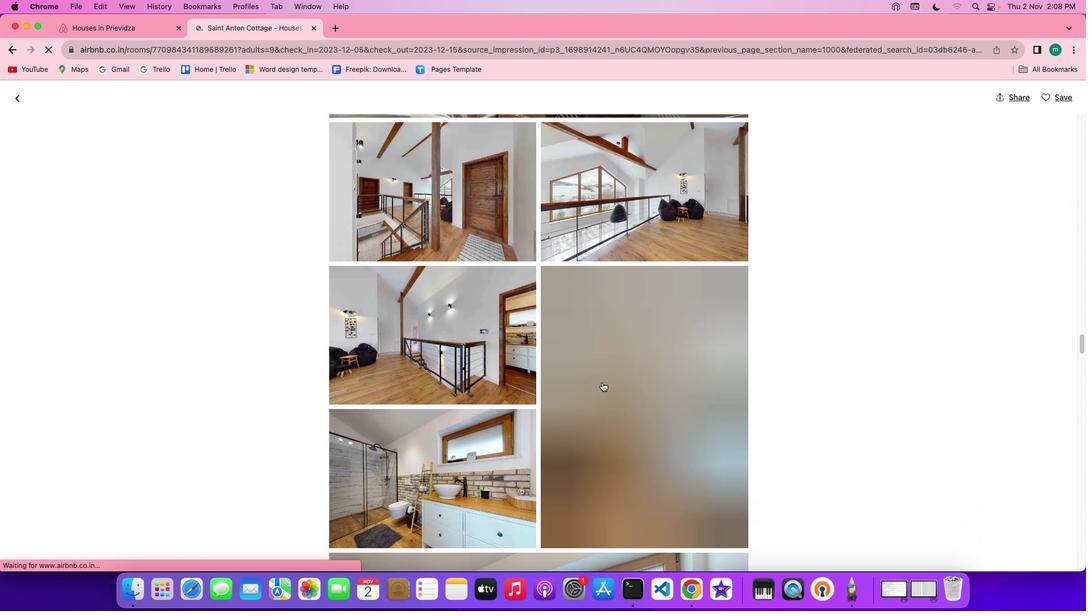 
Action: Mouse scrolled (602, 382) with delta (0, -2)
Screenshot: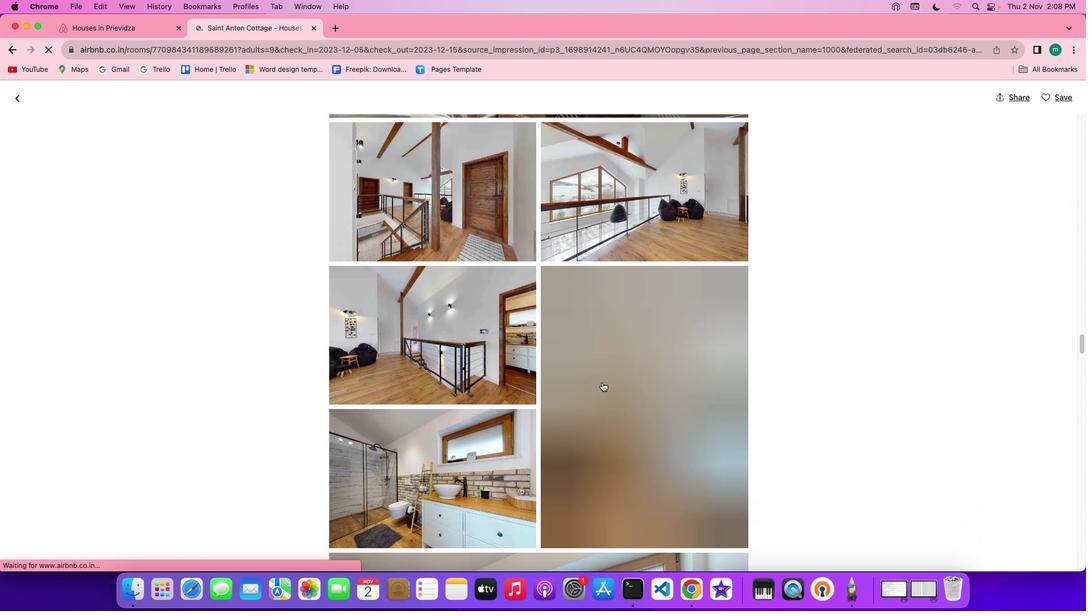 
Action: Mouse scrolled (602, 382) with delta (0, -2)
Screenshot: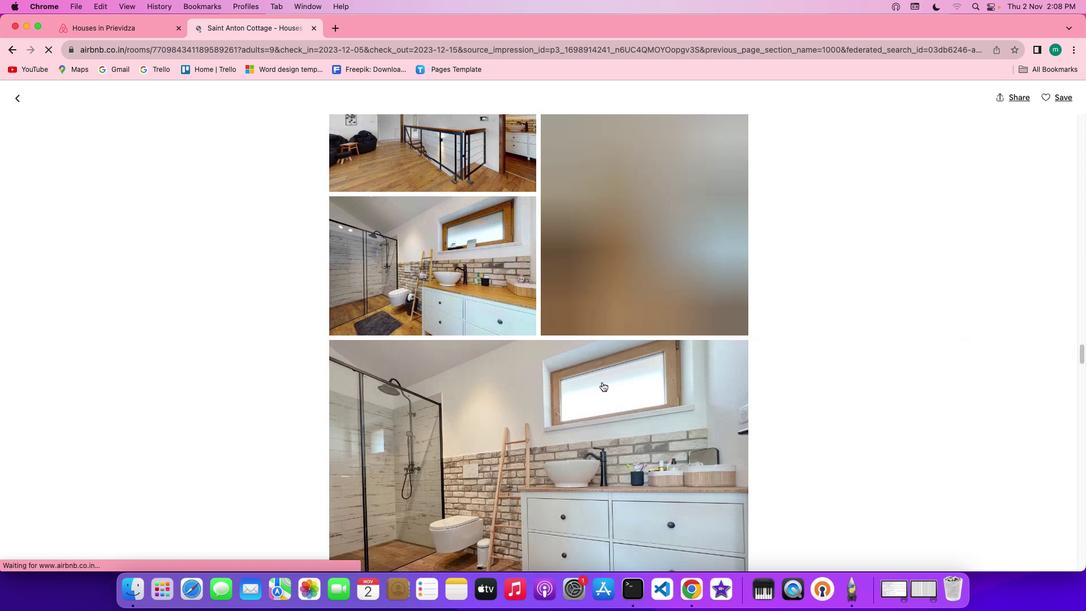 
Action: Mouse scrolled (602, 382) with delta (0, 0)
Screenshot: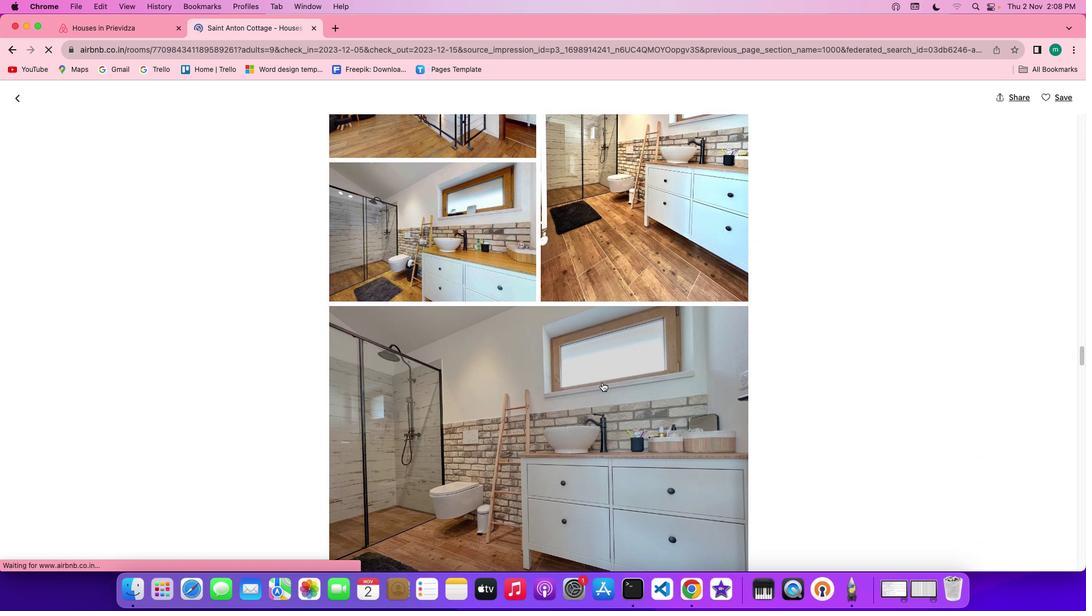 
Action: Mouse scrolled (602, 382) with delta (0, 0)
Screenshot: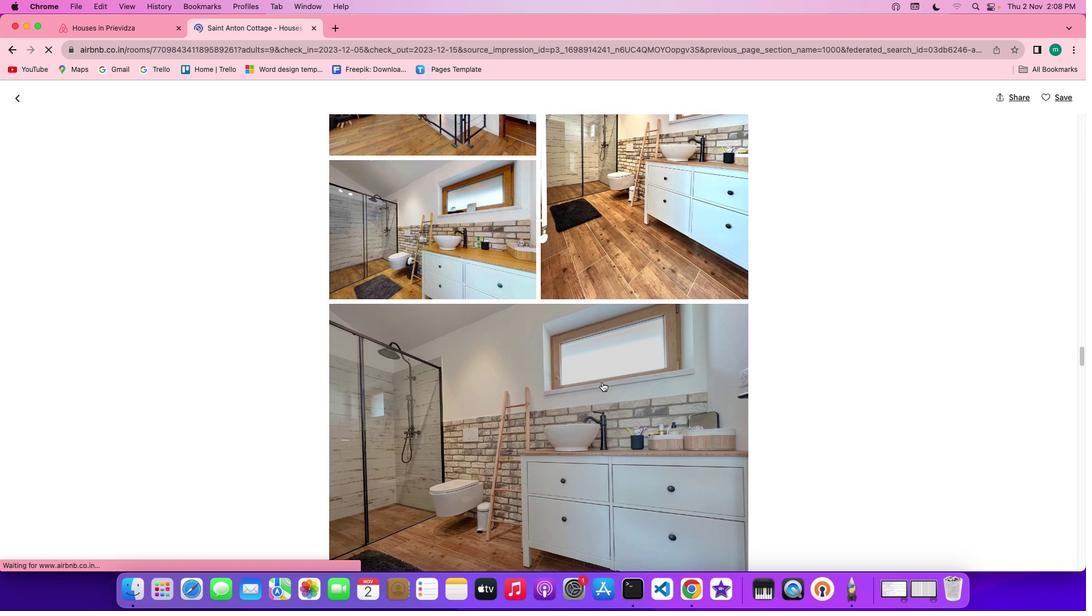 
Action: Mouse scrolled (602, 382) with delta (0, -1)
Screenshot: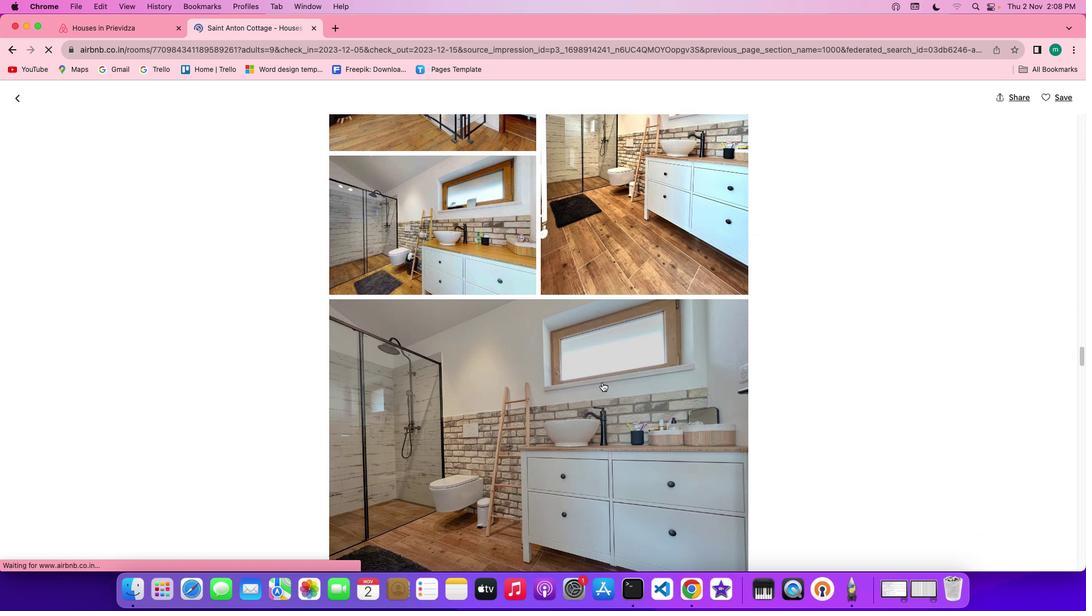 
Action: Mouse scrolled (602, 382) with delta (0, -2)
Screenshot: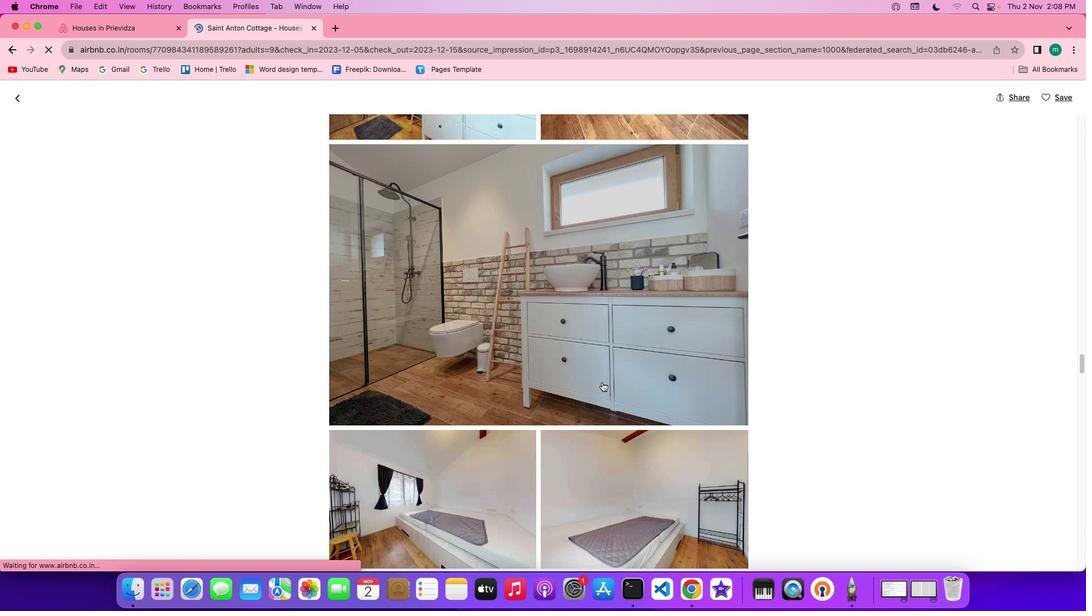 
Action: Mouse scrolled (602, 382) with delta (0, -2)
Screenshot: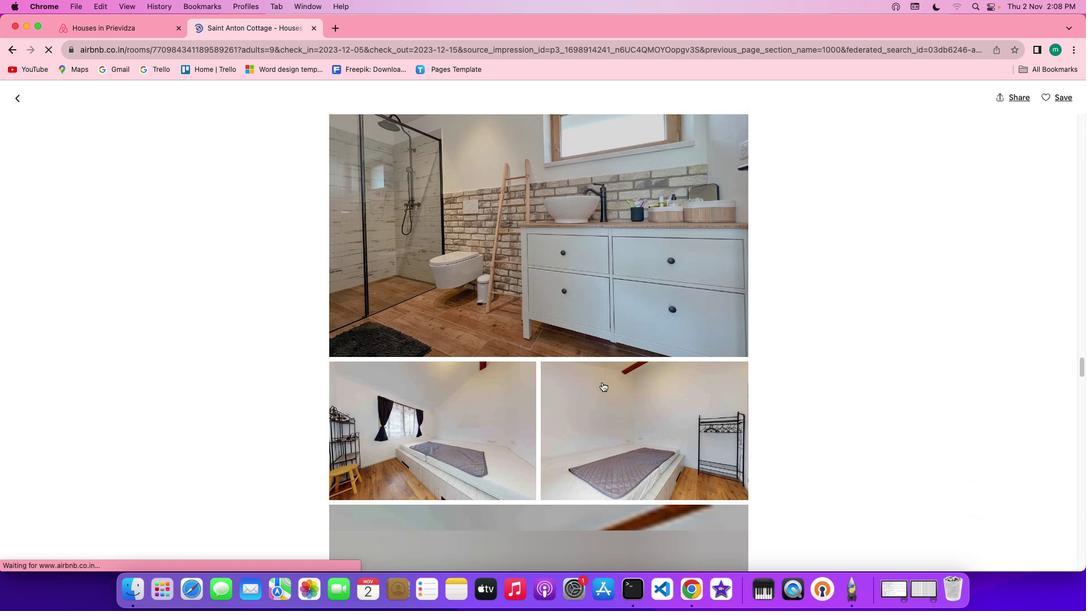 
Action: Mouse scrolled (602, 382) with delta (0, 0)
Screenshot: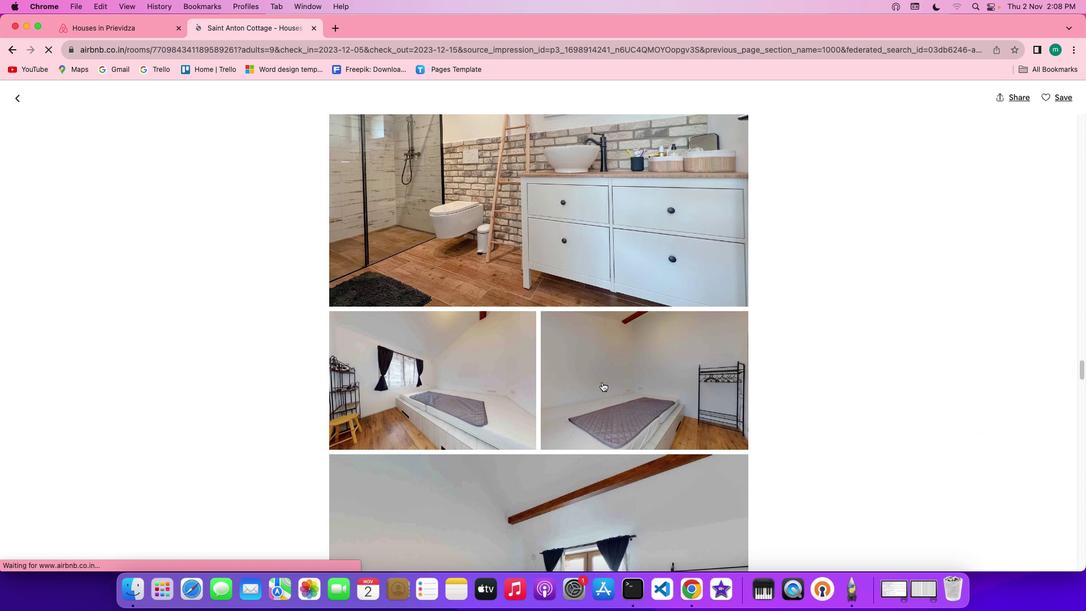 
Action: Mouse scrolled (602, 382) with delta (0, 0)
Screenshot: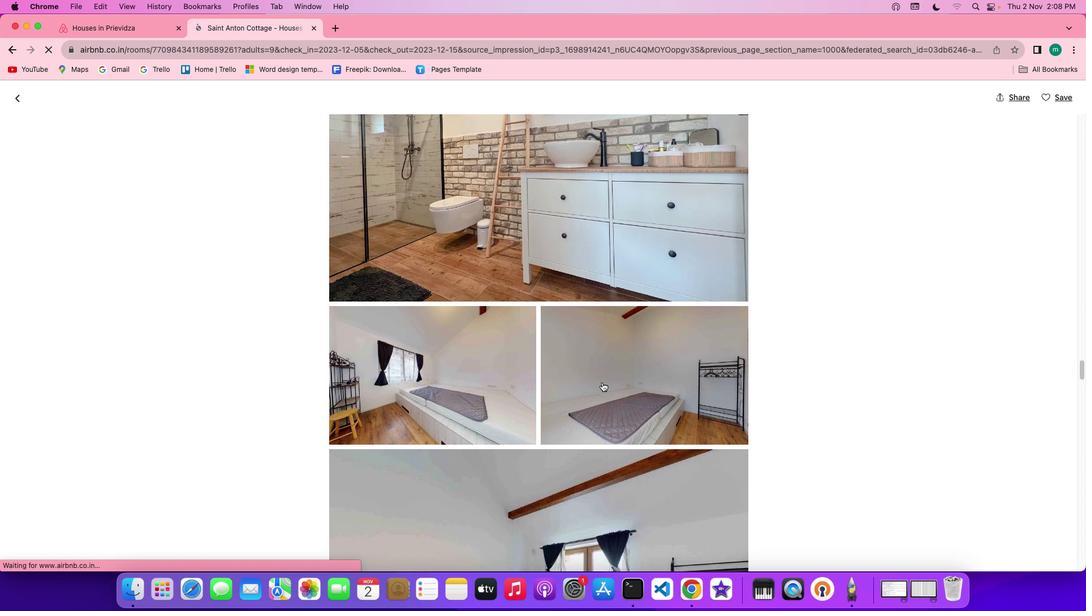 
Action: Mouse scrolled (602, 382) with delta (0, -1)
Screenshot: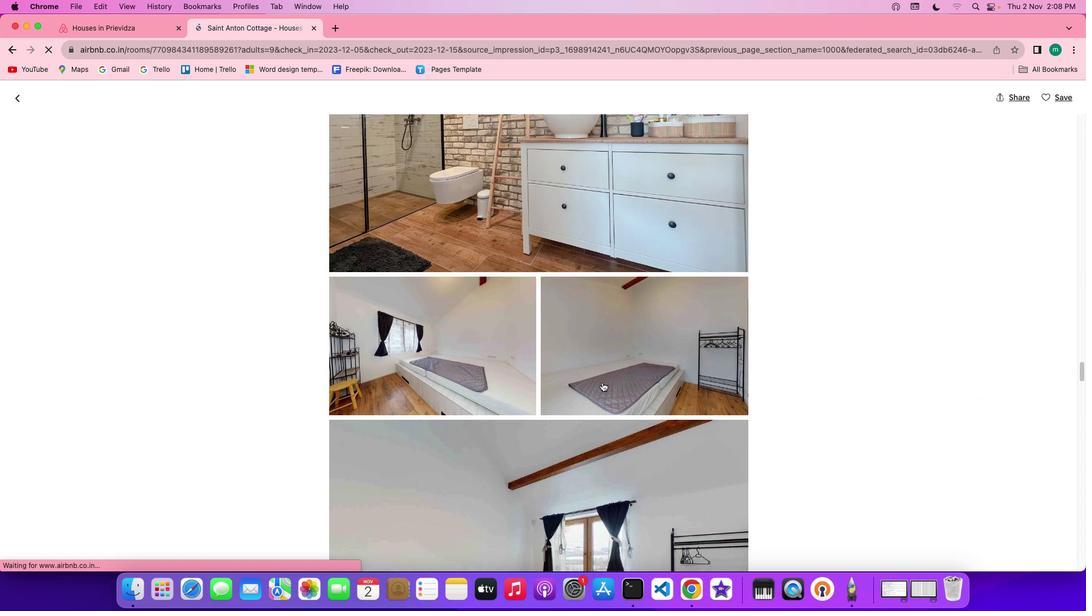 
Action: Mouse scrolled (602, 382) with delta (0, -1)
Screenshot: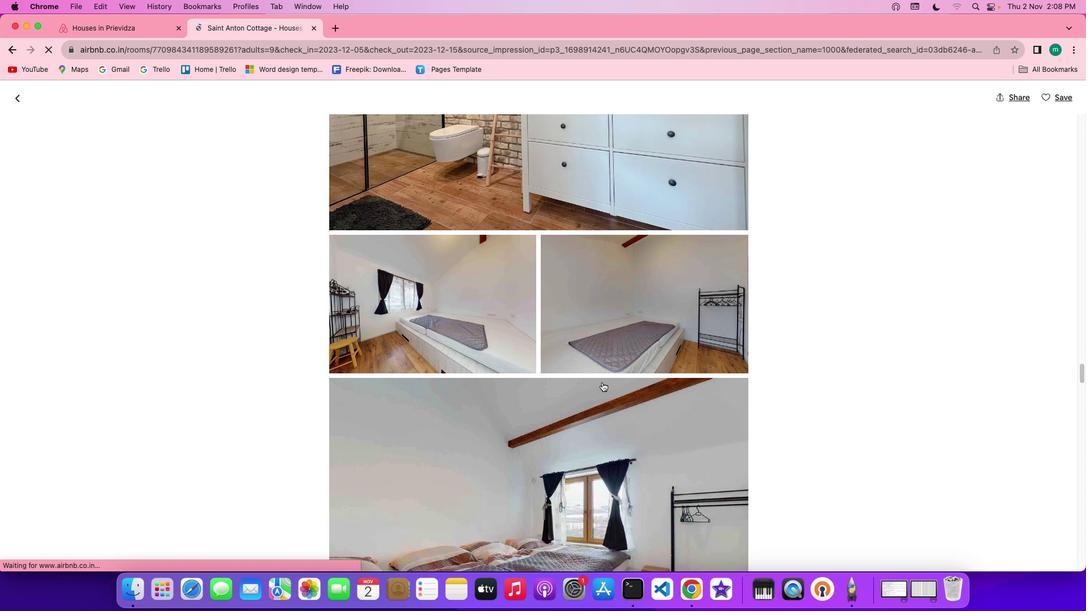 
Action: Mouse scrolled (602, 382) with delta (0, -1)
Screenshot: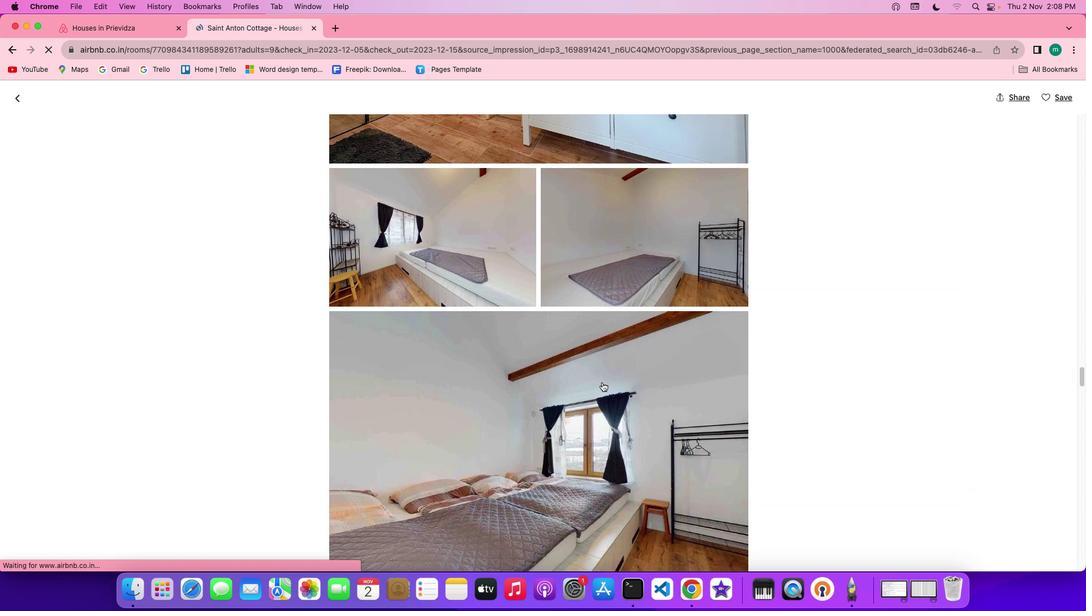 
Action: Mouse scrolled (602, 382) with delta (0, 0)
Screenshot: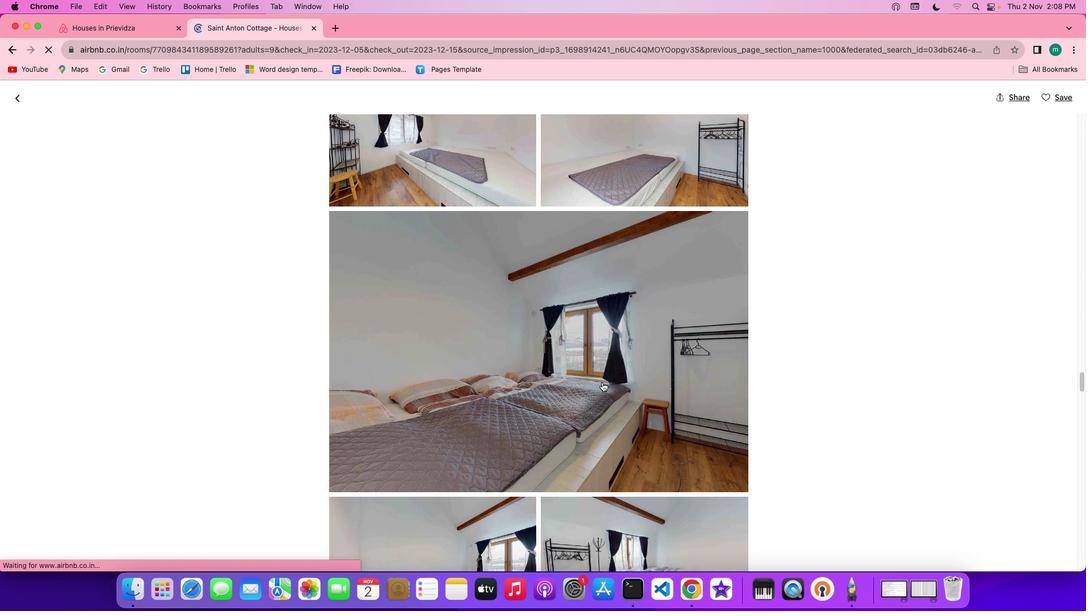 
Action: Mouse scrolled (602, 382) with delta (0, 0)
Screenshot: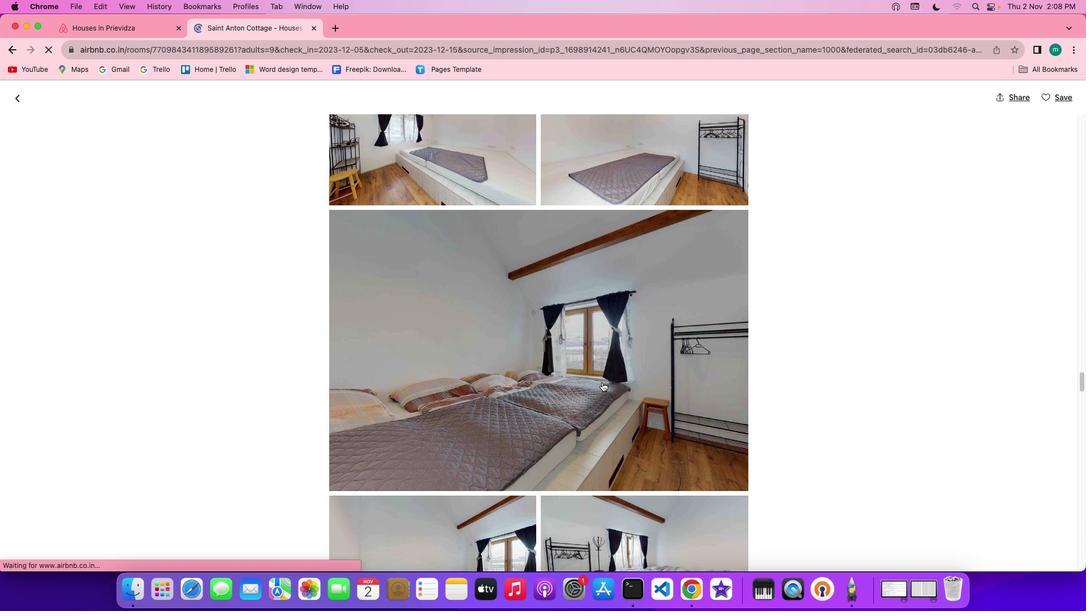 
Action: Mouse scrolled (602, 382) with delta (0, -1)
Screenshot: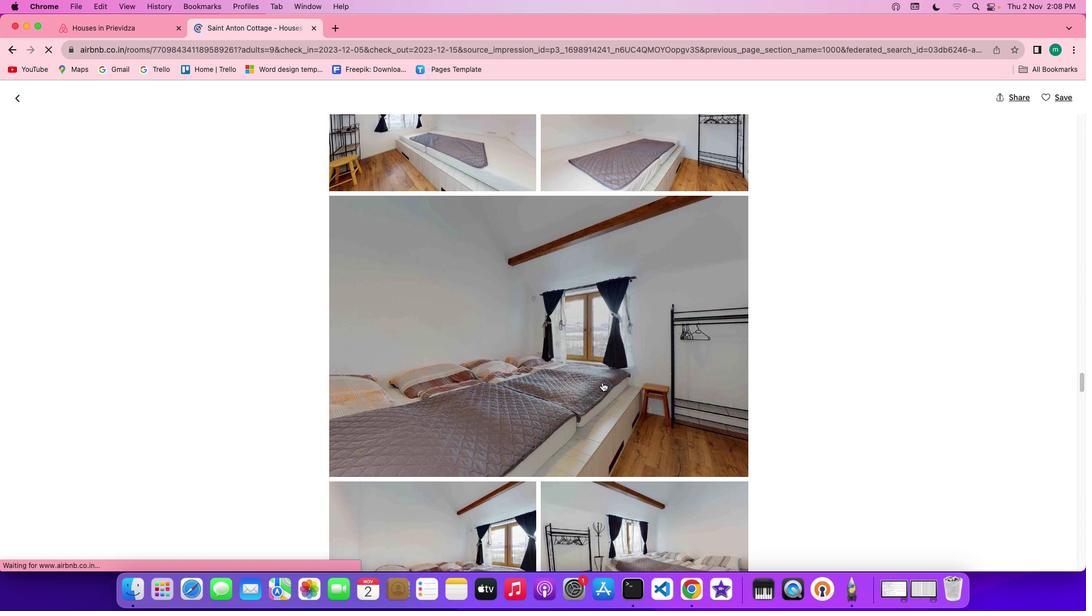 
Action: Mouse scrolled (602, 382) with delta (0, -2)
Screenshot: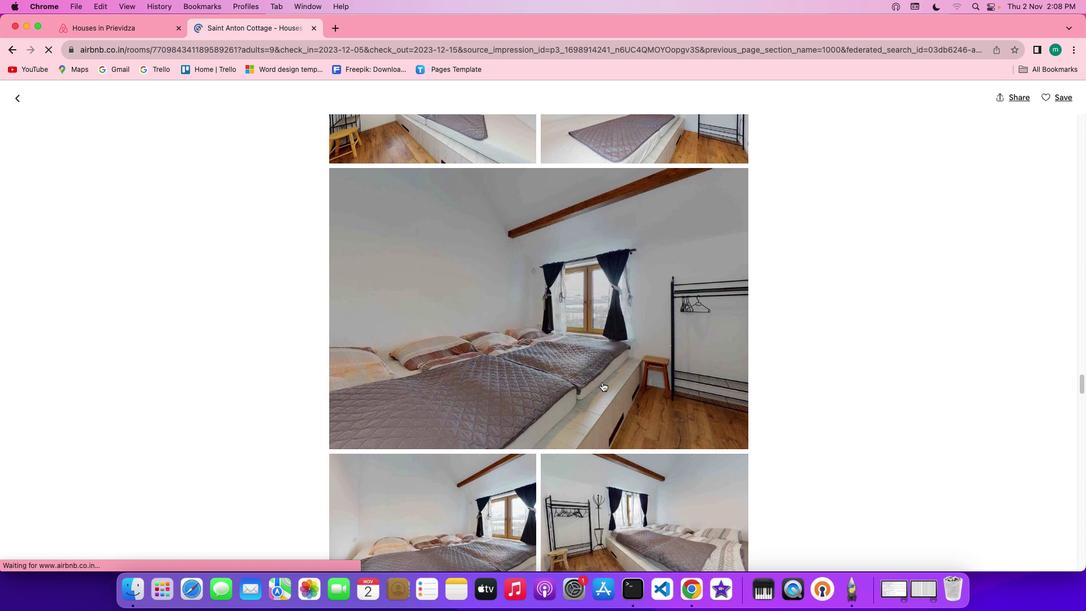 
Action: Mouse scrolled (602, 382) with delta (0, -2)
Screenshot: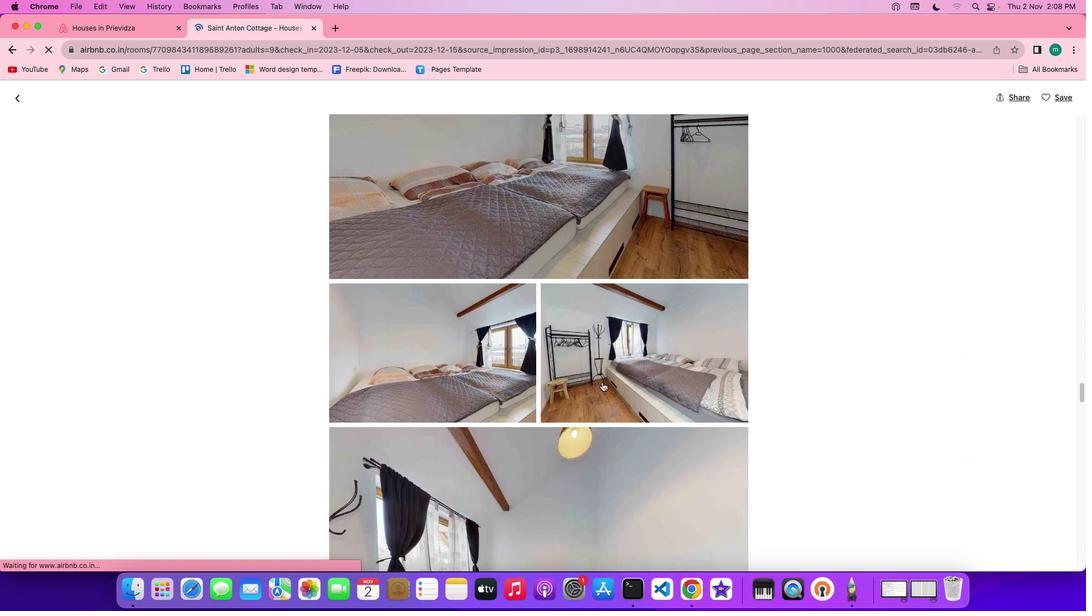 
Action: Mouse scrolled (602, 382) with delta (0, 0)
Screenshot: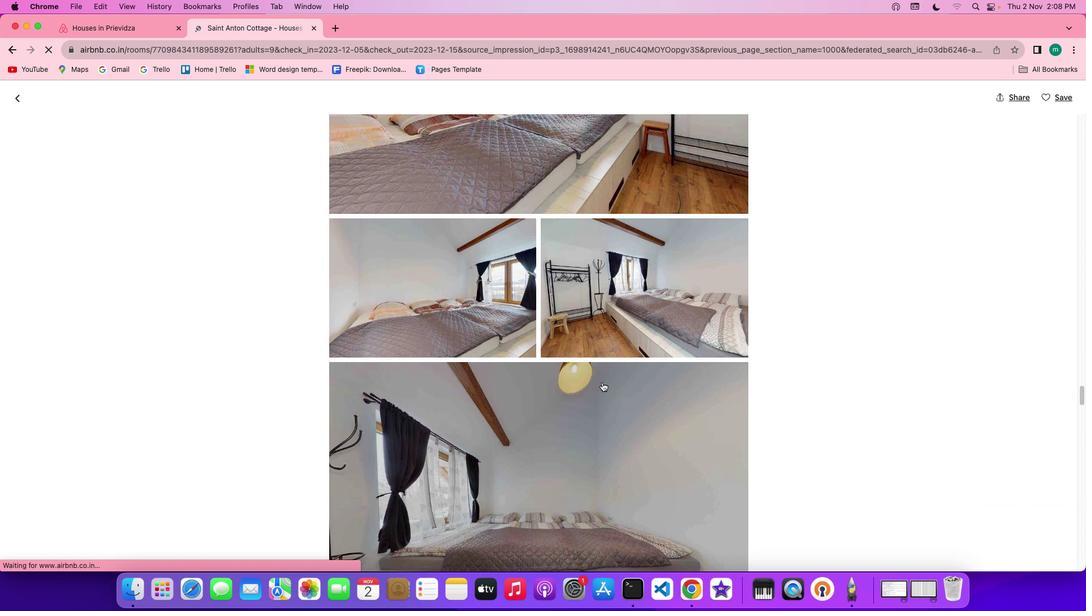 
Action: Mouse scrolled (602, 382) with delta (0, 0)
Screenshot: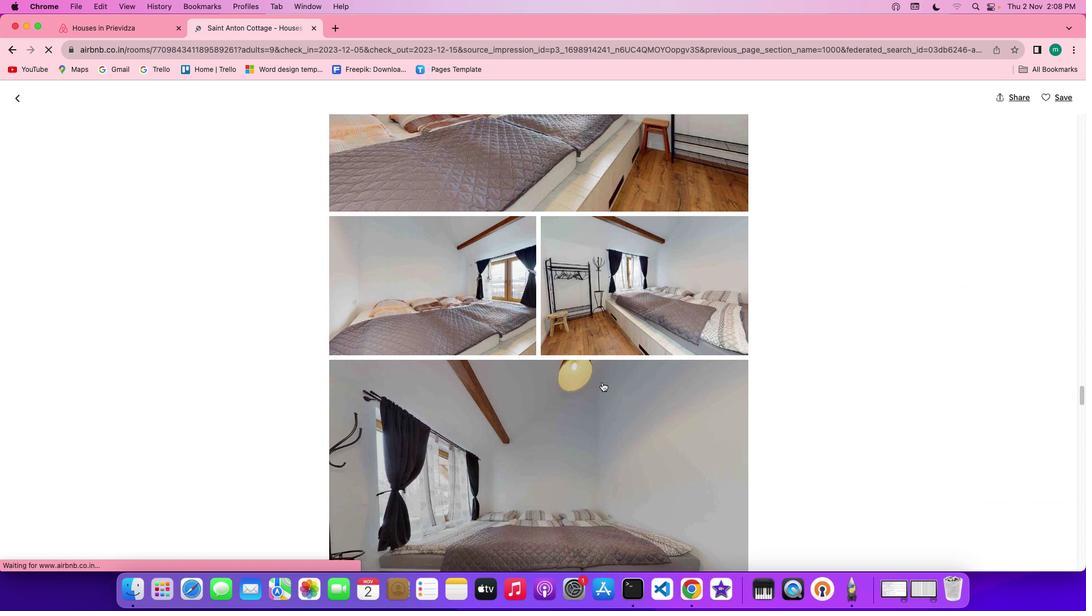 
Action: Mouse scrolled (602, 382) with delta (0, -1)
Screenshot: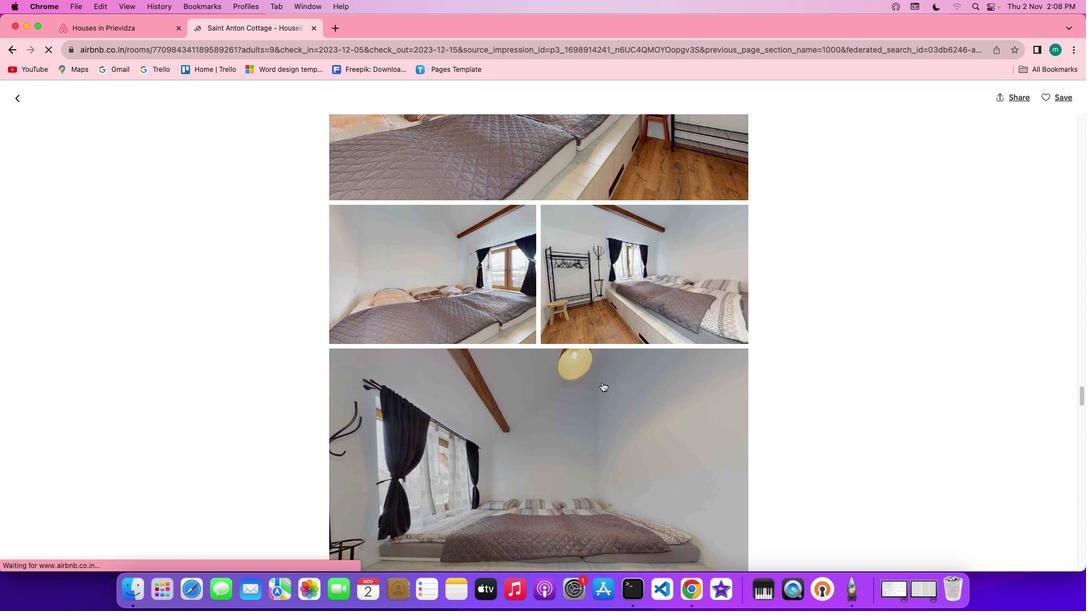 
Action: Mouse scrolled (602, 382) with delta (0, -2)
Screenshot: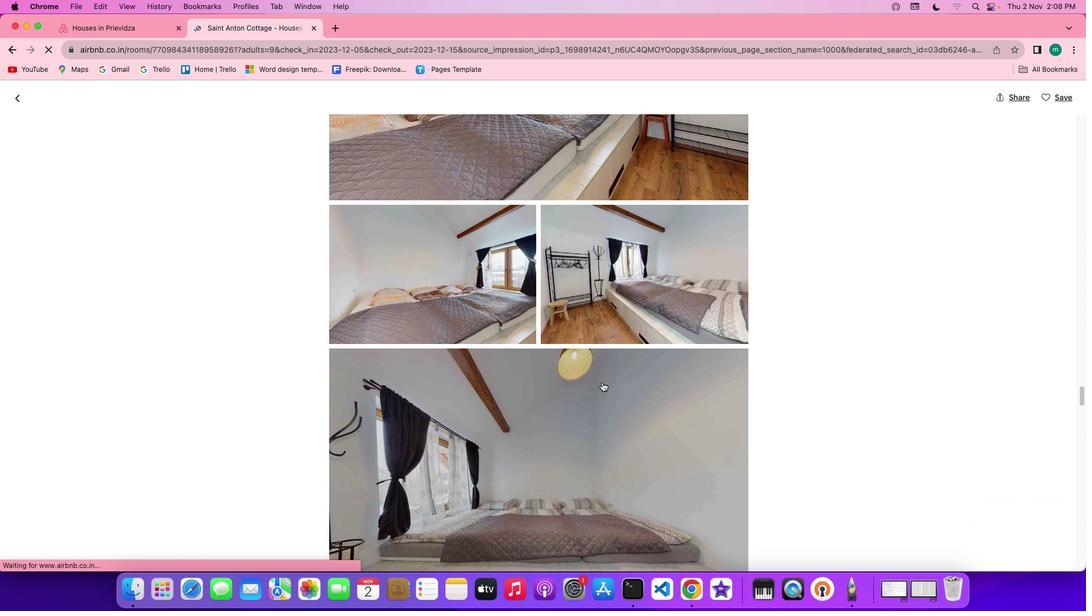 
Action: Mouse scrolled (602, 382) with delta (0, -2)
Screenshot: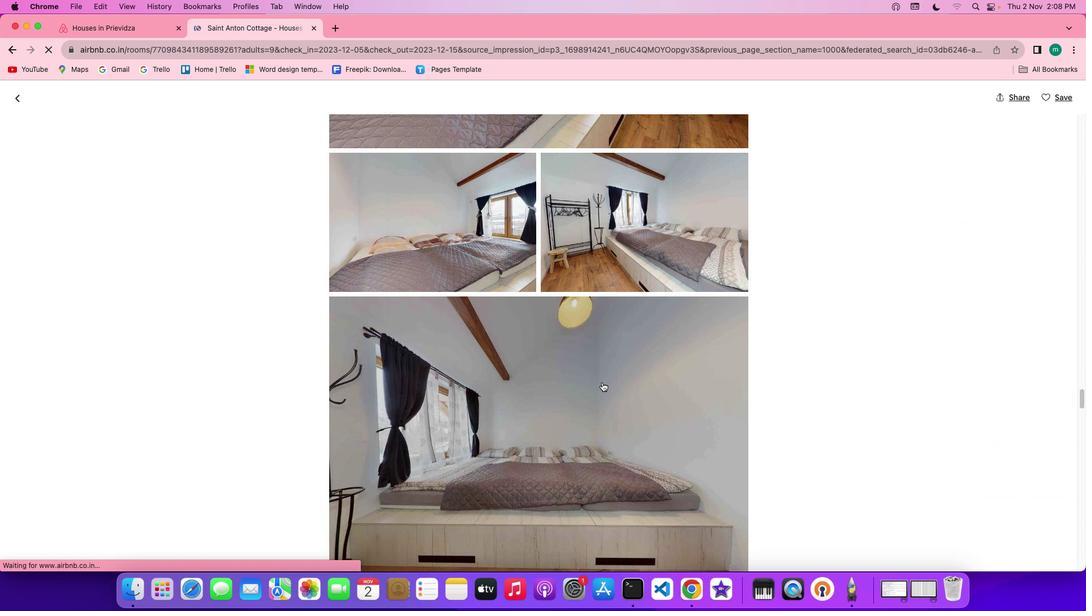 
Action: Mouse scrolled (602, 382) with delta (0, 0)
Screenshot: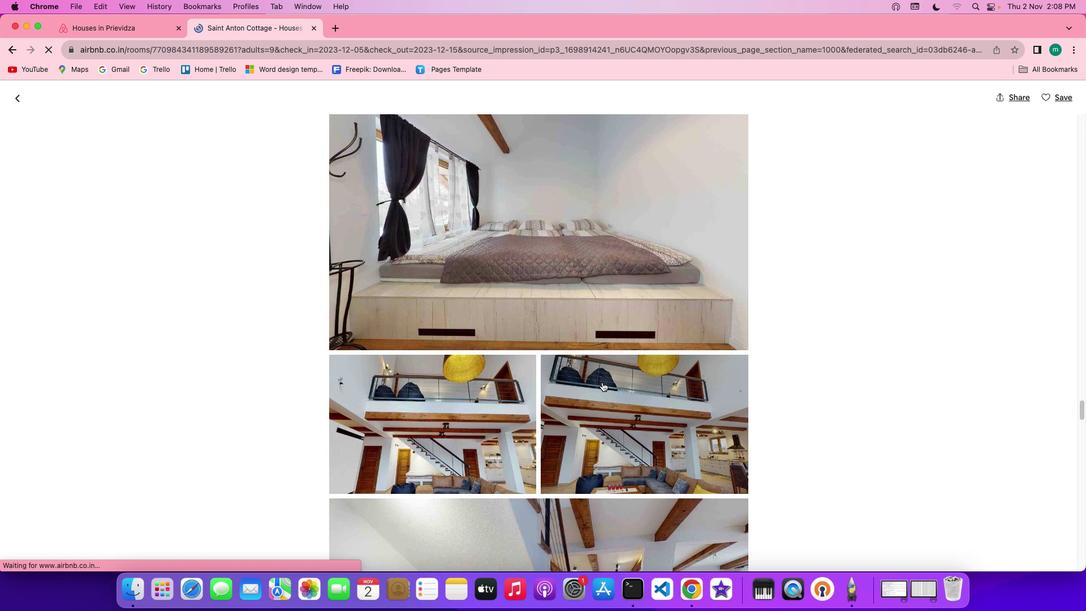 
Action: Mouse scrolled (602, 382) with delta (0, 0)
Screenshot: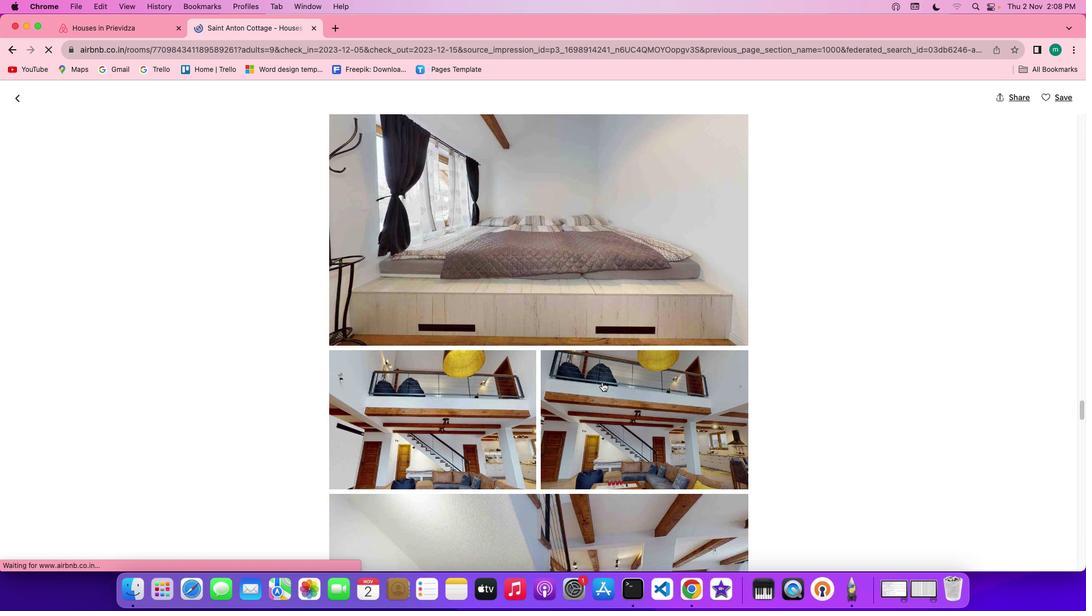 
Action: Mouse scrolled (602, 382) with delta (0, -1)
Screenshot: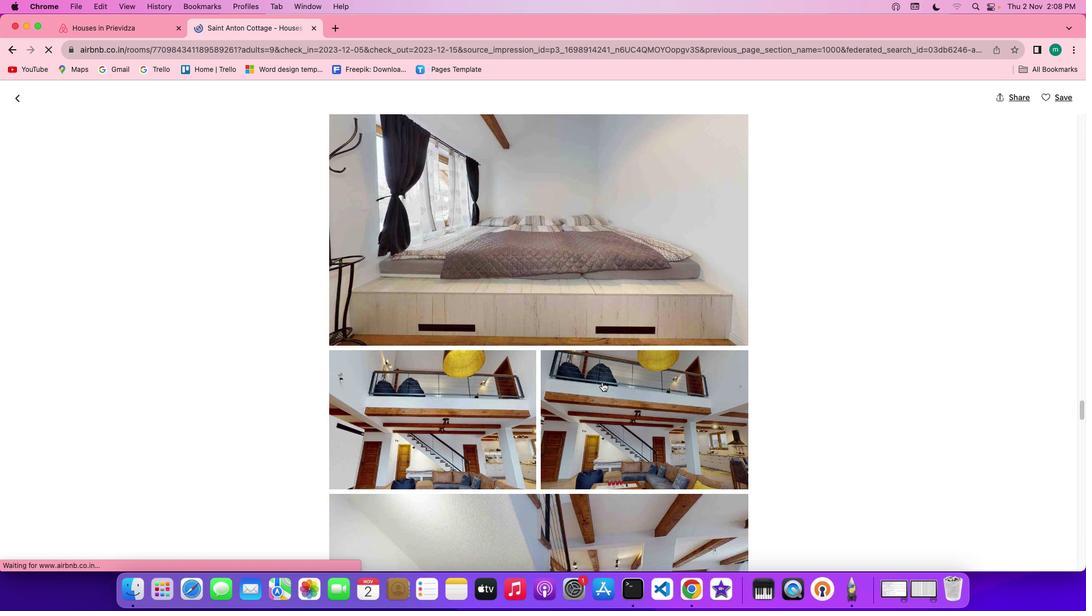 
Action: Mouse scrolled (602, 382) with delta (0, -1)
Screenshot: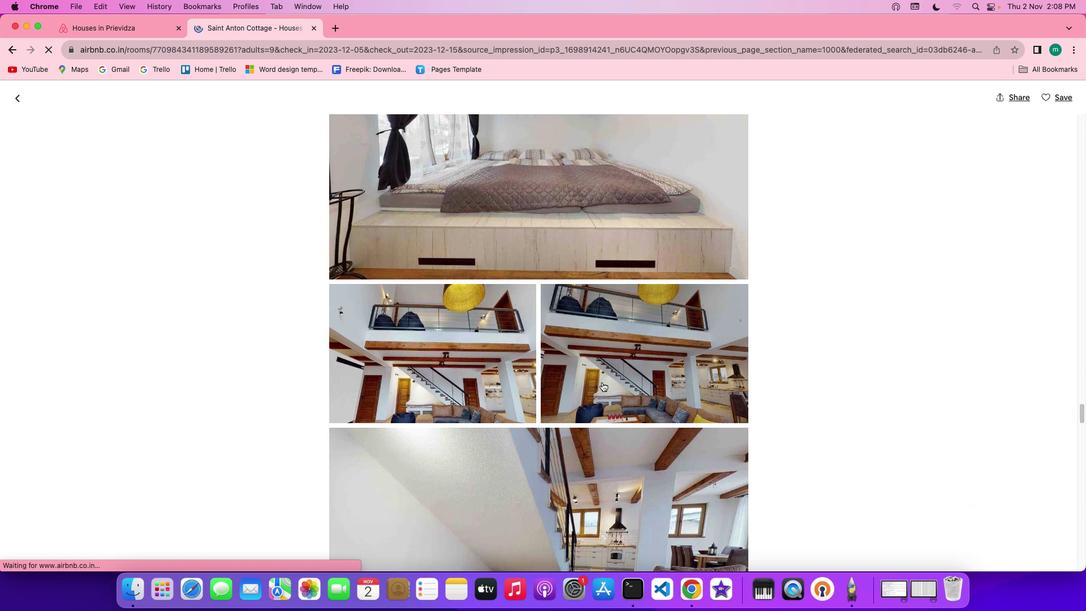 
Action: Mouse scrolled (602, 382) with delta (0, -1)
Screenshot: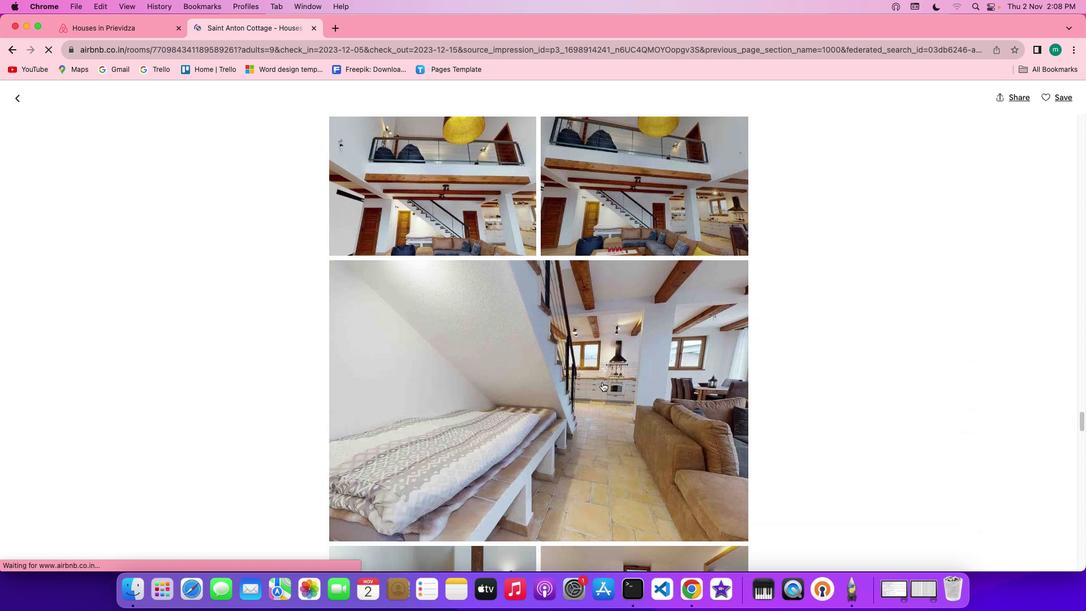 
Action: Mouse scrolled (602, 382) with delta (0, 0)
Screenshot: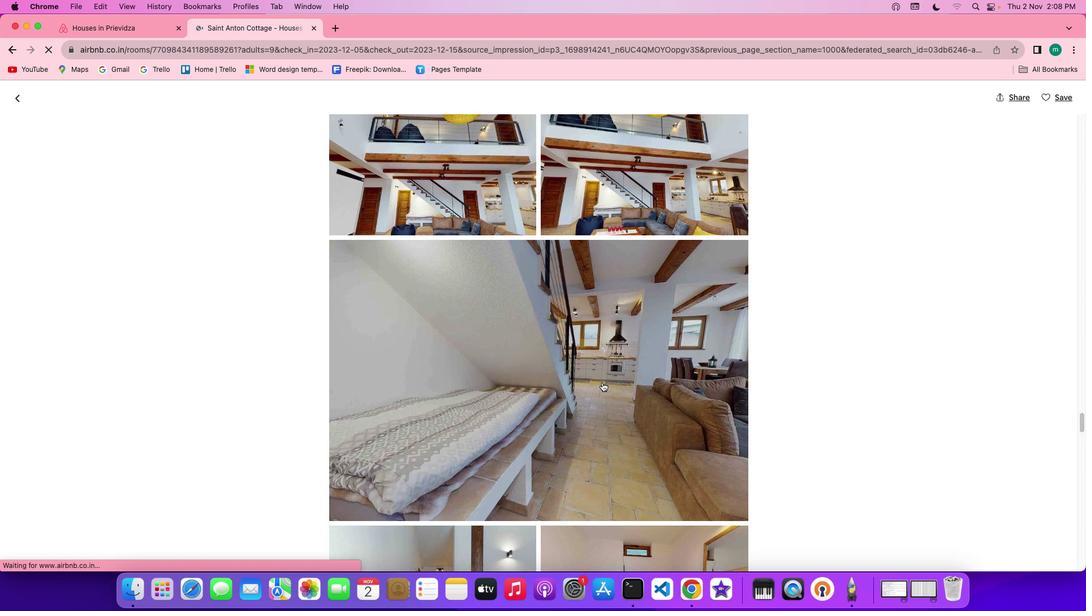 
Action: Mouse scrolled (602, 382) with delta (0, 0)
Screenshot: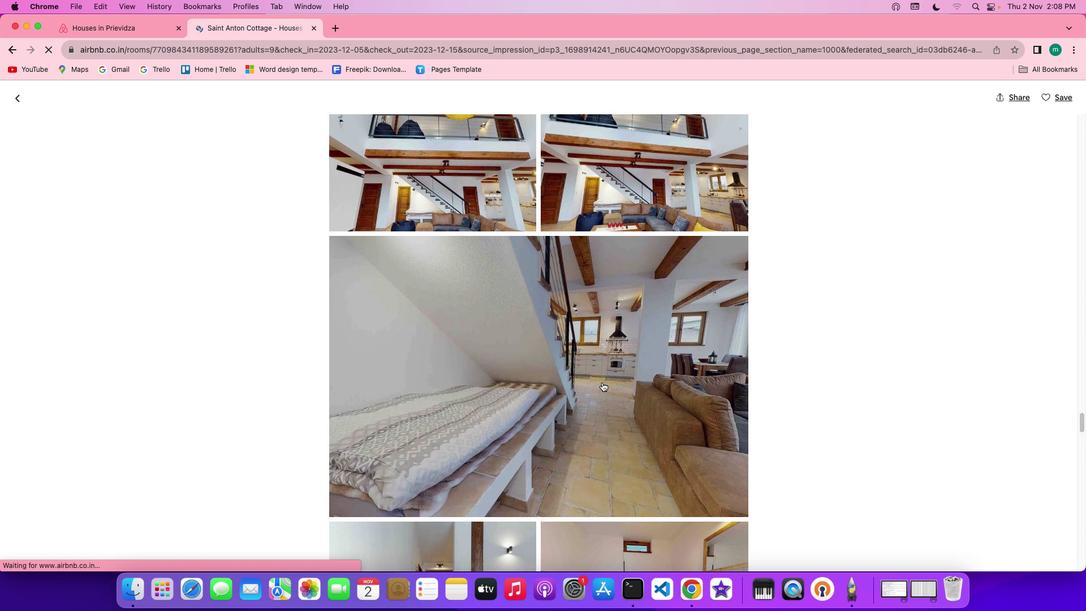
Action: Mouse scrolled (602, 382) with delta (0, -1)
Screenshot: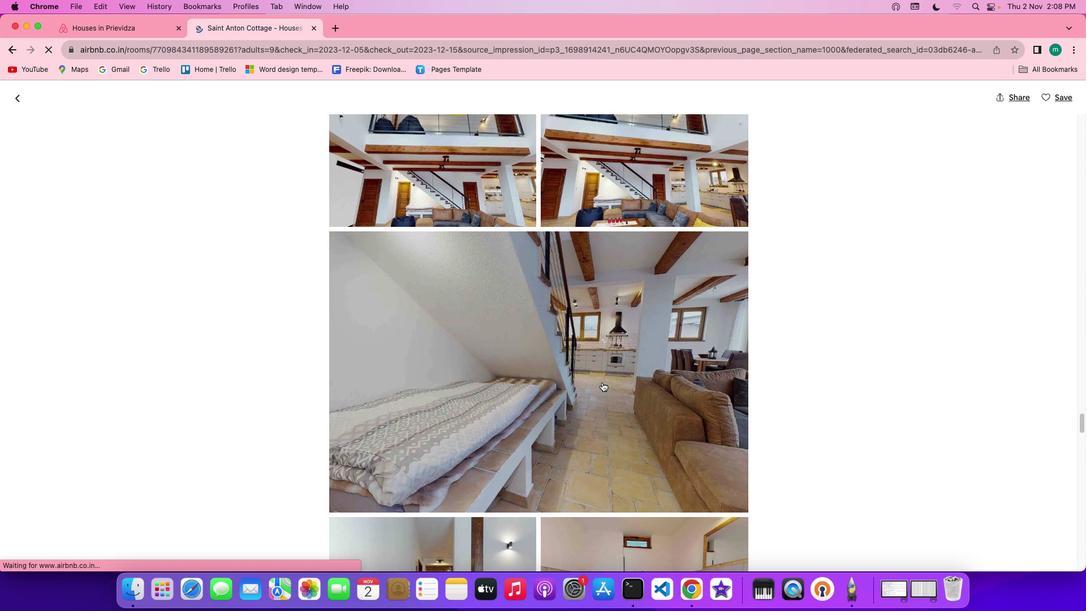 
Action: Mouse scrolled (602, 382) with delta (0, -1)
Screenshot: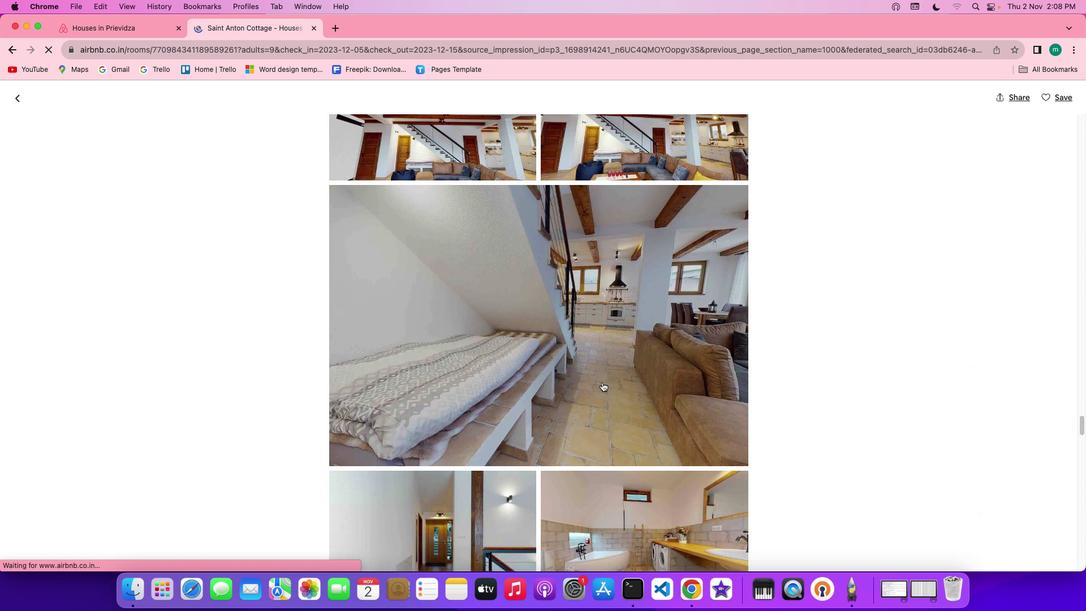 
Action: Mouse scrolled (602, 382) with delta (0, 0)
Screenshot: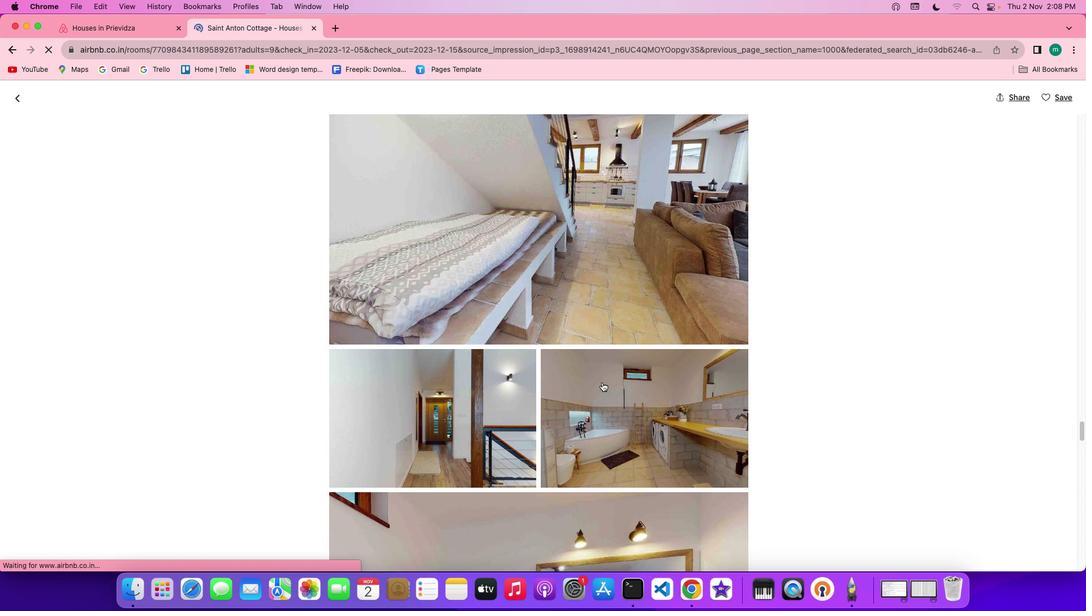 
Action: Mouse scrolled (602, 382) with delta (0, 0)
Screenshot: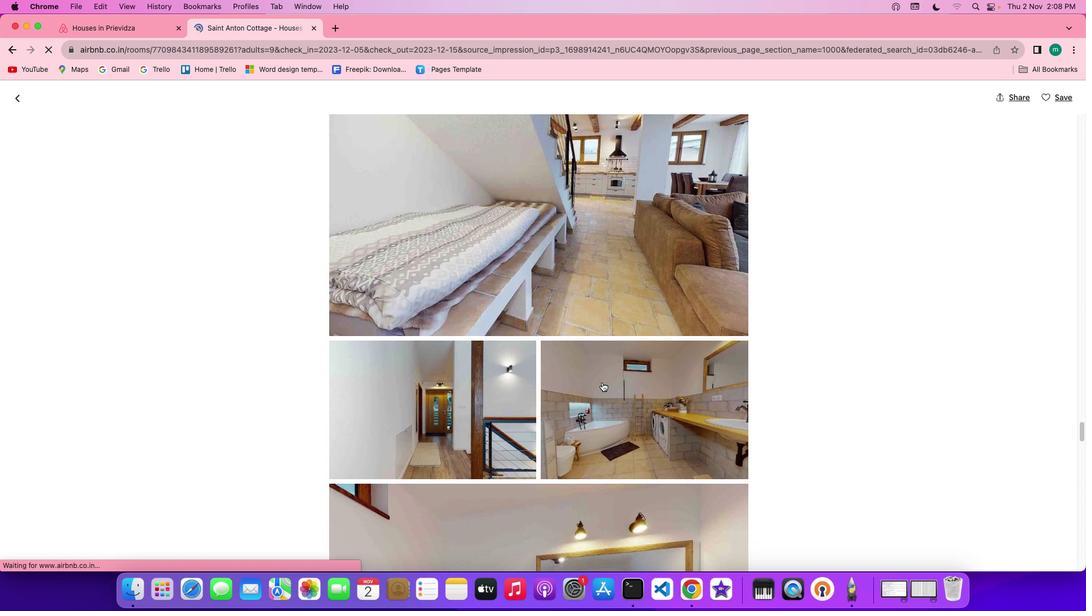 
Action: Mouse scrolled (602, 382) with delta (0, -1)
Screenshot: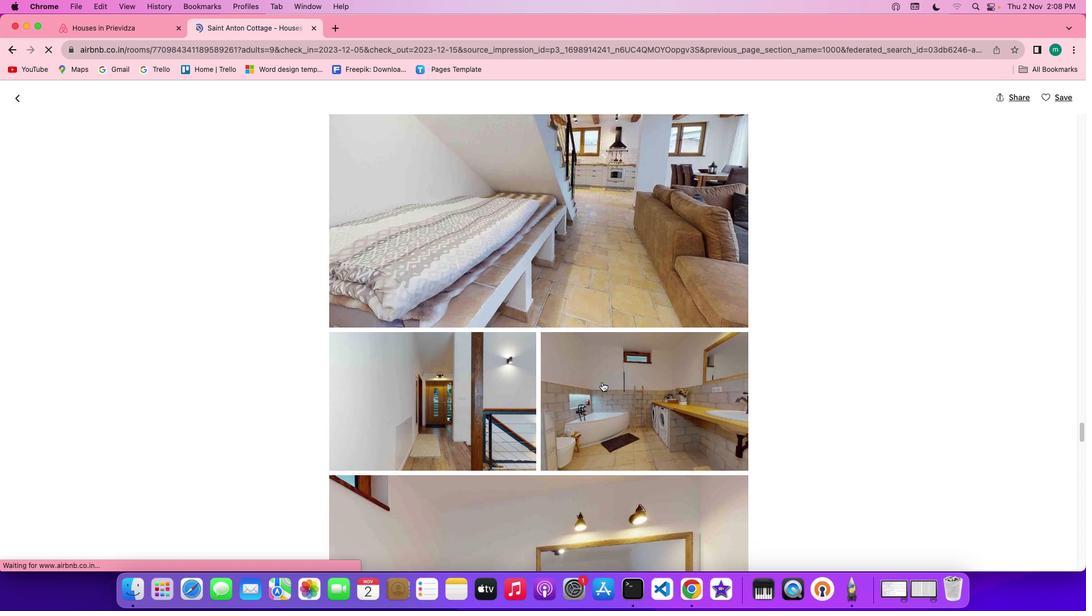 
Action: Mouse scrolled (602, 382) with delta (0, -2)
Screenshot: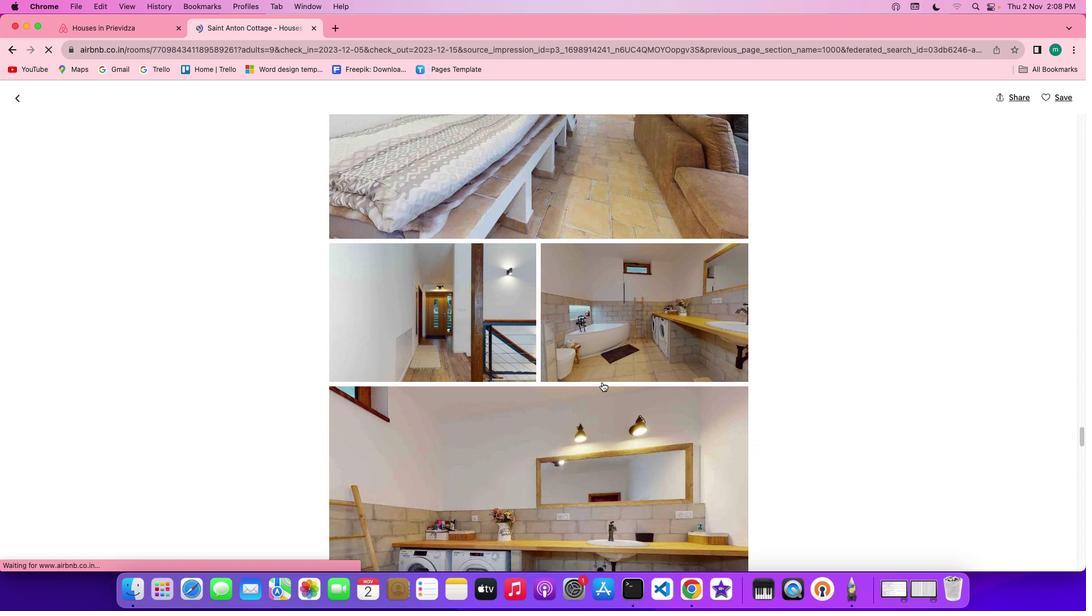 
Action: Mouse scrolled (602, 382) with delta (0, -2)
Screenshot: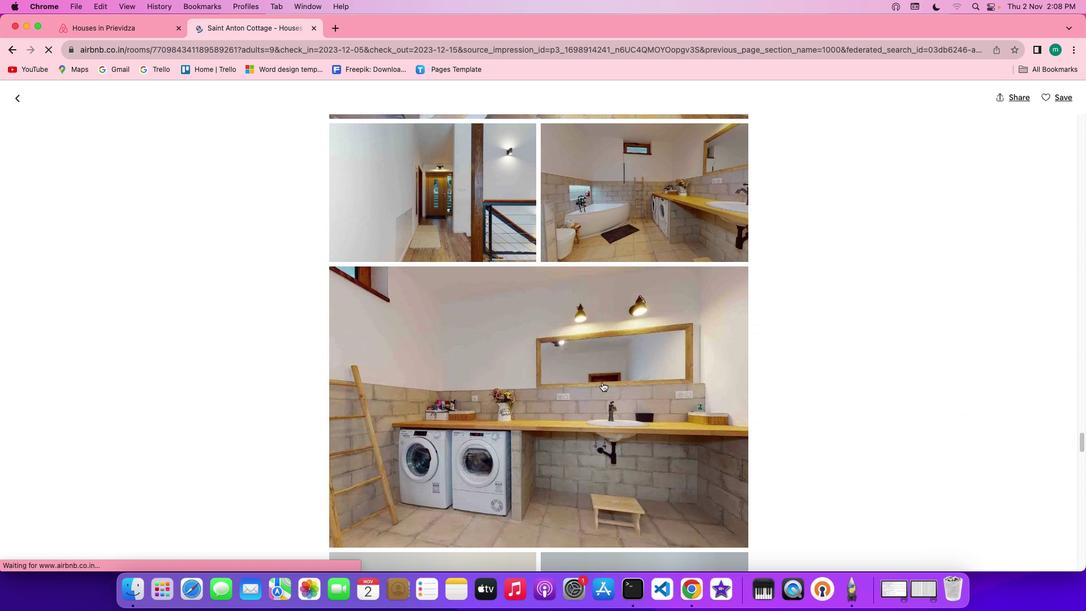 
Action: Mouse scrolled (602, 382) with delta (0, 0)
Screenshot: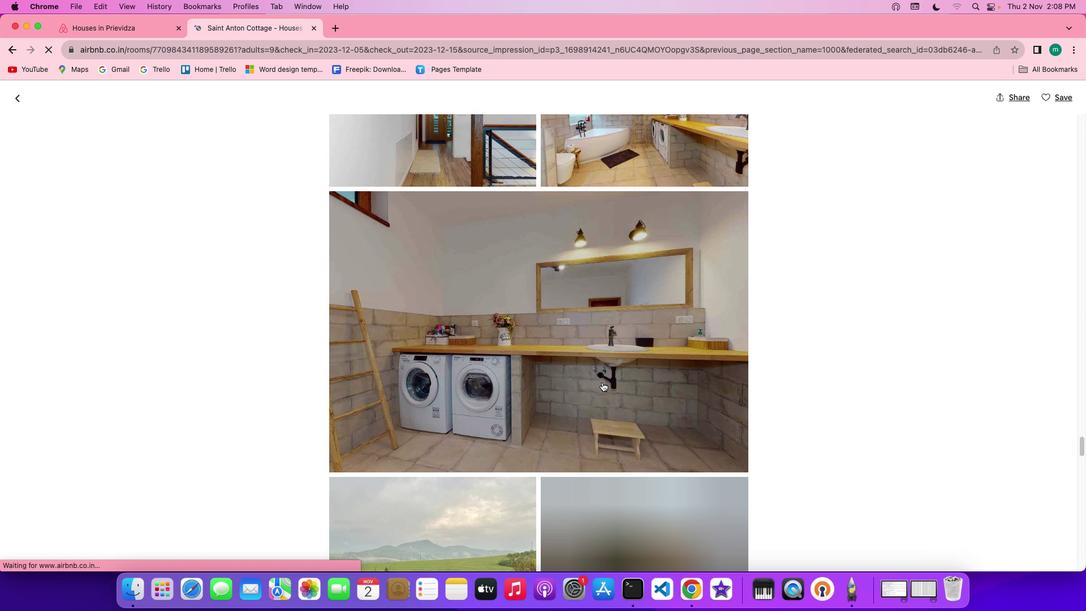 
Action: Mouse scrolled (602, 382) with delta (0, 0)
Screenshot: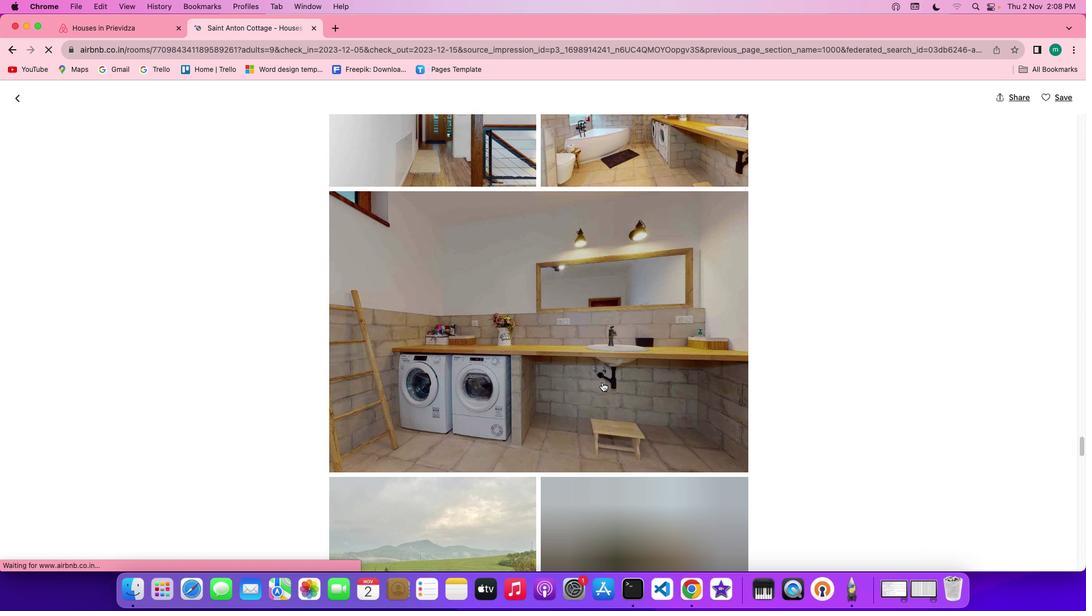 
Action: Mouse scrolled (602, 382) with delta (0, -1)
